 Task: Add an H1 tag to the BA page to make it SEO optimized.
Action: Mouse moved to (389, 303)
Screenshot: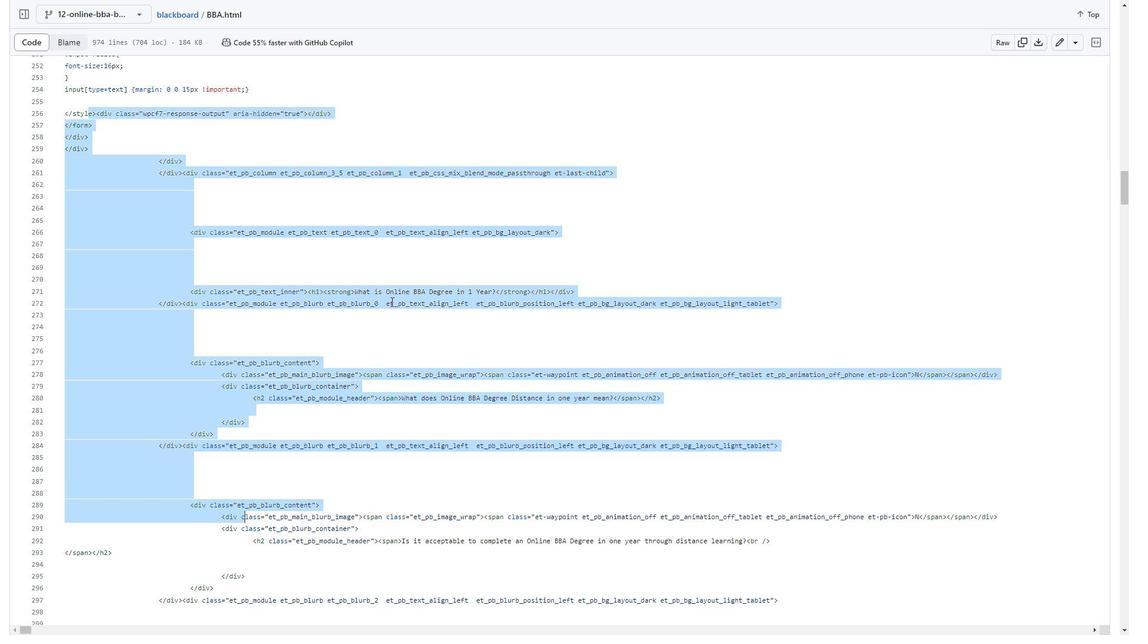 
Action: Mouse scrolled (389, 302) with delta (0, 0)
Screenshot: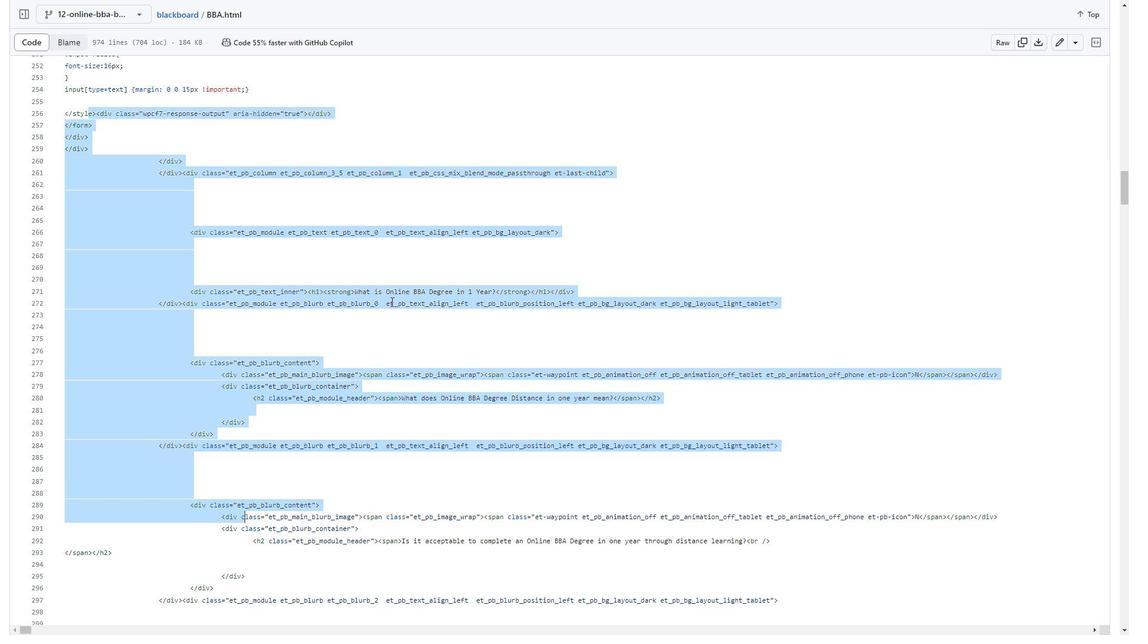 
Action: Mouse moved to (378, 303)
Screenshot: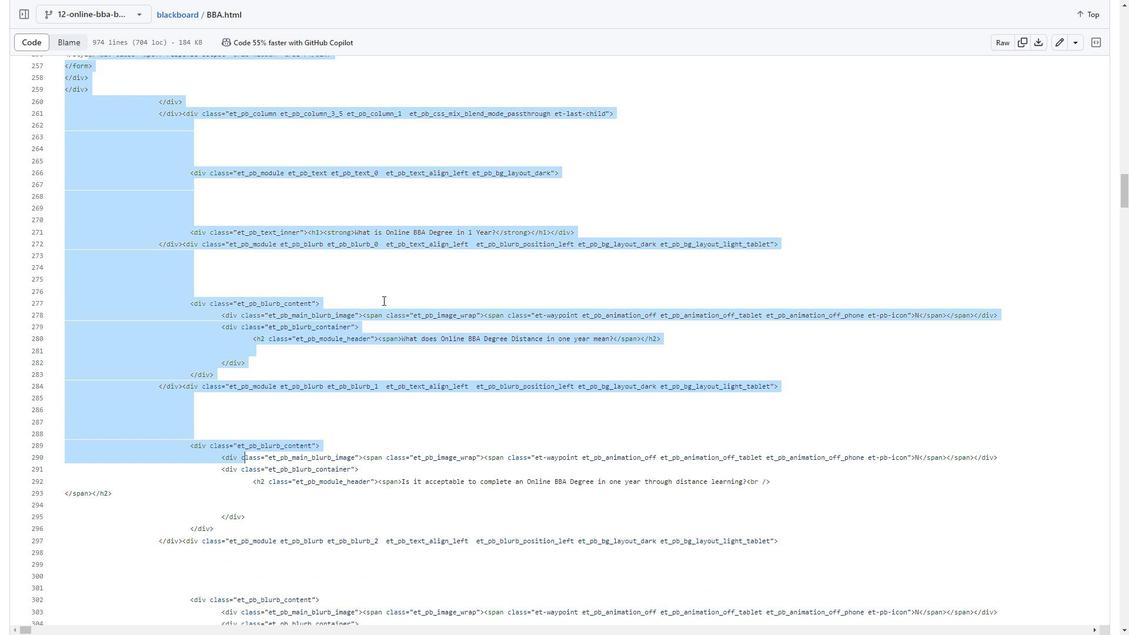 
Action: Mouse scrolled (378, 303) with delta (0, 0)
Screenshot: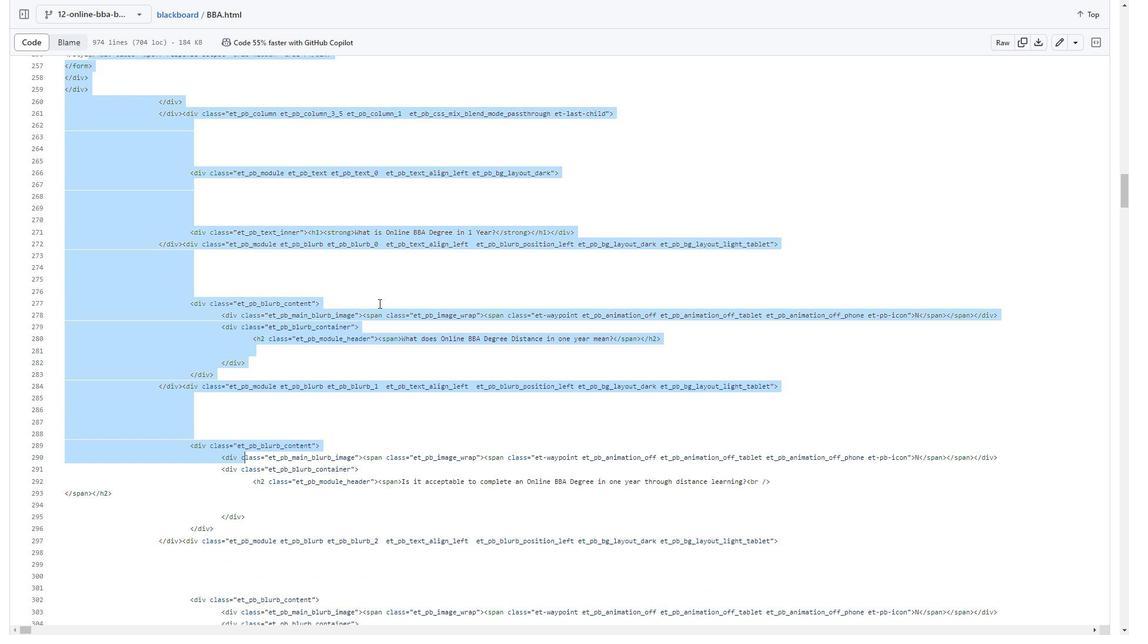 
Action: Mouse scrolled (378, 304) with delta (0, 0)
Screenshot: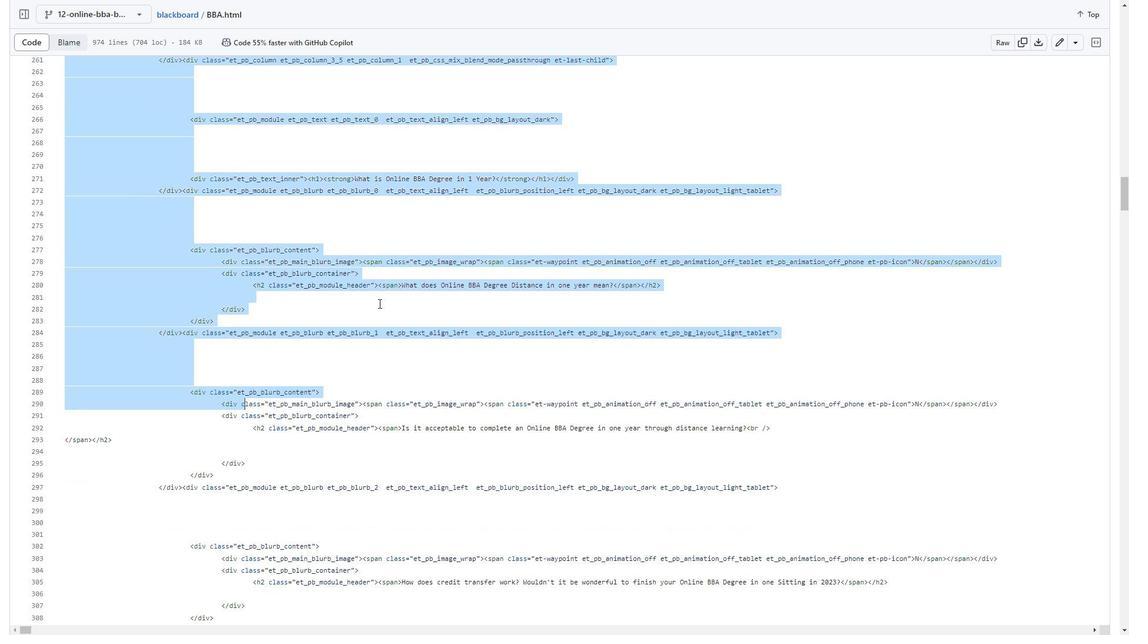 
Action: Mouse moved to (235, 197)
Screenshot: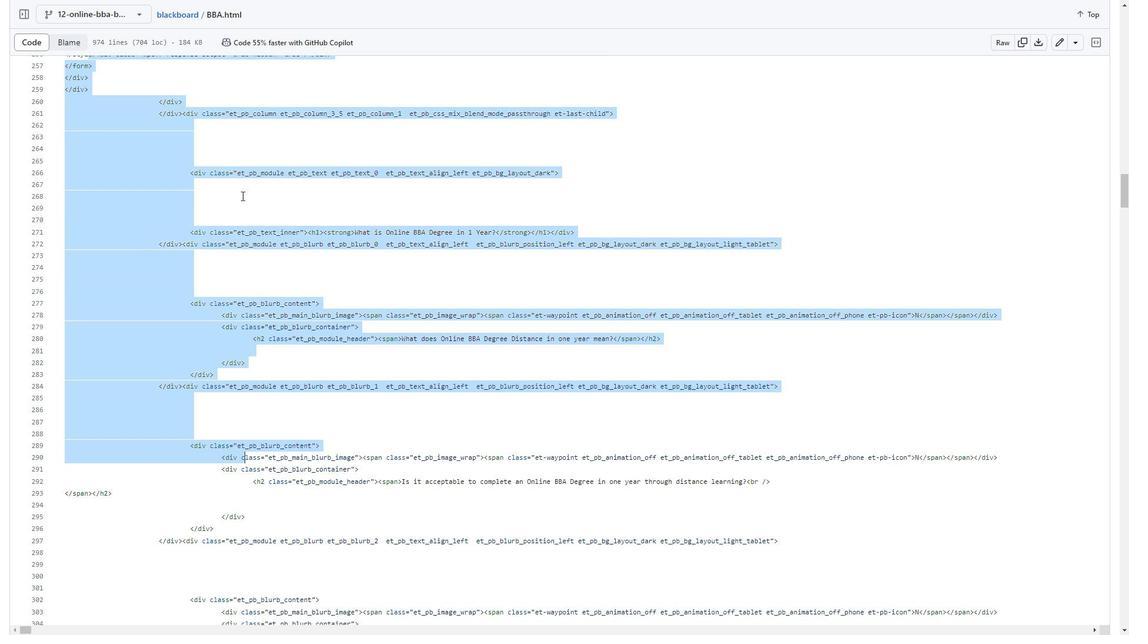 
Action: Mouse scrolled (235, 197) with delta (0, 0)
Screenshot: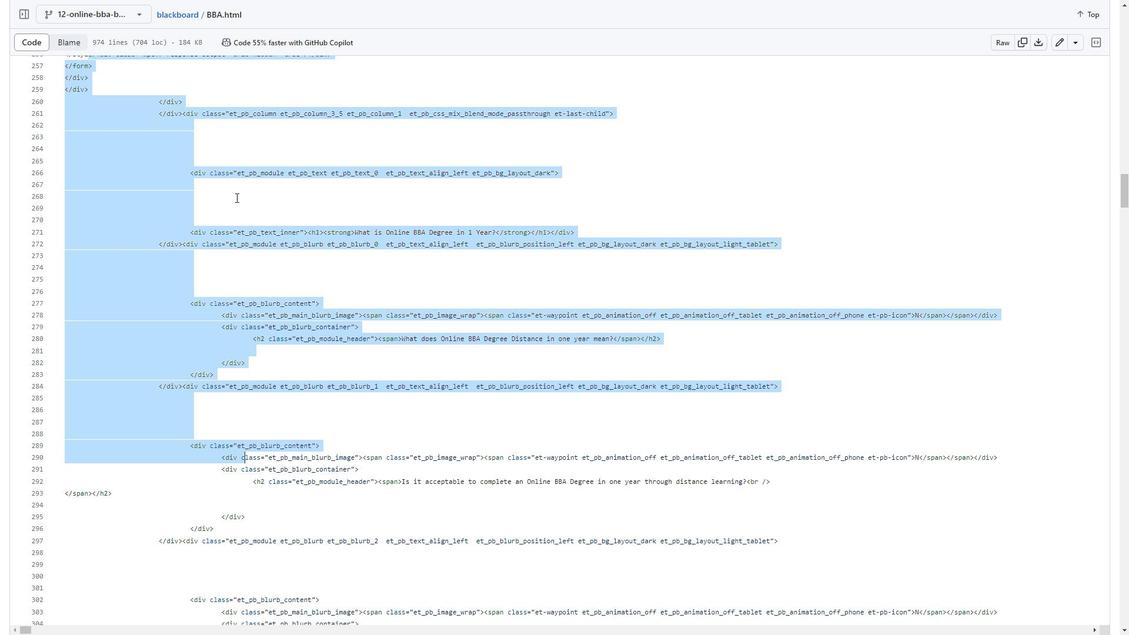 
Action: Mouse scrolled (235, 197) with delta (0, 0)
Screenshot: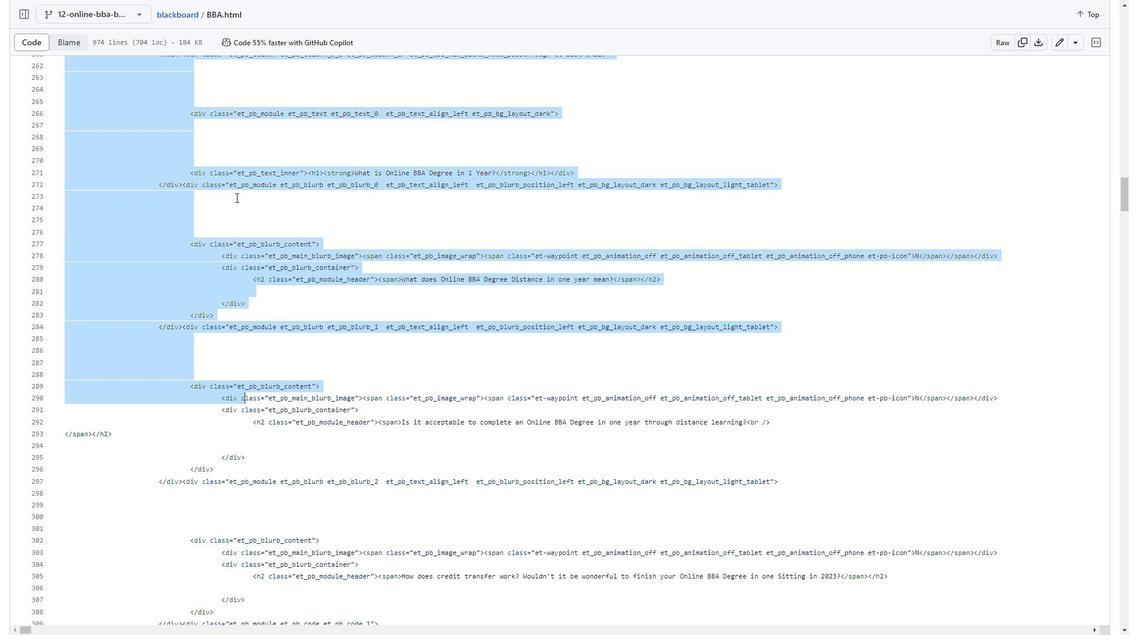 
Action: Mouse scrolled (235, 197) with delta (0, 0)
Screenshot: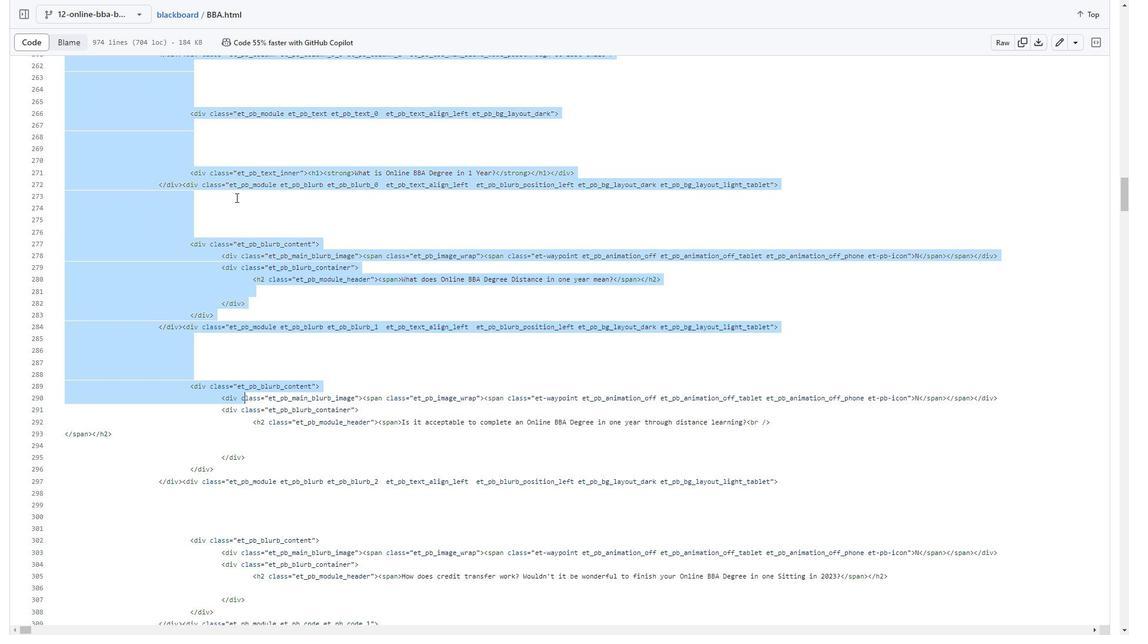 
Action: Mouse moved to (249, 289)
Screenshot: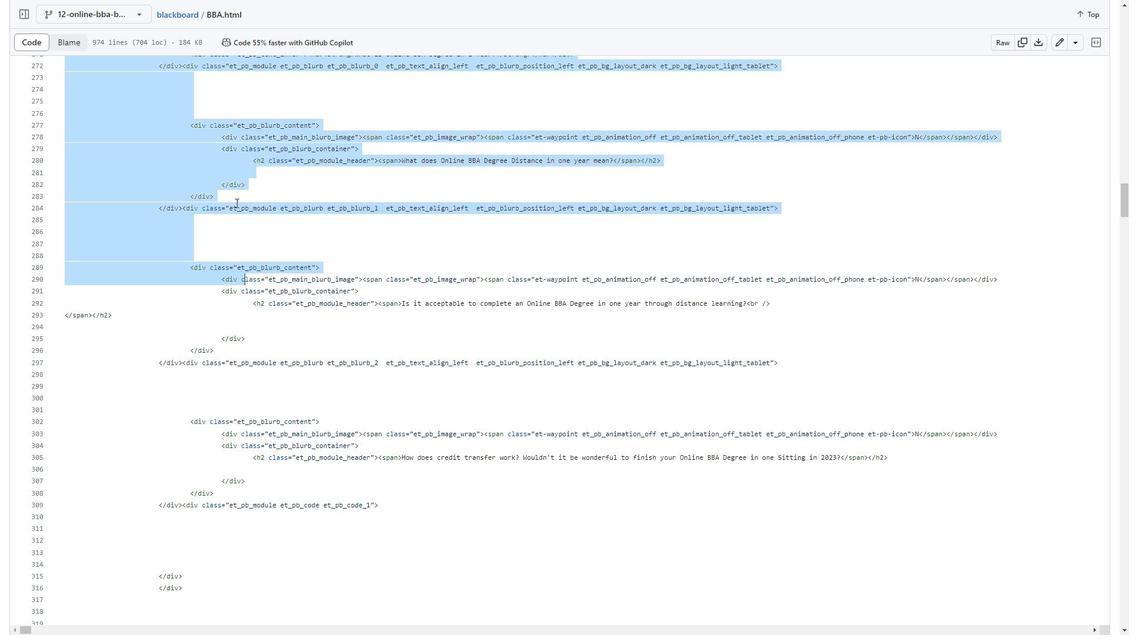 
Action: Mouse scrolled (249, 288) with delta (0, 0)
Screenshot: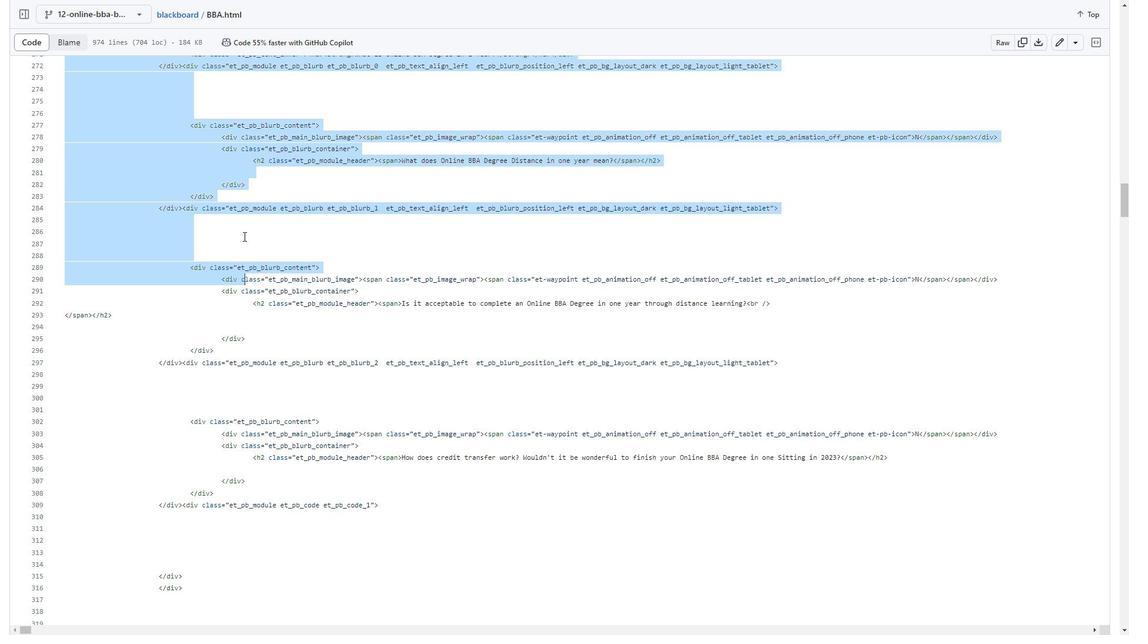 
Action: Mouse scrolled (249, 288) with delta (0, 0)
Screenshot: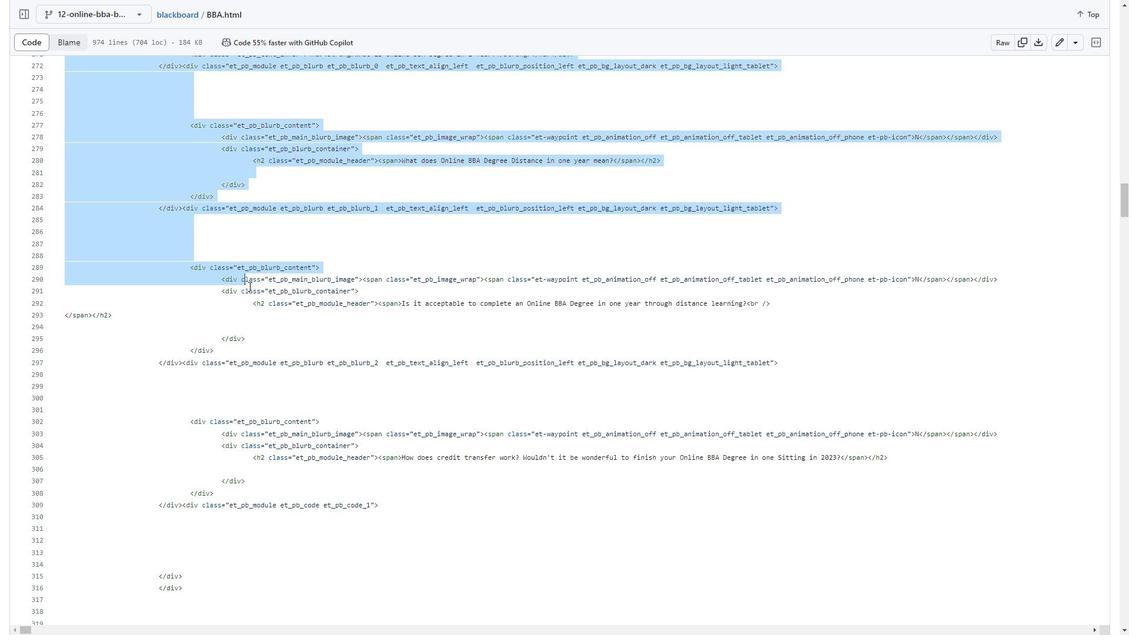 
Action: Mouse moved to (218, 320)
Screenshot: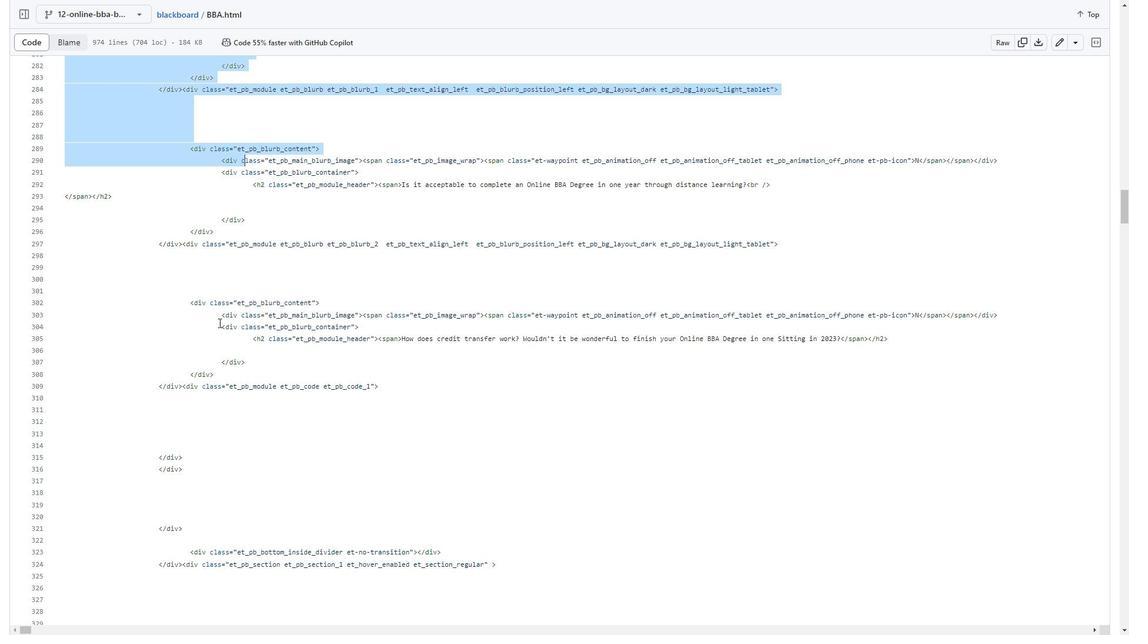 
Action: Mouse scrolled (218, 320) with delta (0, 0)
Screenshot: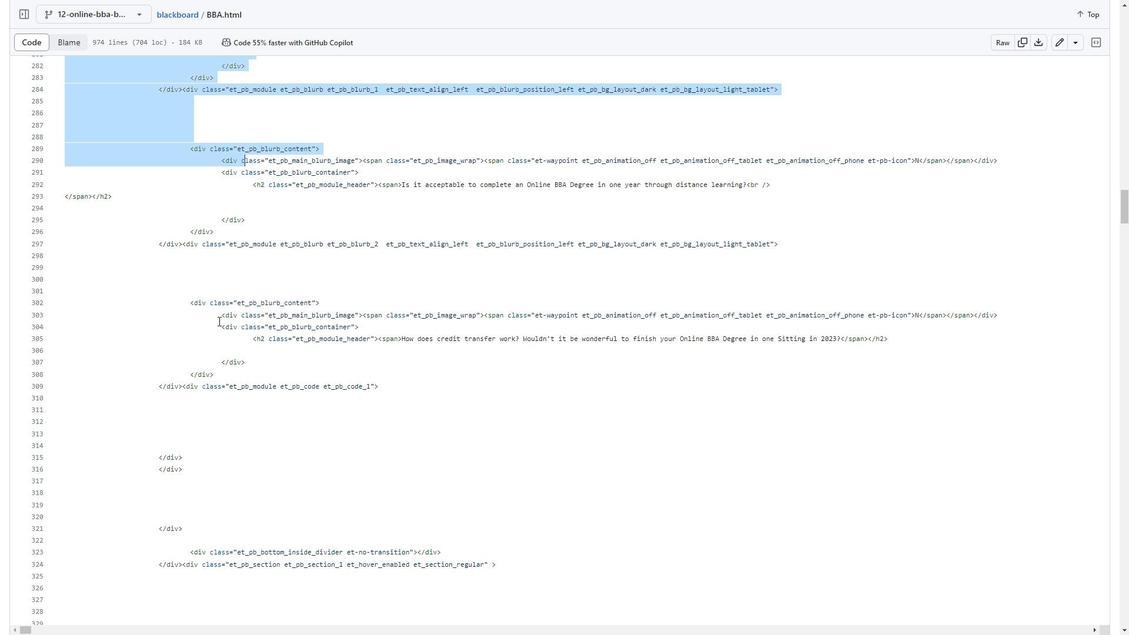 
Action: Mouse scrolled (218, 320) with delta (0, 0)
Screenshot: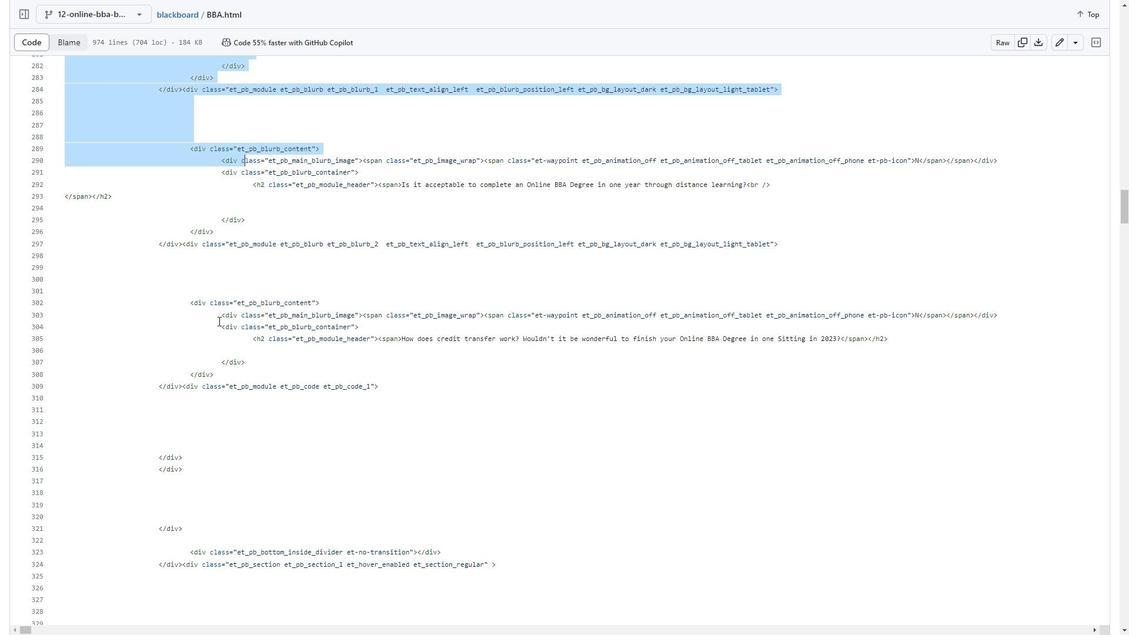 
Action: Mouse moved to (219, 363)
Screenshot: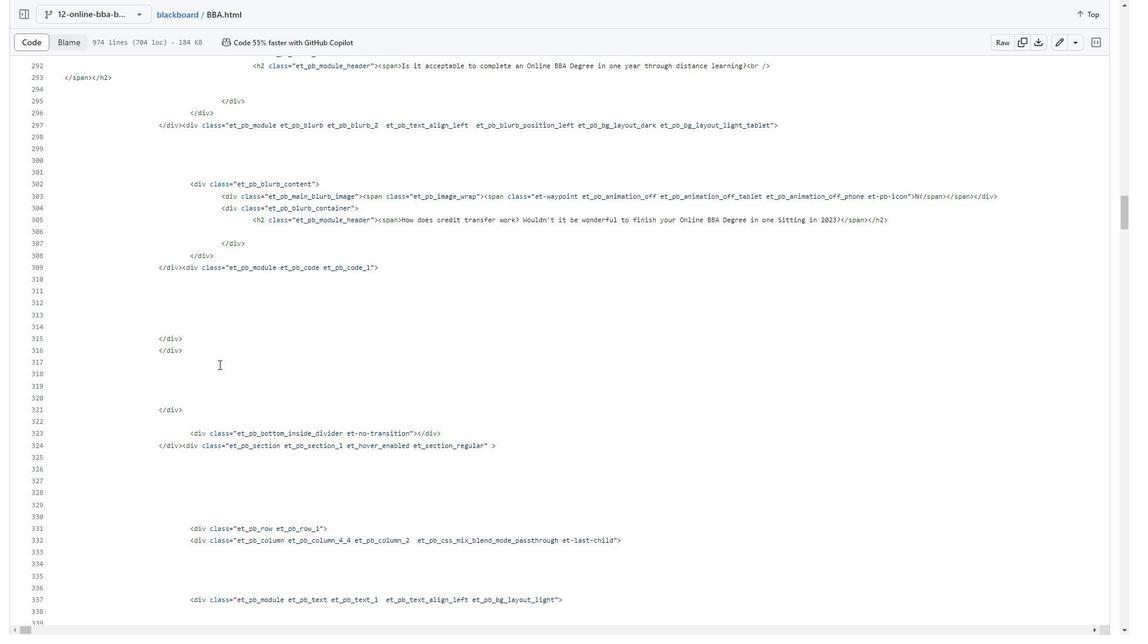 
Action: Mouse scrolled (219, 362) with delta (0, 0)
Screenshot: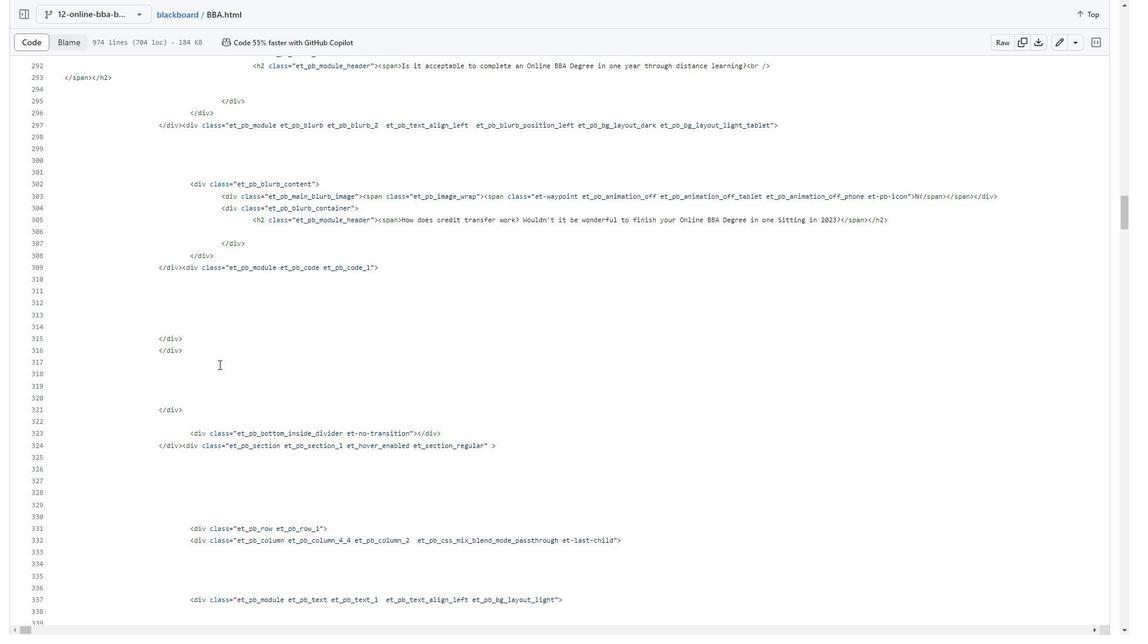 
Action: Mouse scrolled (219, 362) with delta (0, 0)
Screenshot: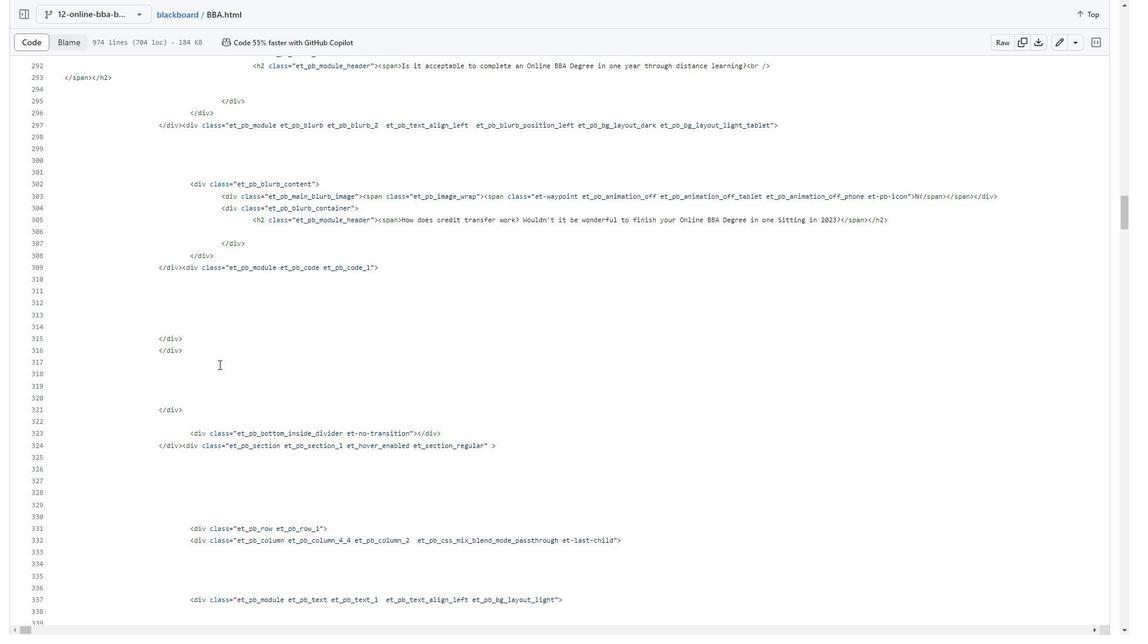 
Action: Mouse scrolled (219, 362) with delta (0, 0)
Screenshot: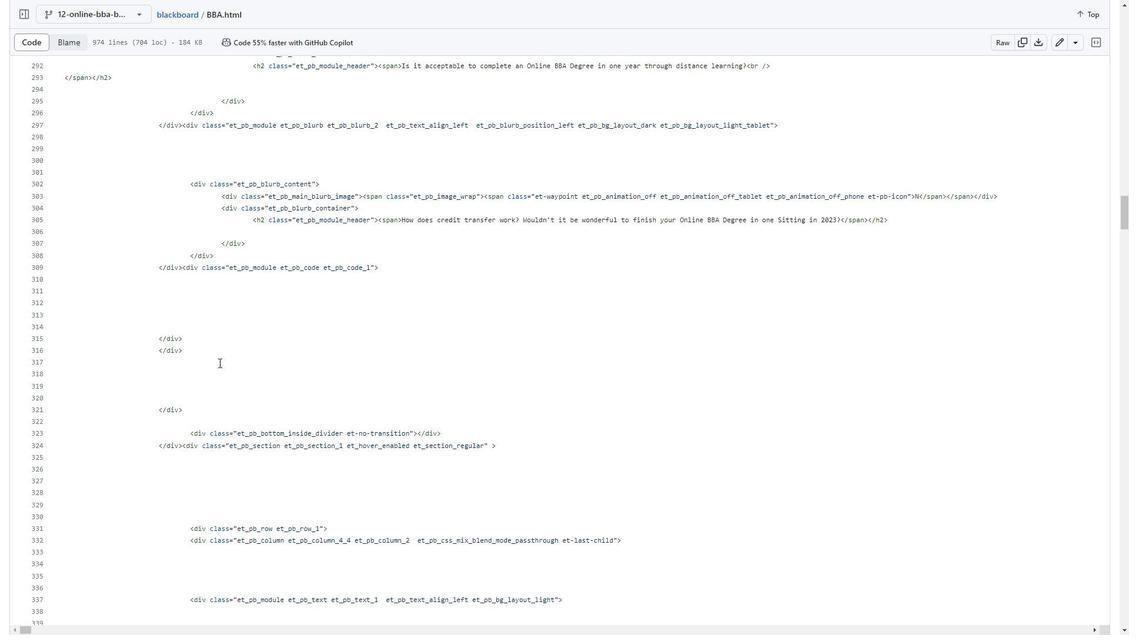 
Action: Mouse scrolled (219, 362) with delta (0, 0)
Screenshot: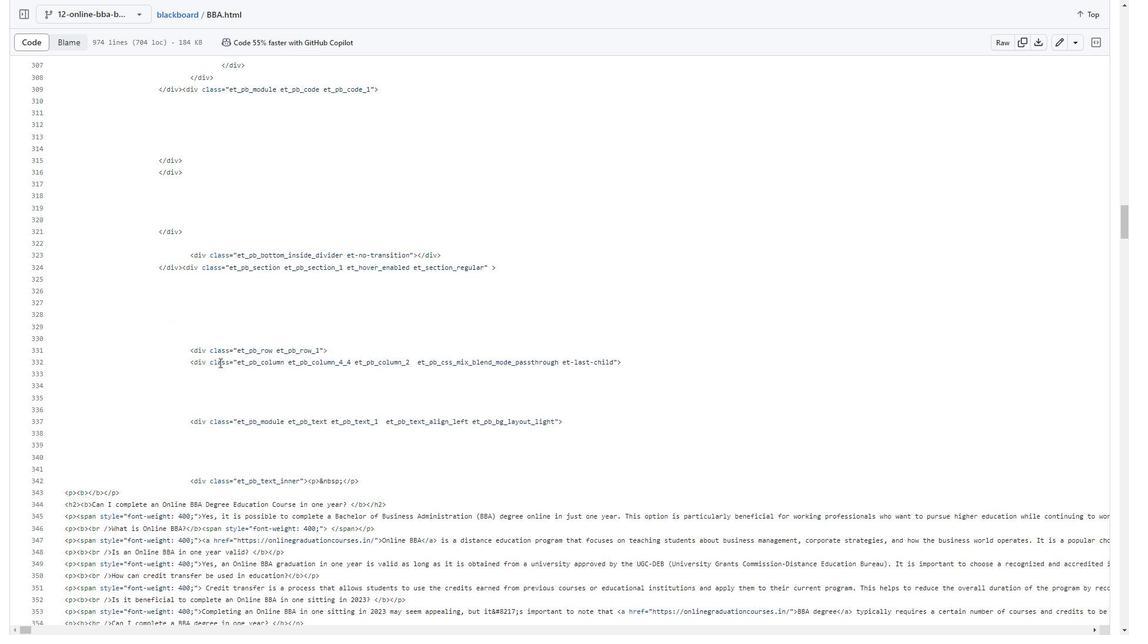 
Action: Mouse scrolled (219, 362) with delta (0, 0)
Screenshot: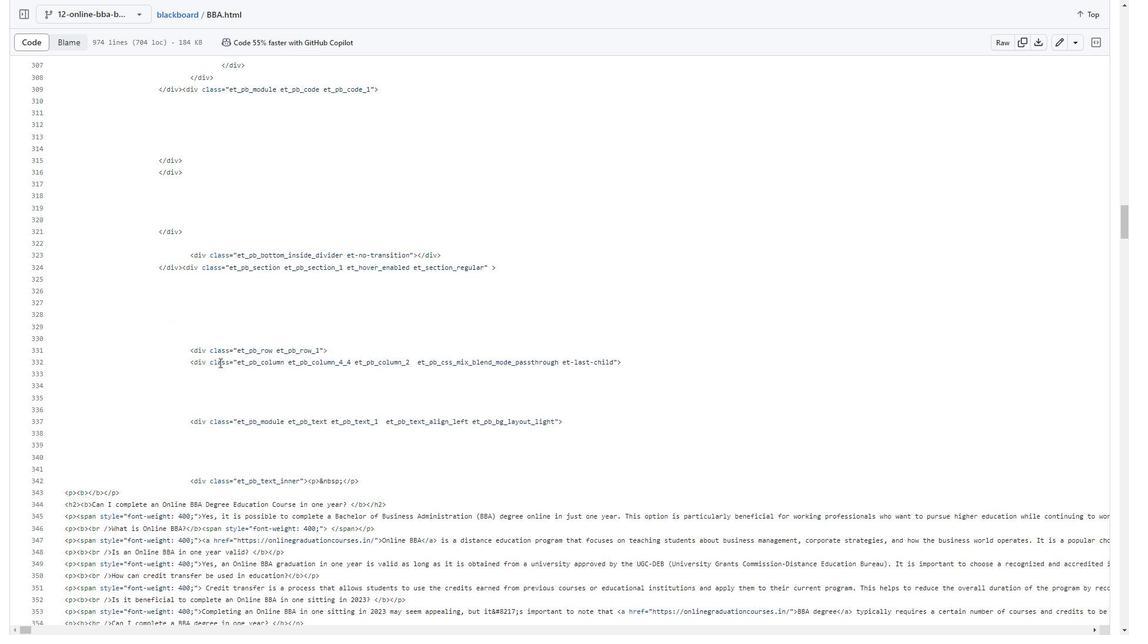 
Action: Mouse scrolled (219, 362) with delta (0, 0)
Screenshot: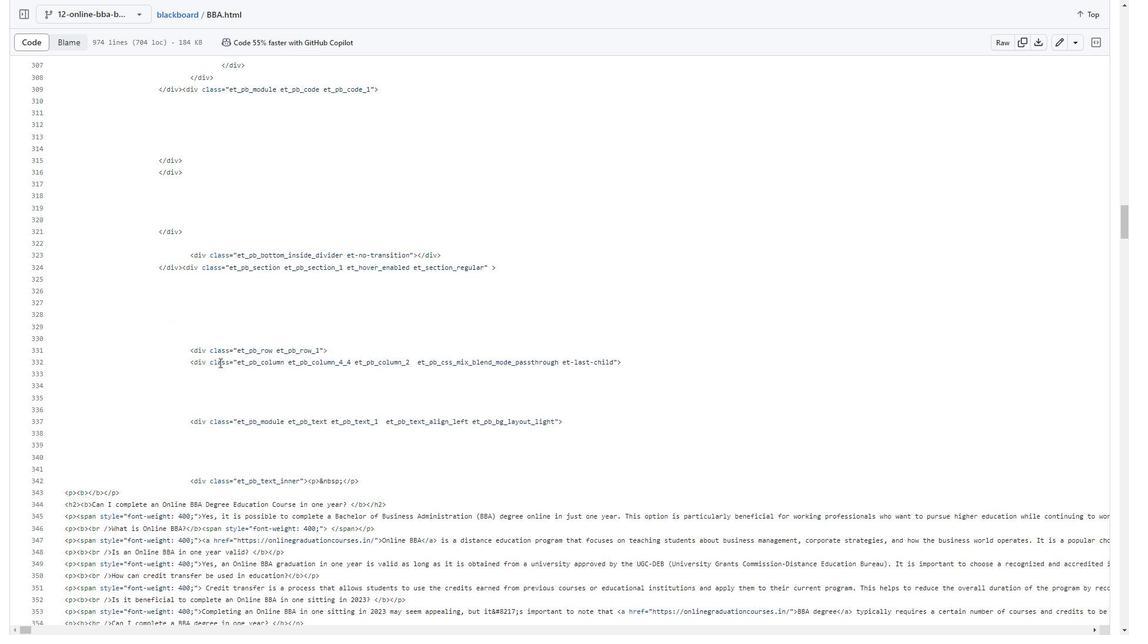 
Action: Mouse scrolled (219, 362) with delta (0, 0)
Screenshot: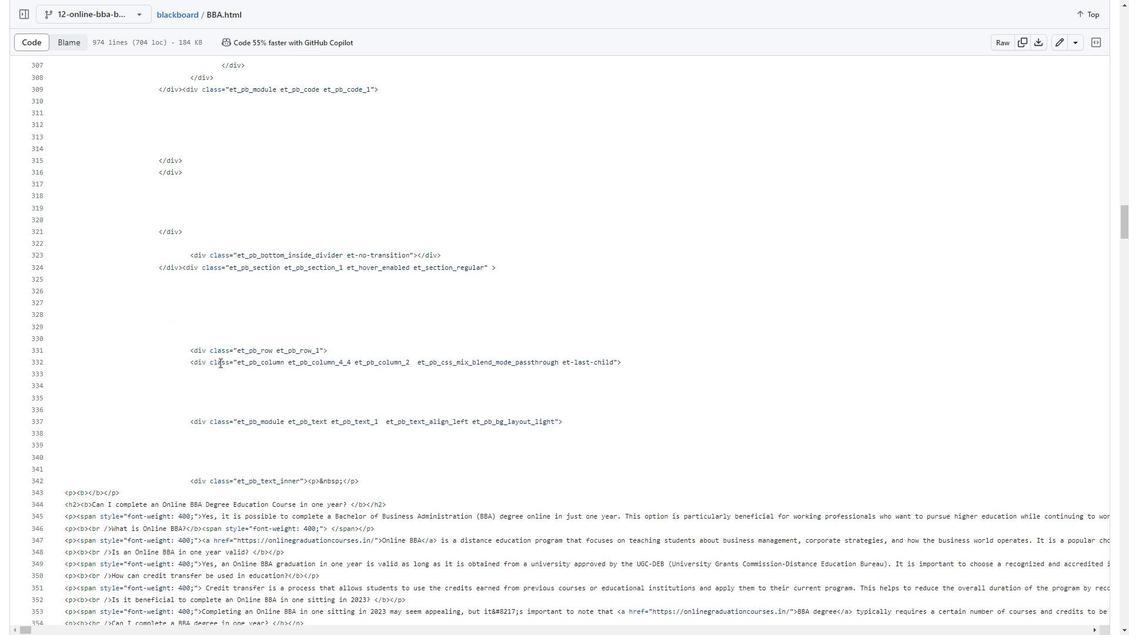 
Action: Mouse scrolled (219, 362) with delta (0, 0)
Screenshot: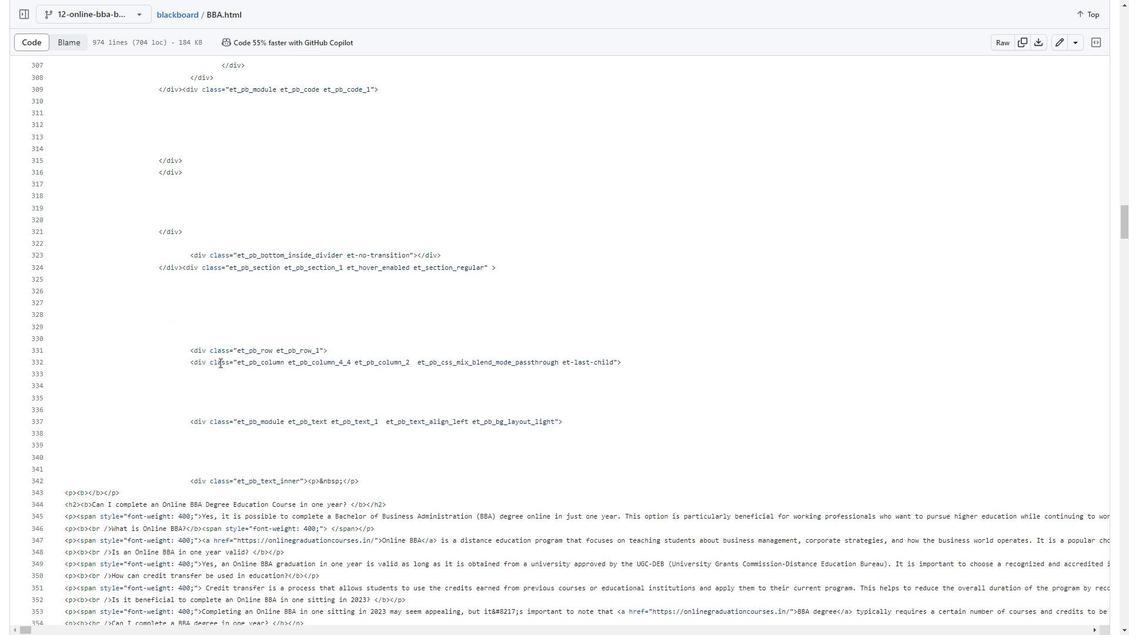 
Action: Mouse scrolled (219, 362) with delta (0, 0)
Screenshot: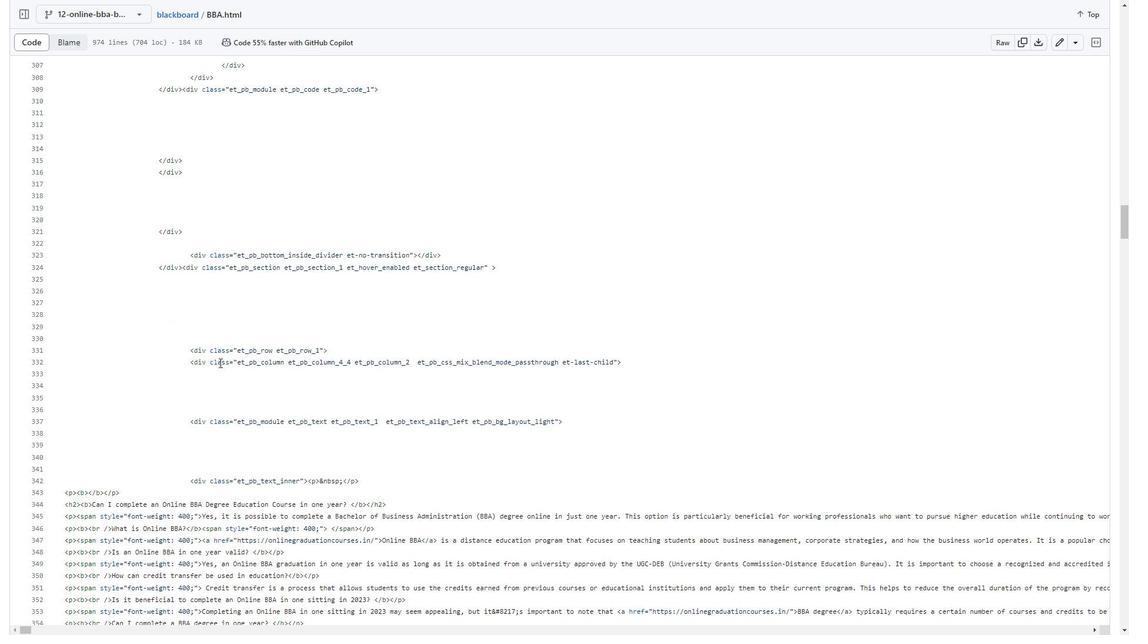 
Action: Mouse scrolled (219, 363) with delta (0, 0)
Screenshot: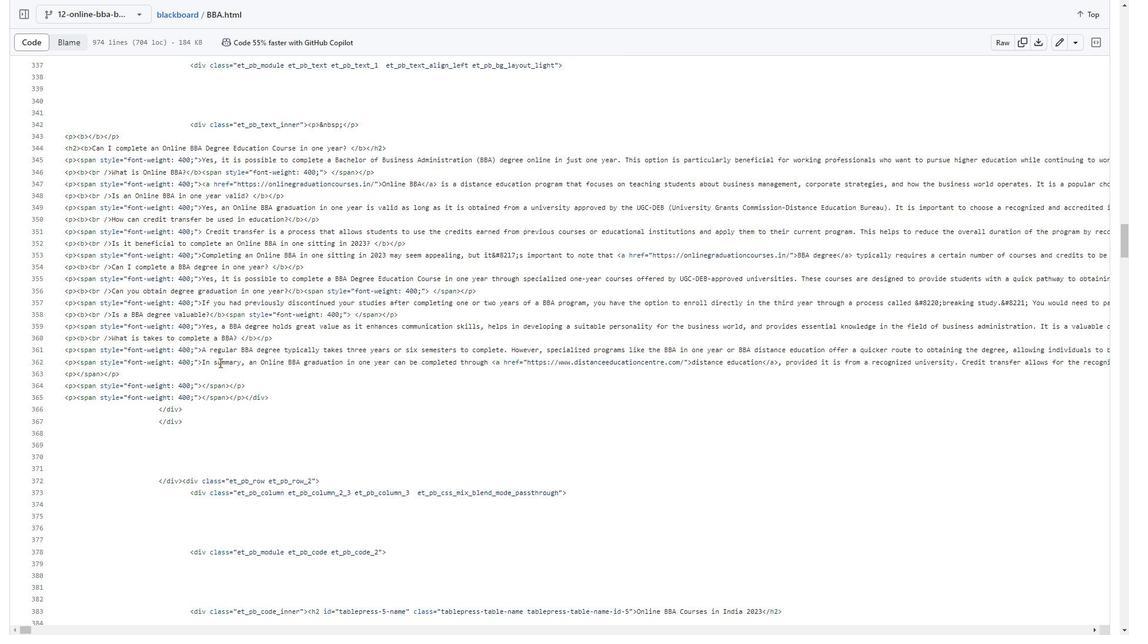 
Action: Mouse scrolled (219, 363) with delta (0, 0)
Screenshot: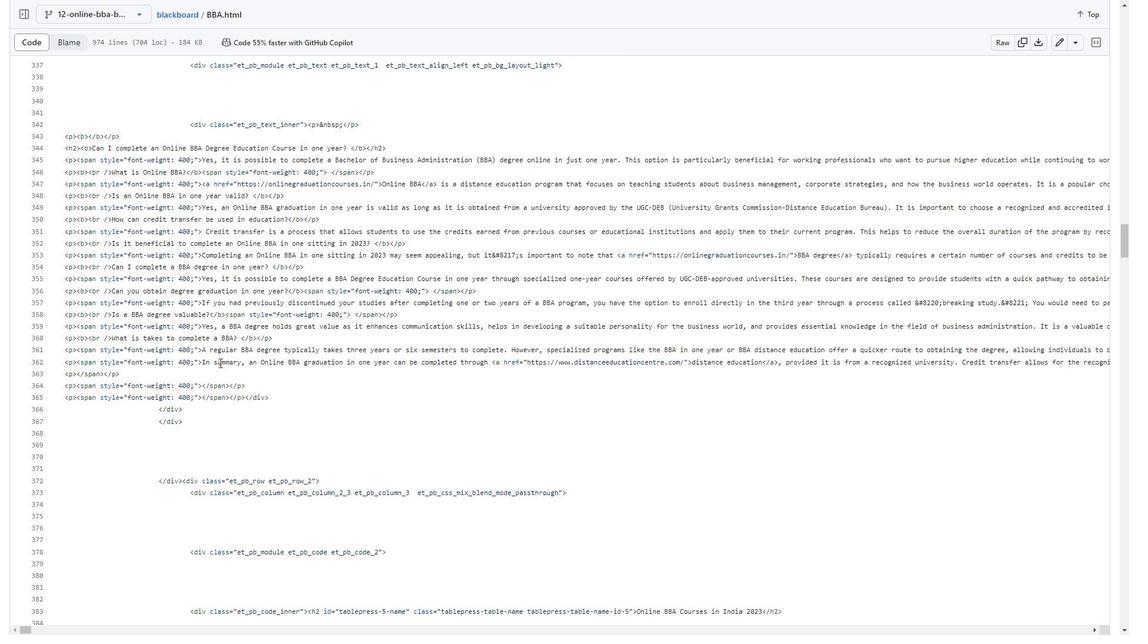 
Action: Mouse moved to (104, 254)
Screenshot: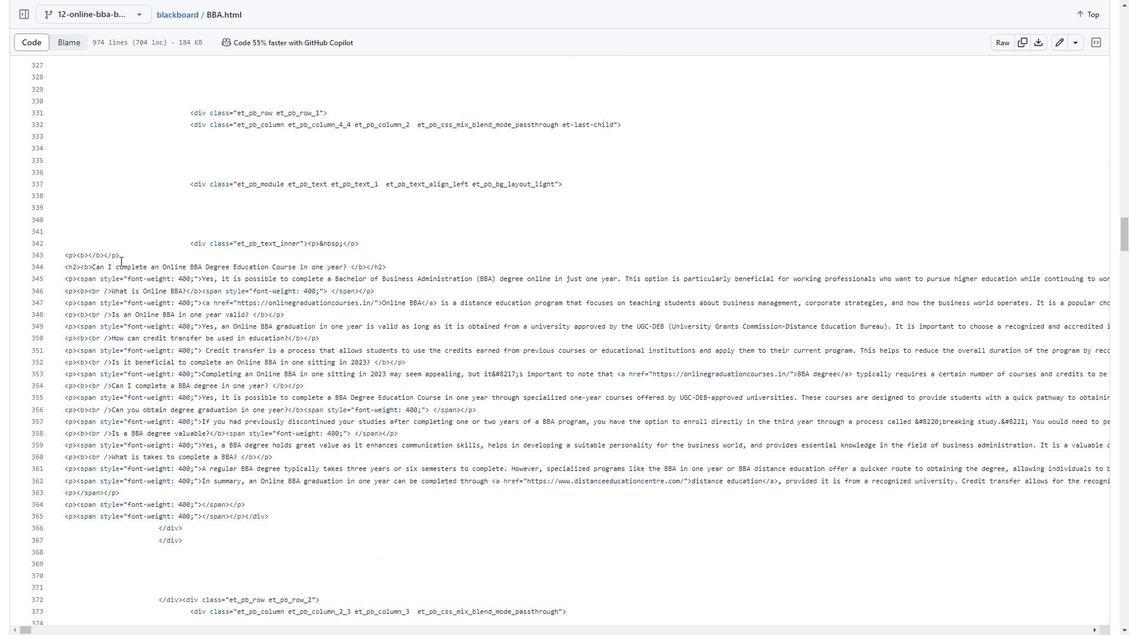 
Action: Mouse pressed left at (104, 254)
Screenshot: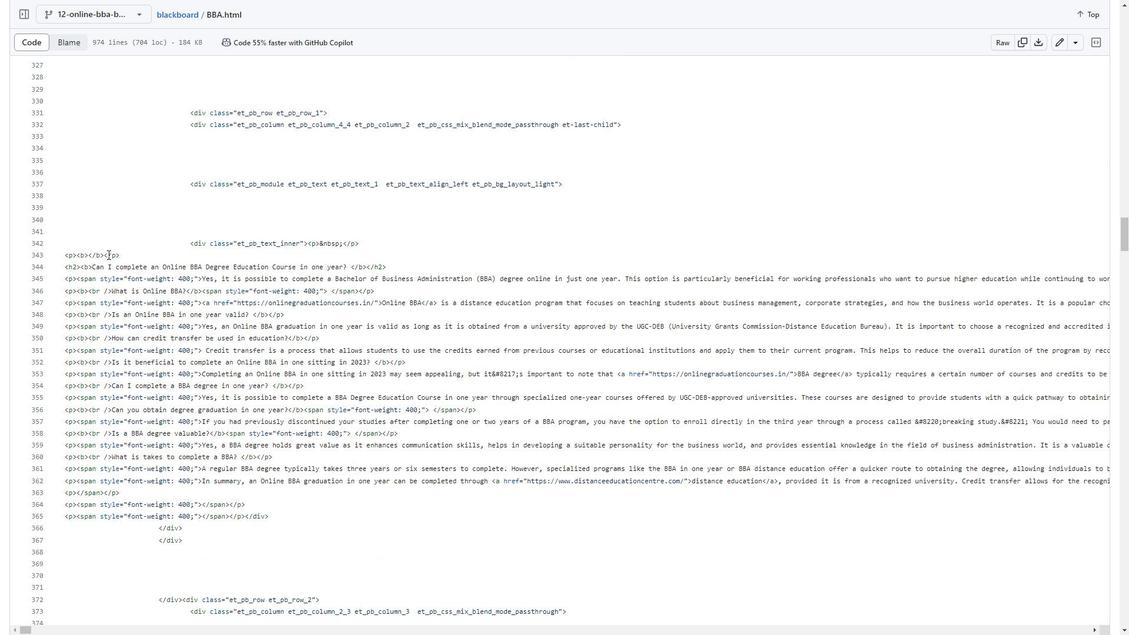 
Action: Mouse moved to (689, 378)
Screenshot: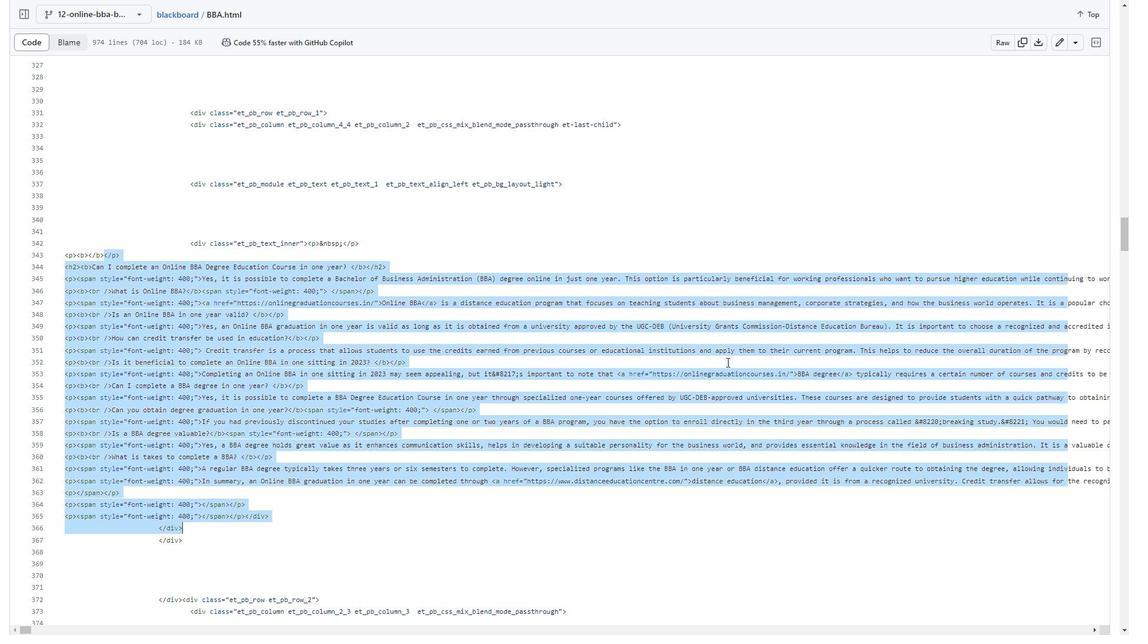 
Action: Mouse scrolled (689, 377) with delta (0, 0)
Screenshot: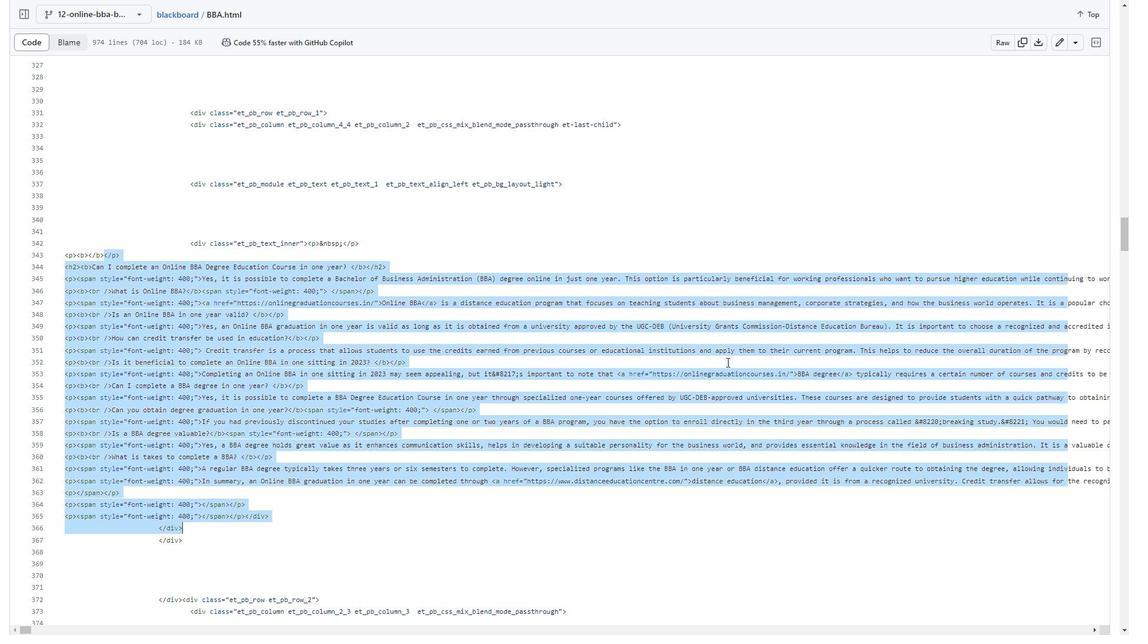 
Action: Mouse moved to (168, 304)
Screenshot: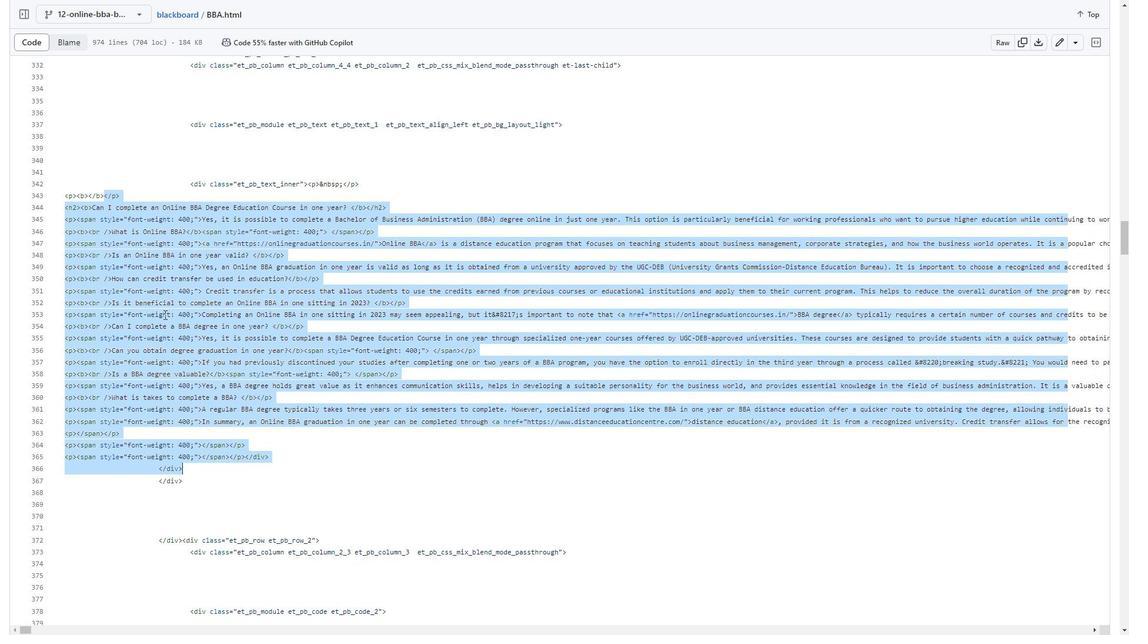 
Action: Mouse scrolled (168, 304) with delta (0, 0)
Screenshot: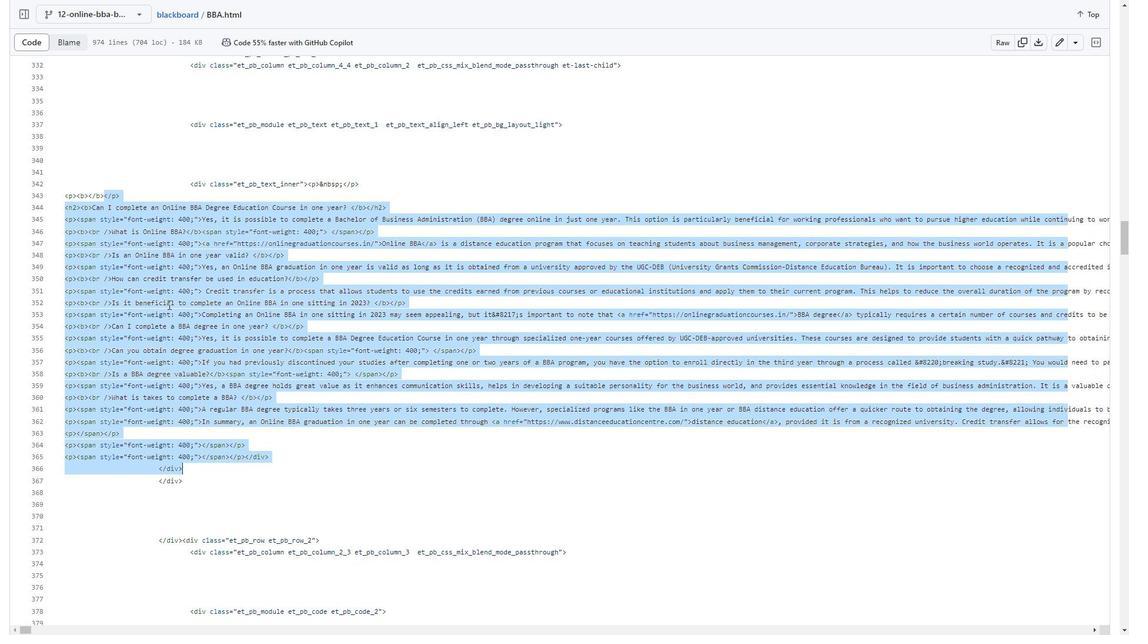 
Action: Mouse scrolled (168, 304) with delta (0, 0)
Screenshot: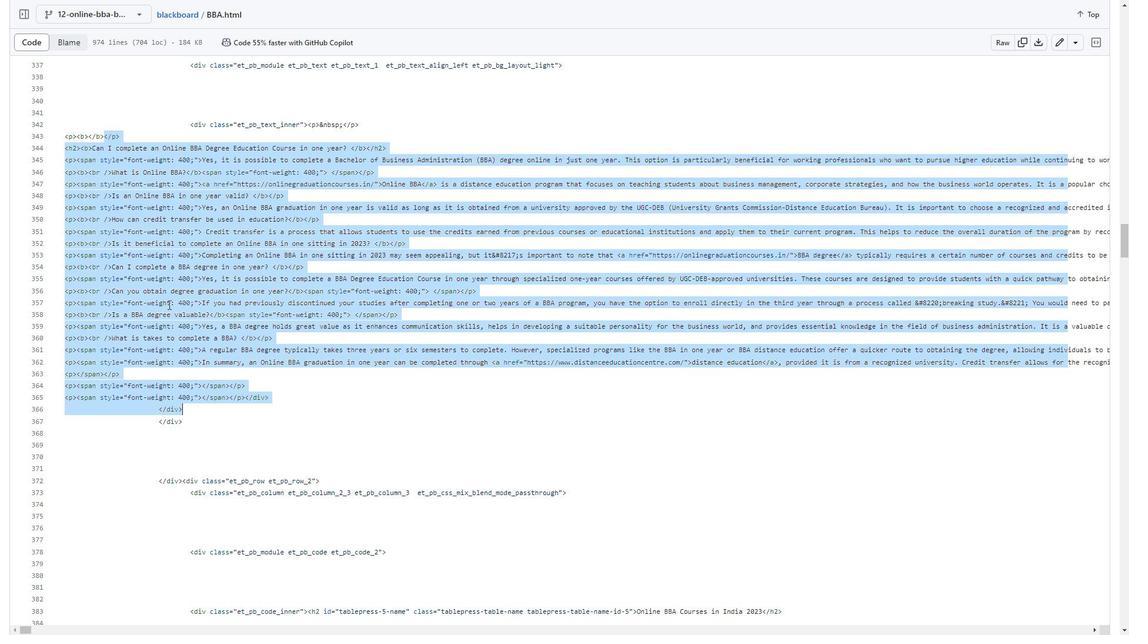
Action: Mouse moved to (170, 307)
Screenshot: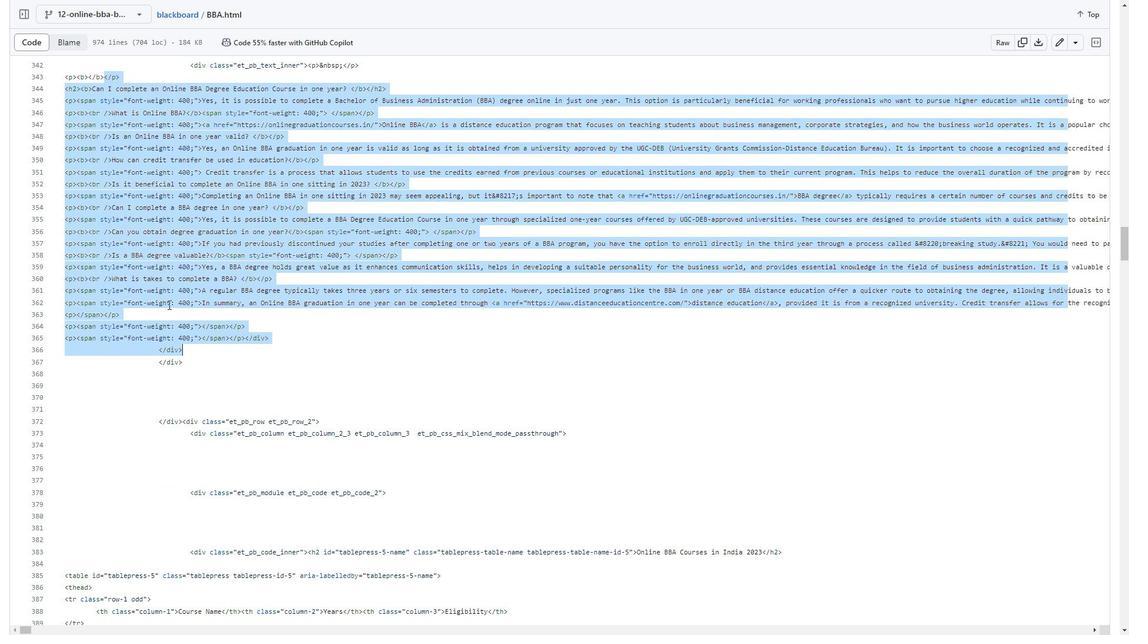 
Action: Mouse scrolled (170, 307) with delta (0, 0)
Screenshot: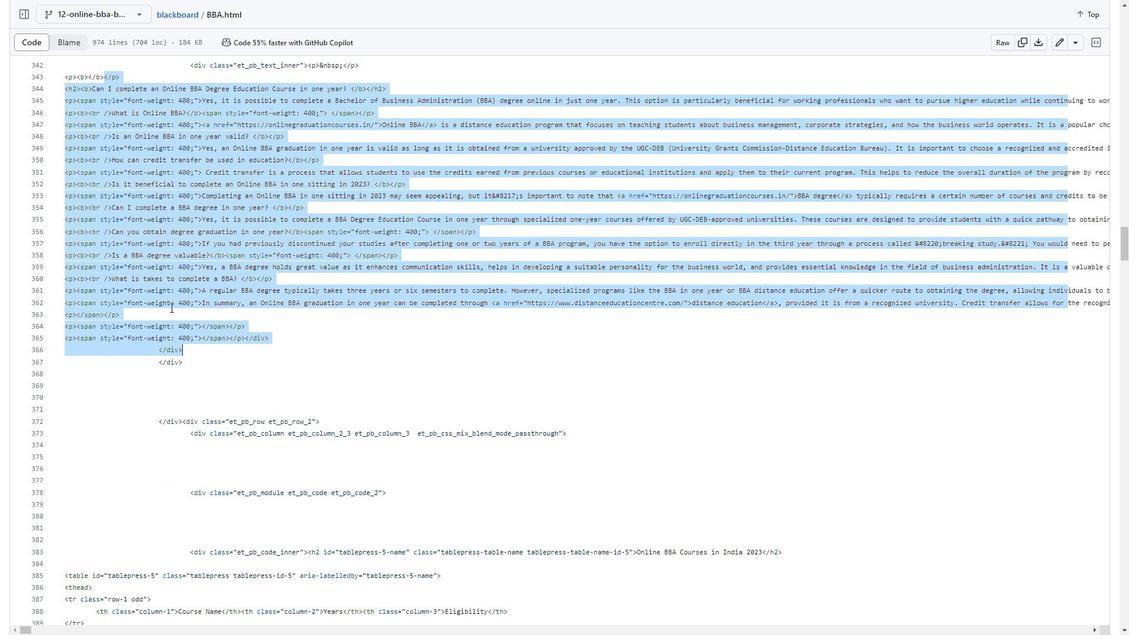 
Action: Mouse scrolled (170, 307) with delta (0, 0)
Screenshot: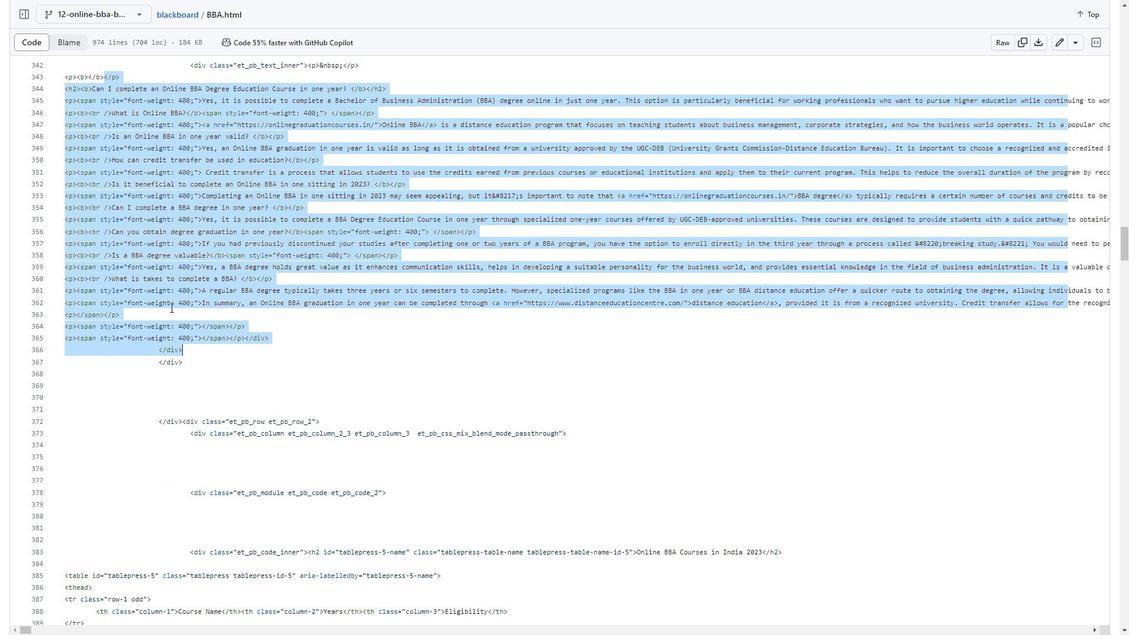 
Action: Mouse scrolled (170, 307) with delta (0, 0)
Screenshot: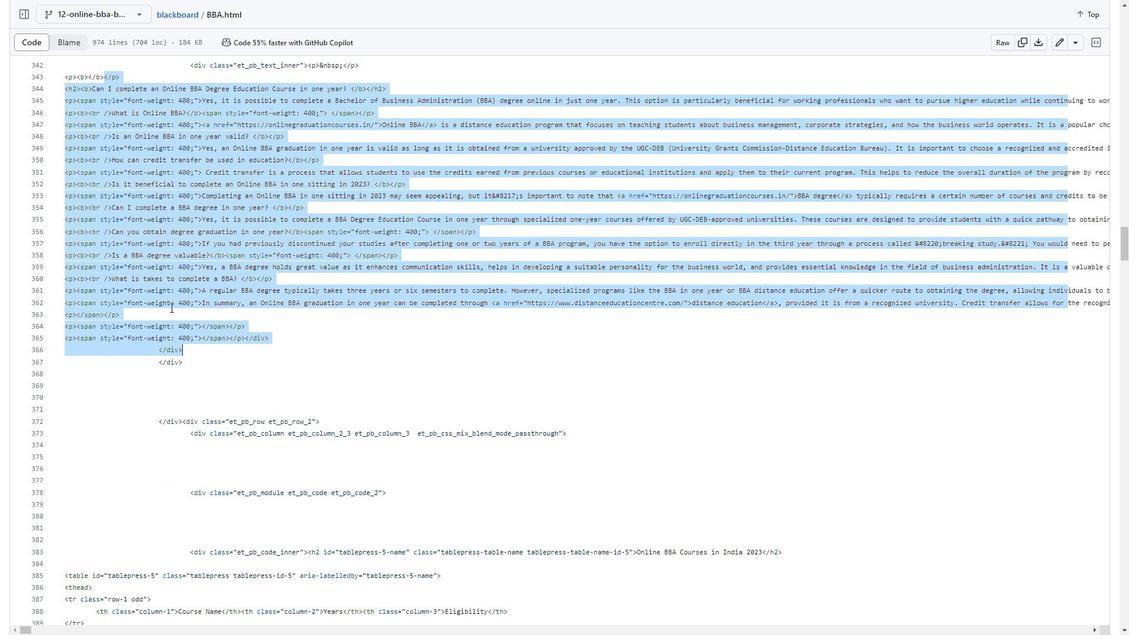 
Action: Mouse scrolled (170, 307) with delta (0, 0)
Screenshot: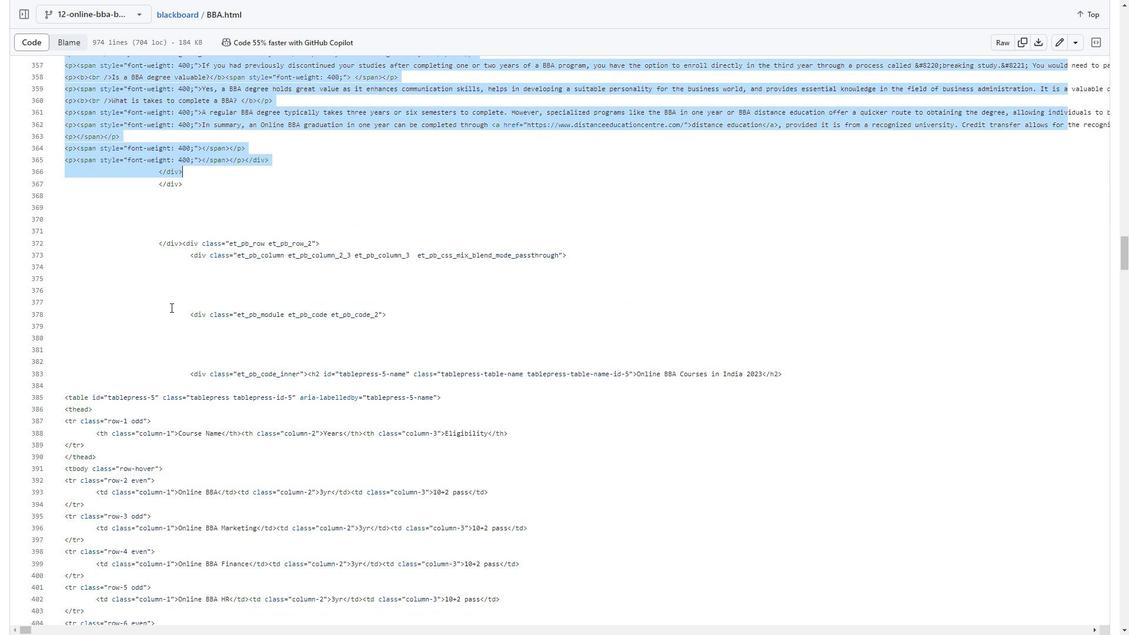 
Action: Mouse moved to (170, 308)
Screenshot: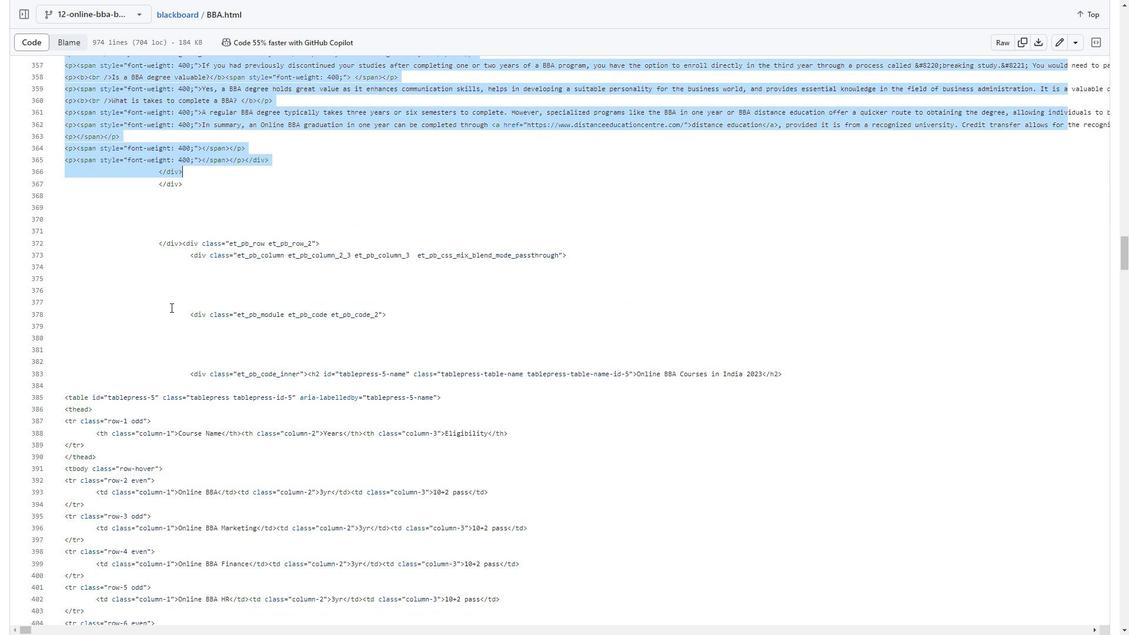 
Action: Mouse scrolled (170, 308) with delta (0, 0)
Screenshot: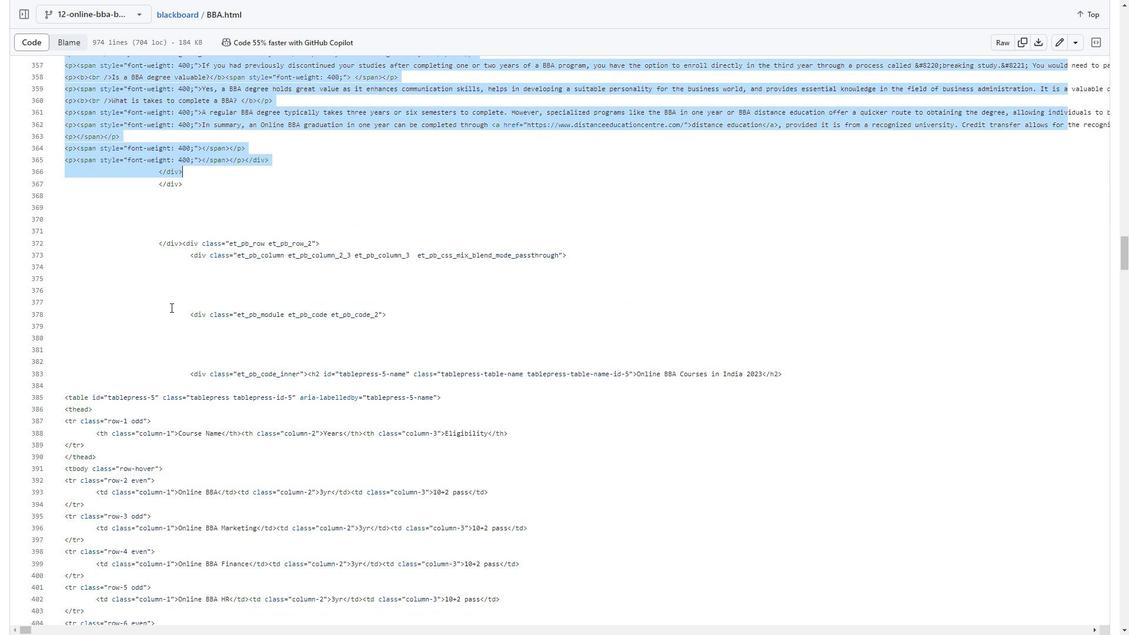 
Action: Mouse scrolled (170, 308) with delta (0, 0)
Screenshot: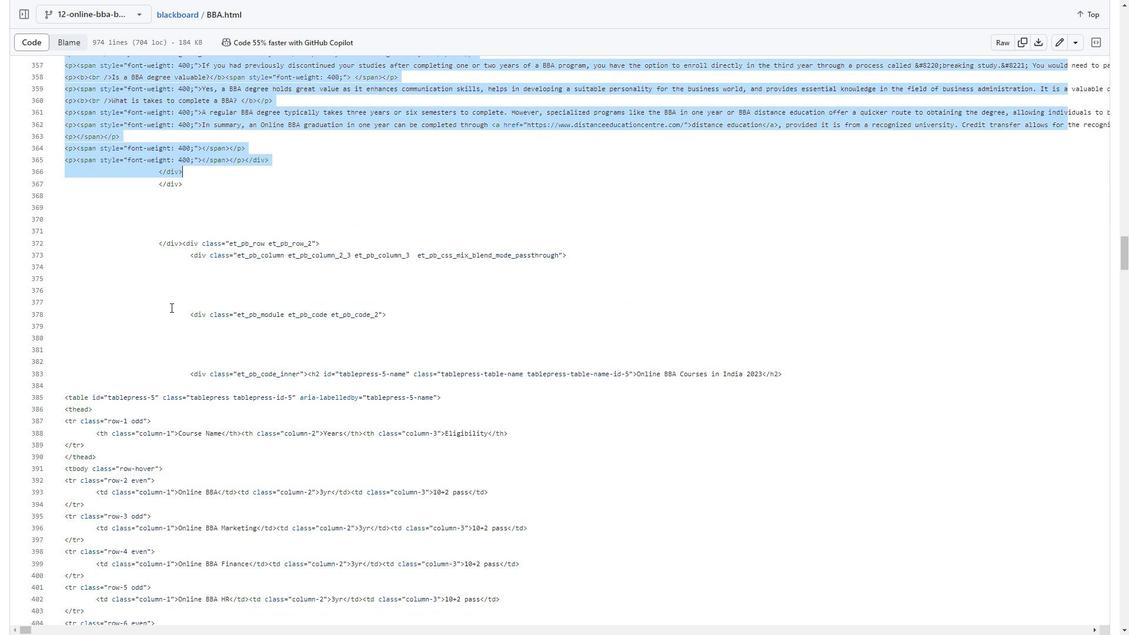 
Action: Mouse scrolled (170, 307) with delta (0, -1)
Screenshot: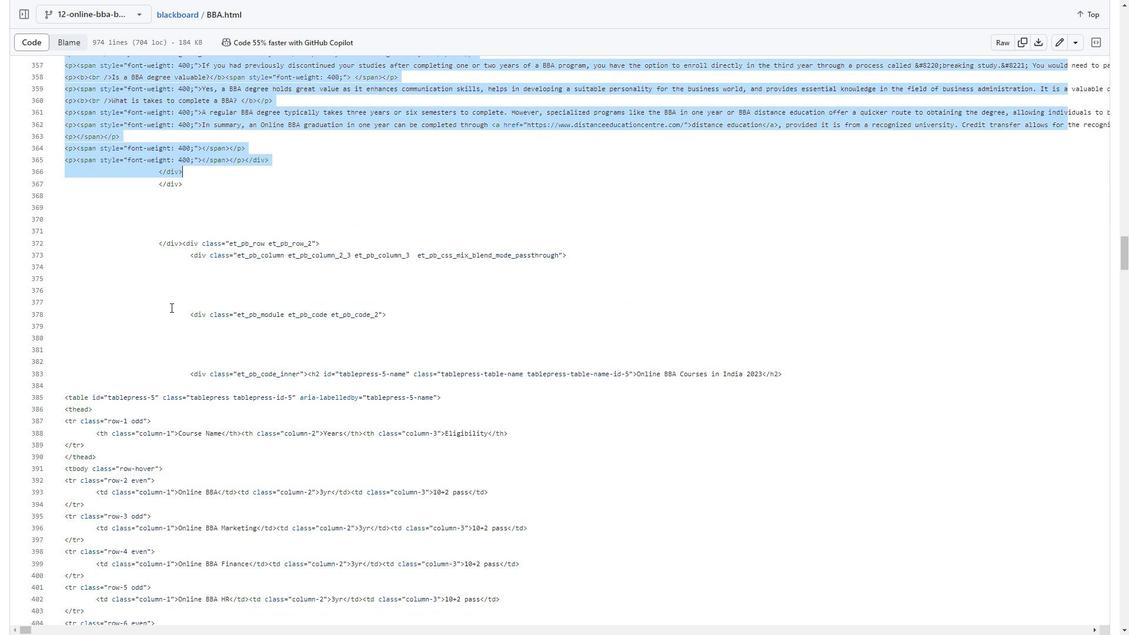 
Action: Mouse scrolled (170, 308) with delta (0, 0)
Screenshot: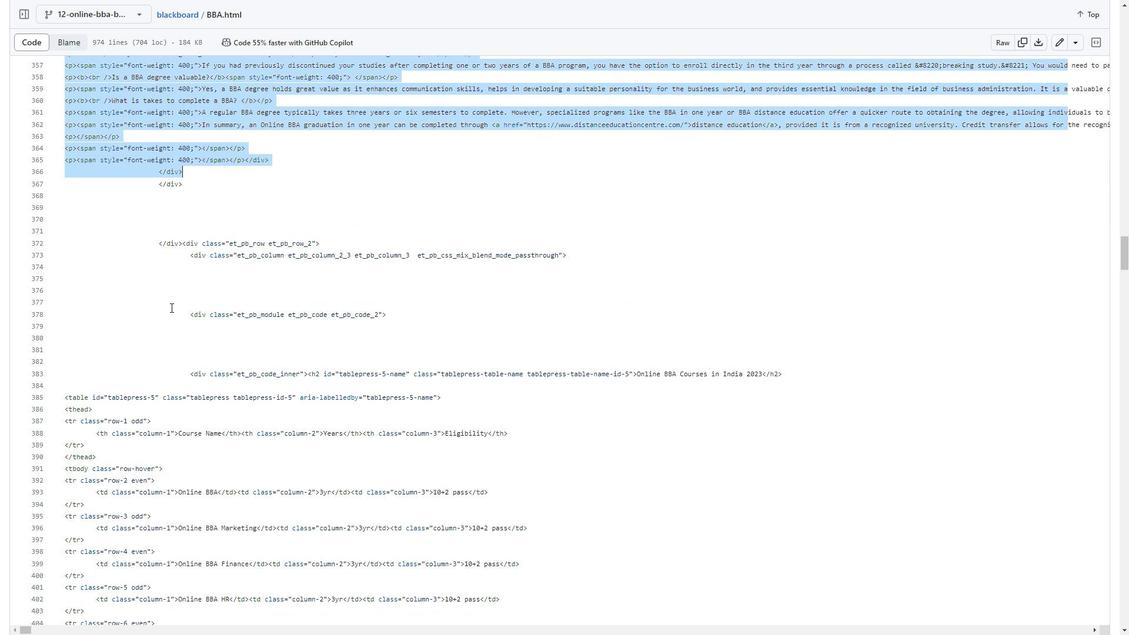 
Action: Mouse scrolled (170, 308) with delta (0, 0)
Screenshot: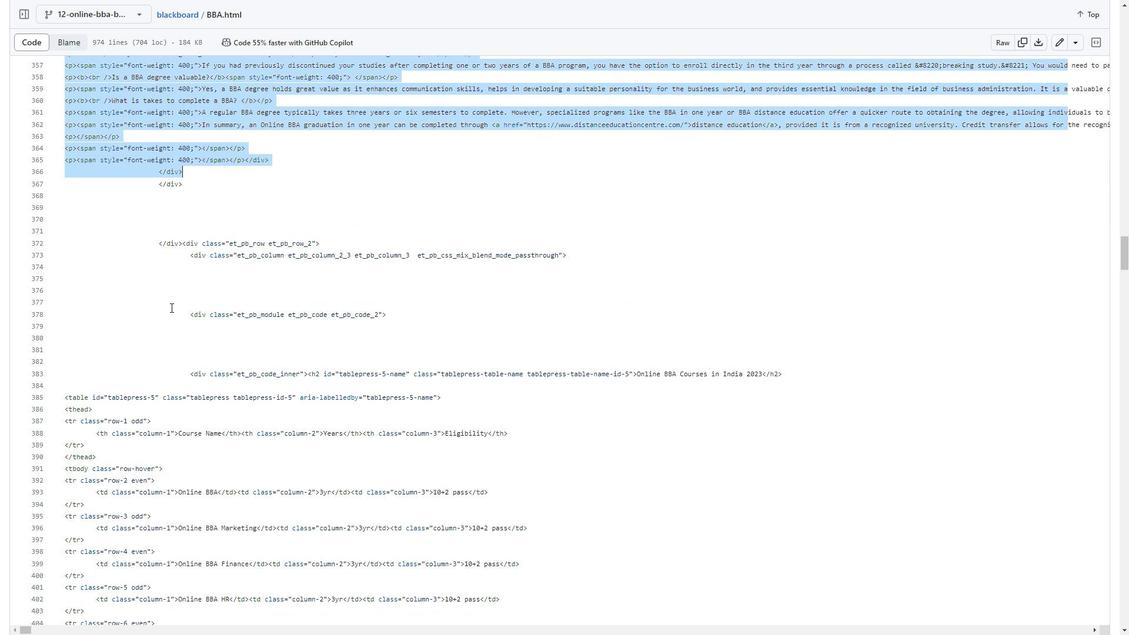 
Action: Mouse moved to (170, 308)
Screenshot: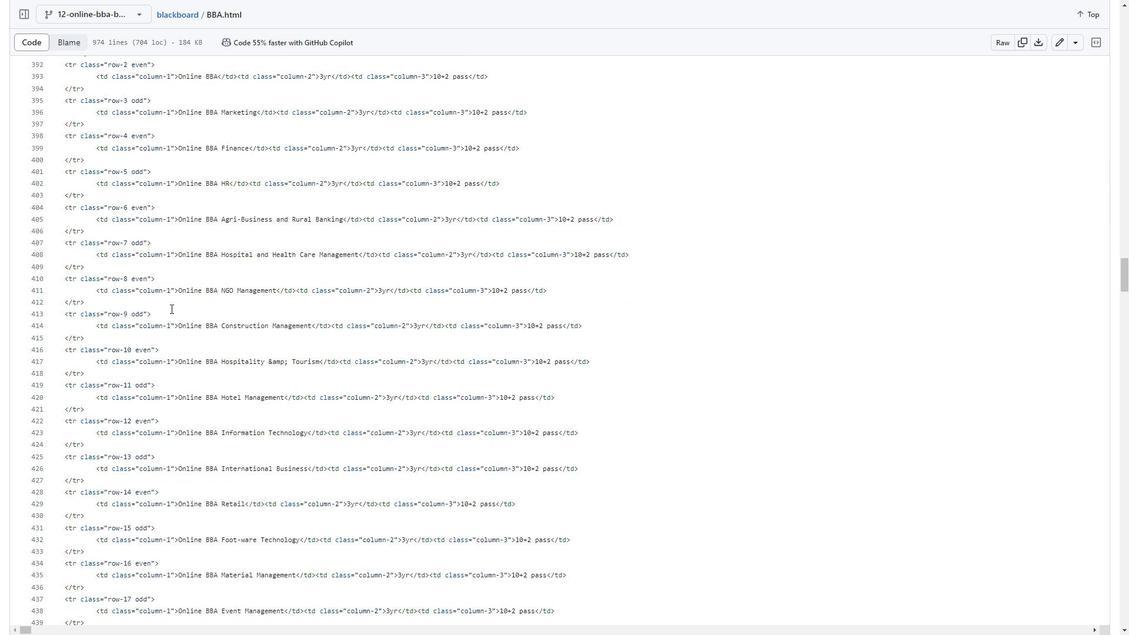 
Action: Mouse scrolled (170, 308) with delta (0, 0)
Screenshot: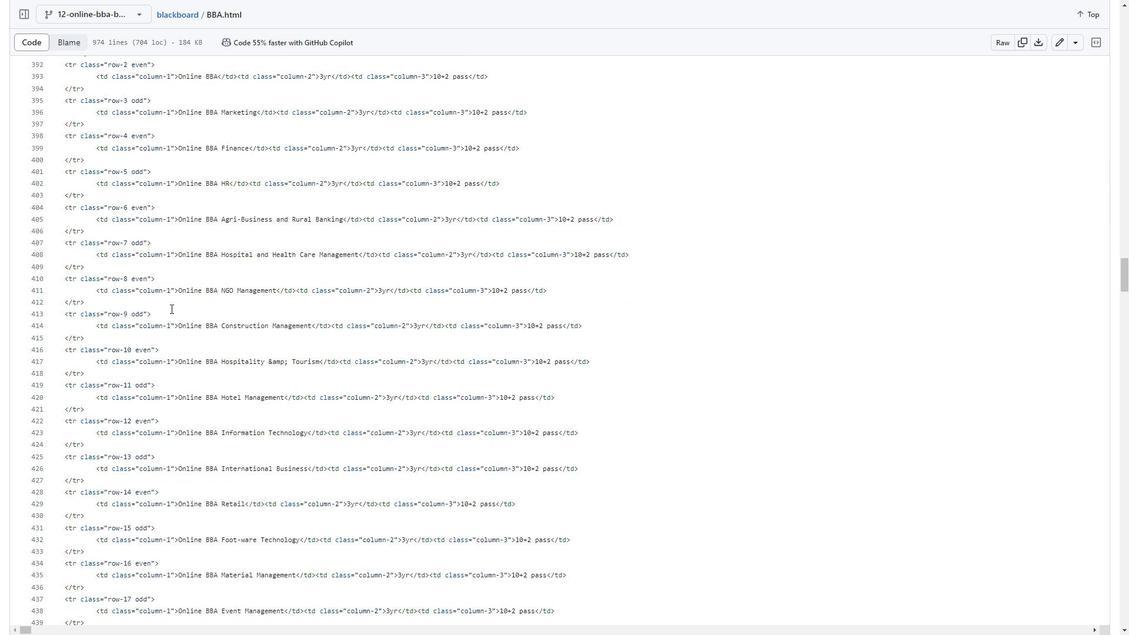 
Action: Mouse moved to (170, 305)
Screenshot: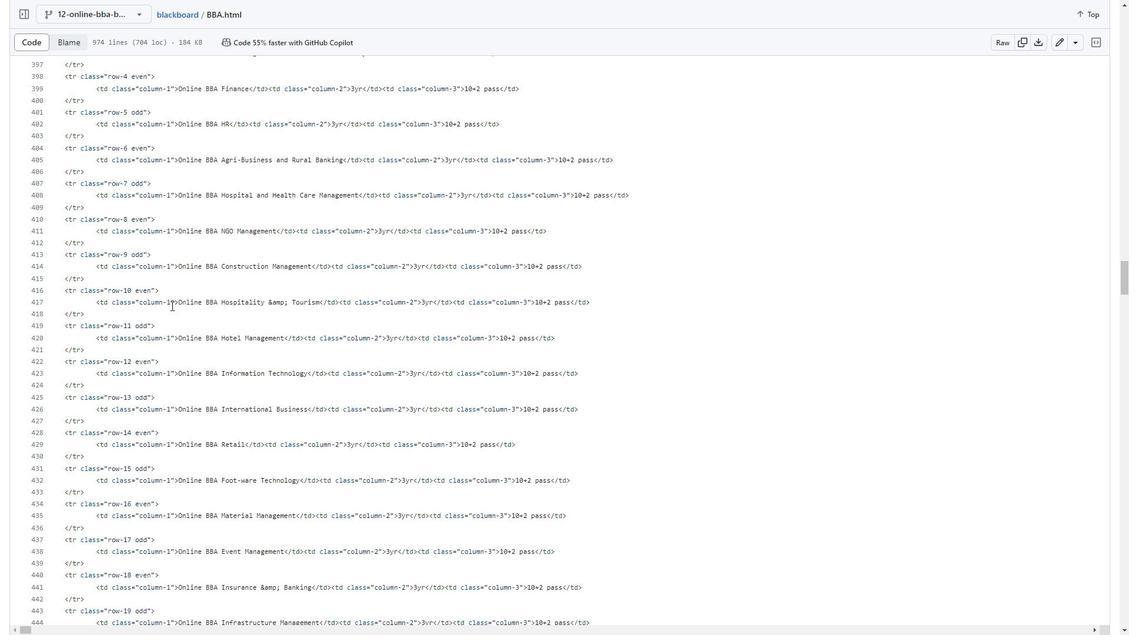 
Action: Mouse scrolled (170, 304) with delta (0, 0)
Screenshot: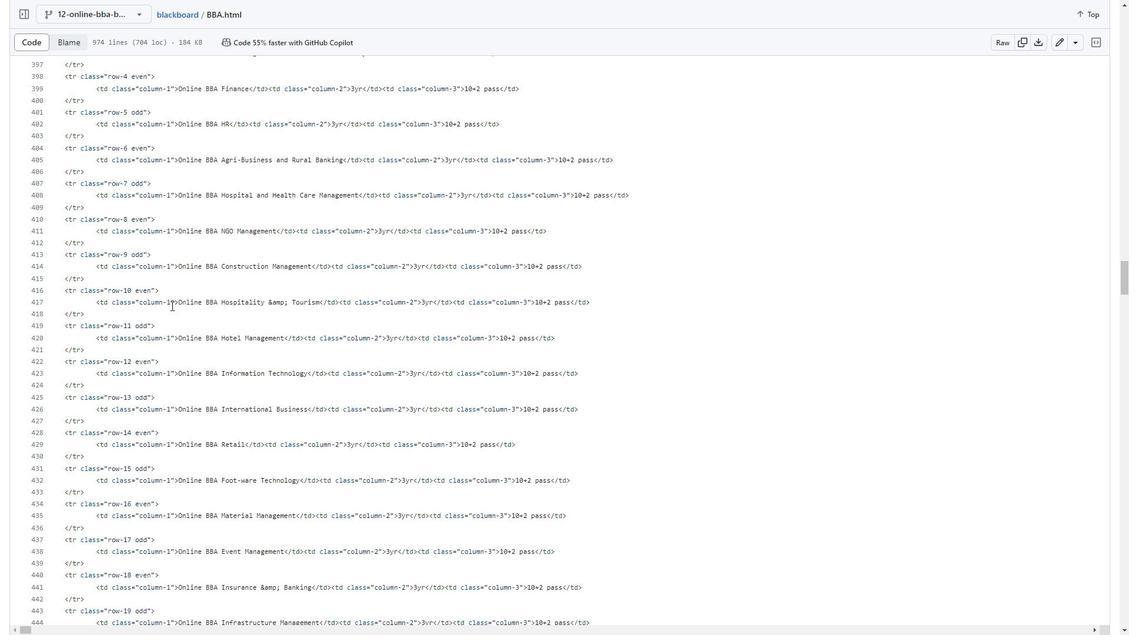 
Action: Mouse scrolled (170, 304) with delta (0, 0)
Screenshot: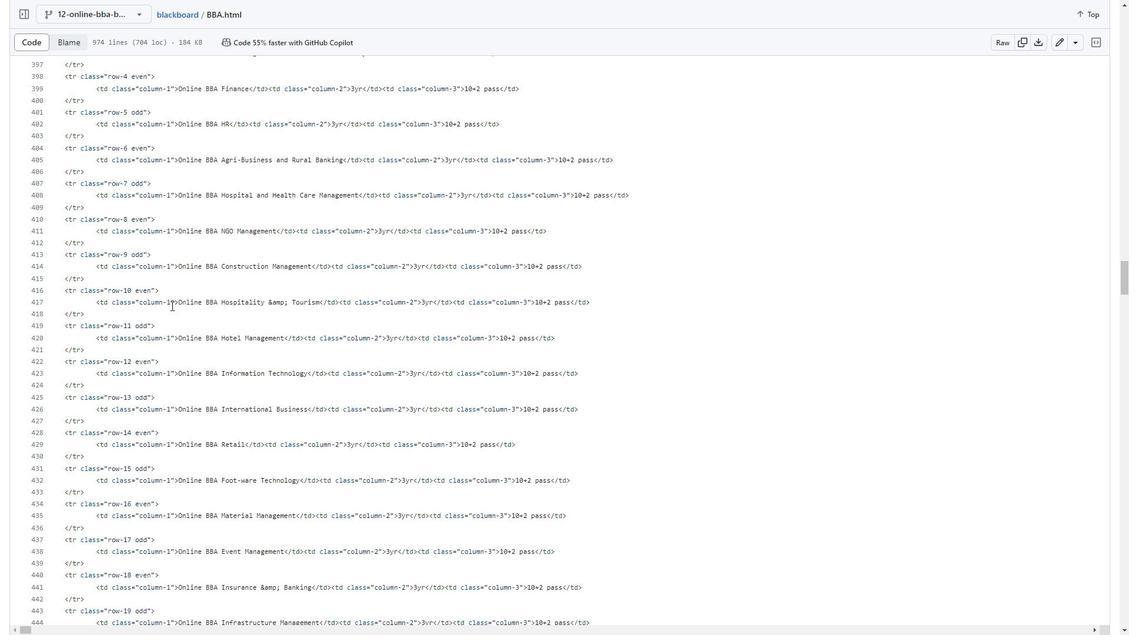 
Action: Mouse scrolled (170, 304) with delta (0, 0)
Screenshot: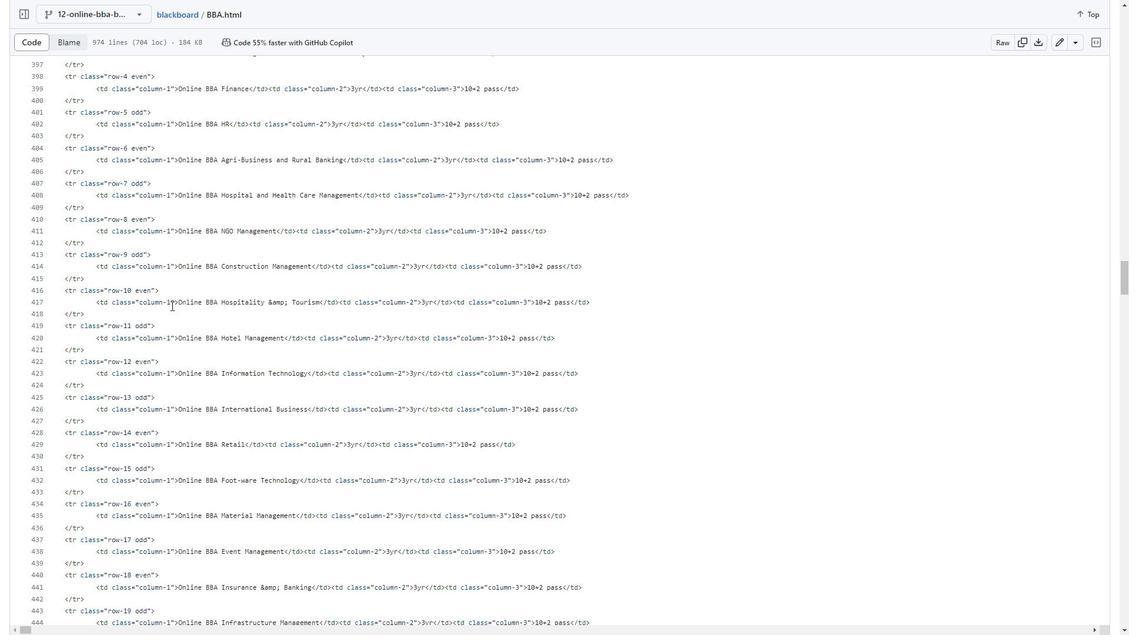 
Action: Mouse scrolled (170, 304) with delta (0, 0)
Screenshot: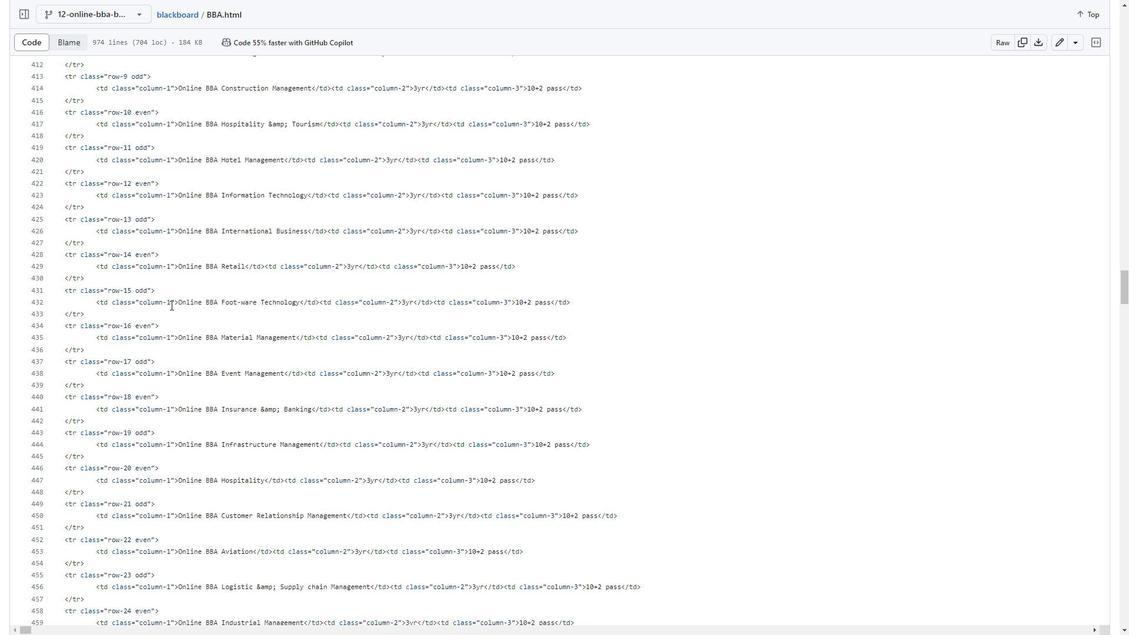 
Action: Mouse scrolled (170, 304) with delta (0, 0)
Screenshot: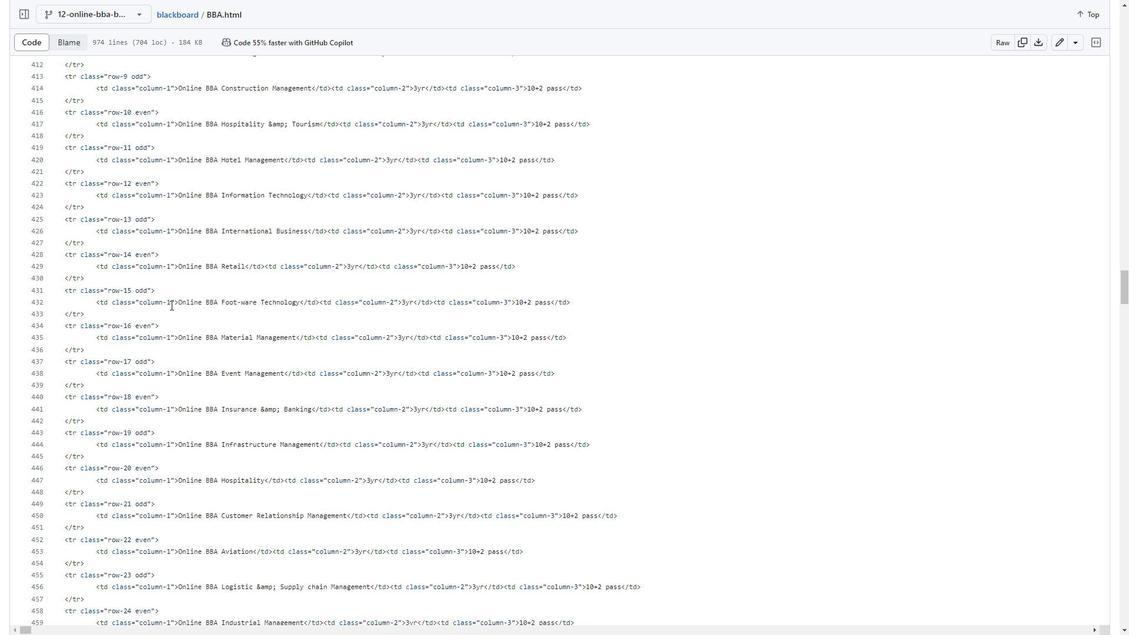 
Action: Mouse scrolled (170, 304) with delta (0, 0)
Screenshot: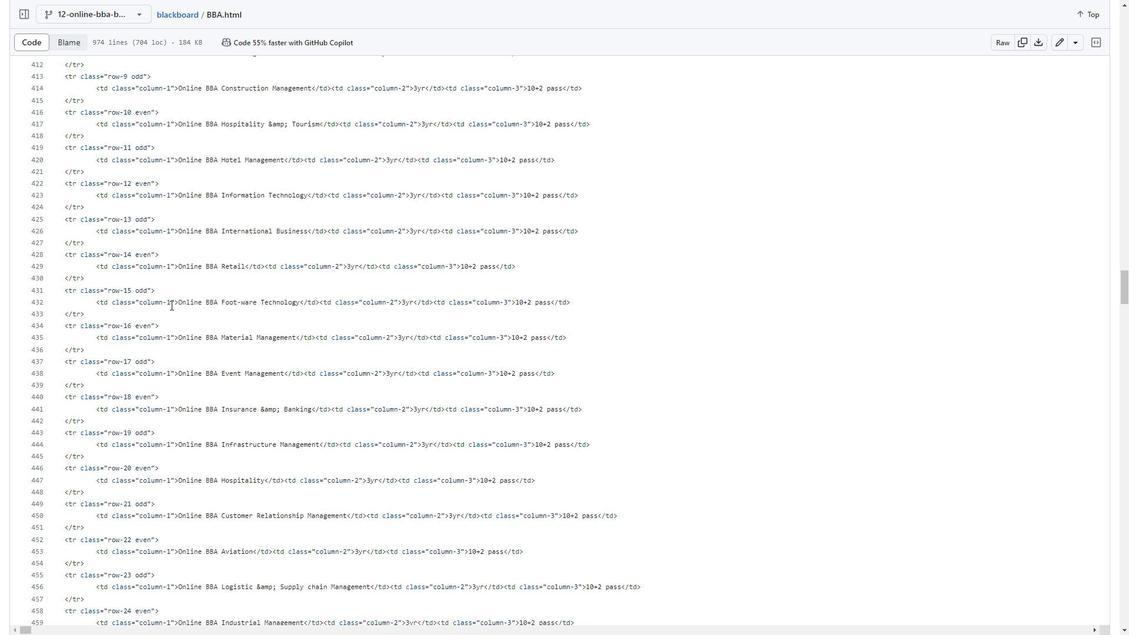 
Action: Mouse scrolled (170, 305) with delta (0, 0)
Screenshot: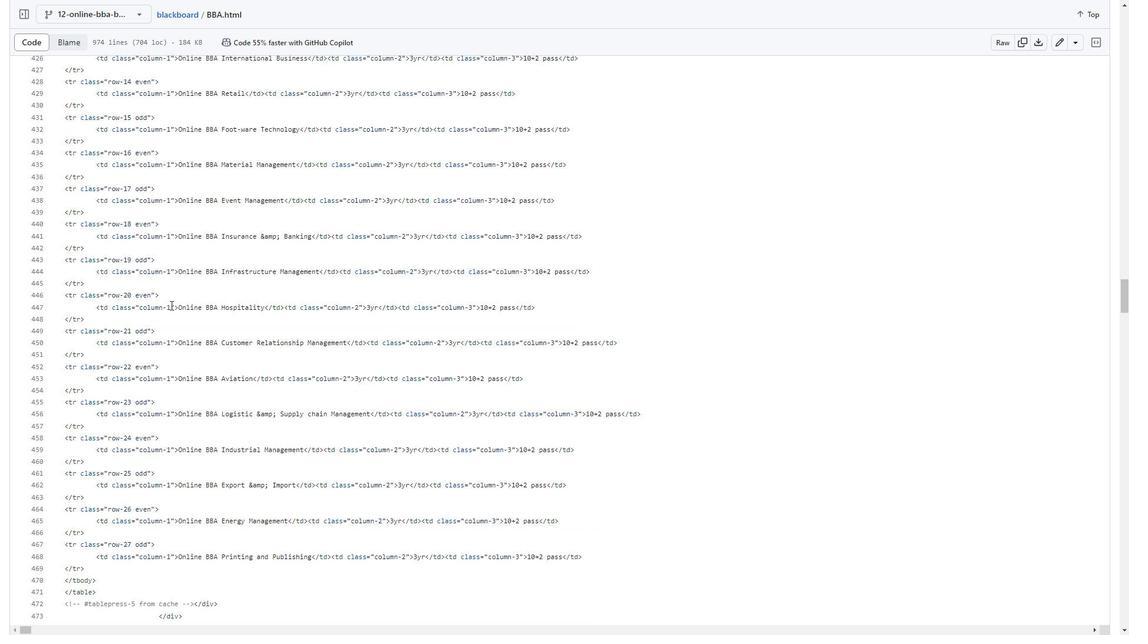 
Action: Mouse scrolled (170, 305) with delta (0, 0)
Screenshot: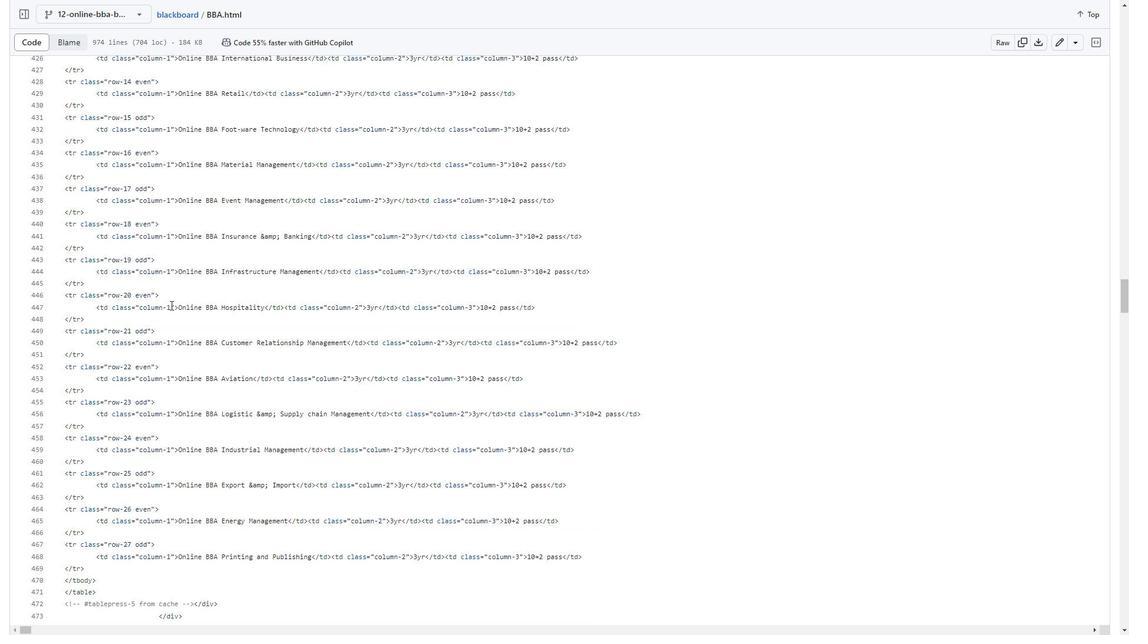 
Action: Mouse scrolled (170, 305) with delta (0, 0)
Screenshot: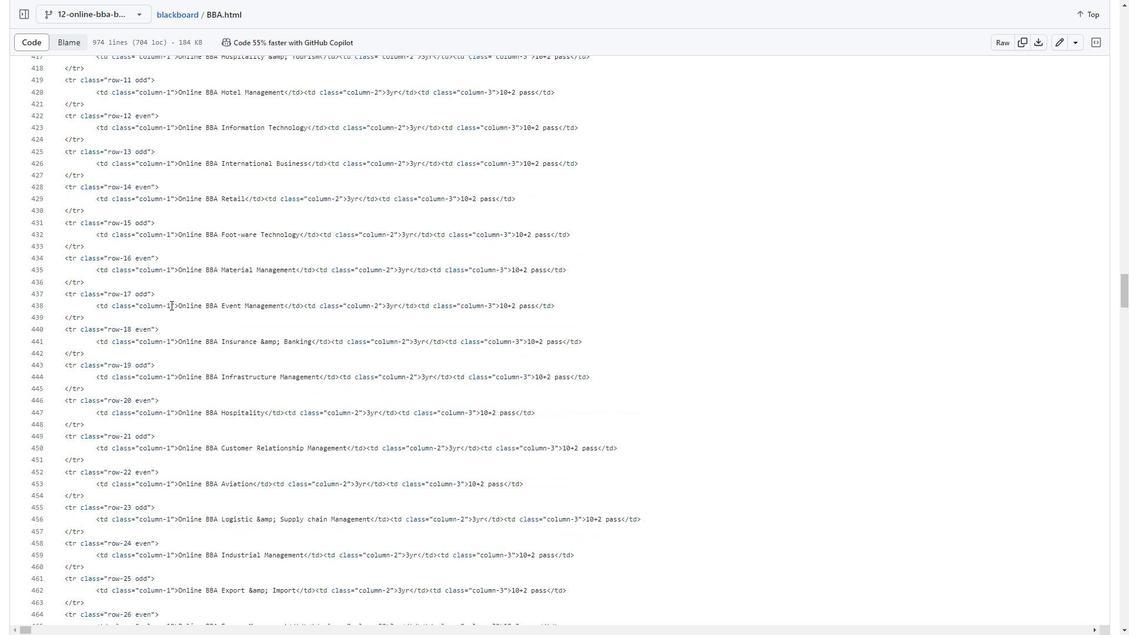 
Action: Mouse scrolled (170, 305) with delta (0, 0)
Screenshot: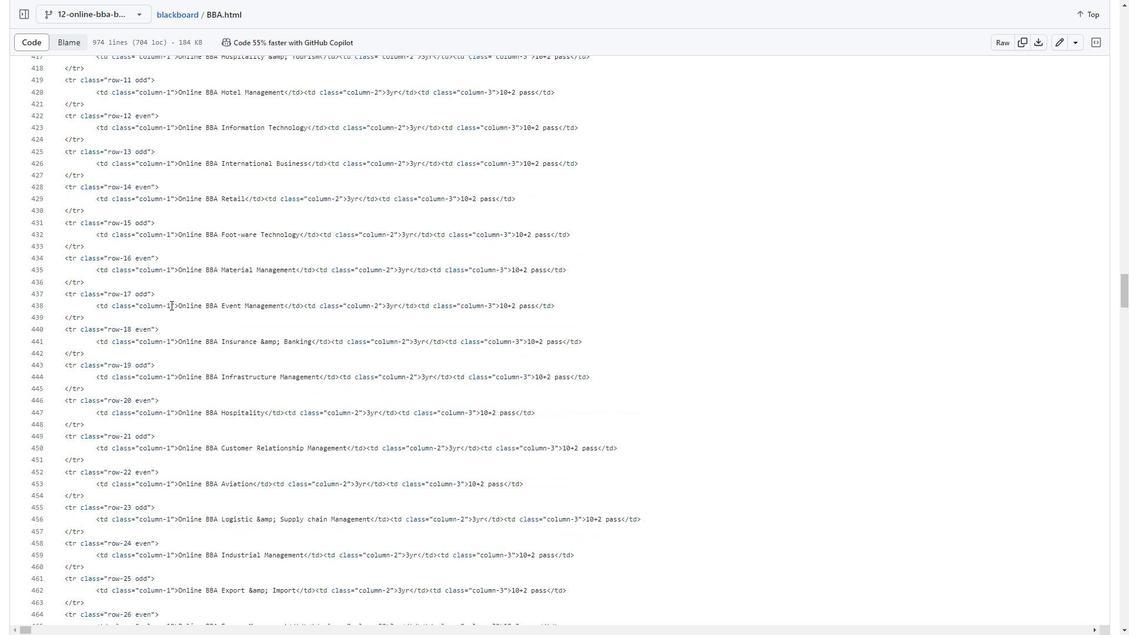 
Action: Mouse scrolled (170, 305) with delta (0, 0)
Screenshot: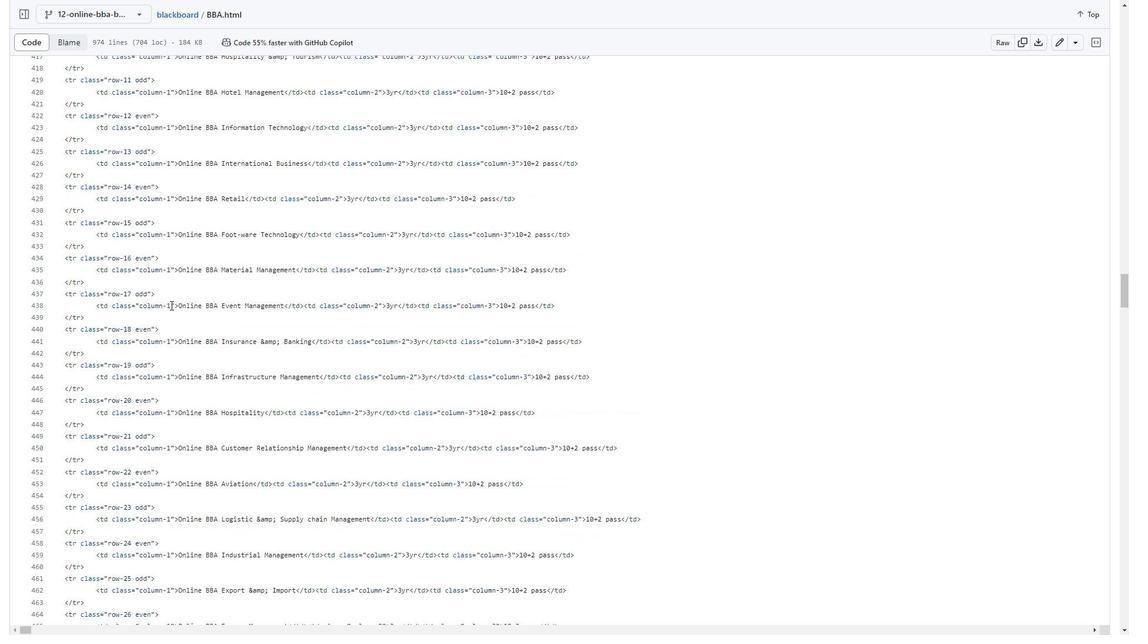 
Action: Mouse scrolled (170, 305) with delta (0, 0)
Screenshot: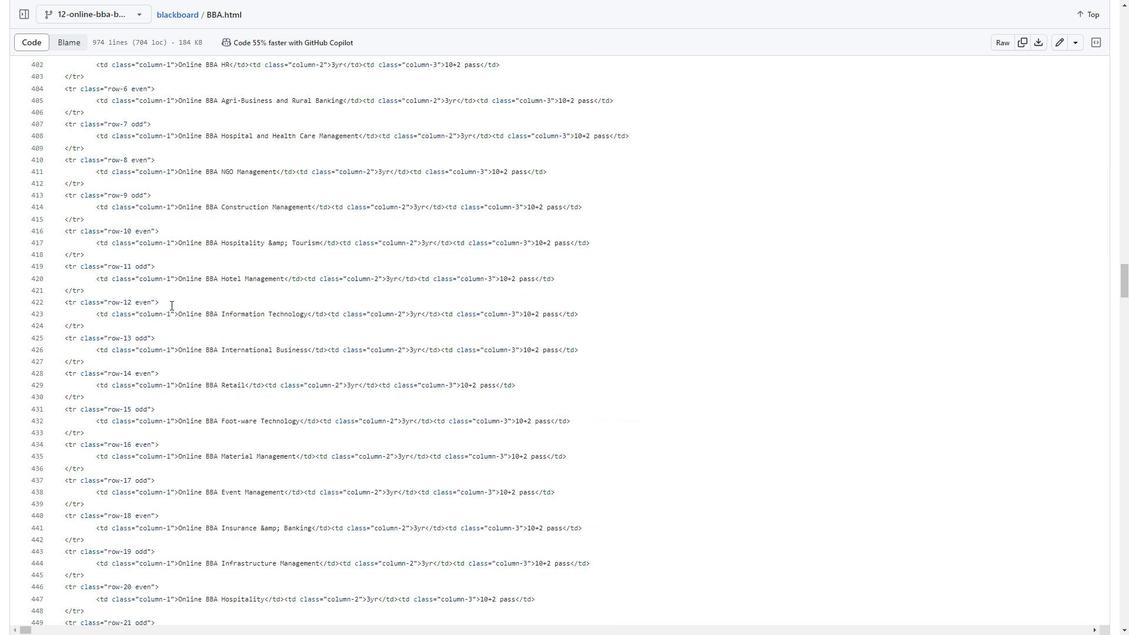 
Action: Mouse scrolled (170, 305) with delta (0, 0)
Screenshot: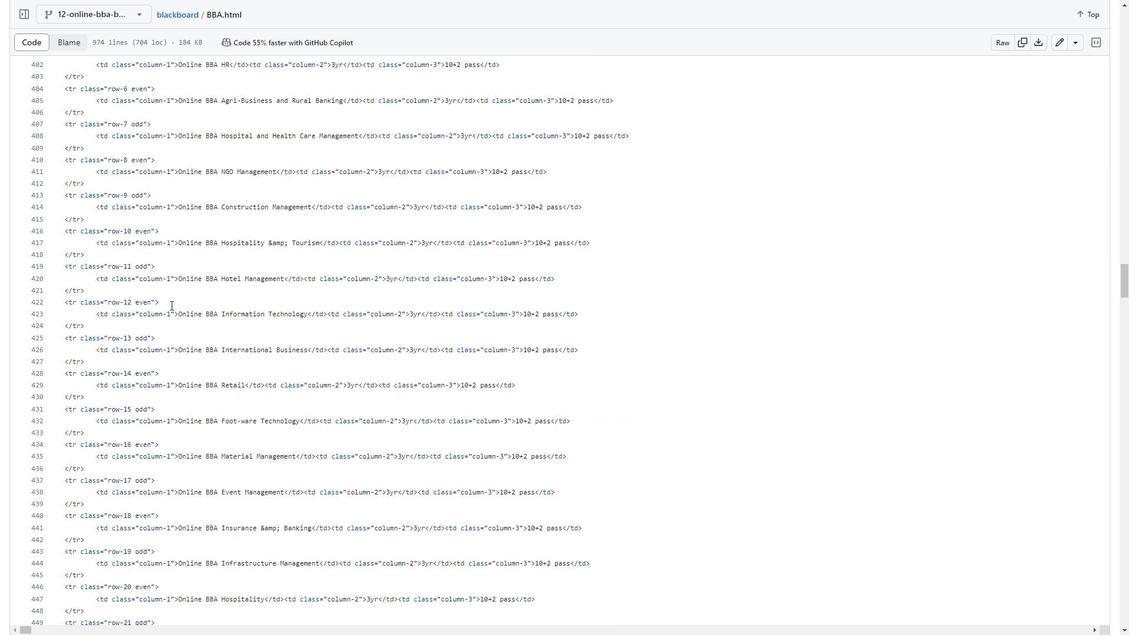 
Action: Mouse scrolled (170, 305) with delta (0, 0)
Screenshot: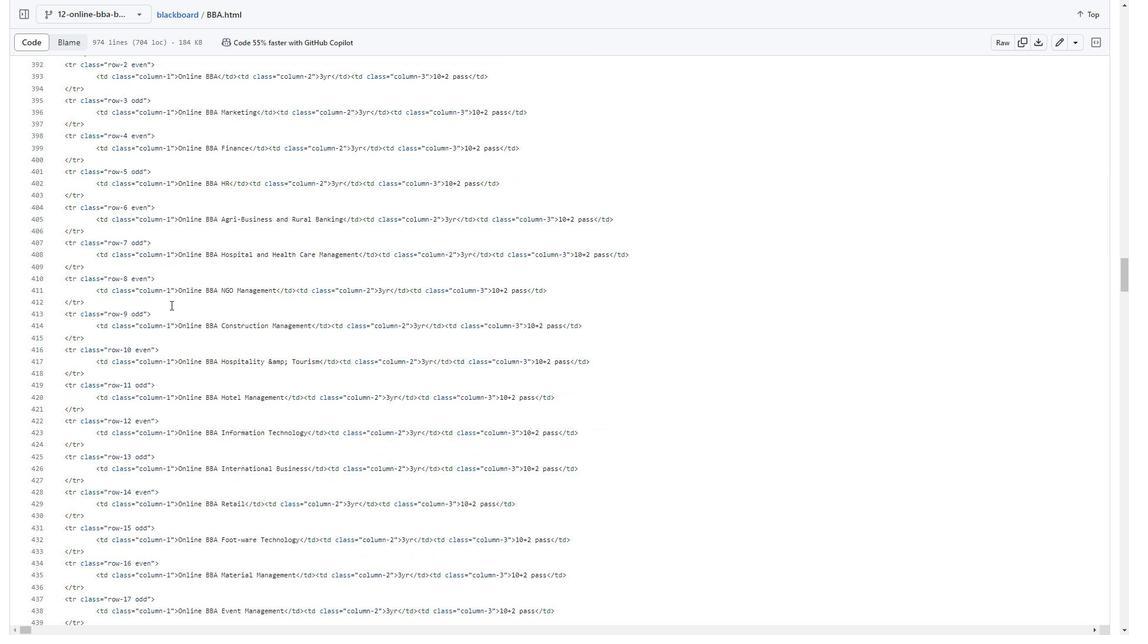 
Action: Mouse moved to (93, 134)
Screenshot: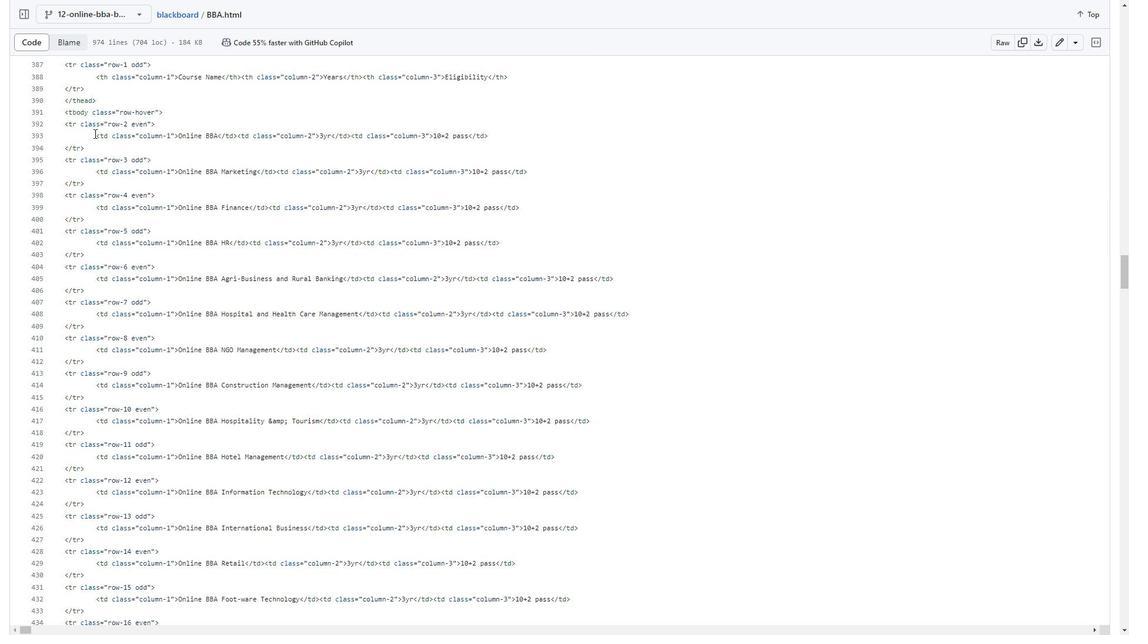 
Action: Mouse pressed left at (93, 134)
Screenshot: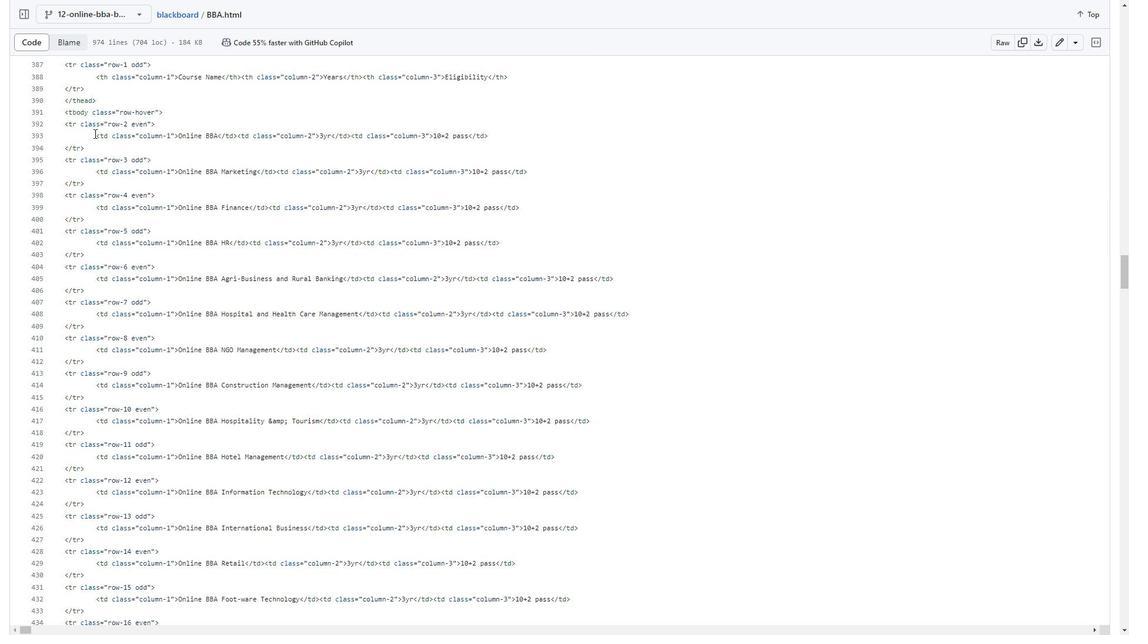 
Action: Mouse moved to (215, 349)
Screenshot: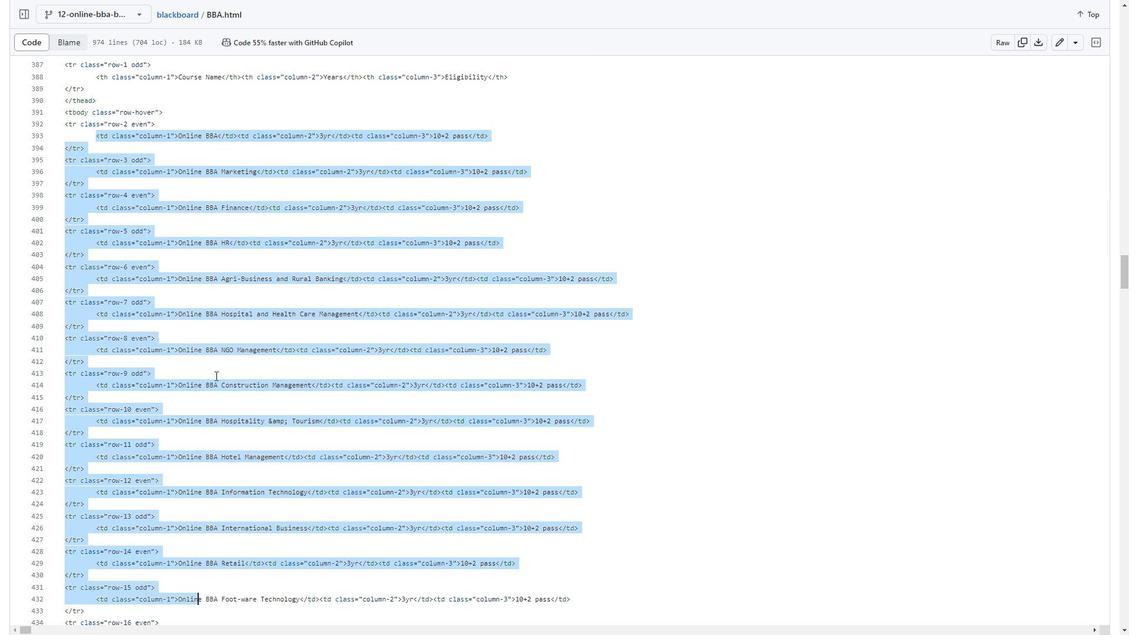 
Action: Mouse scrolled (215, 348) with delta (0, 0)
Screenshot: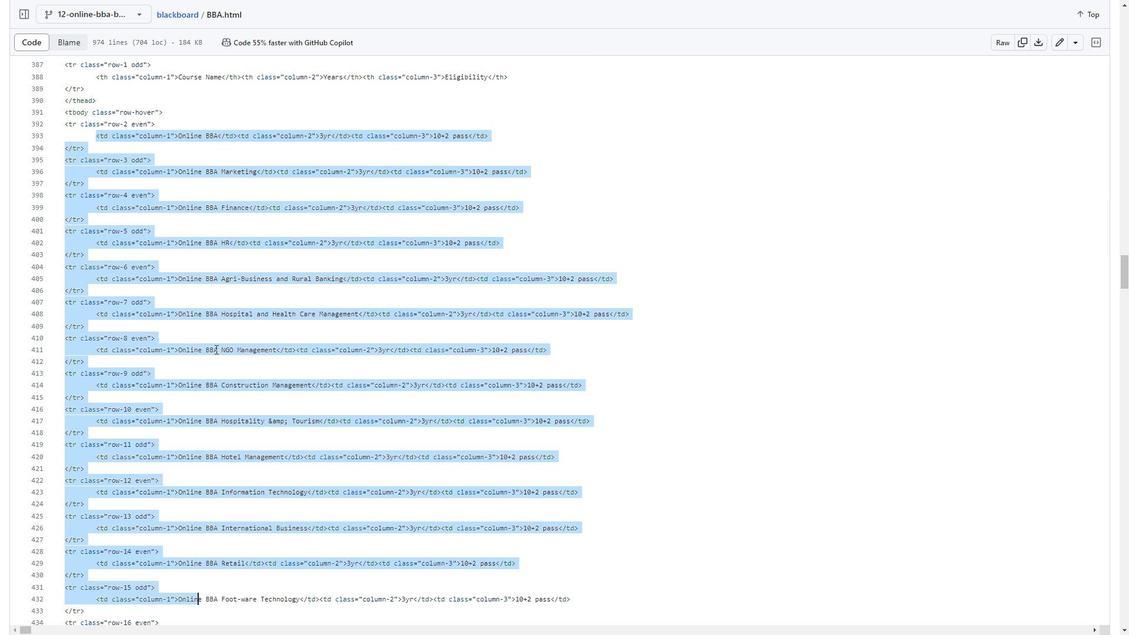 
Action: Mouse scrolled (215, 348) with delta (0, 0)
Screenshot: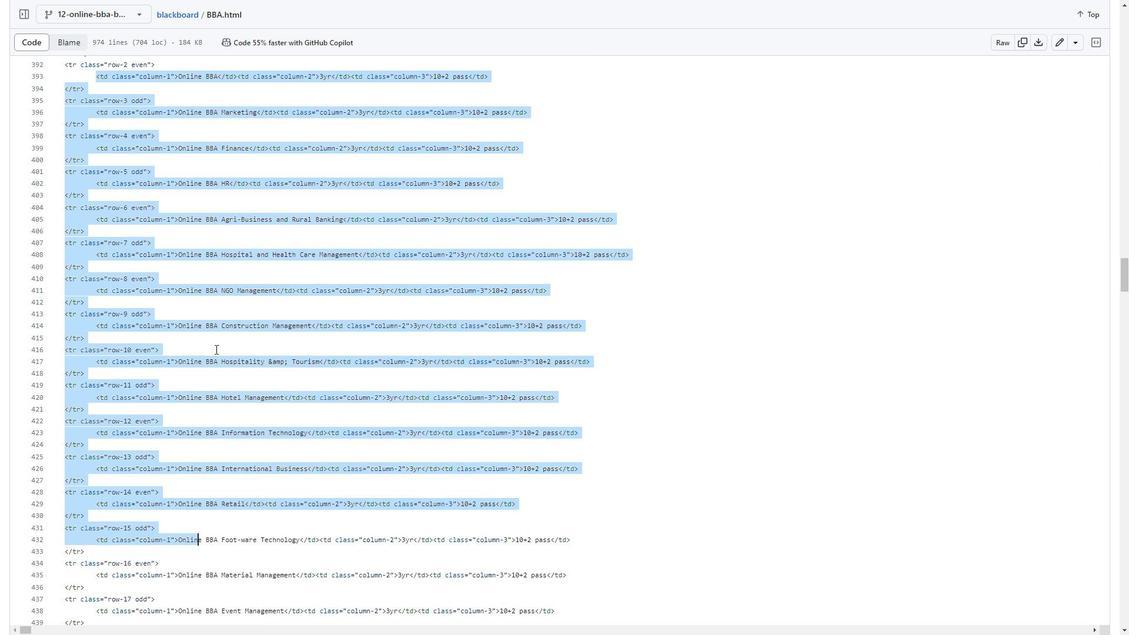 
Action: Mouse scrolled (215, 348) with delta (0, 0)
Screenshot: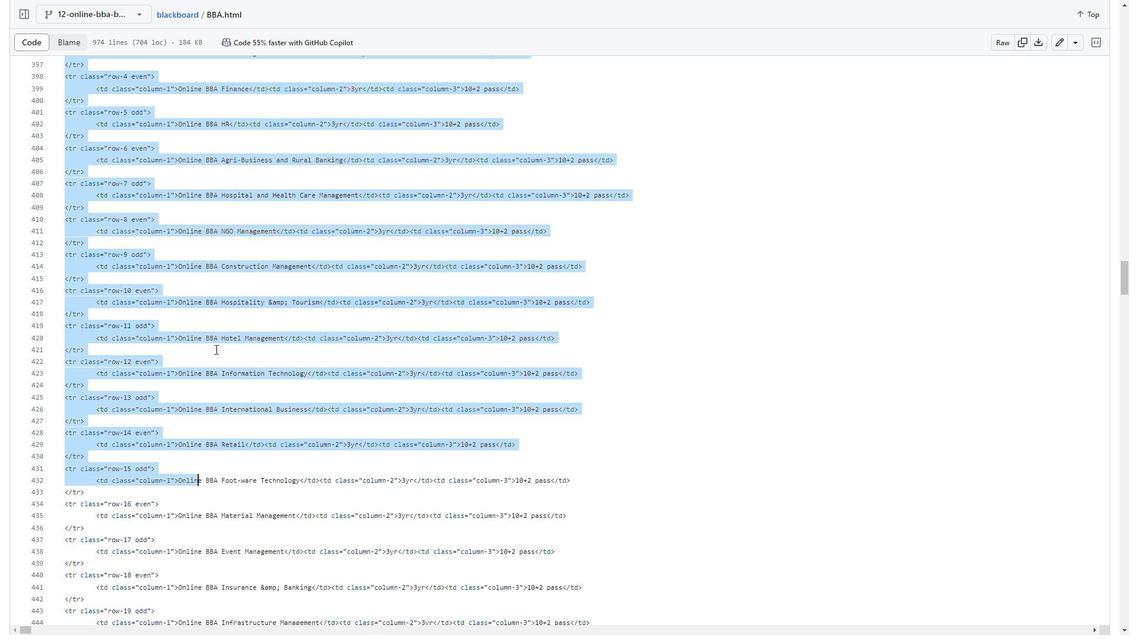 
Action: Mouse scrolled (215, 348) with delta (0, 0)
Screenshot: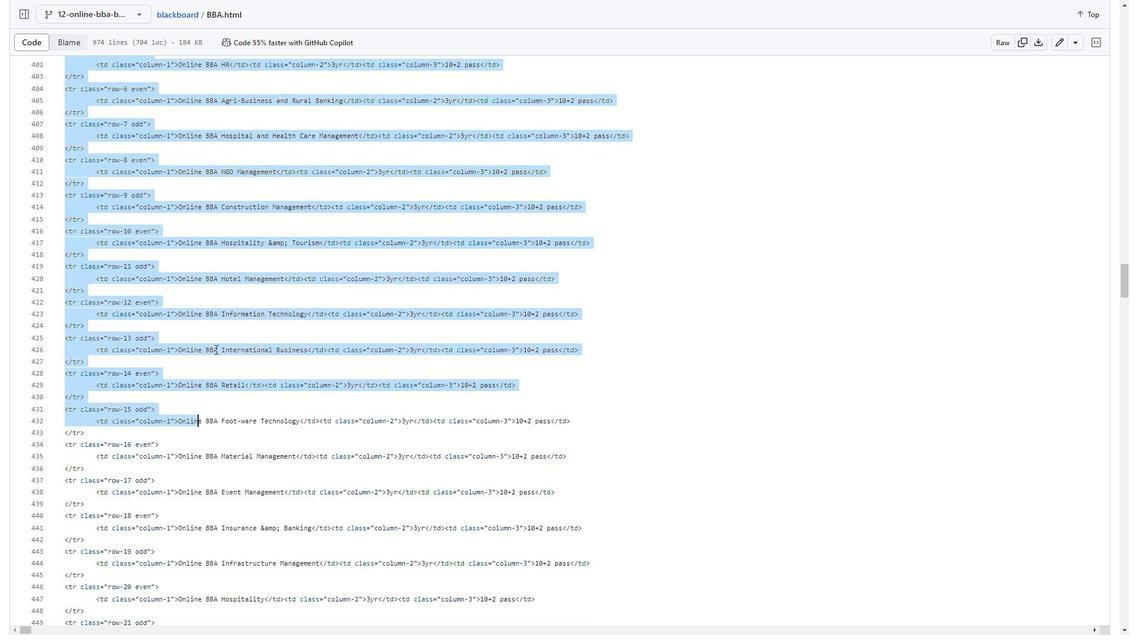 
Action: Mouse scrolled (215, 348) with delta (0, 0)
Screenshot: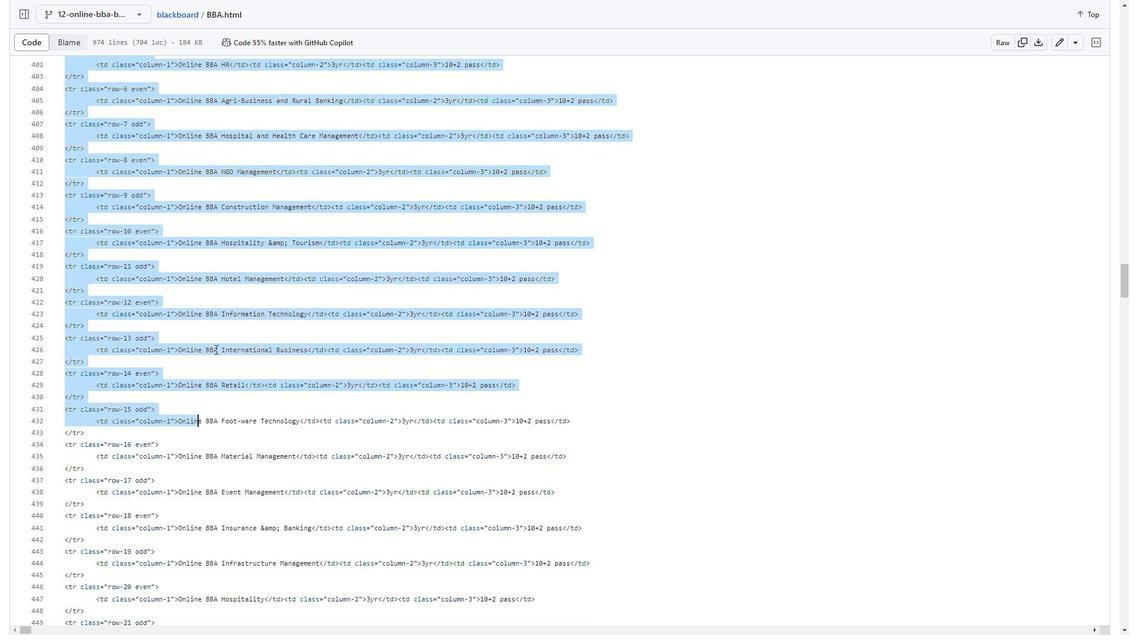
Action: Mouse scrolled (215, 348) with delta (0, 0)
Screenshot: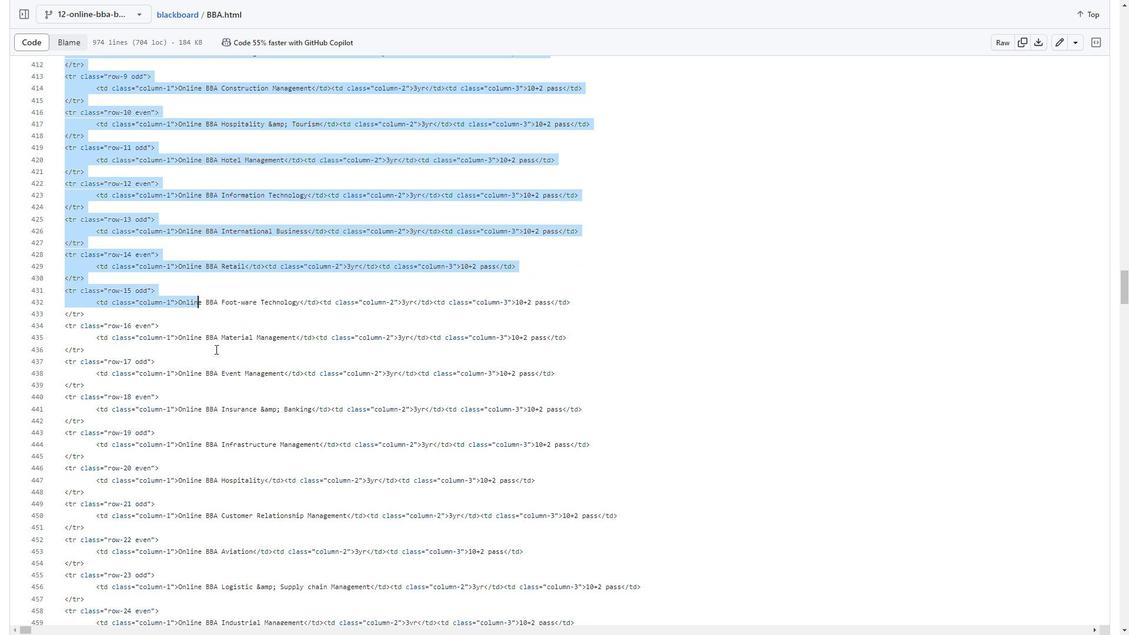 
Action: Mouse scrolled (215, 348) with delta (0, 0)
Screenshot: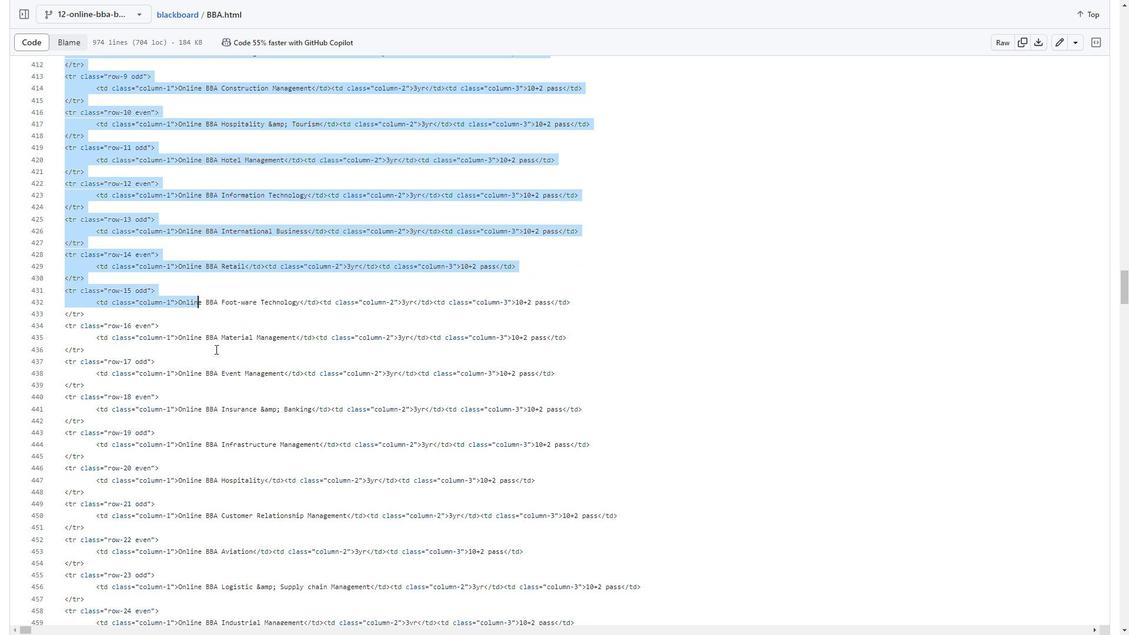 
Action: Mouse moved to (88, 207)
Screenshot: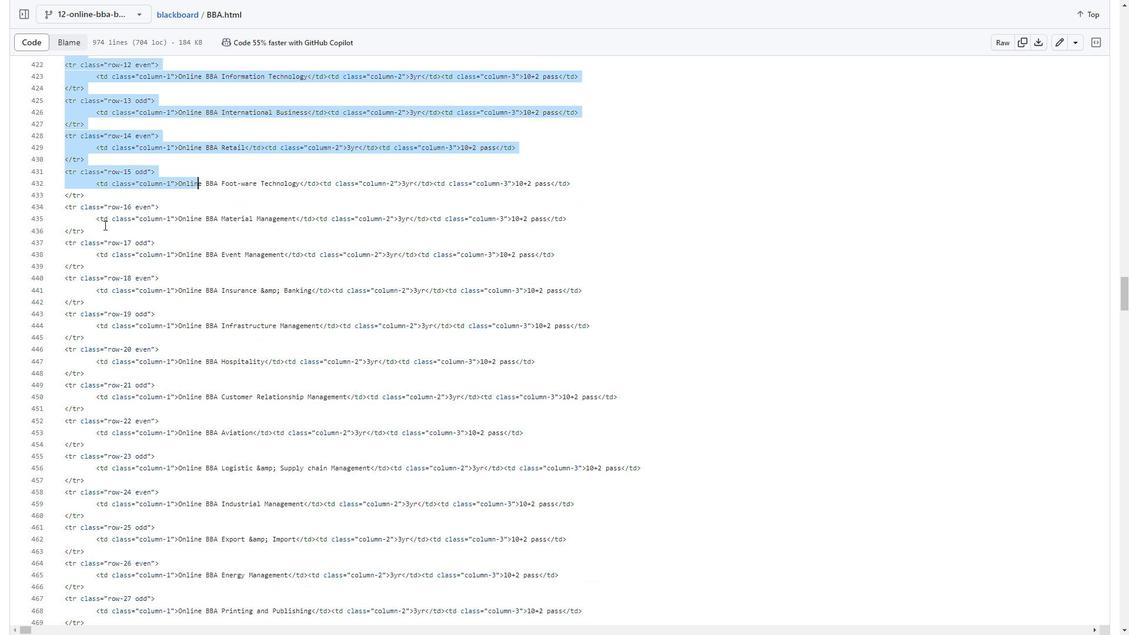 
Action: Mouse pressed left at (88, 207)
Screenshot: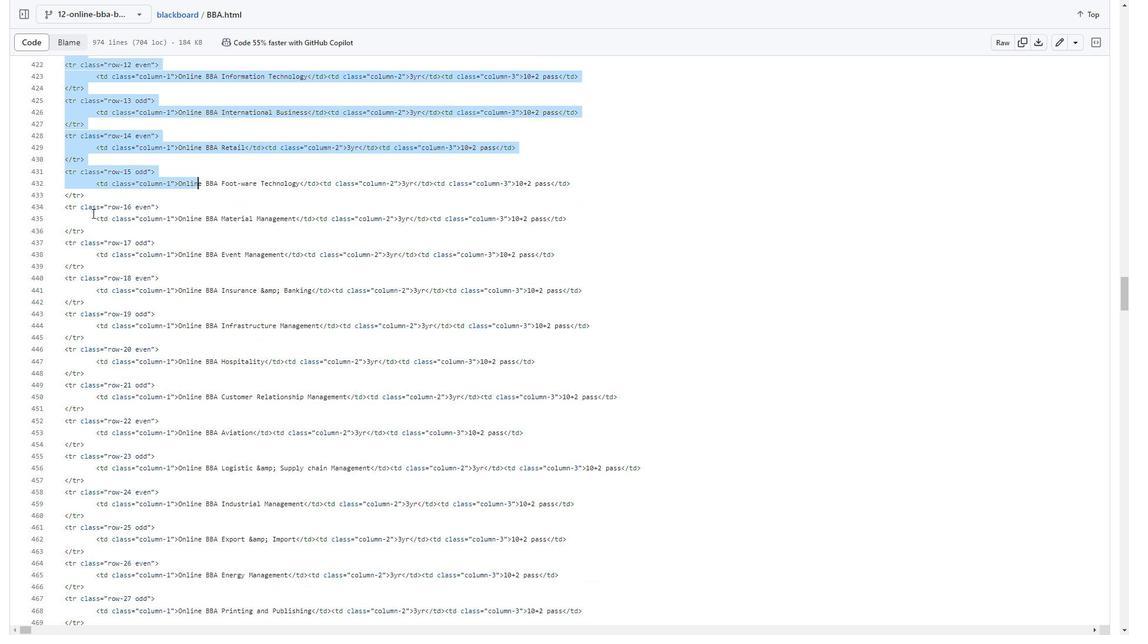 
Action: Mouse moved to (255, 420)
Screenshot: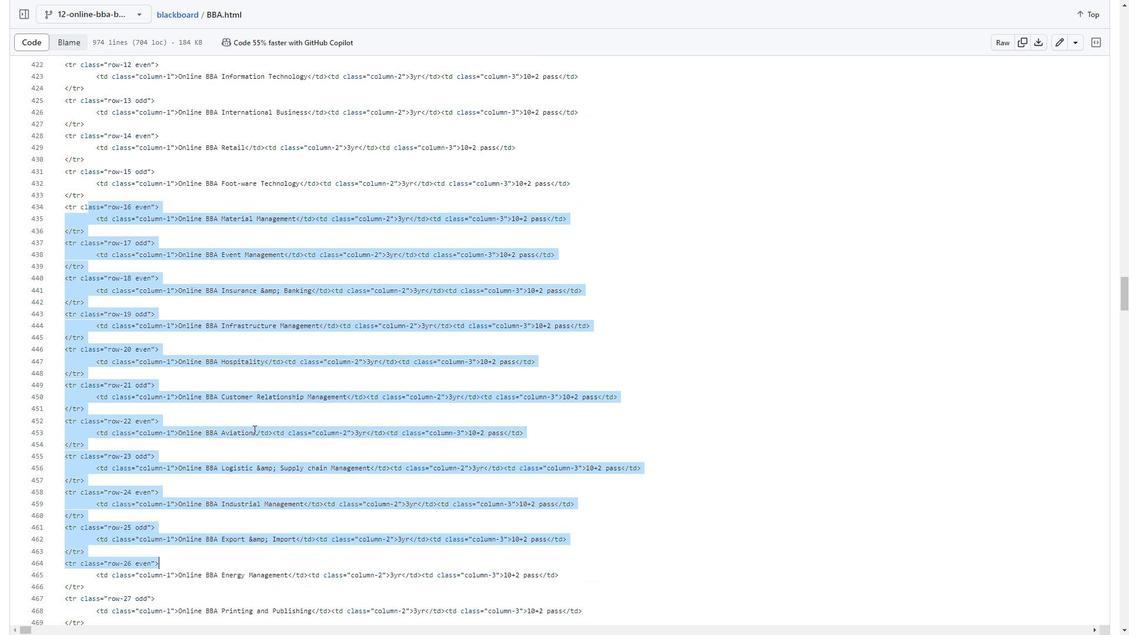 
Action: Mouse scrolled (255, 420) with delta (0, 0)
Screenshot: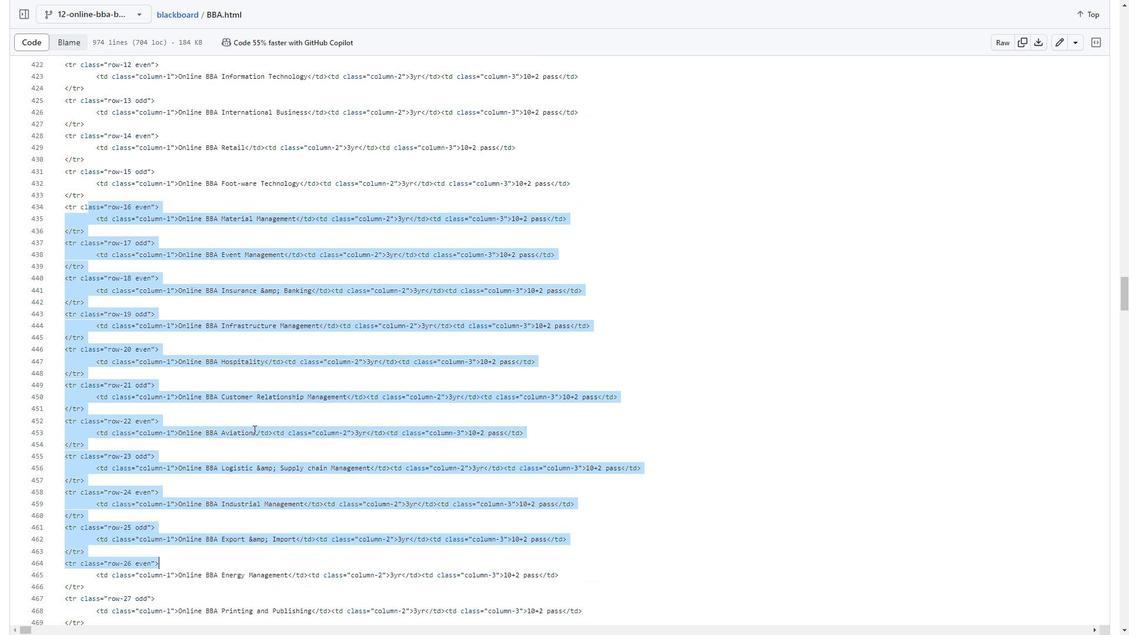 
Action: Mouse scrolled (255, 420) with delta (0, 0)
Screenshot: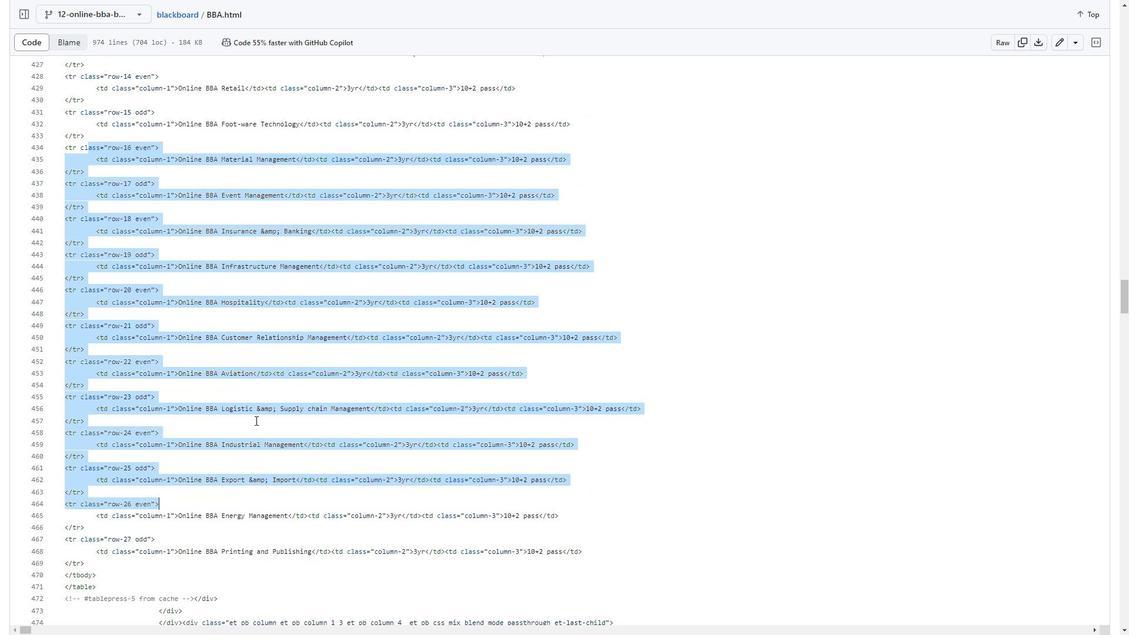 
Action: Mouse moved to (237, 364)
Screenshot: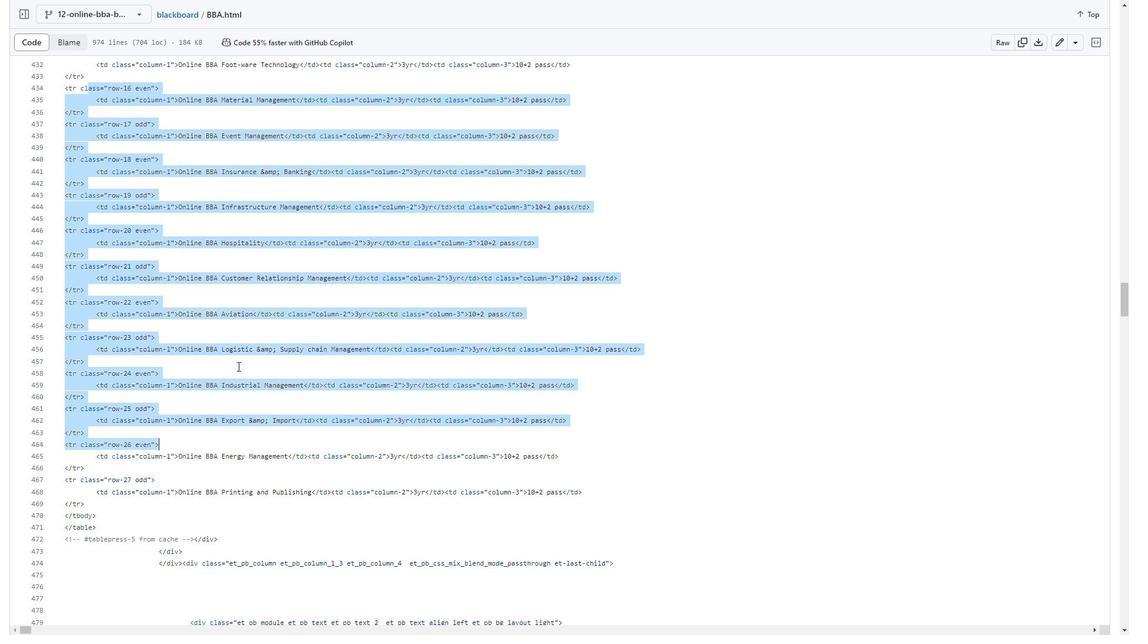 
Action: Mouse scrolled (237, 364) with delta (0, 0)
Screenshot: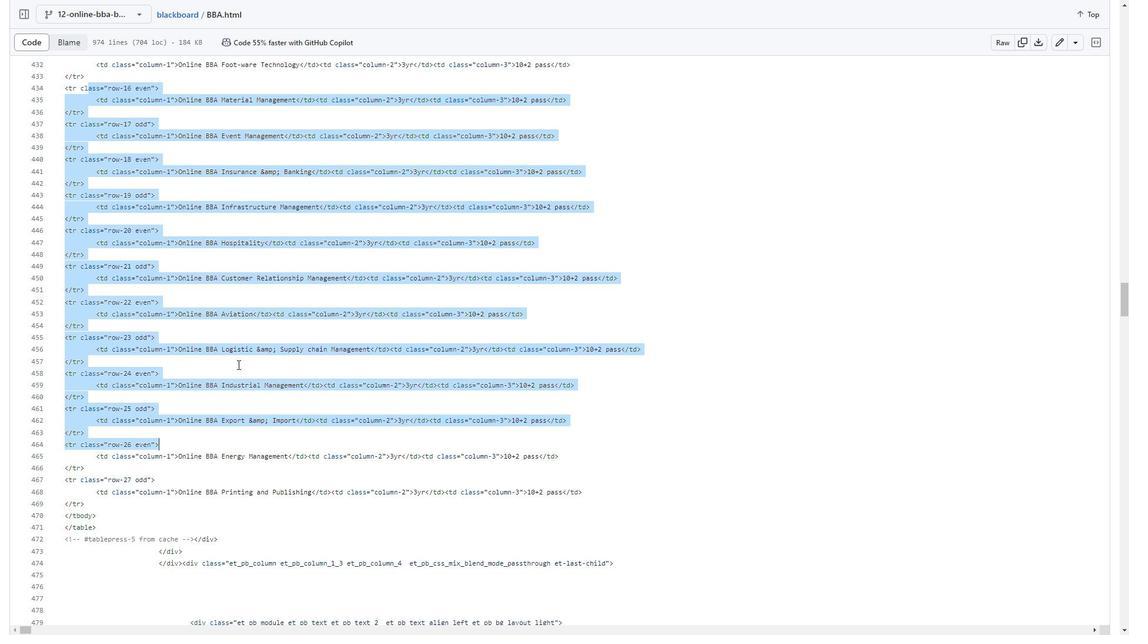 
Action: Mouse moved to (255, 426)
Screenshot: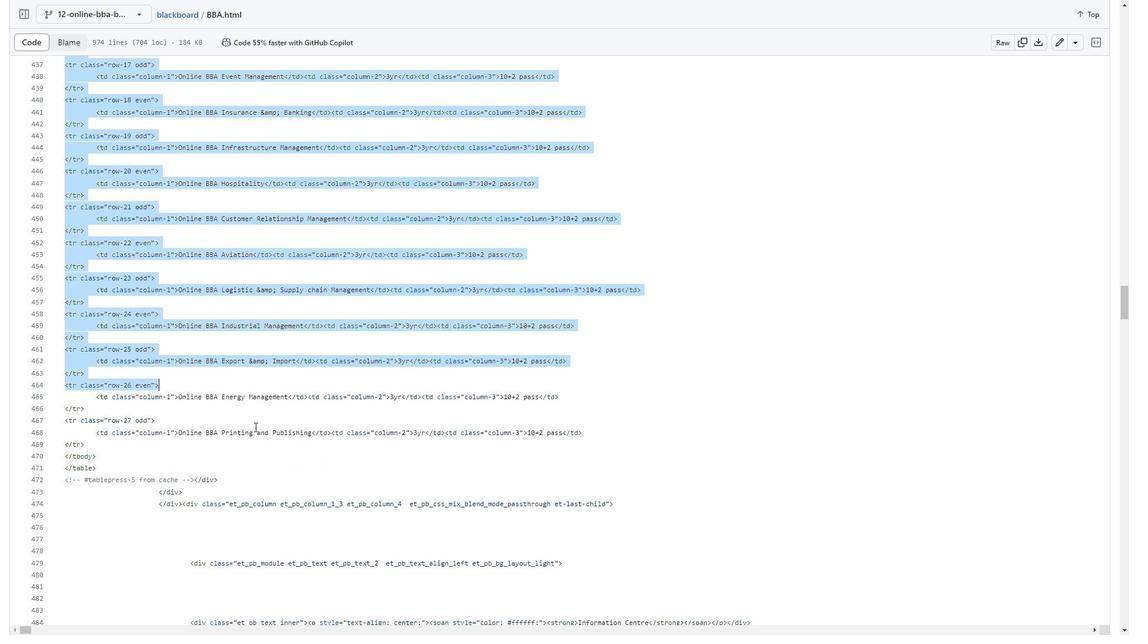 
Action: Mouse scrolled (255, 425) with delta (0, 0)
Screenshot: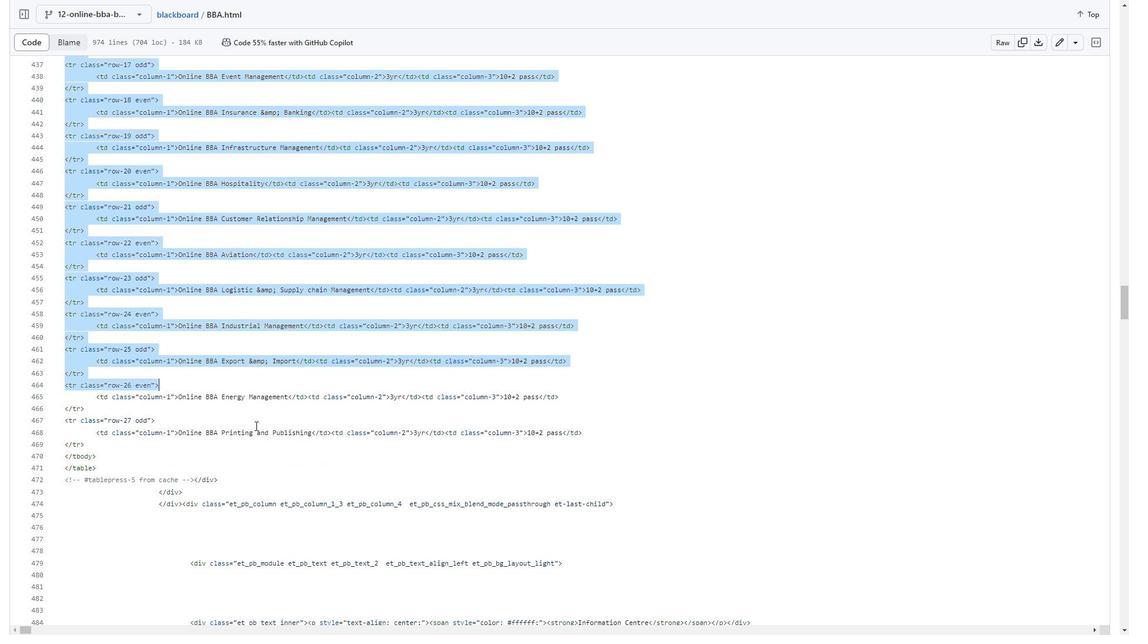 
Action: Mouse scrolled (255, 425) with delta (0, 0)
Screenshot: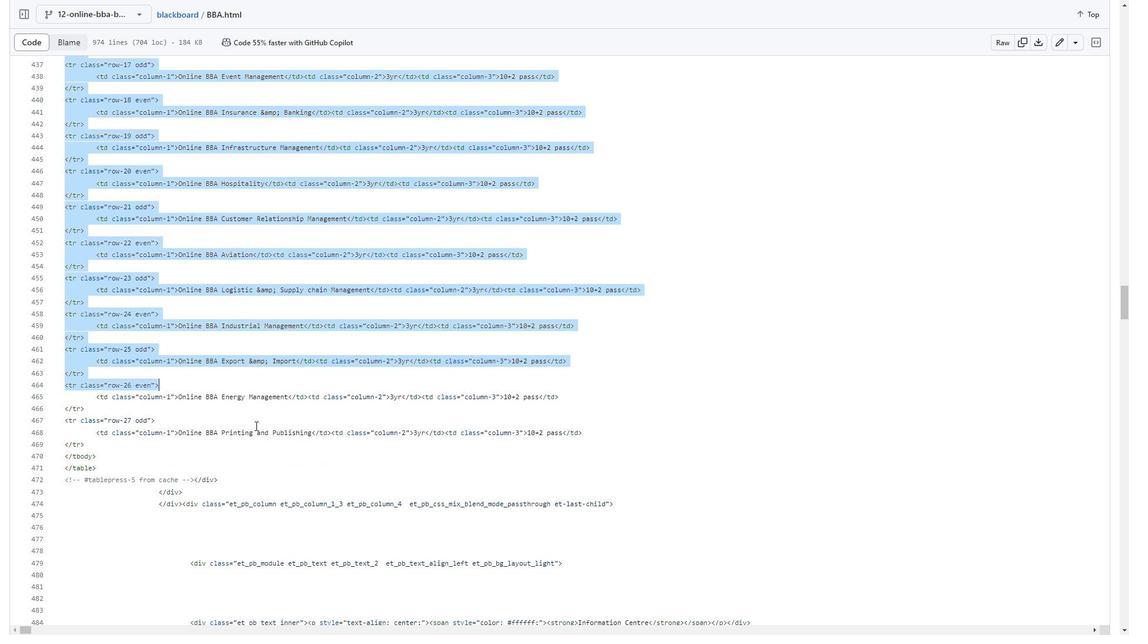 
Action: Mouse scrolled (255, 425) with delta (0, 0)
Screenshot: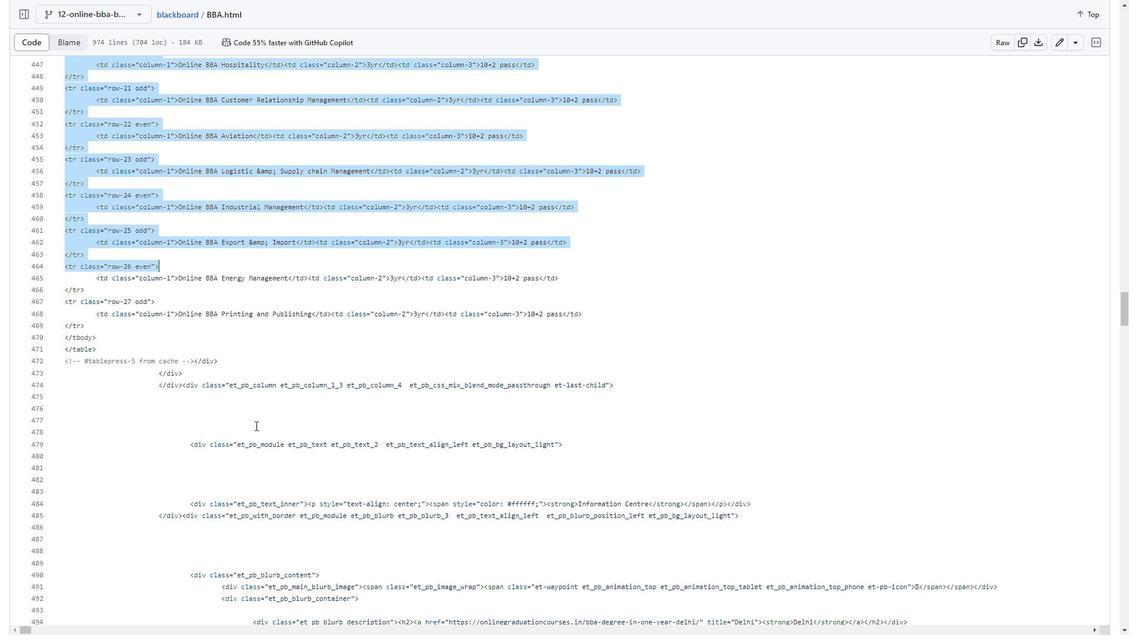 
Action: Mouse scrolled (255, 425) with delta (0, 0)
Screenshot: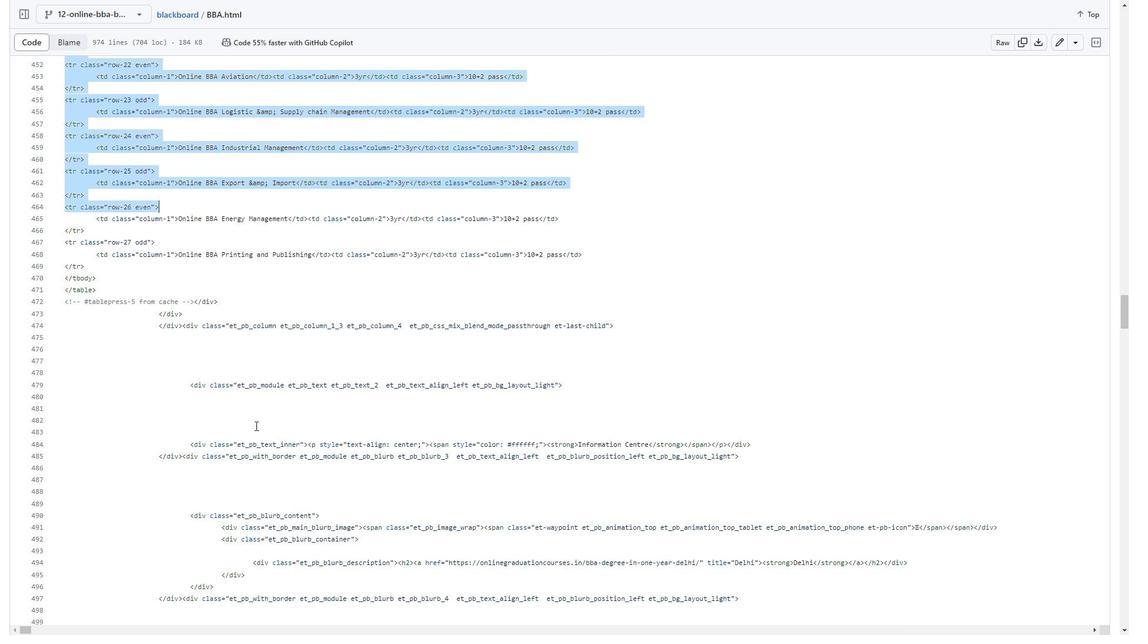 
Action: Mouse scrolled (255, 425) with delta (0, 0)
Screenshot: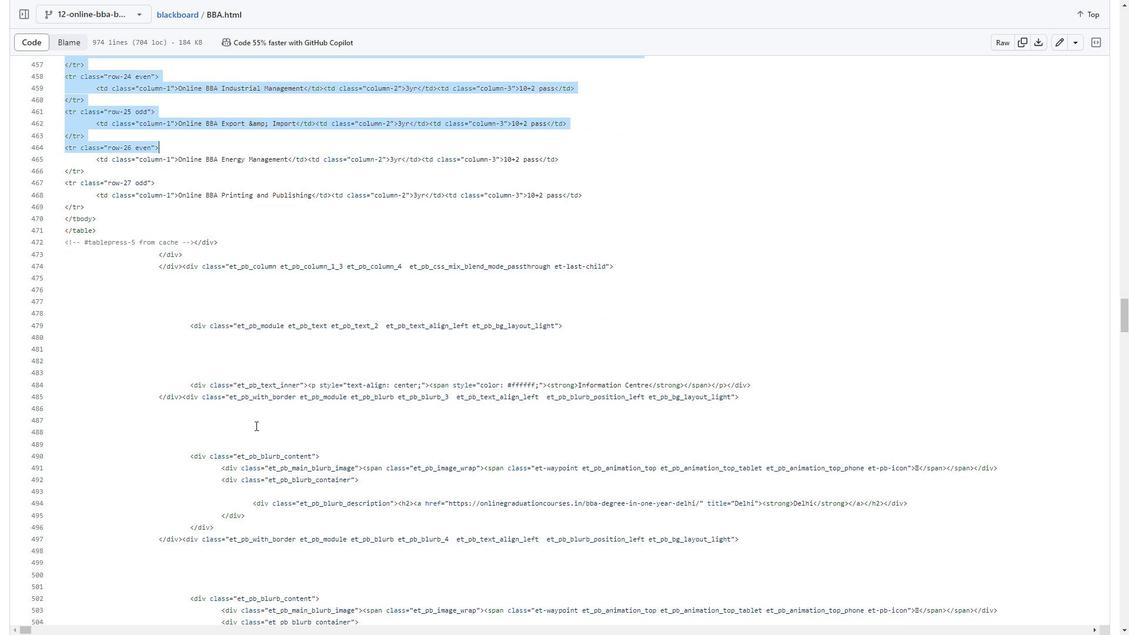 
Action: Mouse scrolled (255, 425) with delta (0, 0)
Screenshot: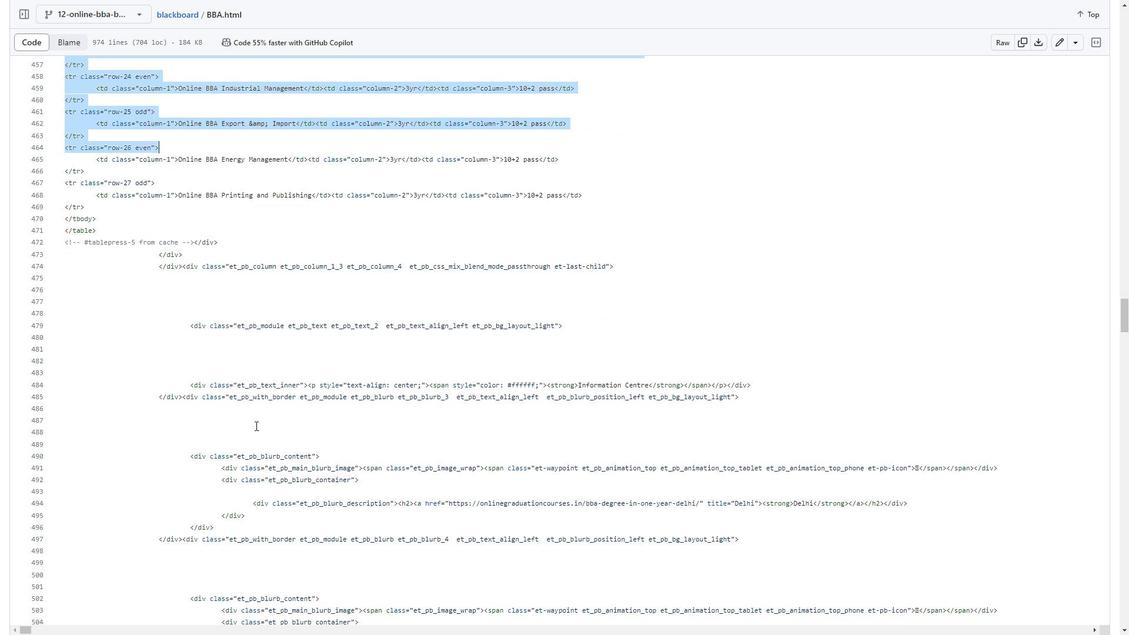 
Action: Mouse scrolled (255, 425) with delta (0, 0)
Screenshot: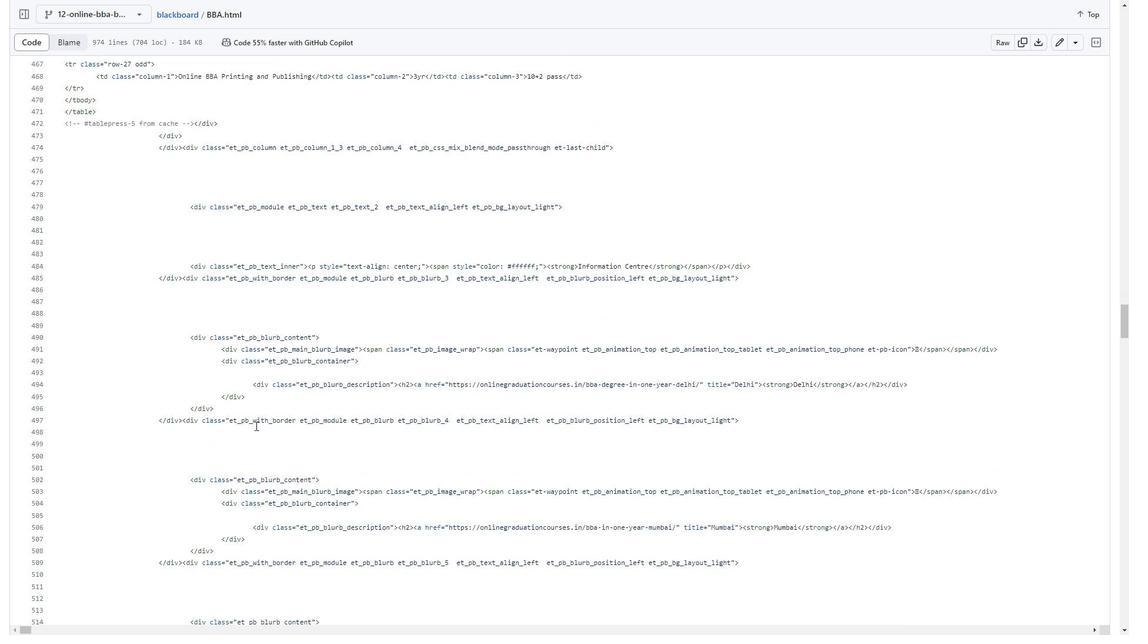 
Action: Mouse scrolled (255, 425) with delta (0, 0)
Screenshot: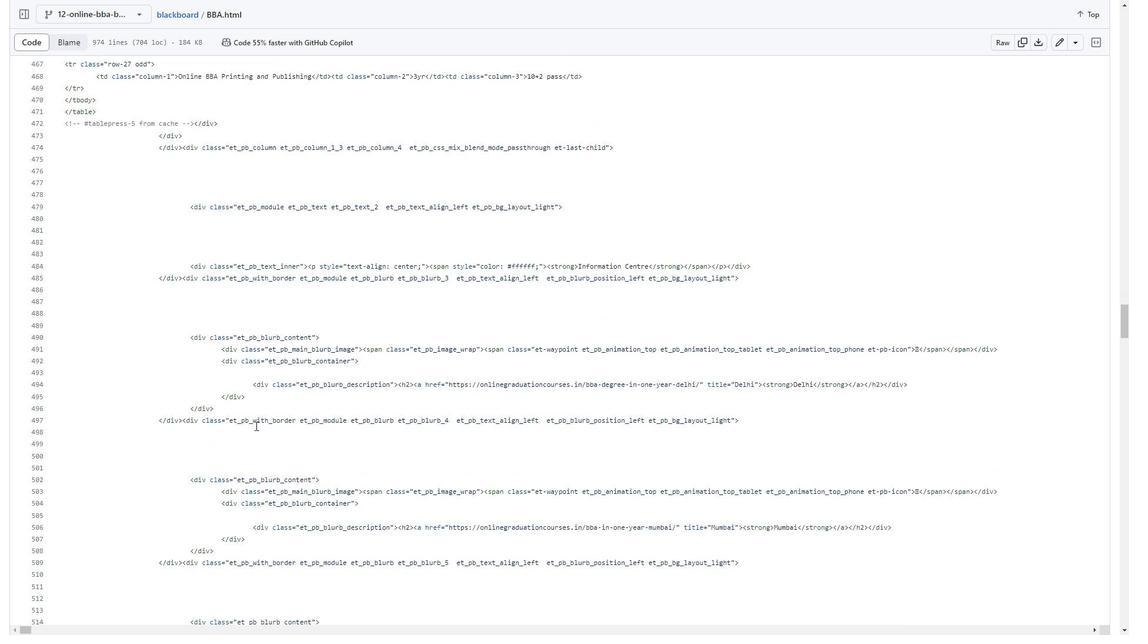 
Action: Mouse scrolled (255, 425) with delta (0, 0)
Screenshot: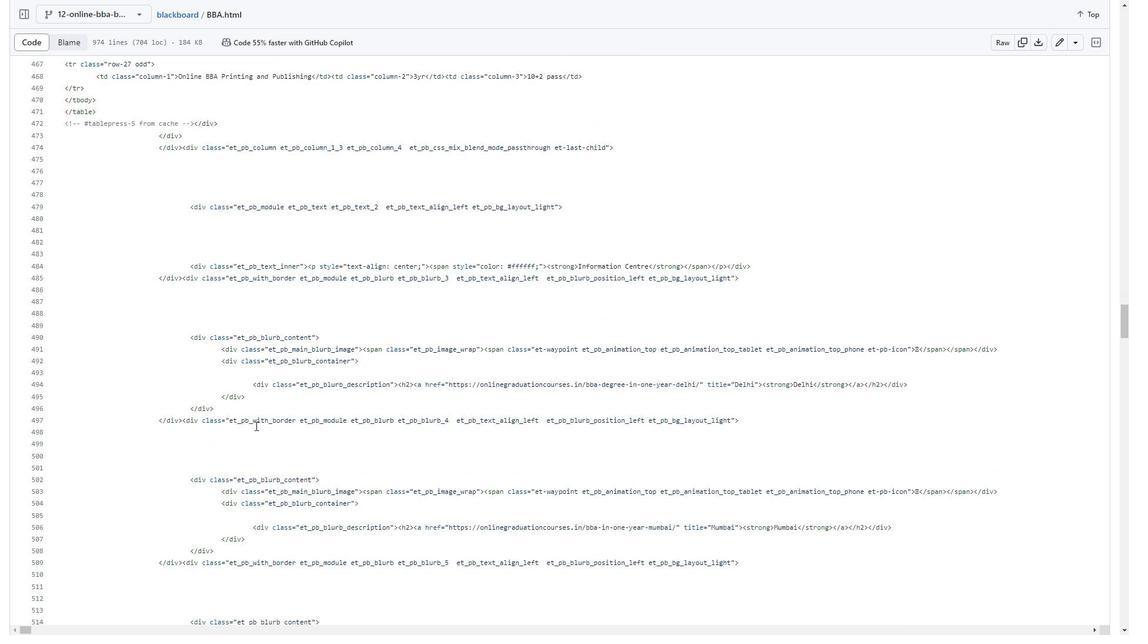 
Action: Mouse scrolled (255, 425) with delta (0, 0)
Screenshot: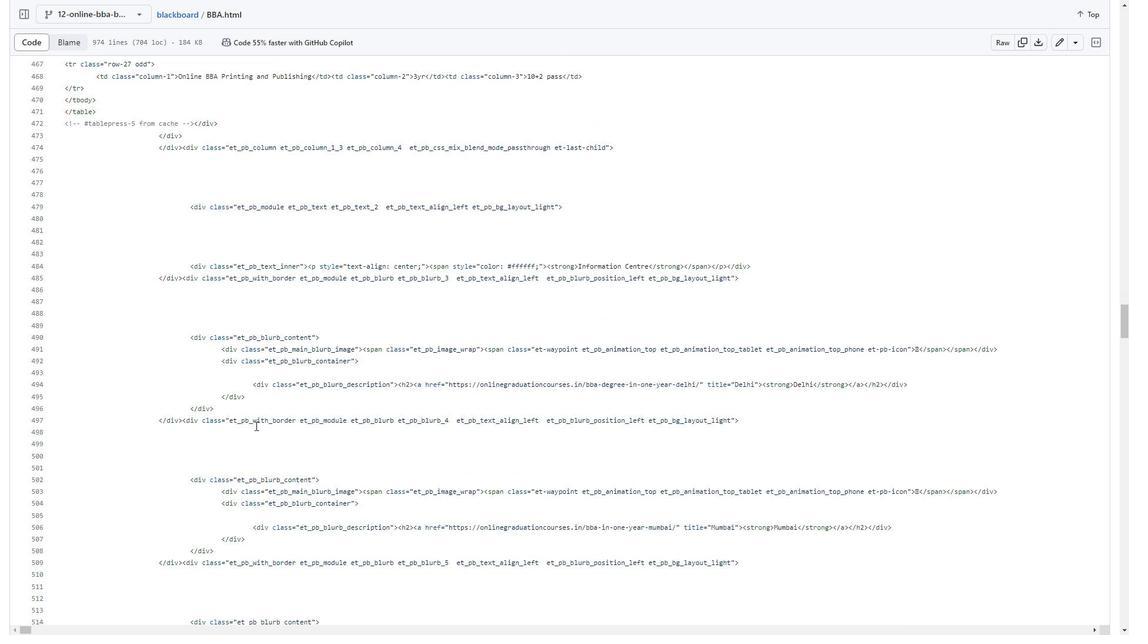 
Action: Mouse scrolled (255, 425) with delta (0, 0)
Screenshot: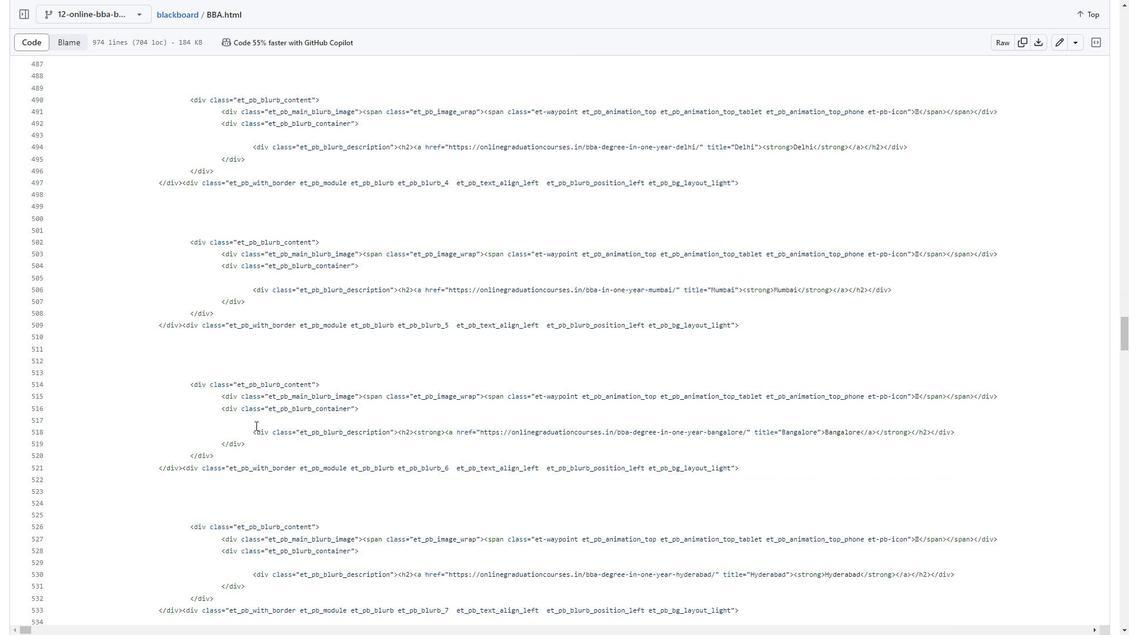 
Action: Mouse scrolled (255, 425) with delta (0, 0)
Screenshot: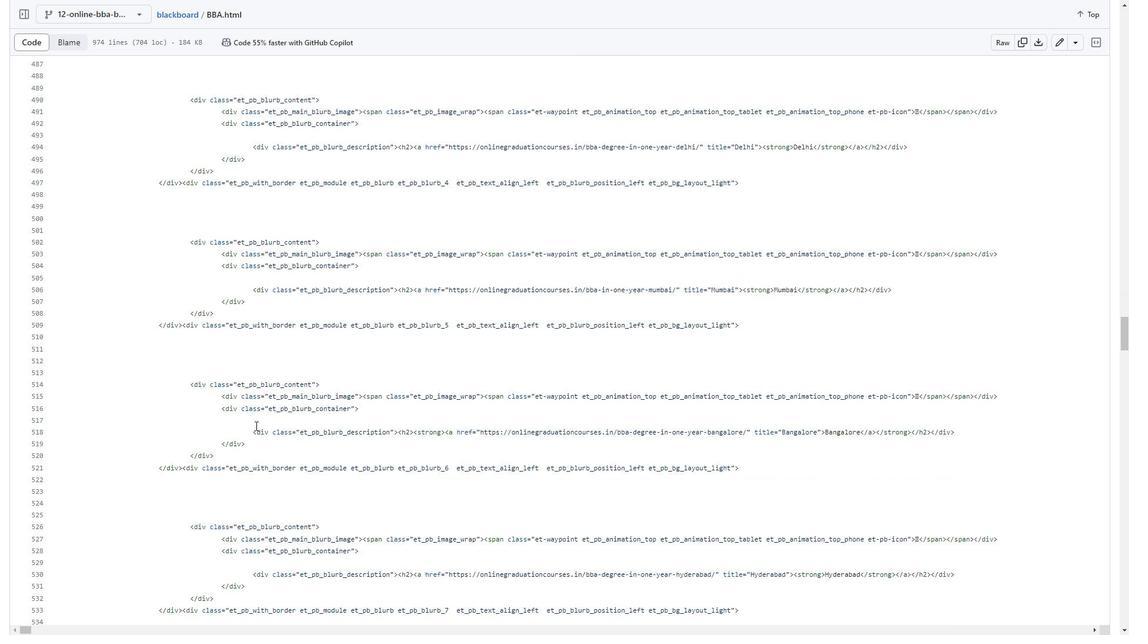
Action: Mouse scrolled (255, 425) with delta (0, 0)
Screenshot: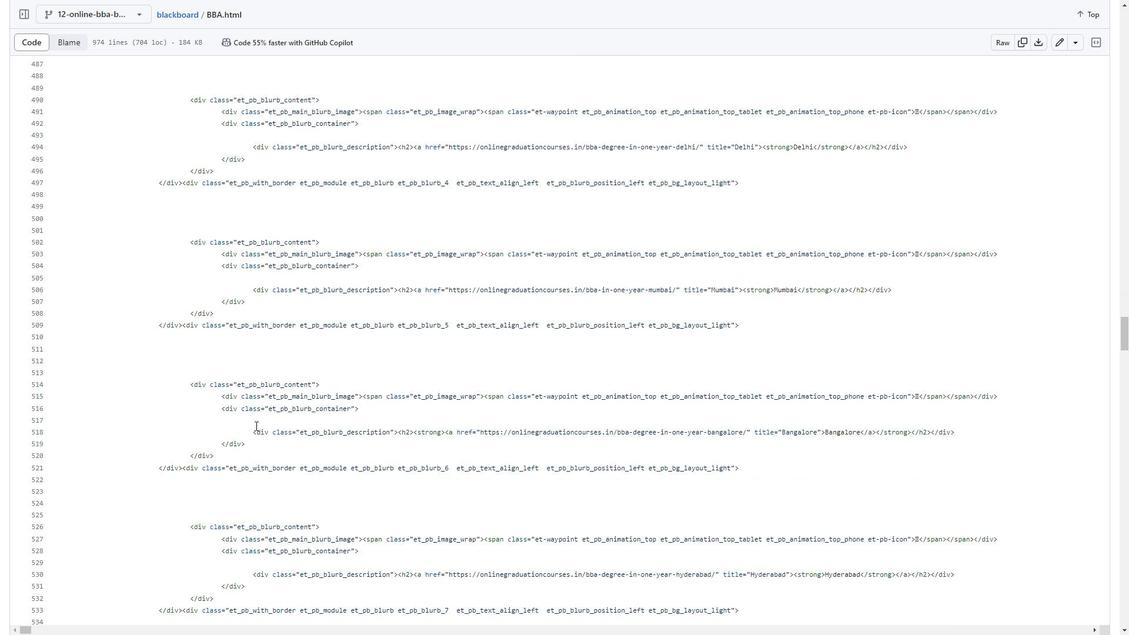 
Action: Mouse scrolled (255, 425) with delta (0, 0)
Screenshot: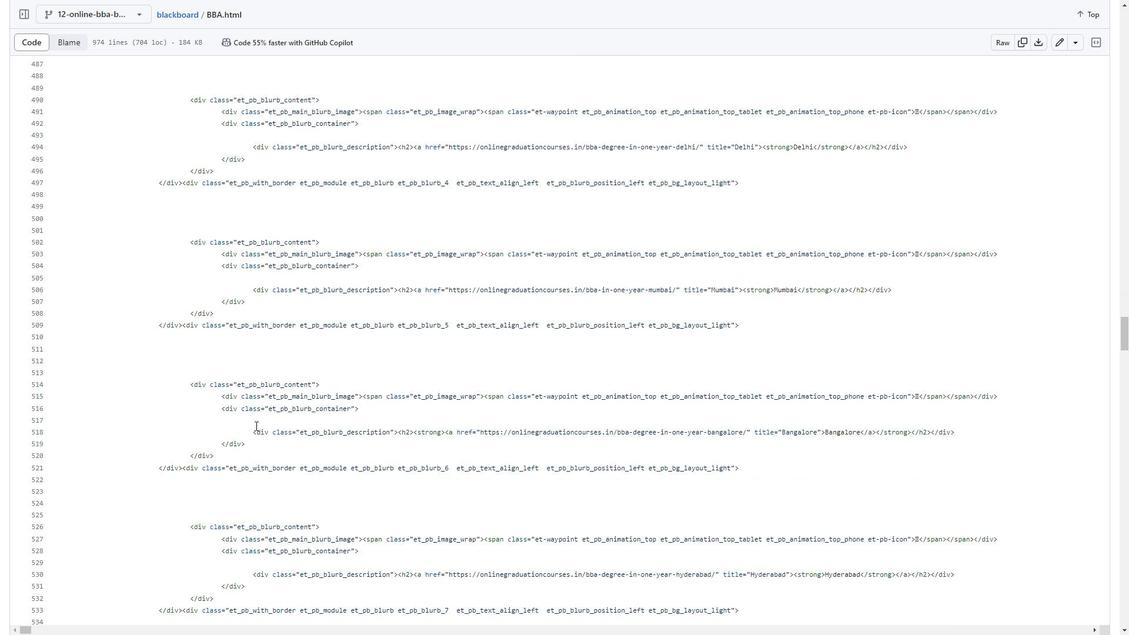 
Action: Mouse scrolled (255, 425) with delta (0, 0)
Screenshot: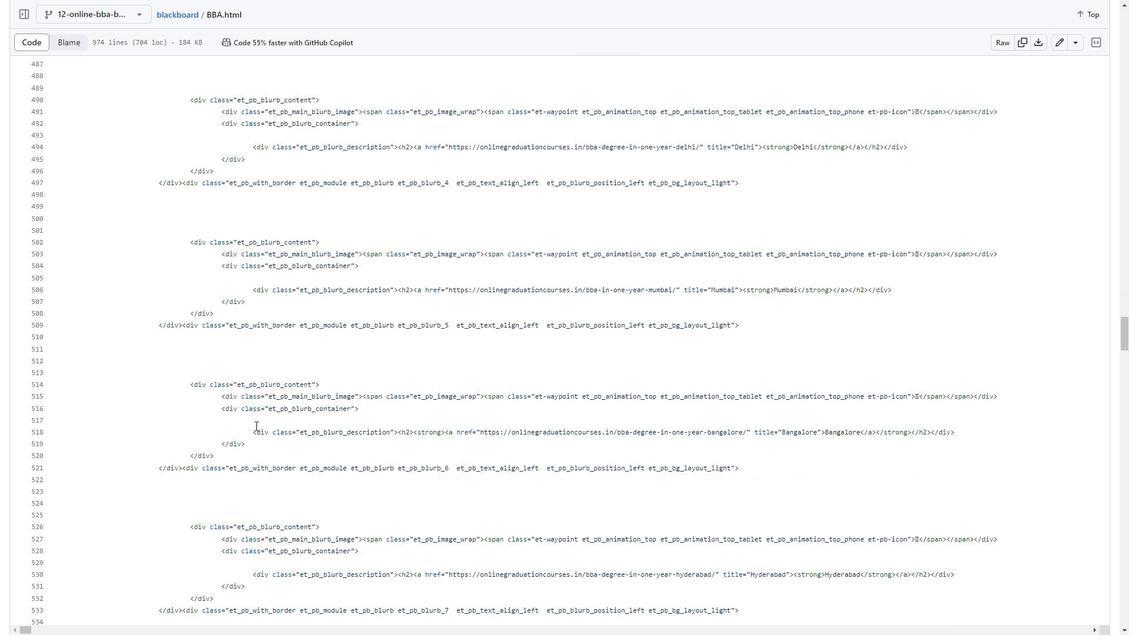 
Action: Mouse moved to (255, 426)
Screenshot: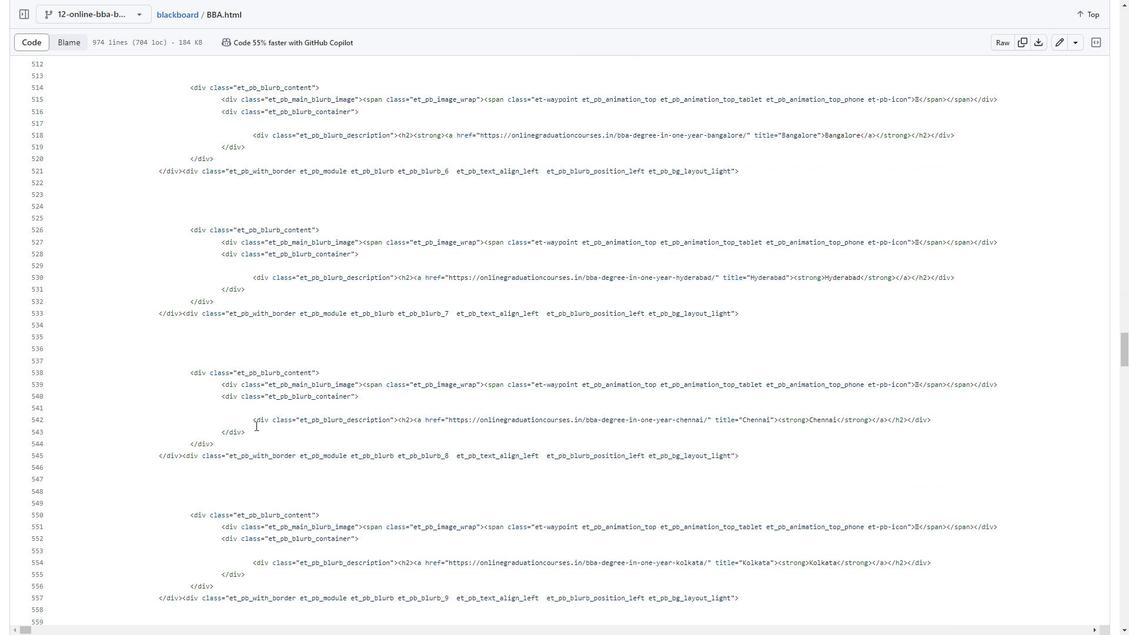 
Action: Mouse scrolled (255, 425) with delta (0, 0)
Screenshot: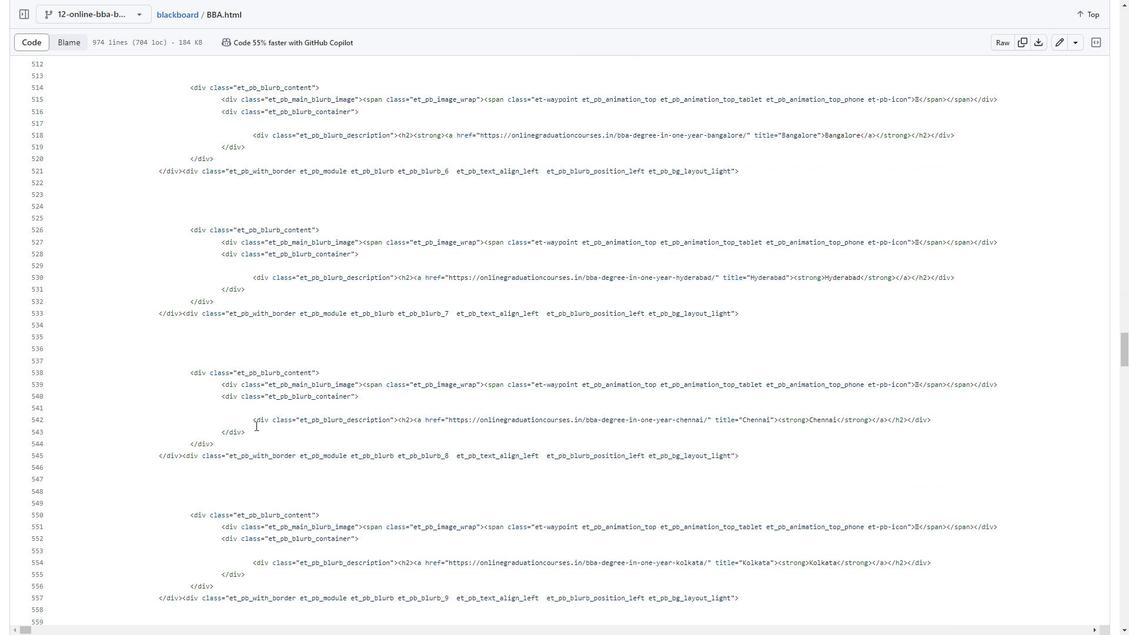 
Action: Mouse scrolled (255, 425) with delta (0, 0)
Screenshot: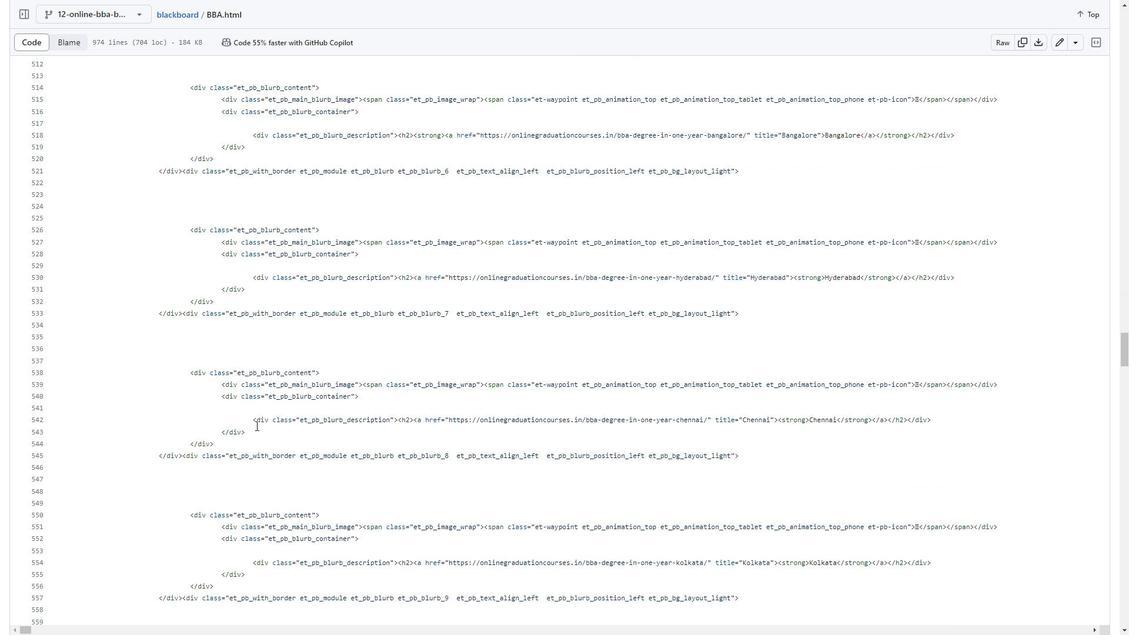 
Action: Mouse moved to (263, 359)
Screenshot: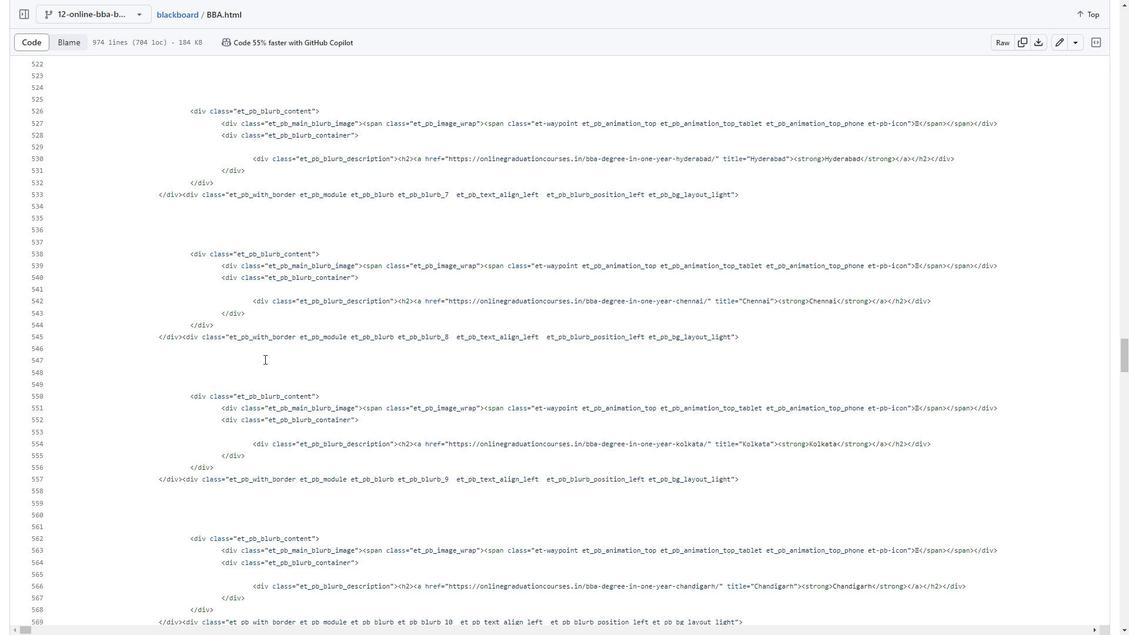 
Action: Mouse scrolled (263, 358) with delta (0, 0)
Screenshot: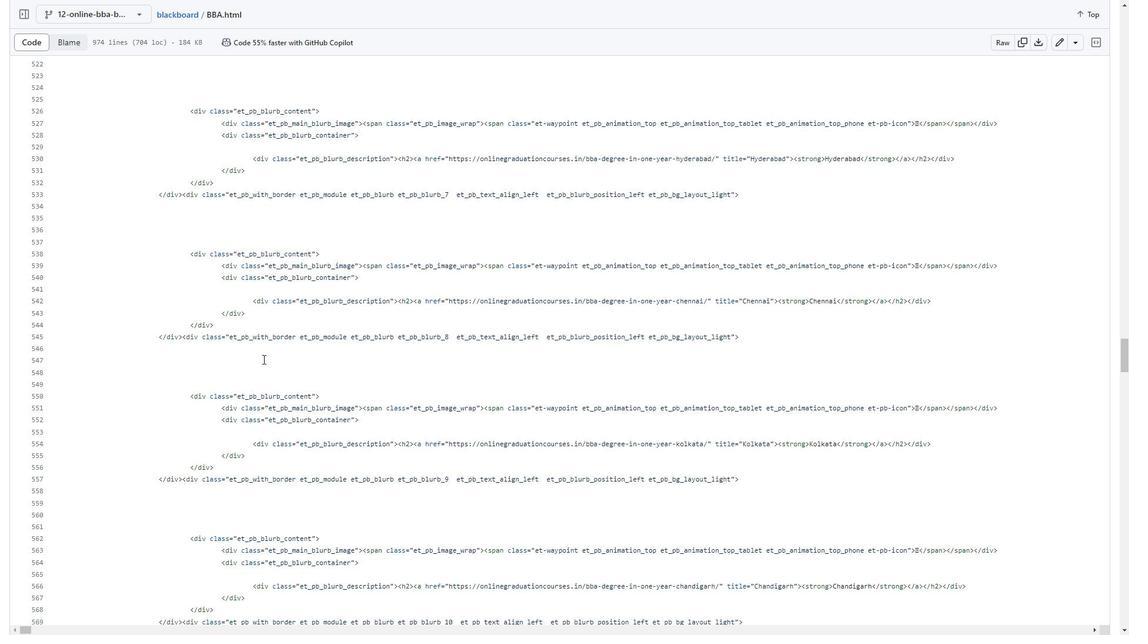 
Action: Mouse scrolled (263, 358) with delta (0, 0)
Screenshot: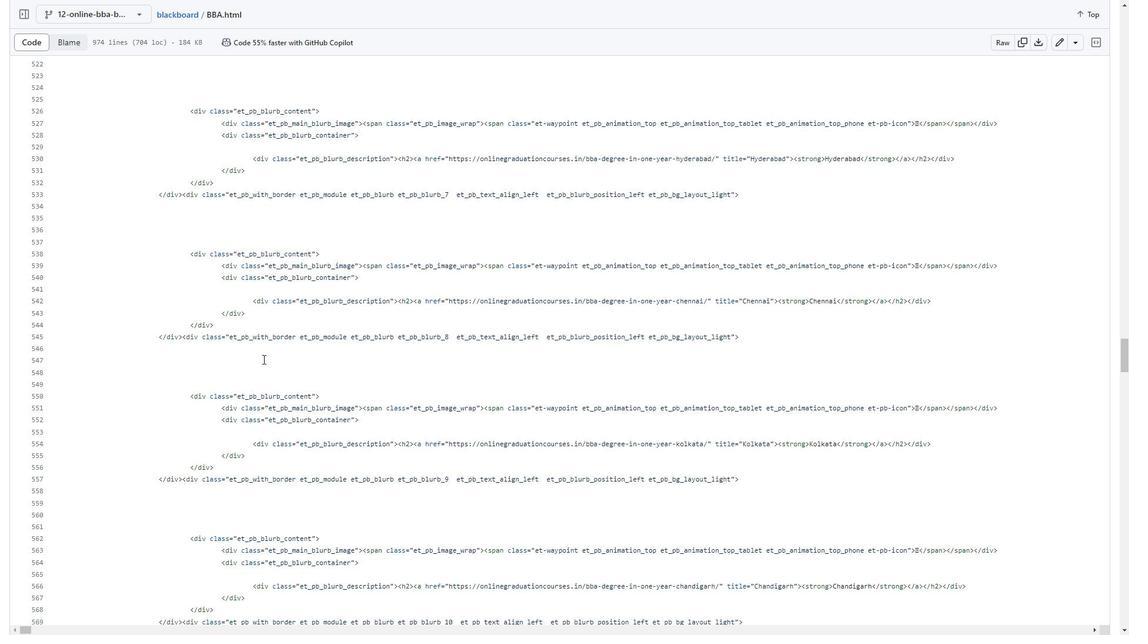 
Action: Mouse scrolled (263, 358) with delta (0, 0)
Screenshot: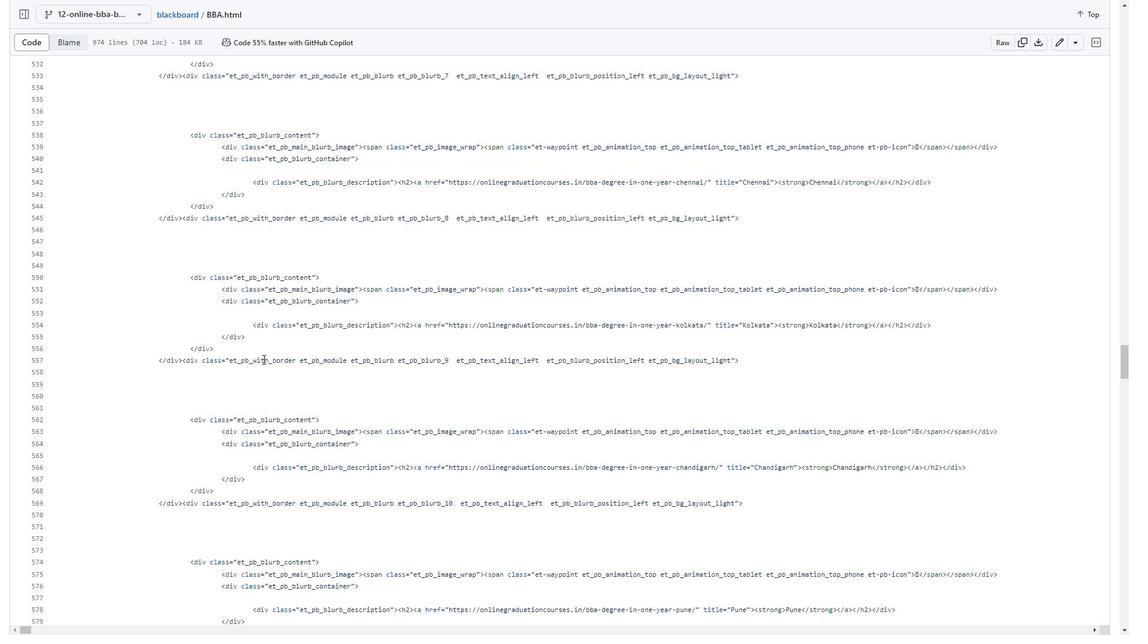 
Action: Mouse scrolled (263, 358) with delta (0, 0)
Screenshot: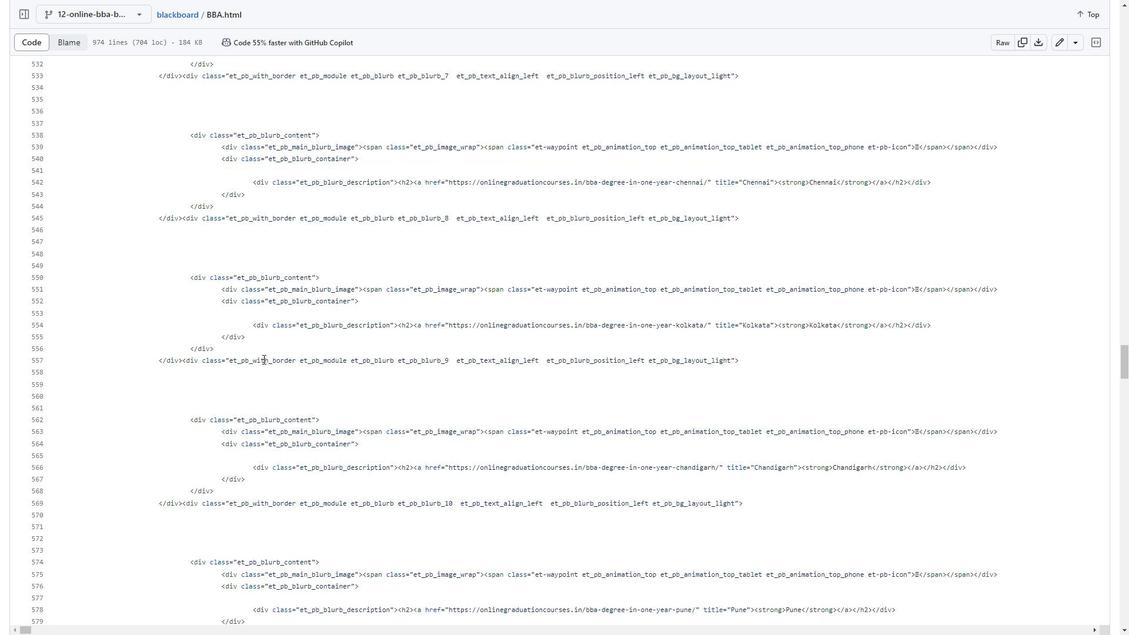 
Action: Mouse scrolled (263, 358) with delta (0, 0)
Screenshot: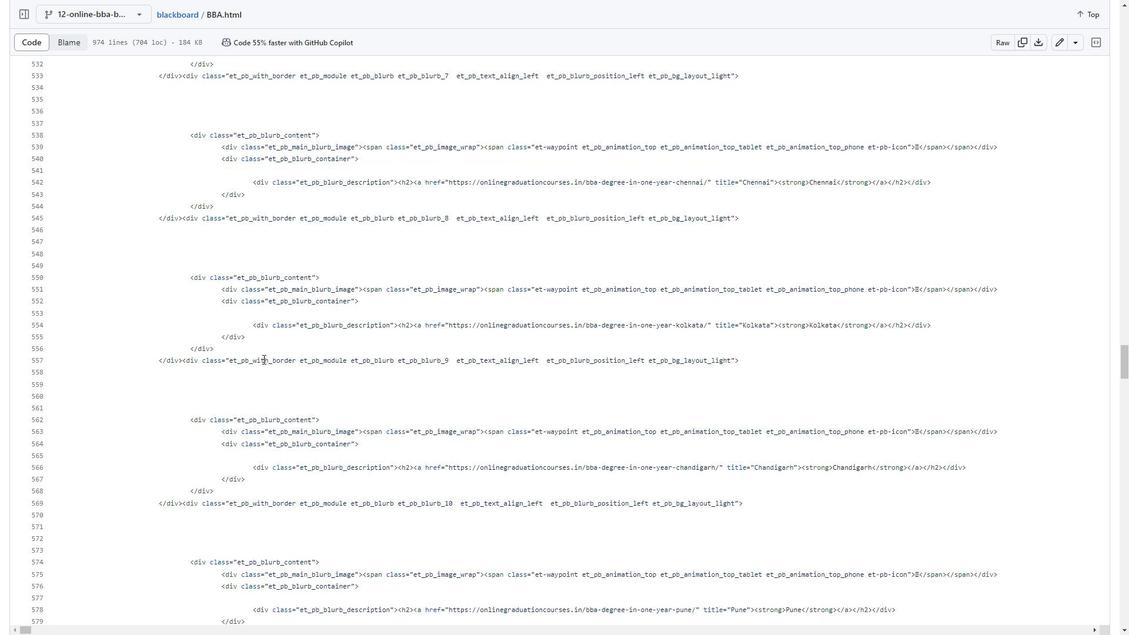 
Action: Mouse scrolled (263, 358) with delta (0, 0)
Screenshot: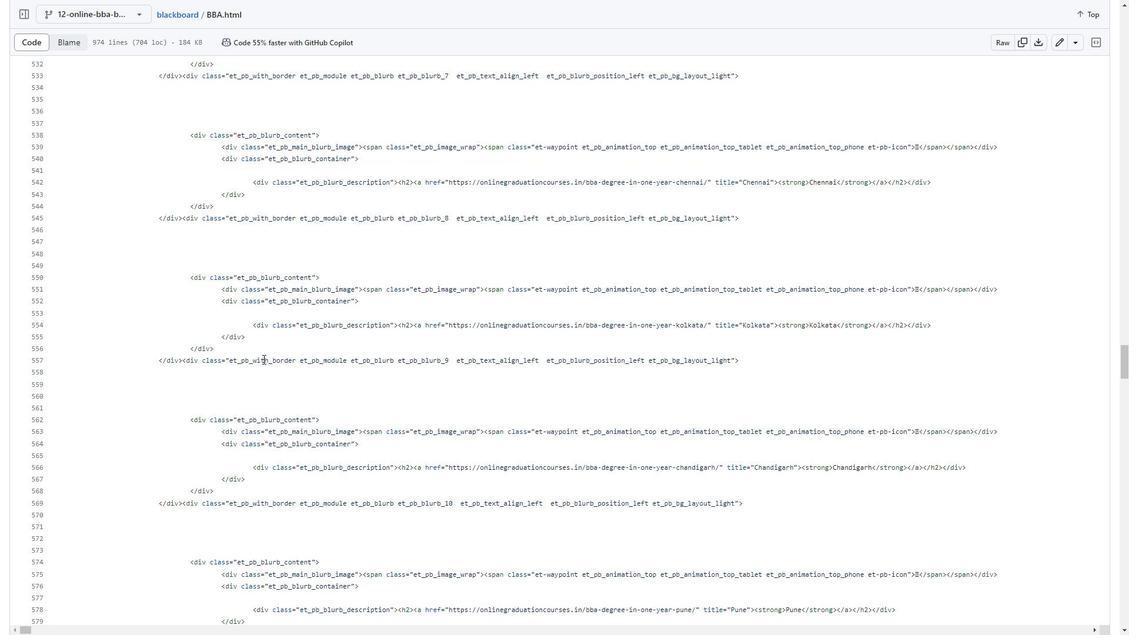 
Action: Mouse scrolled (263, 358) with delta (0, 0)
Screenshot: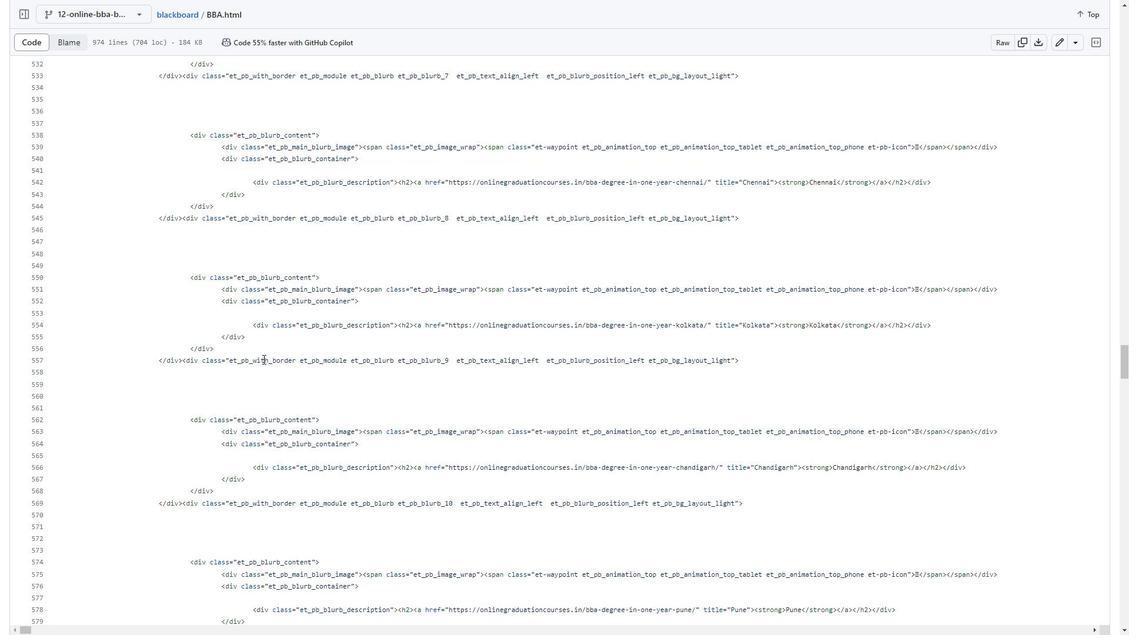 
Action: Mouse scrolled (263, 358) with delta (0, 0)
Screenshot: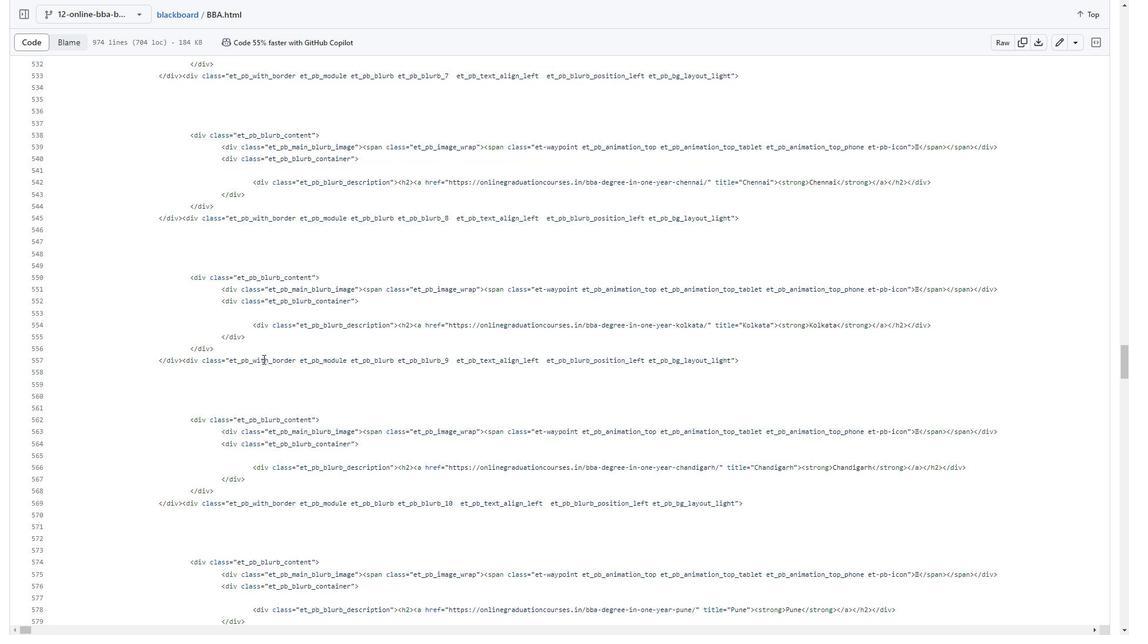 
Action: Mouse scrolled (263, 358) with delta (0, 0)
Screenshot: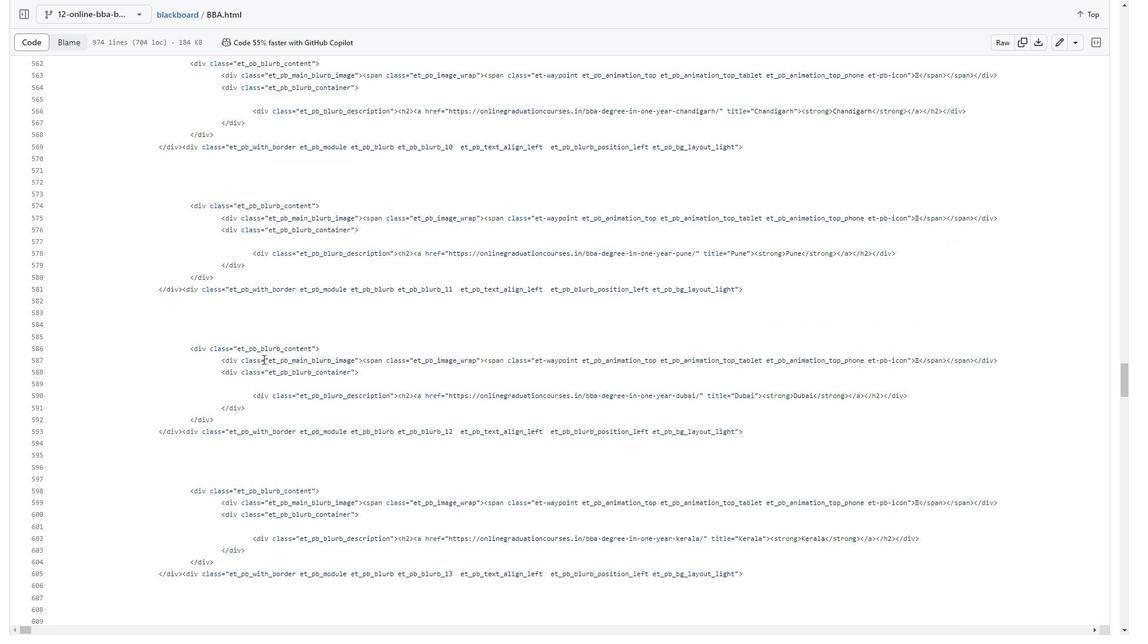 
Action: Mouse scrolled (263, 358) with delta (0, 0)
Screenshot: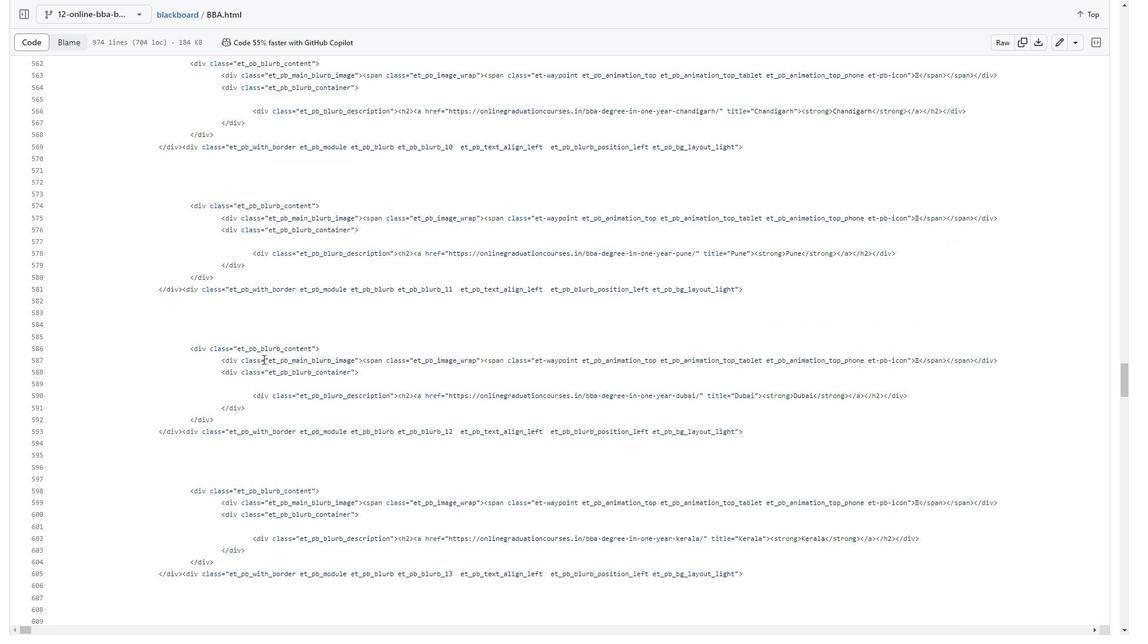 
Action: Mouse scrolled (263, 358) with delta (0, 0)
Screenshot: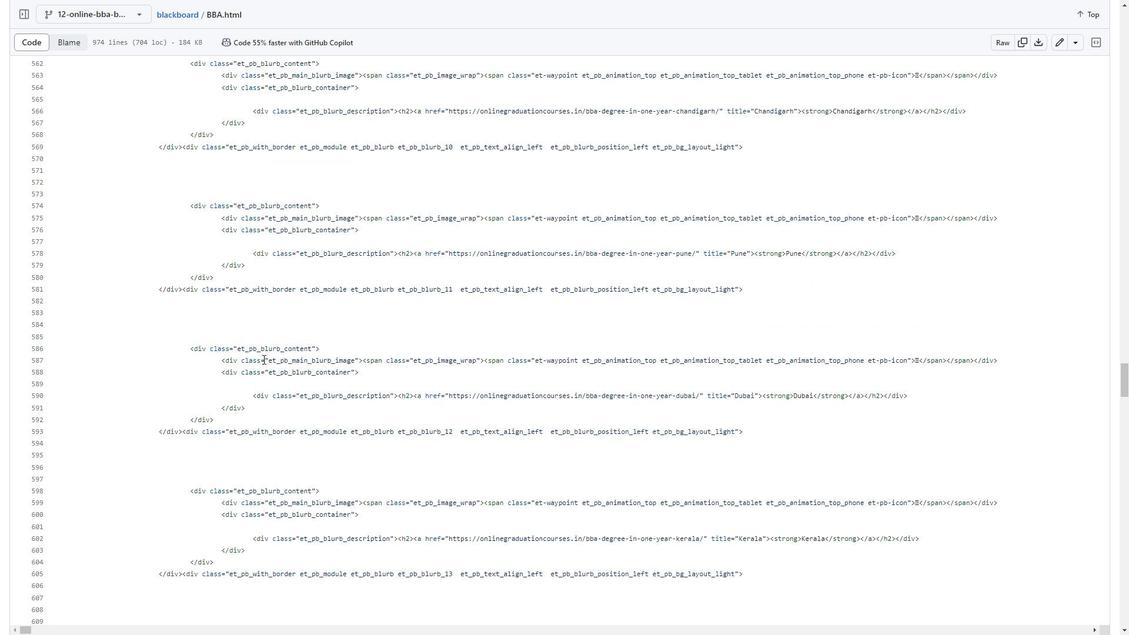 
Action: Mouse scrolled (263, 358) with delta (0, 0)
Screenshot: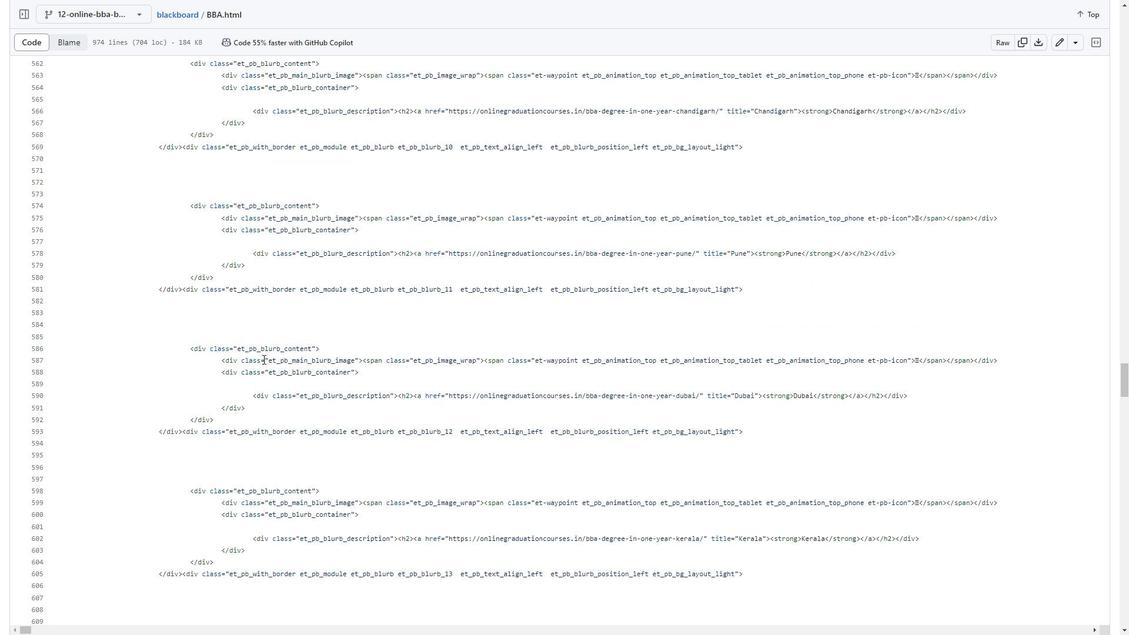 
Action: Mouse scrolled (263, 358) with delta (0, 0)
Screenshot: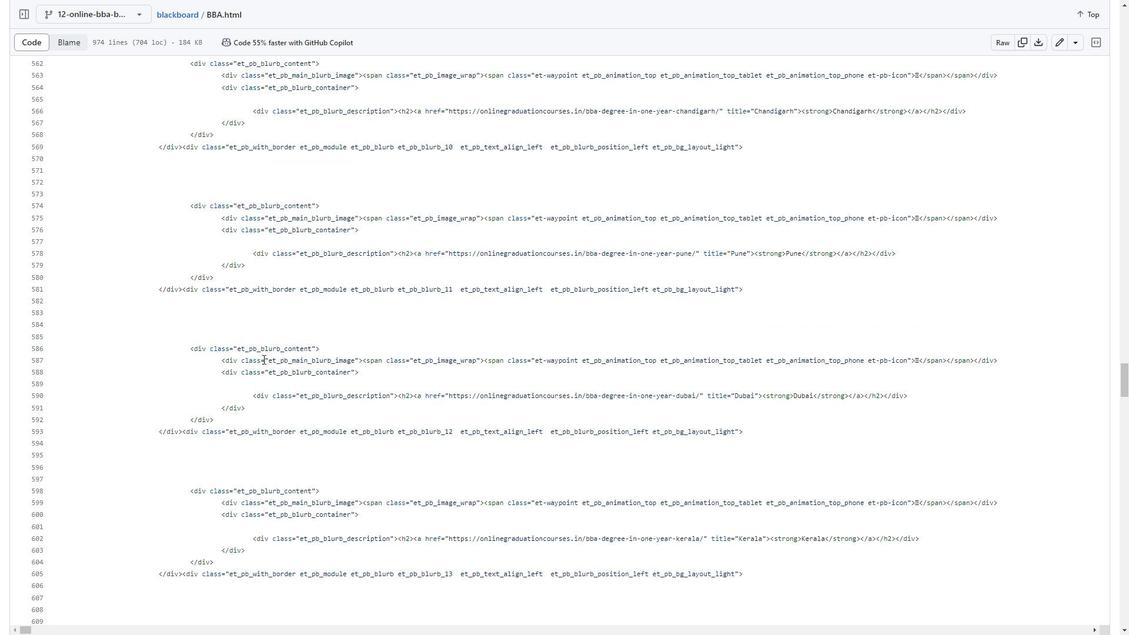 
Action: Mouse moved to (263, 360)
Screenshot: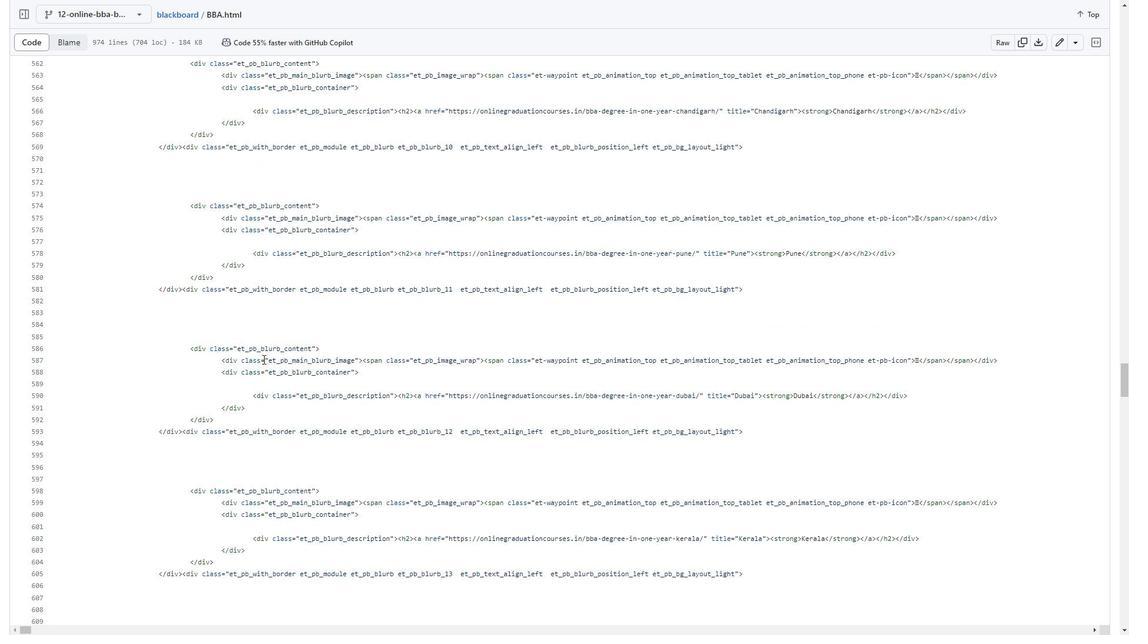 
Action: Mouse scrolled (263, 359) with delta (0, 0)
Screenshot: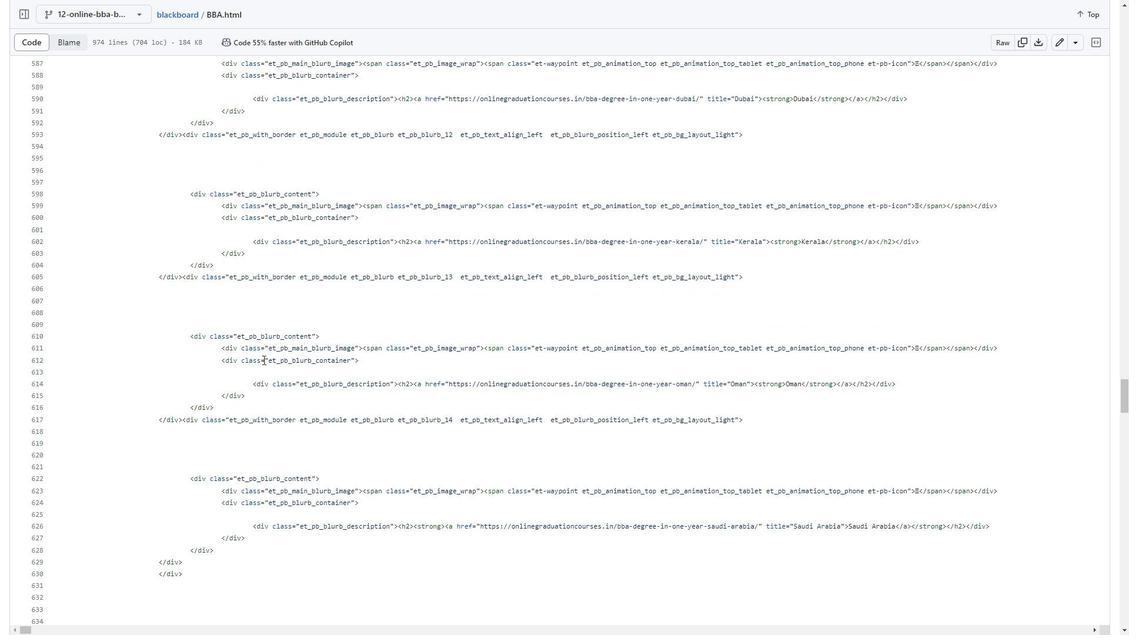 
Action: Mouse scrolled (263, 359) with delta (0, 0)
Screenshot: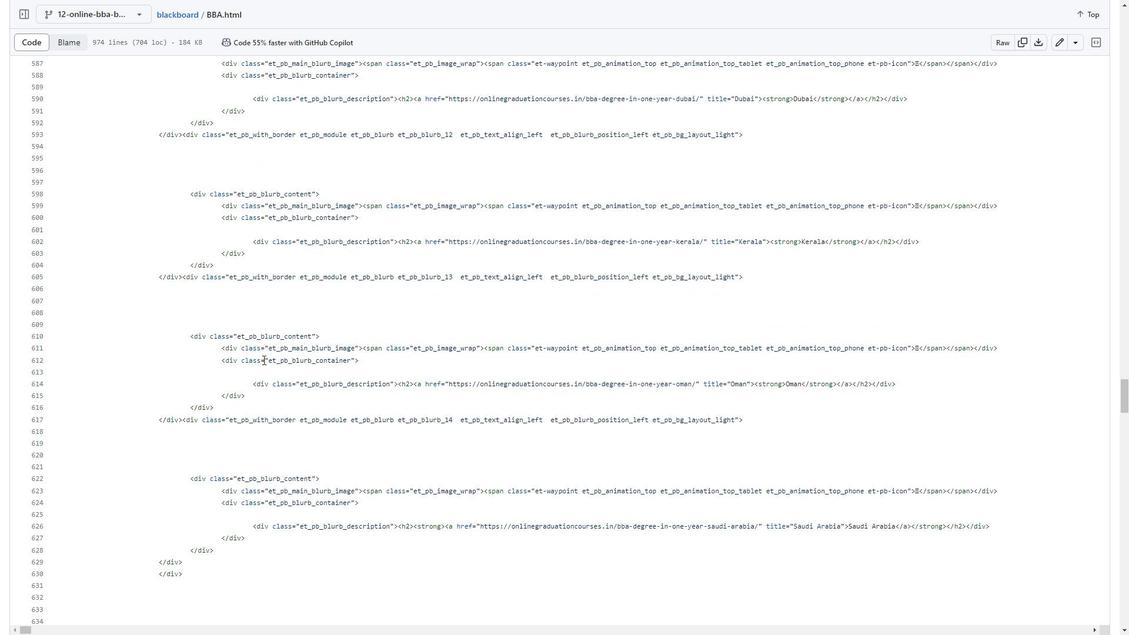 
Action: Mouse scrolled (263, 359) with delta (0, 0)
Screenshot: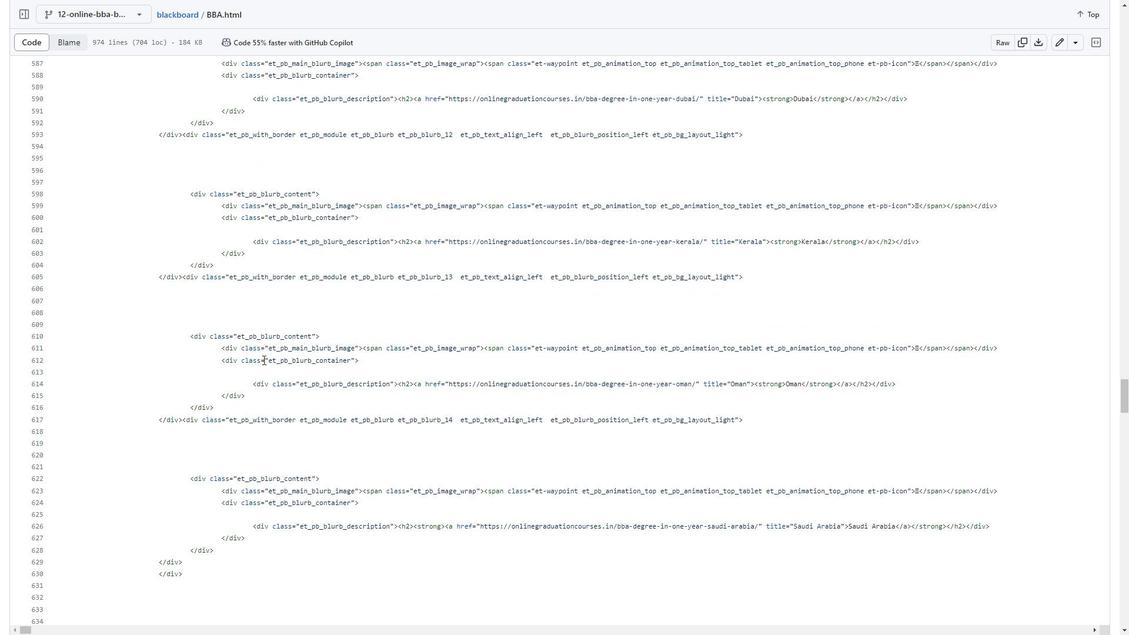 
Action: Mouse scrolled (263, 359) with delta (0, 0)
Screenshot: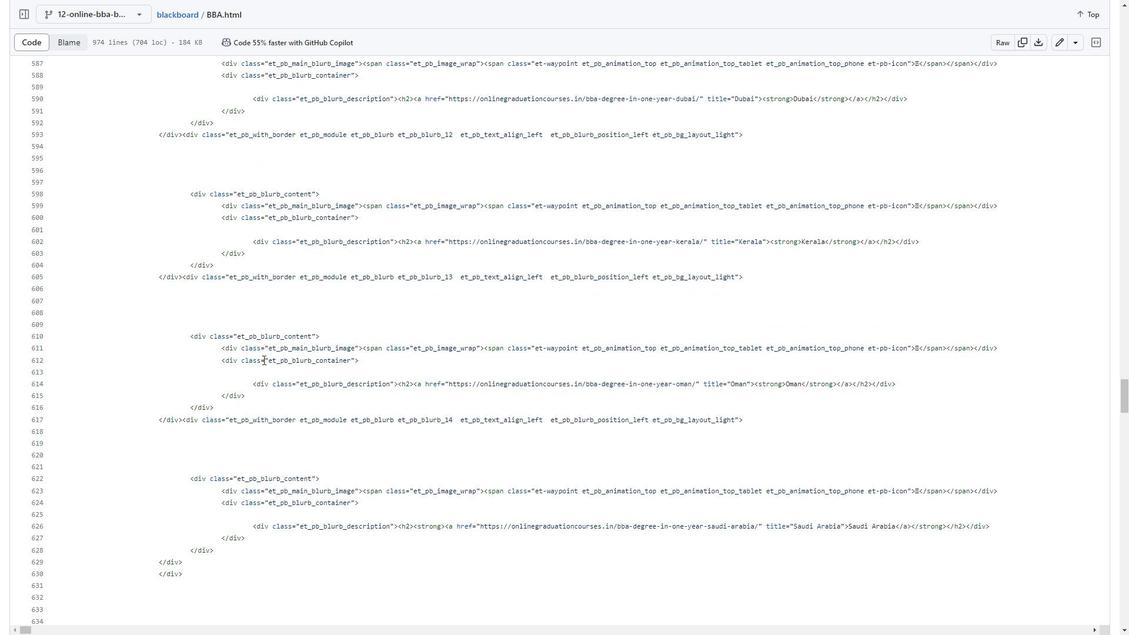 
Action: Mouse scrolled (263, 359) with delta (0, 0)
Screenshot: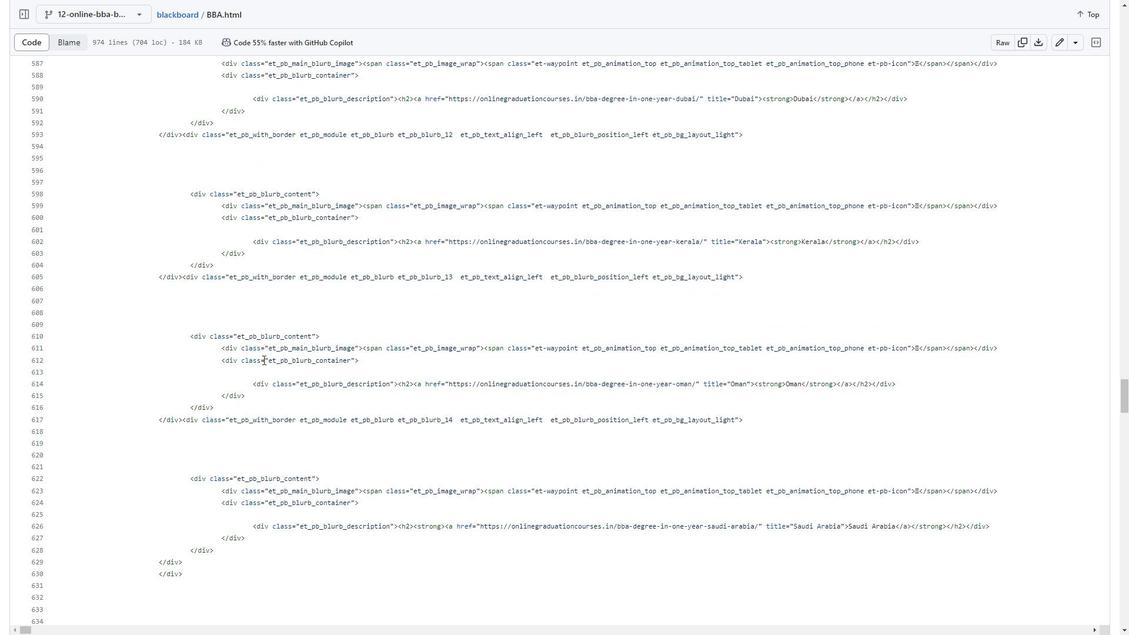 
Action: Mouse moved to (263, 361)
Screenshot: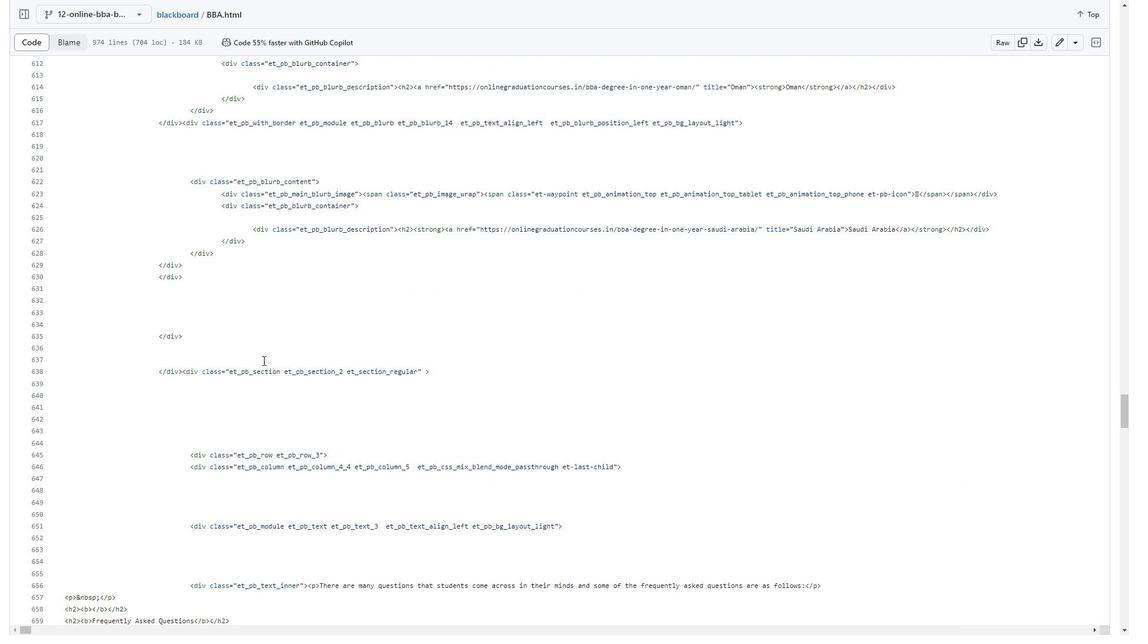 
Action: Mouse scrolled (263, 360) with delta (0, 0)
Screenshot: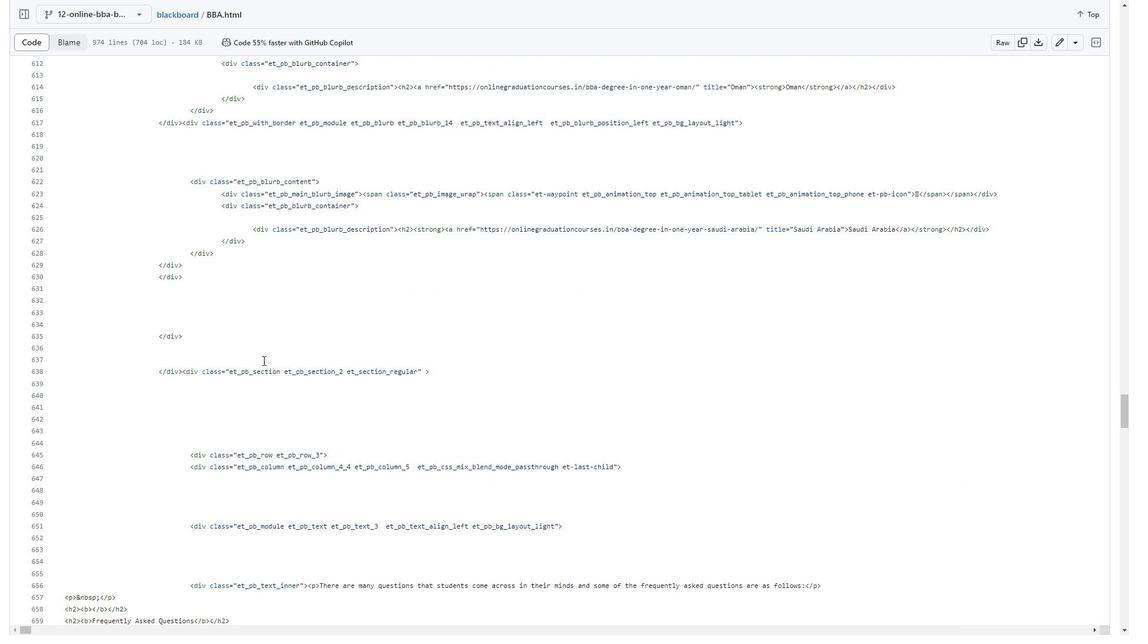 
Action: Mouse scrolled (263, 360) with delta (0, 0)
Screenshot: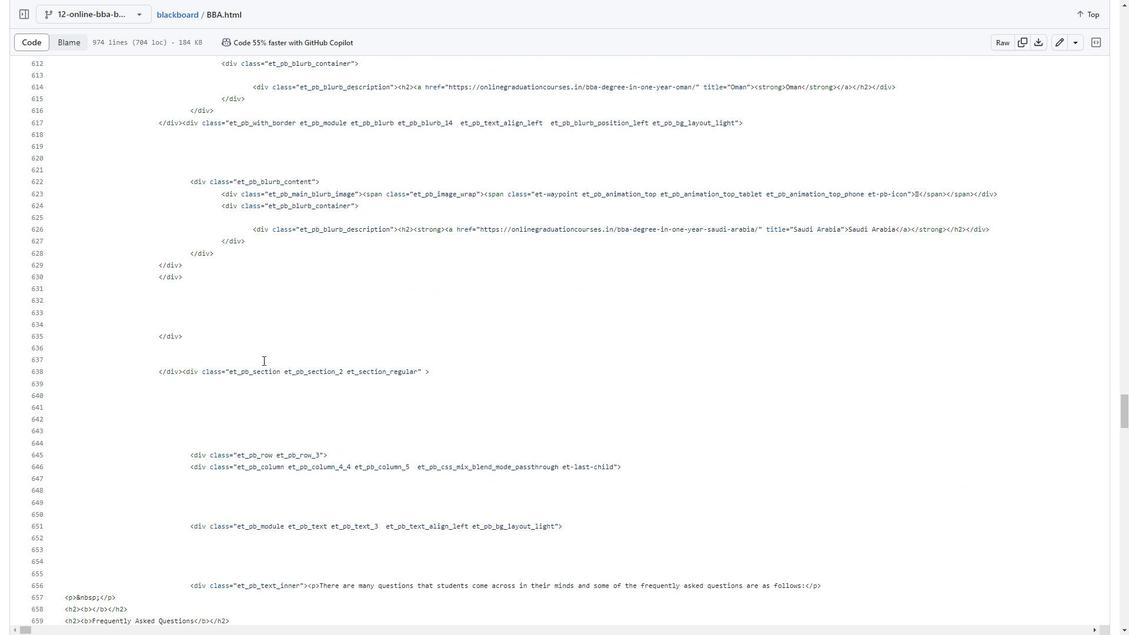 
Action: Mouse moved to (263, 361)
Screenshot: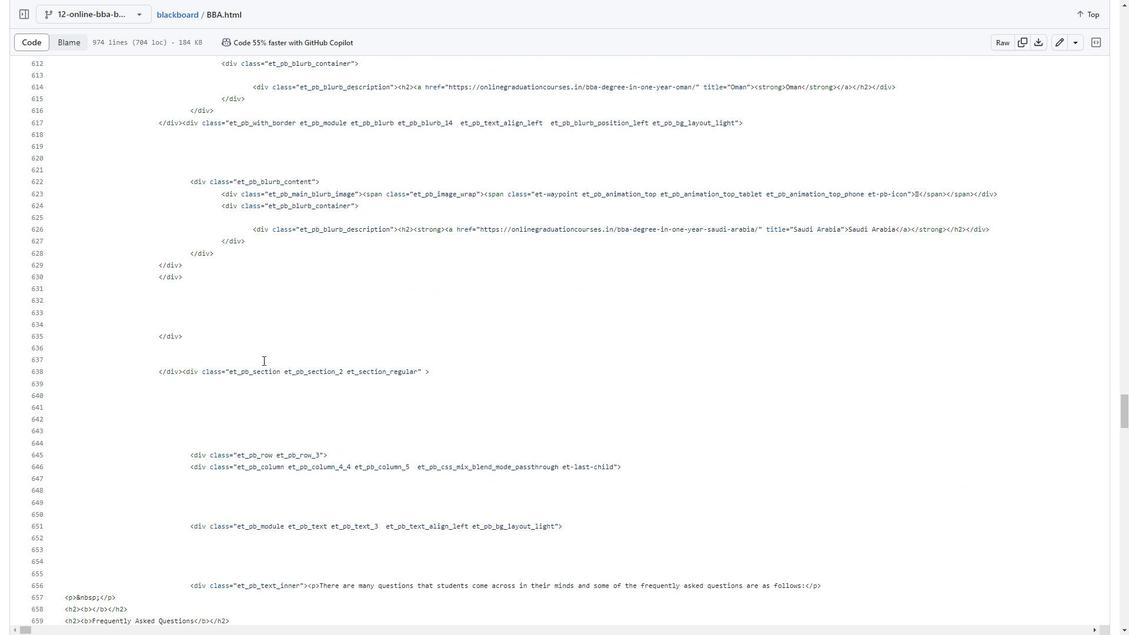 
Action: Mouse scrolled (263, 360) with delta (0, 0)
Screenshot: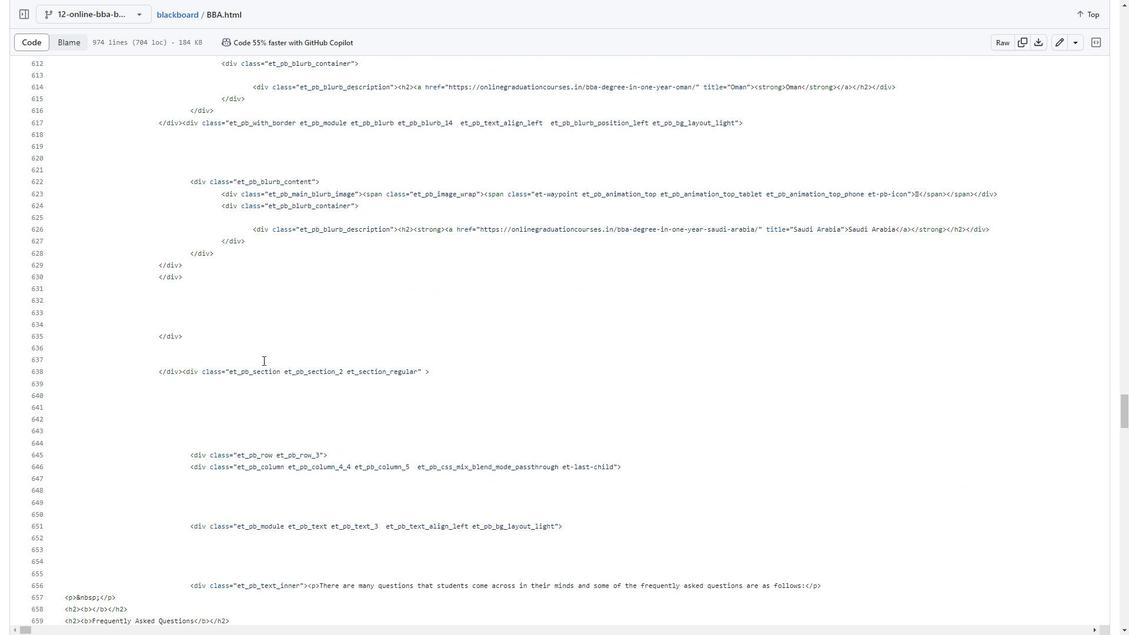 
Action: Mouse moved to (263, 362)
Screenshot: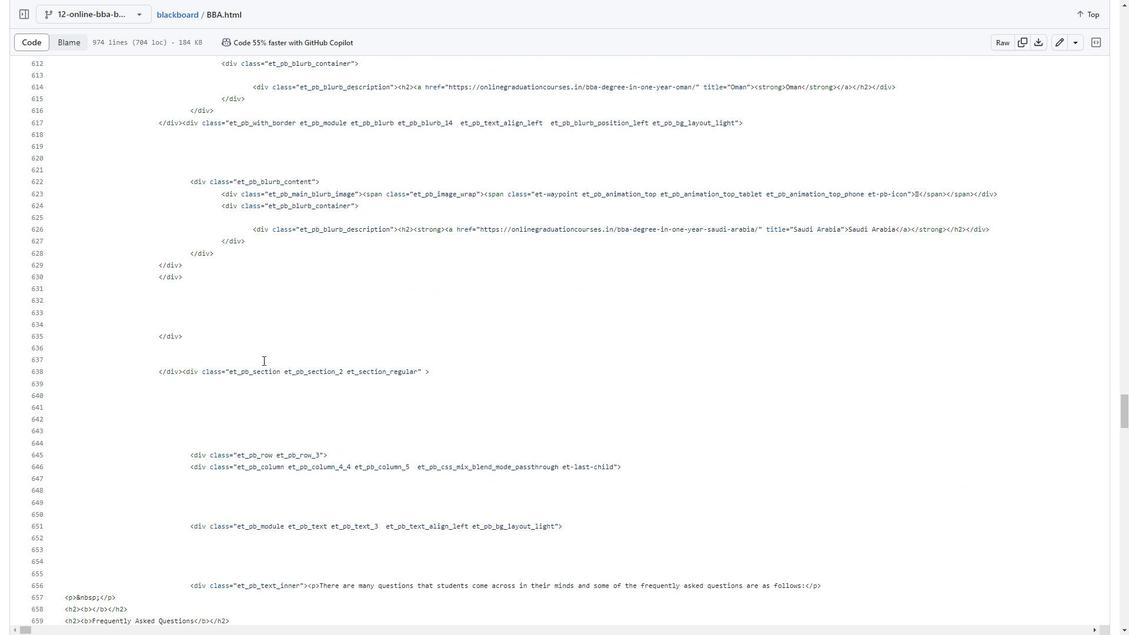 
Action: Mouse scrolled (263, 361) with delta (0, 0)
Screenshot: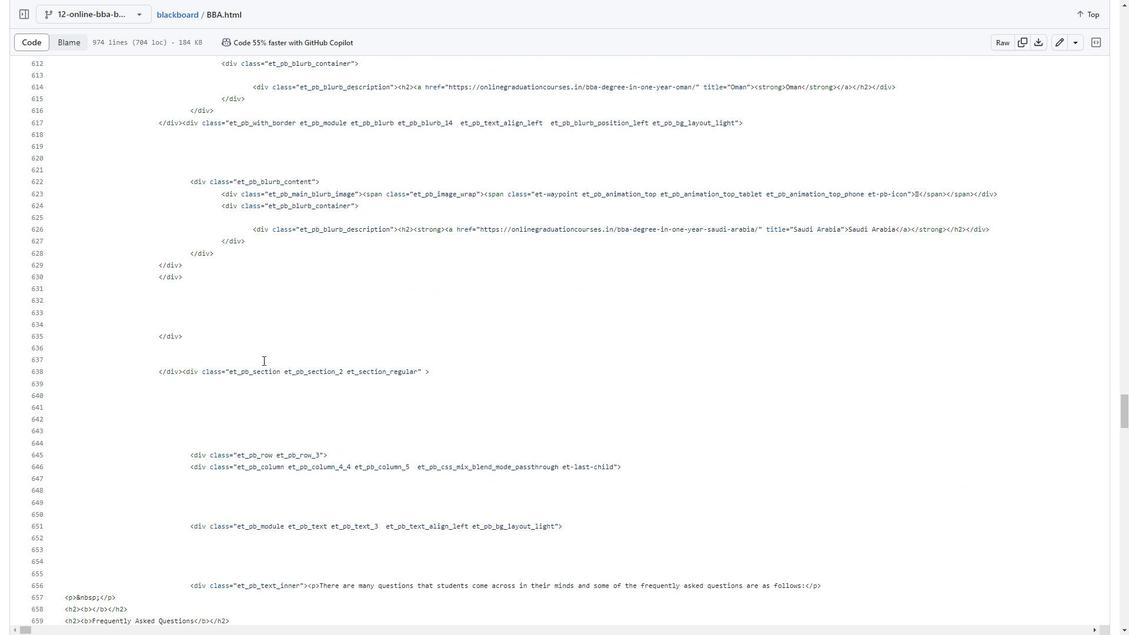 
Action: Mouse moved to (262, 362)
Screenshot: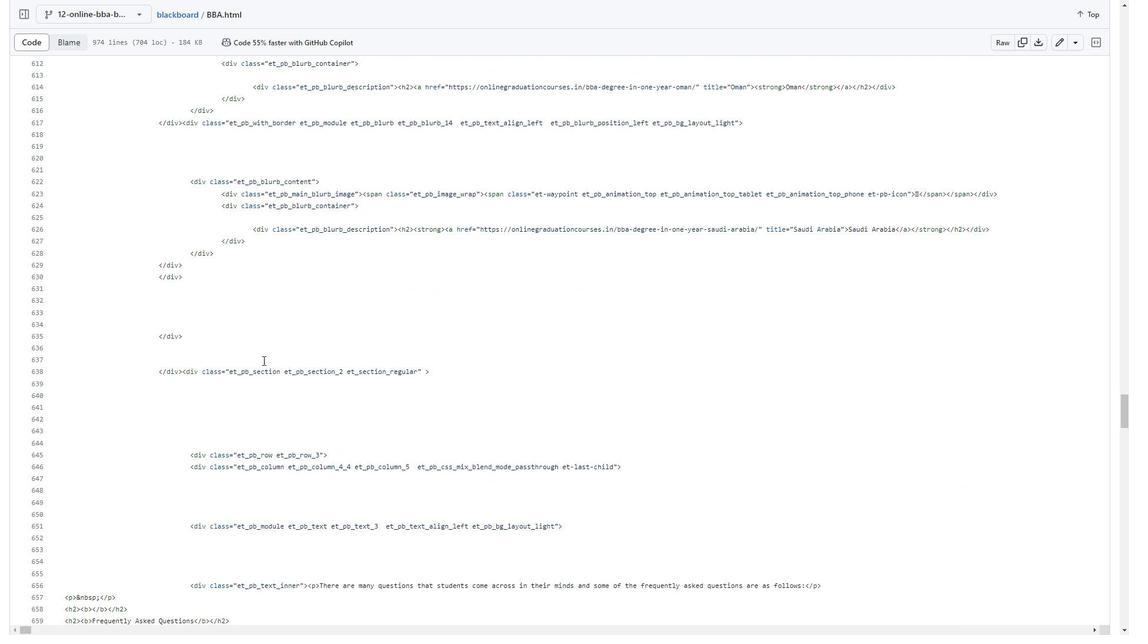 
Action: Mouse scrolled (262, 361) with delta (0, 0)
Screenshot: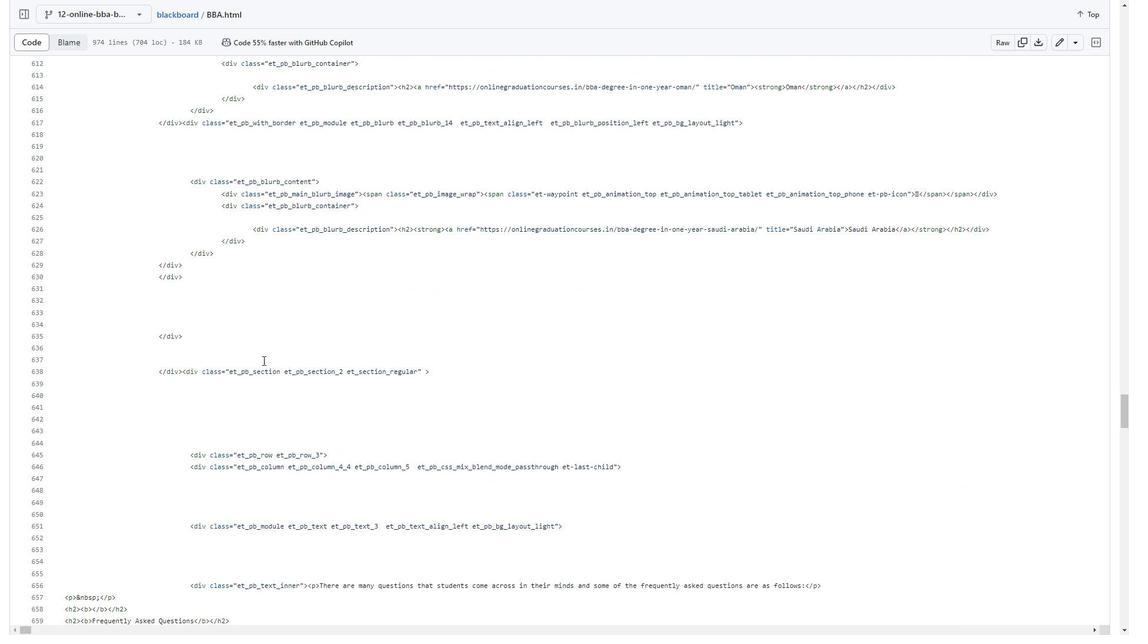 
Action: Mouse scrolled (262, 361) with delta (0, 0)
Screenshot: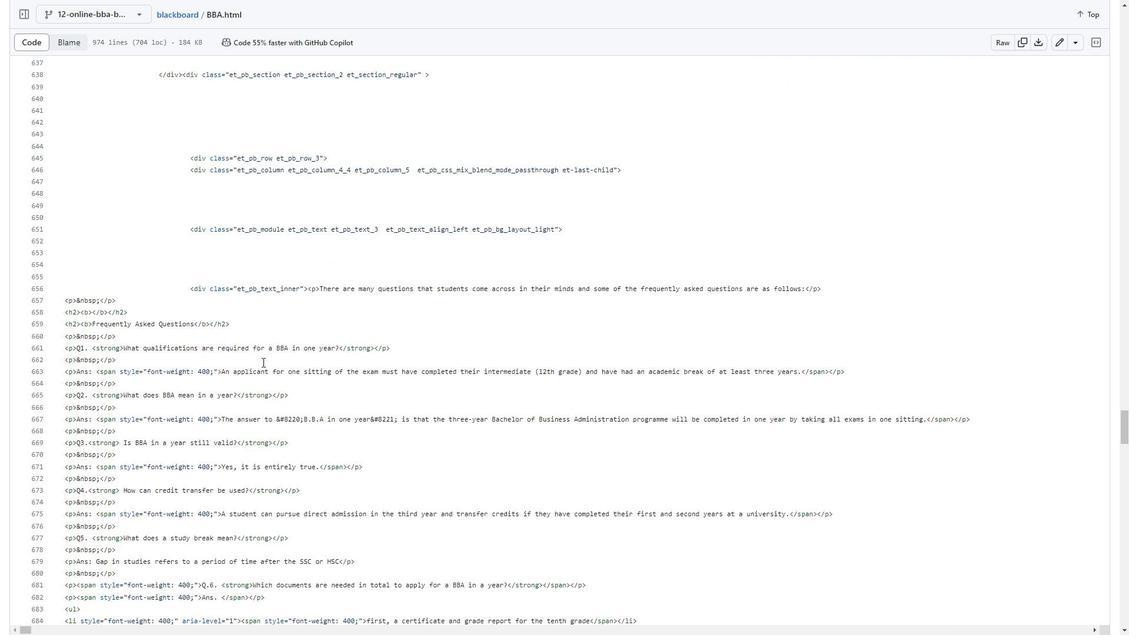 
Action: Mouse scrolled (262, 361) with delta (0, 0)
Screenshot: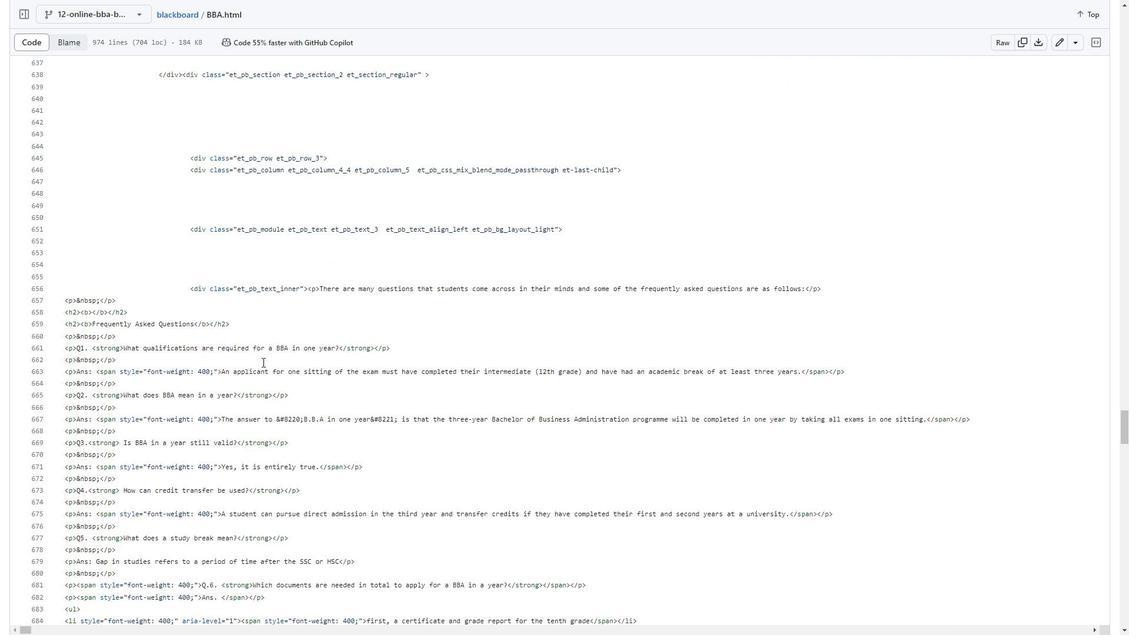 
Action: Mouse moved to (79, 172)
Screenshot: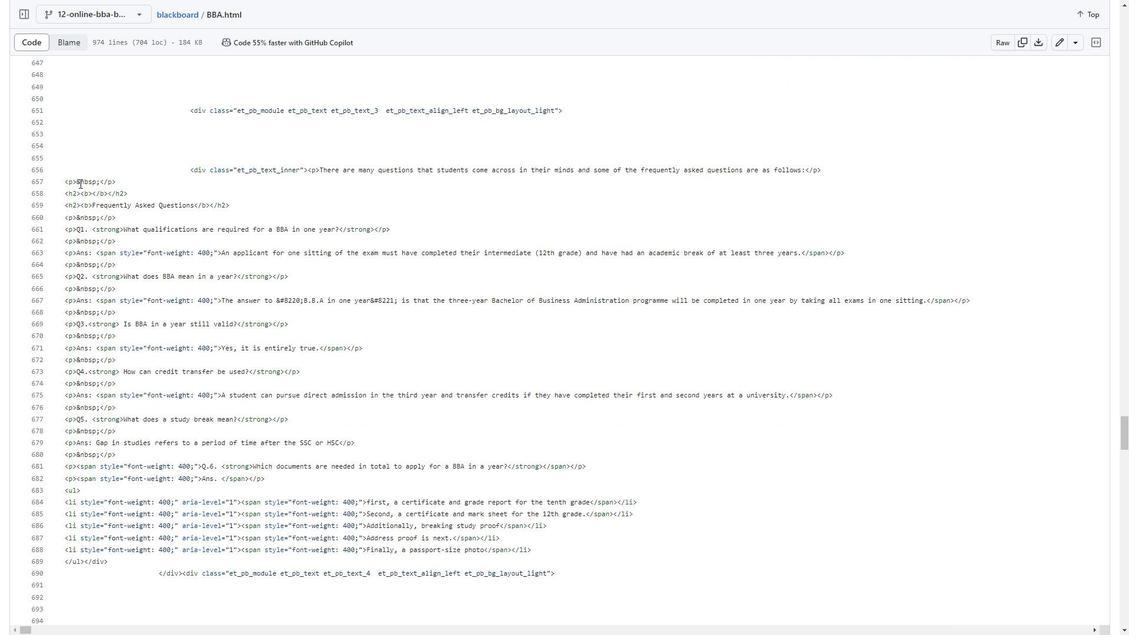 
Action: Mouse pressed left at (79, 172)
Screenshot: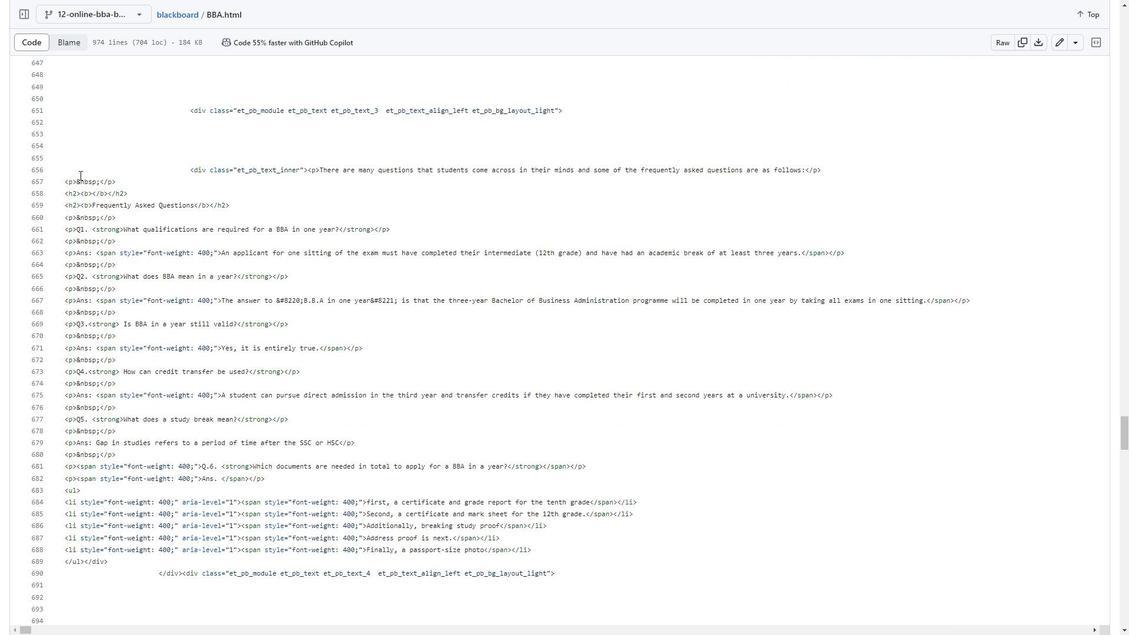 
Action: Mouse moved to (158, 262)
Screenshot: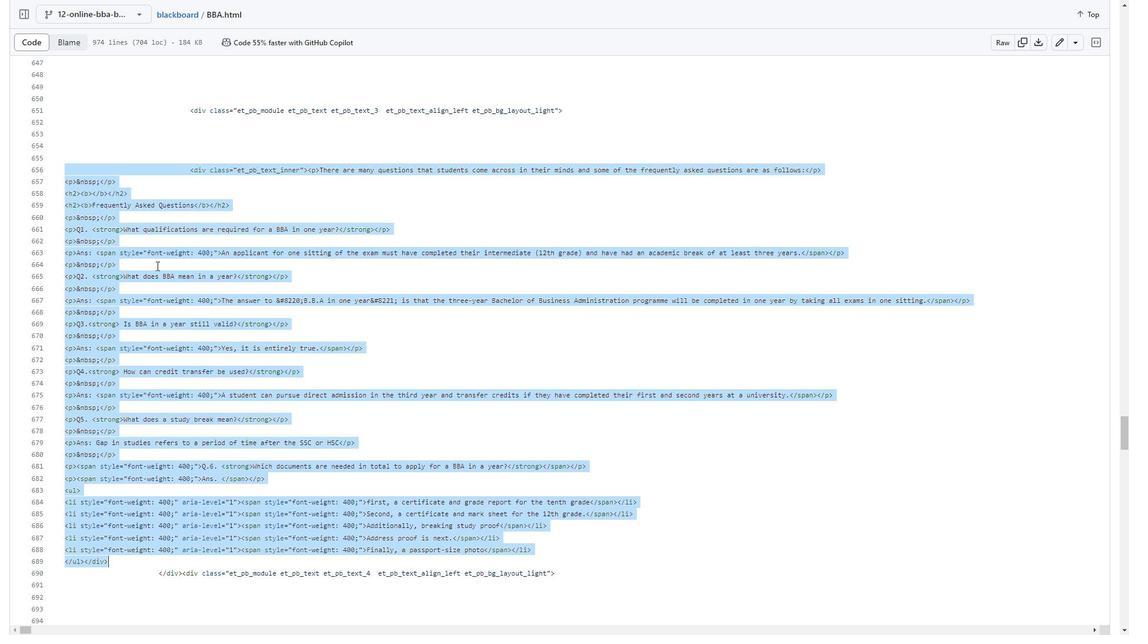 
Action: Mouse scrolled (158, 261) with delta (0, 0)
Screenshot: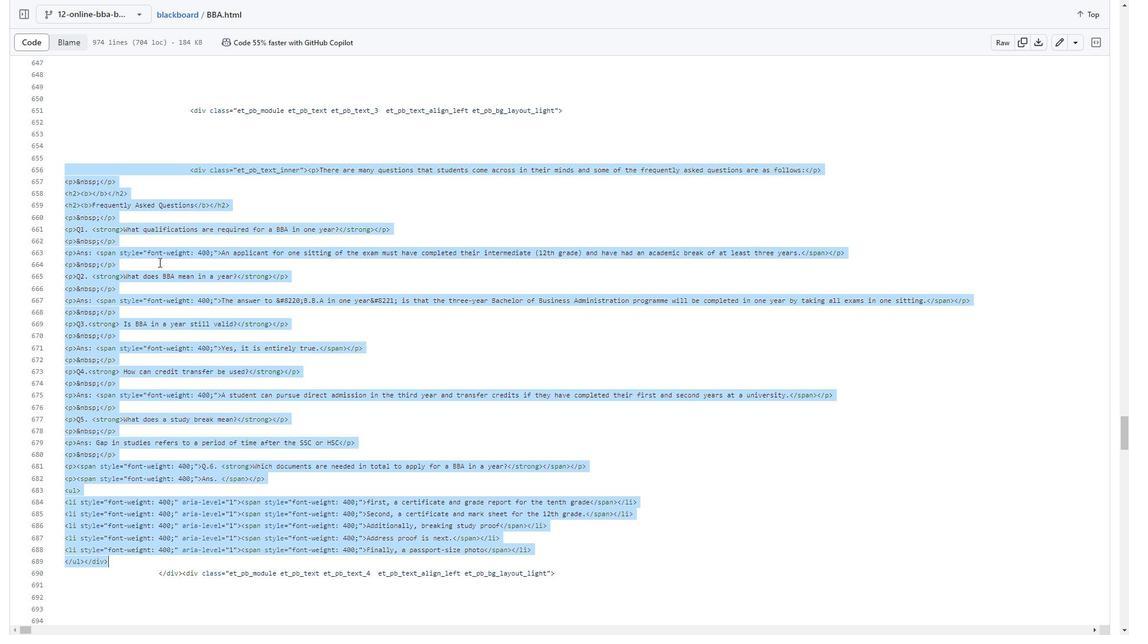 
Action: Mouse moved to (222, 303)
Screenshot: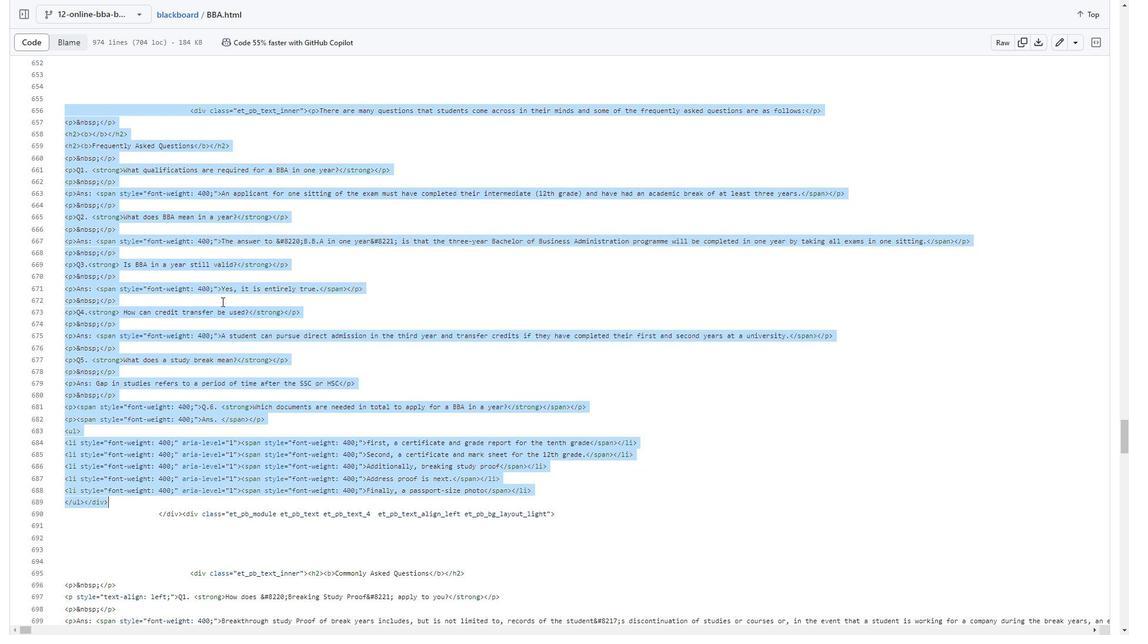 
Action: Mouse scrolled (222, 303) with delta (0, 0)
Screenshot: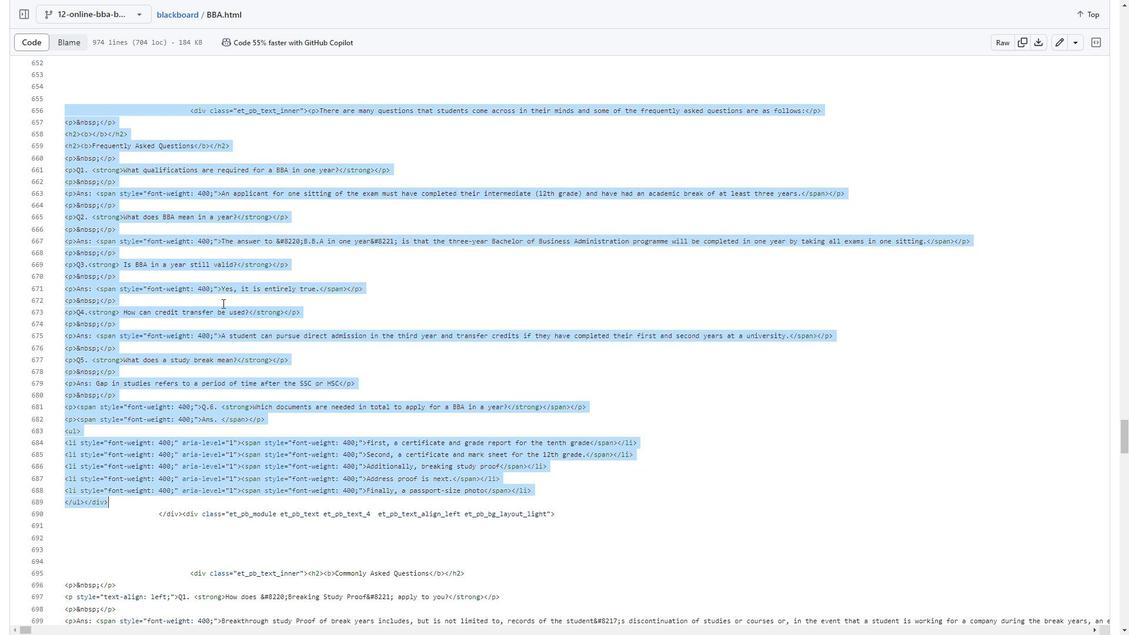 
Action: Mouse scrolled (222, 303) with delta (0, 0)
Screenshot: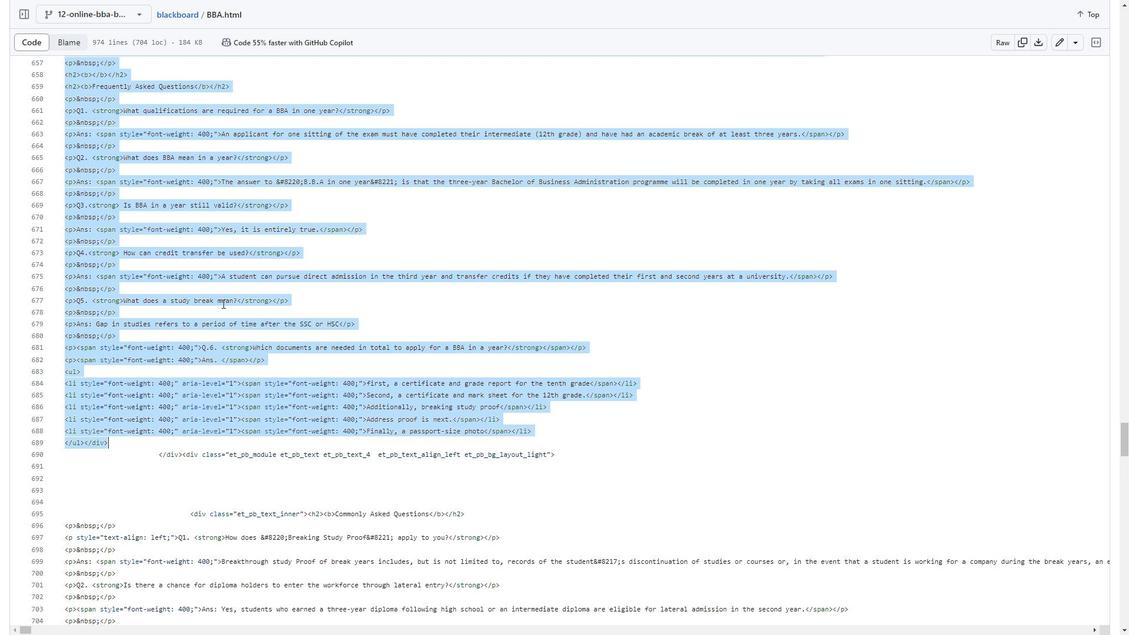 
Action: Mouse scrolled (222, 303) with delta (0, 0)
Screenshot: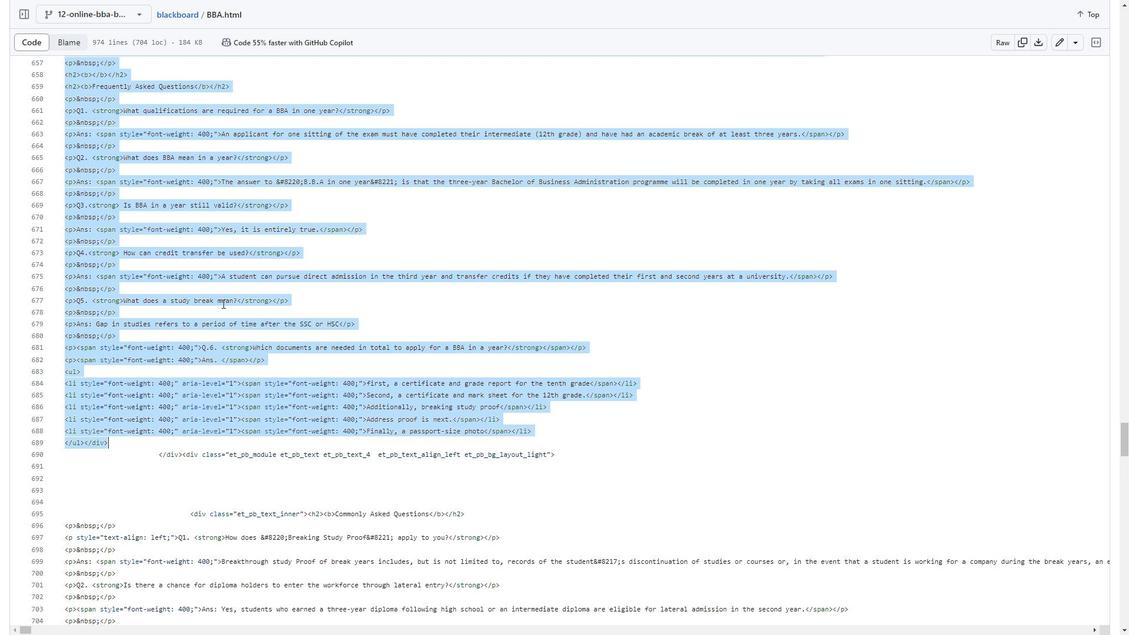 
Action: Mouse scrolled (222, 303) with delta (0, 0)
Screenshot: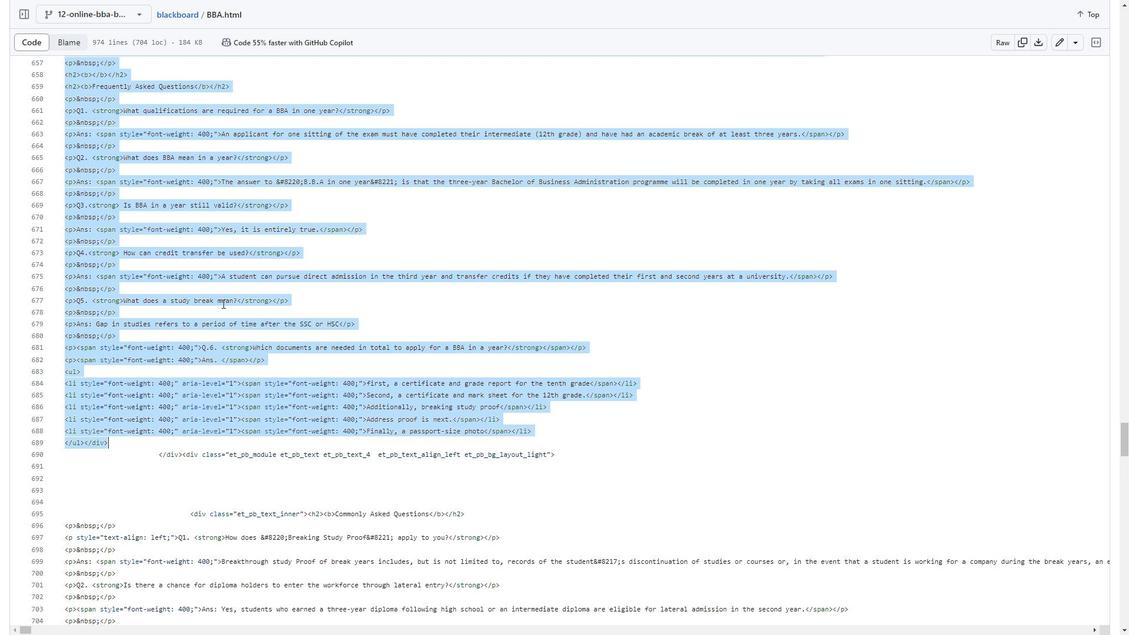 
Action: Mouse scrolled (222, 303) with delta (0, 0)
Screenshot: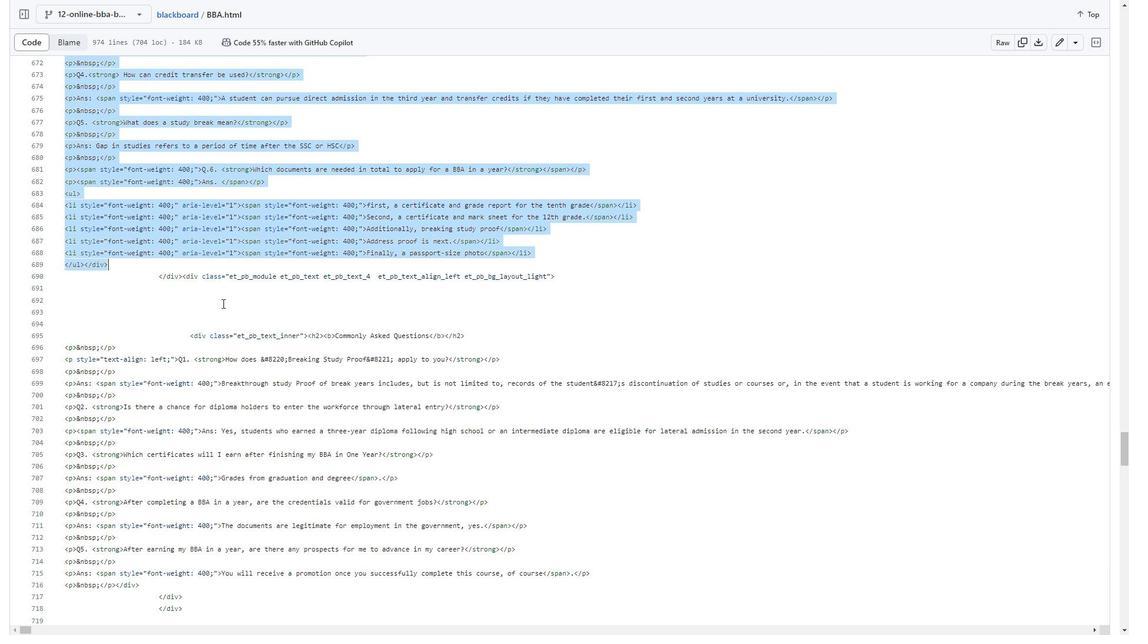 
Action: Mouse scrolled (222, 303) with delta (0, 0)
Screenshot: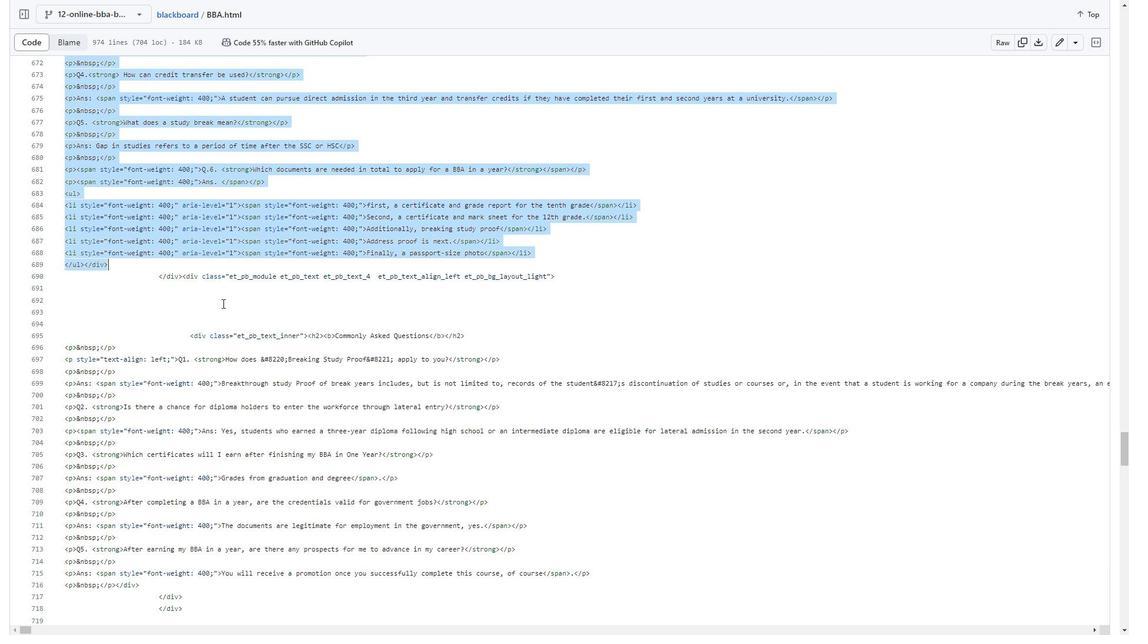 
Action: Mouse scrolled (222, 303) with delta (0, 0)
Screenshot: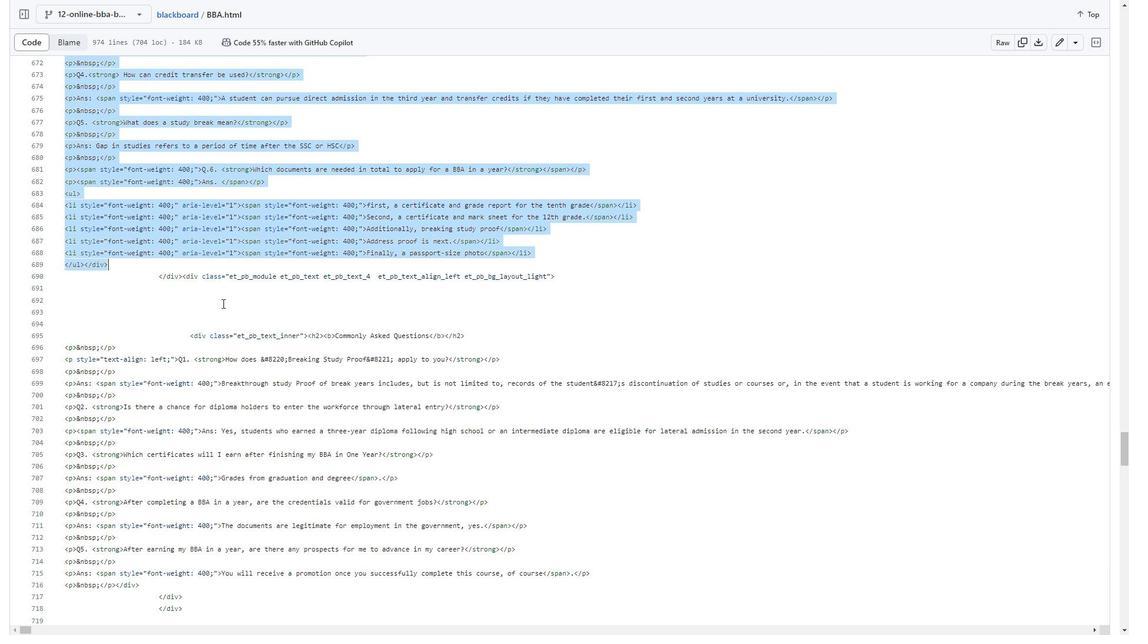 
Action: Mouse scrolled (222, 304) with delta (0, 0)
Screenshot: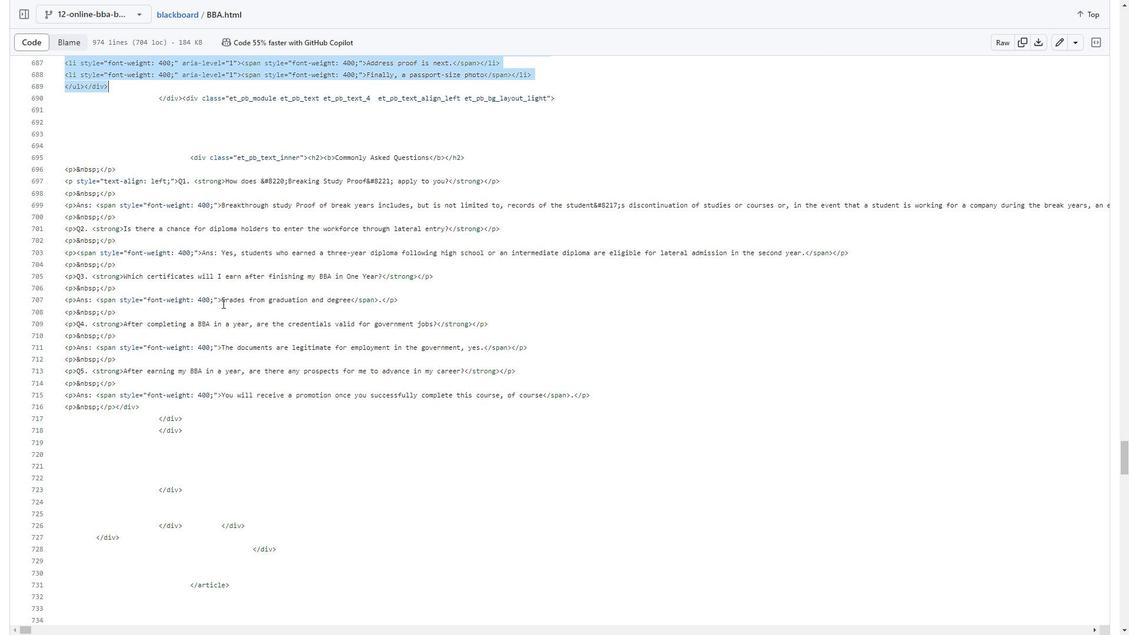 
Action: Mouse scrolled (222, 304) with delta (0, 0)
Screenshot: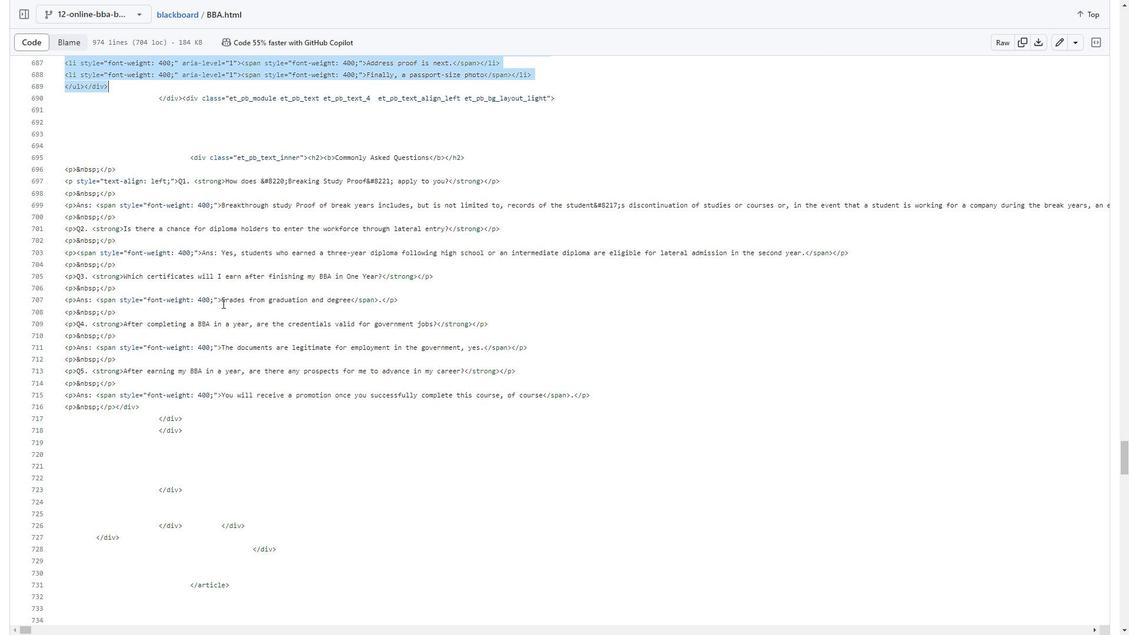 
Action: Mouse scrolled (222, 304) with delta (0, 0)
Screenshot: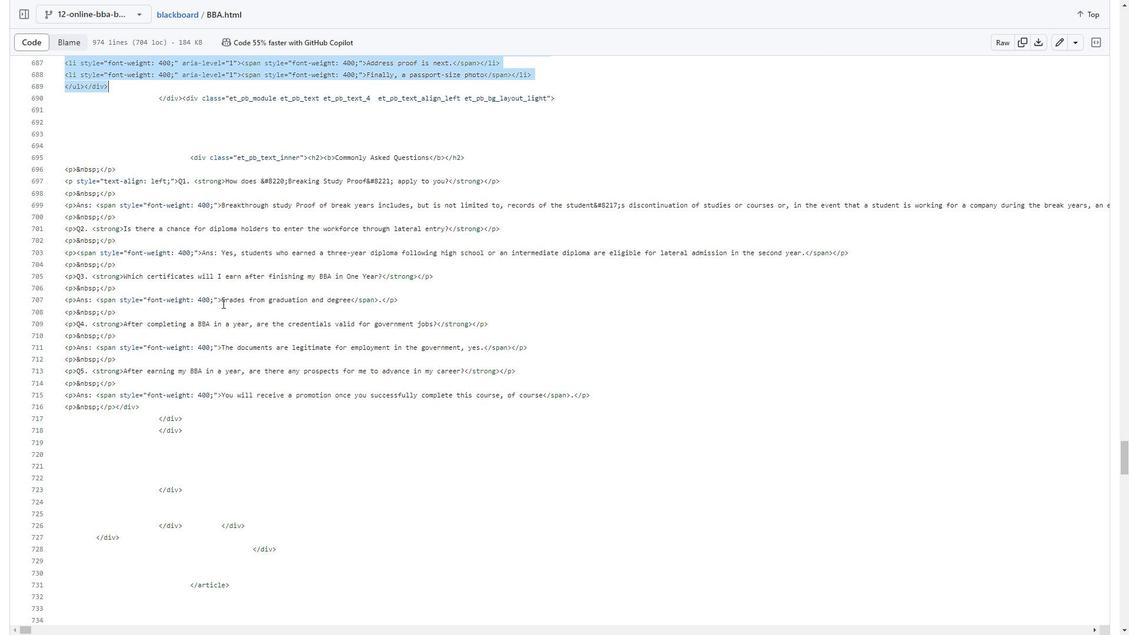 
Action: Mouse scrolled (222, 304) with delta (0, 0)
Screenshot: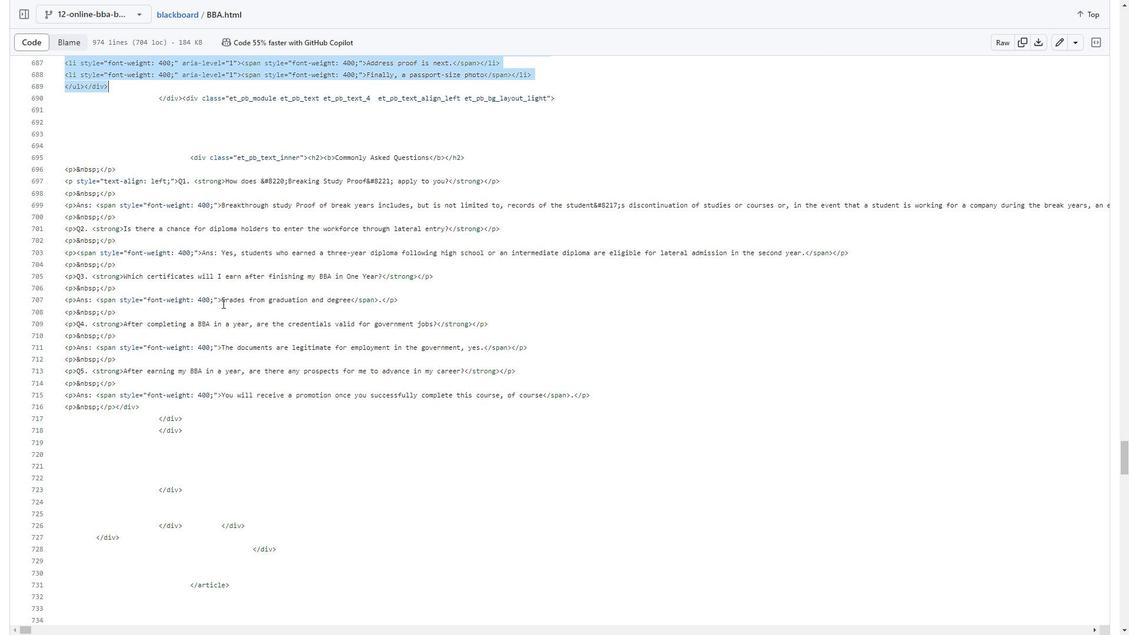 
Action: Mouse scrolled (222, 304) with delta (0, 0)
Screenshot: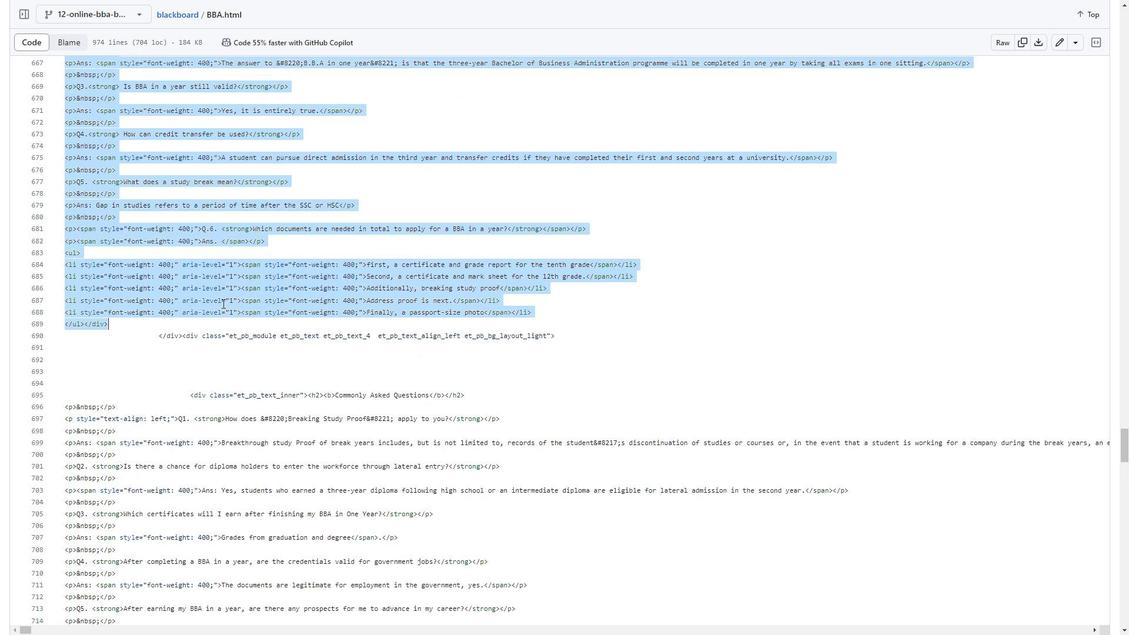 
Action: Mouse scrolled (222, 304) with delta (0, 0)
Screenshot: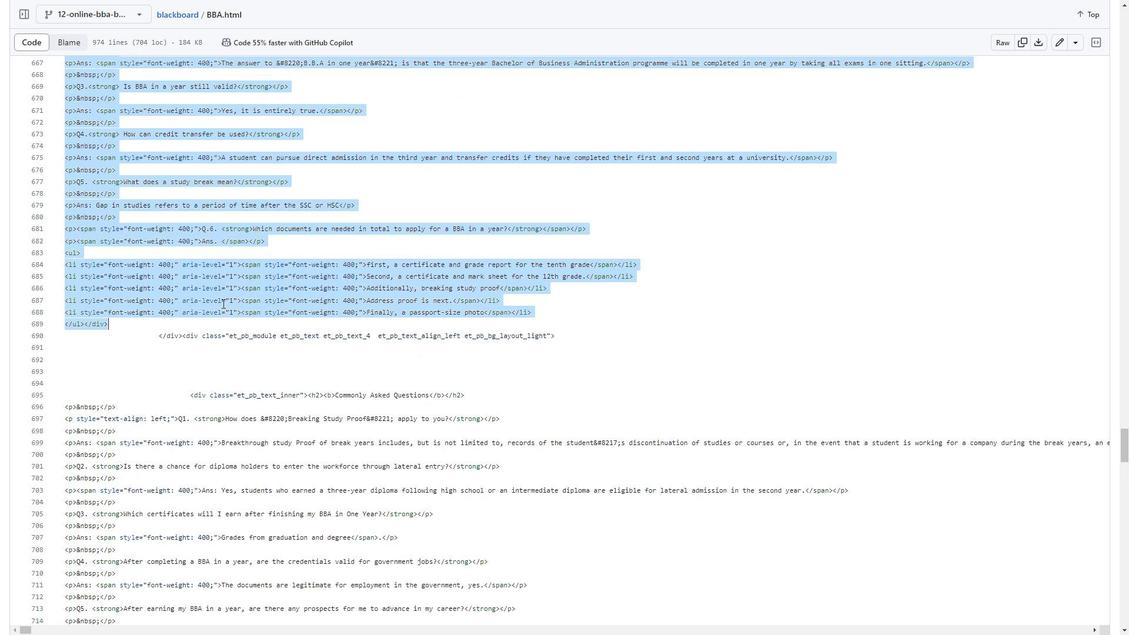 
Action: Mouse moved to (167, 158)
Screenshot: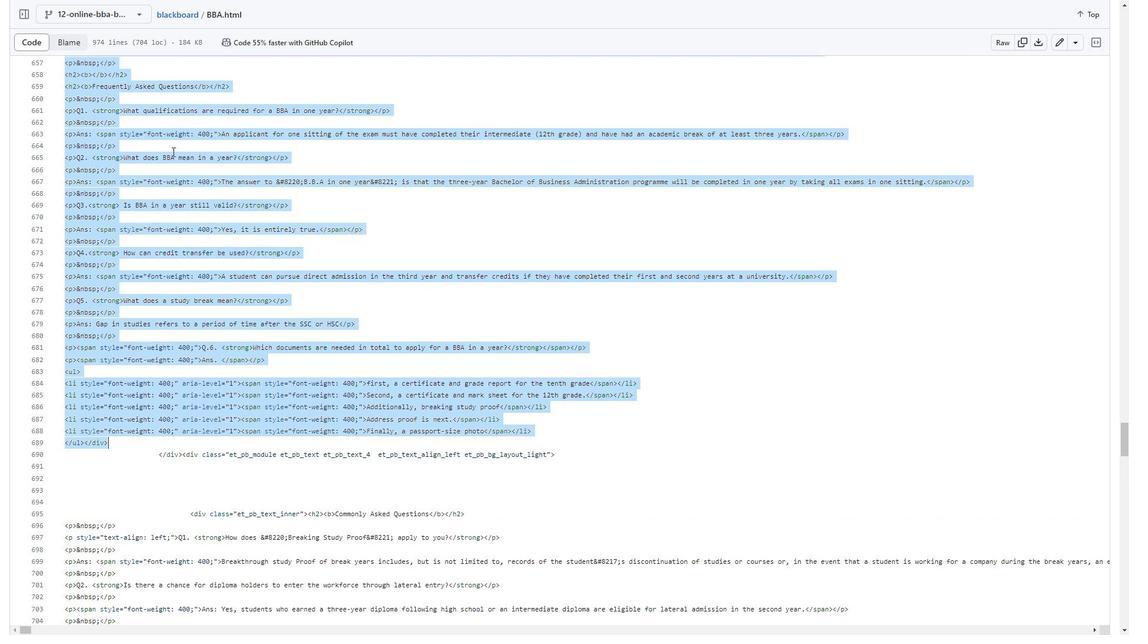 
Action: Mouse scrolled (167, 159) with delta (0, 0)
Screenshot: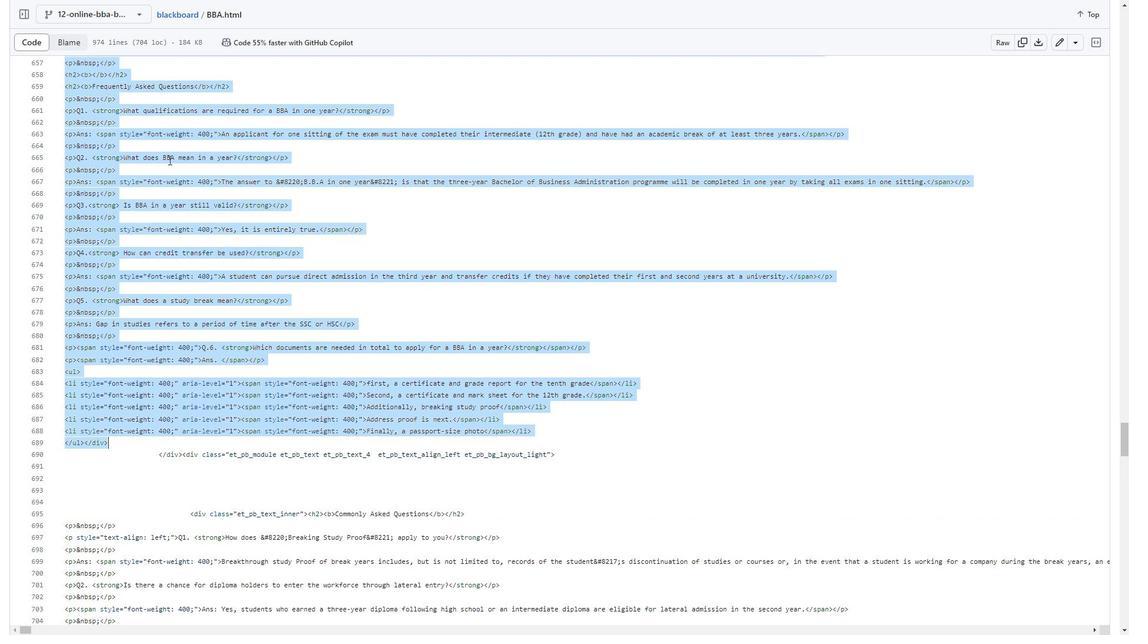 
Action: Mouse moved to (241, 339)
Screenshot: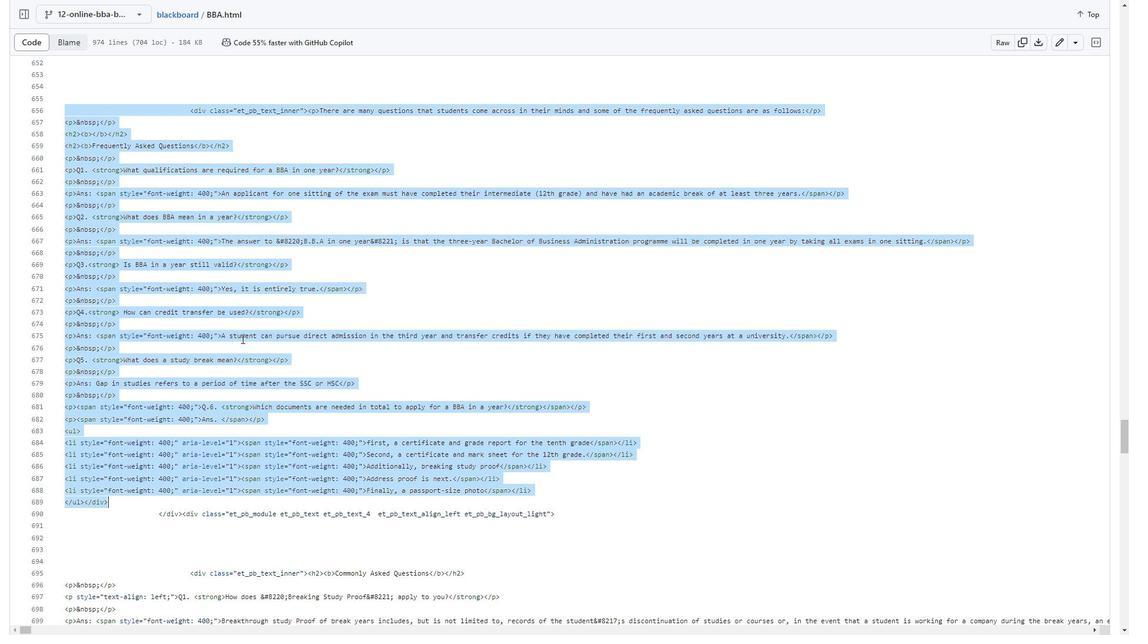 
Action: Mouse scrolled (241, 338) with delta (0, 0)
Screenshot: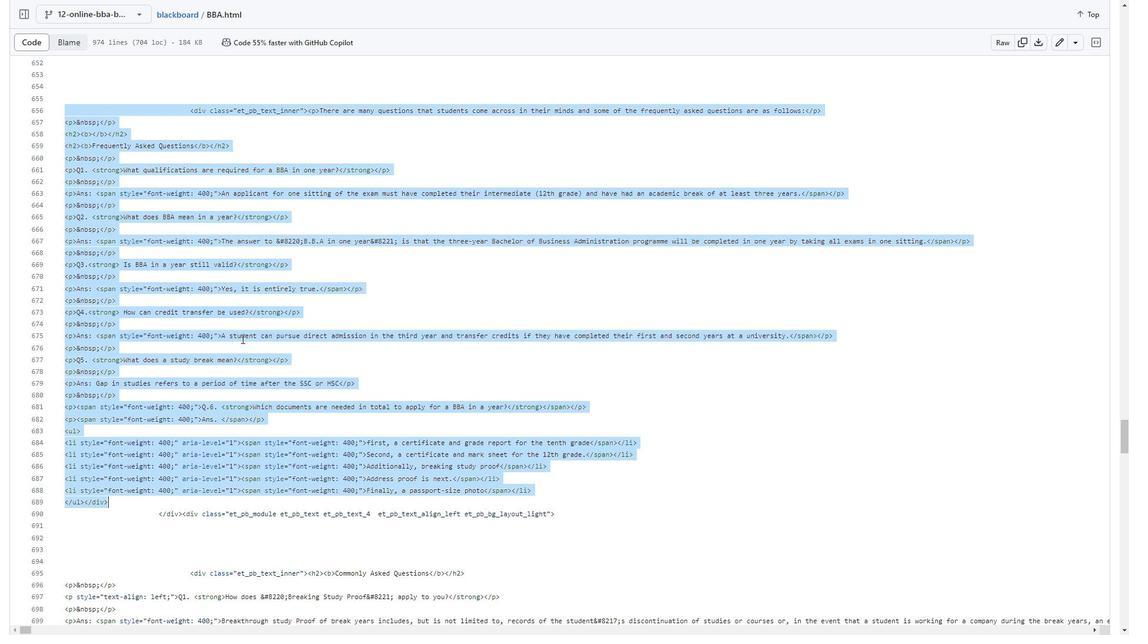 
Action: Mouse moved to (239, 340)
Screenshot: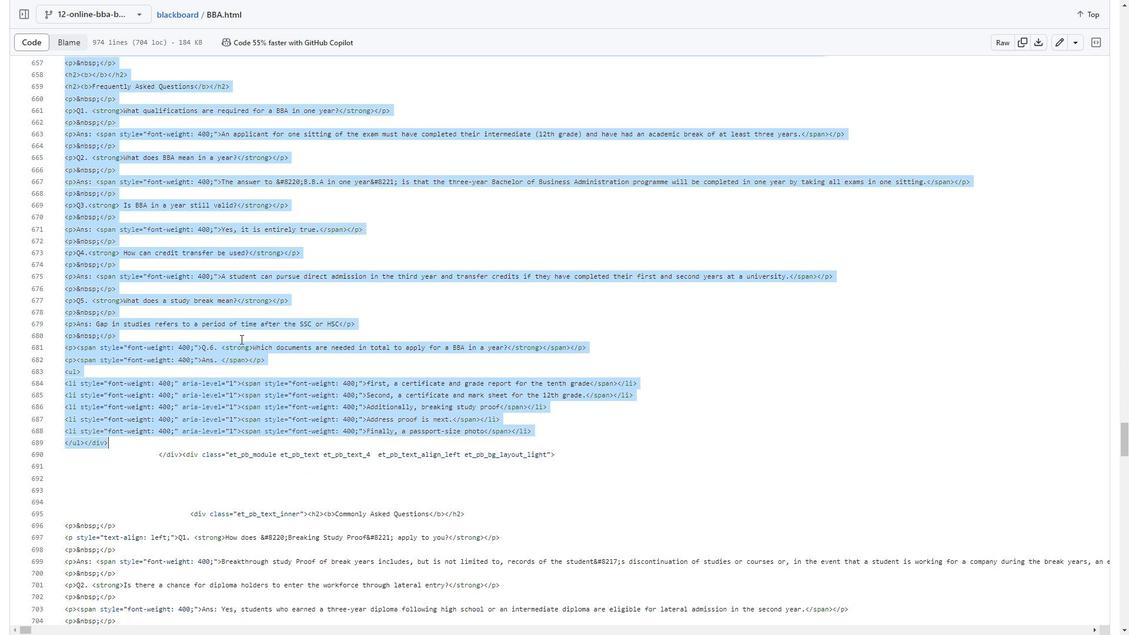 
Action: Mouse scrolled (239, 339) with delta (0, 0)
Screenshot: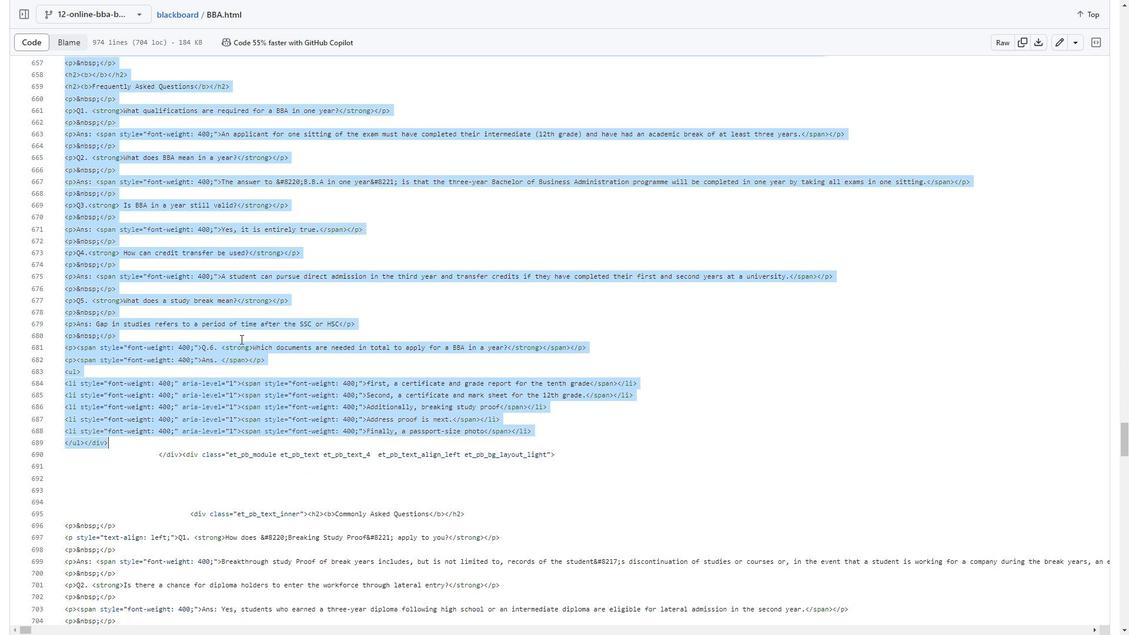 
Action: Mouse scrolled (239, 339) with delta (0, 0)
Screenshot: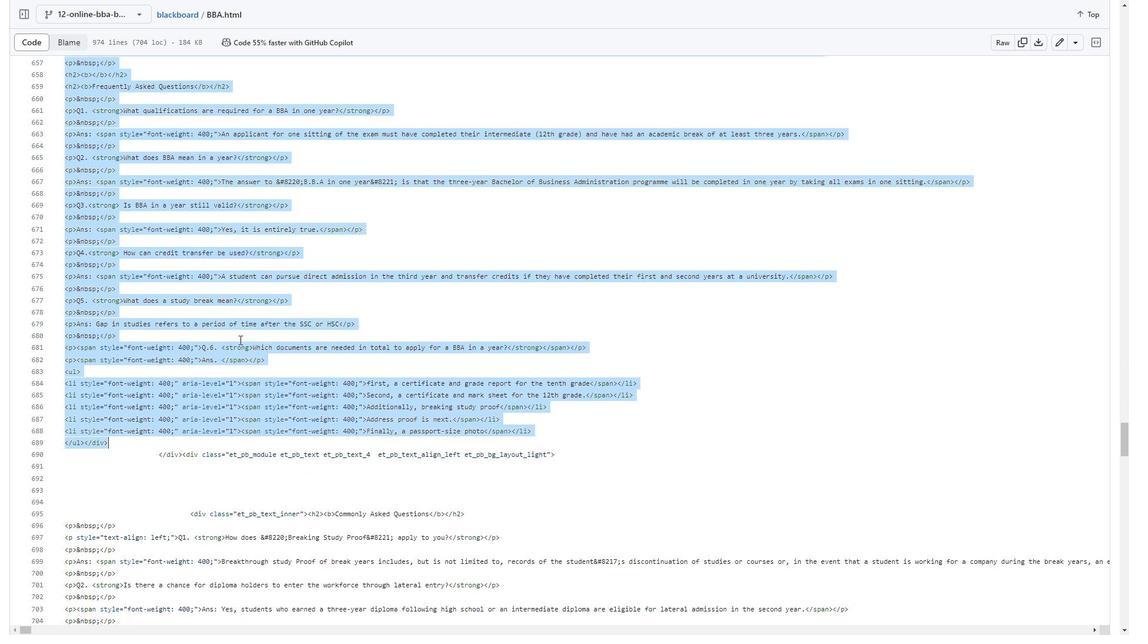 
Action: Mouse moved to (186, 370)
Screenshot: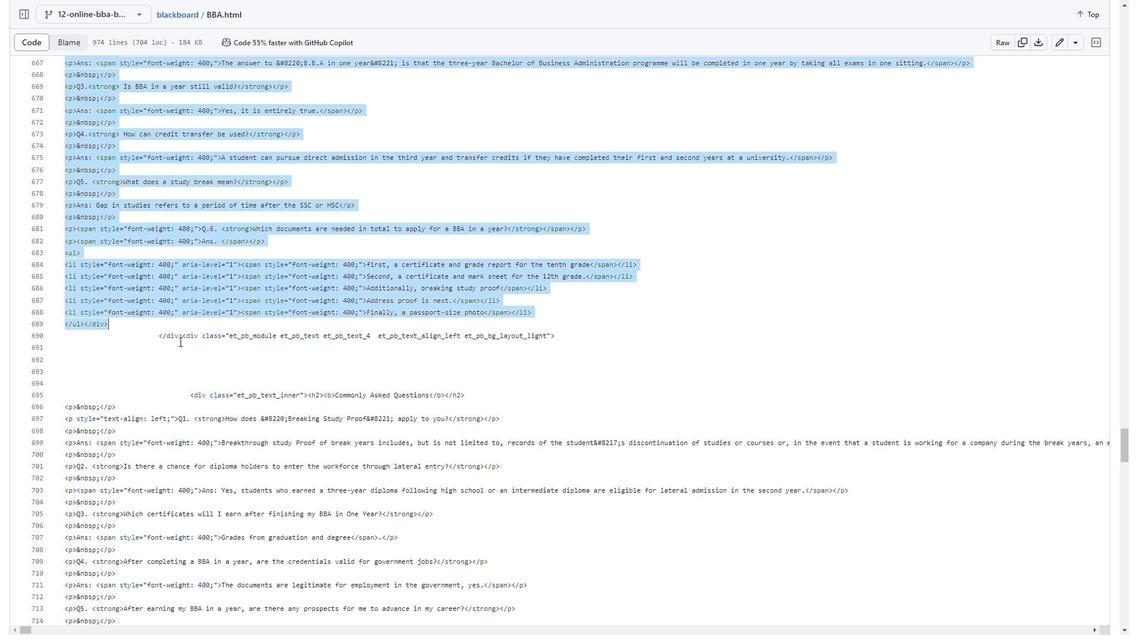 
Action: Mouse scrolled (186, 369) with delta (0, 0)
Screenshot: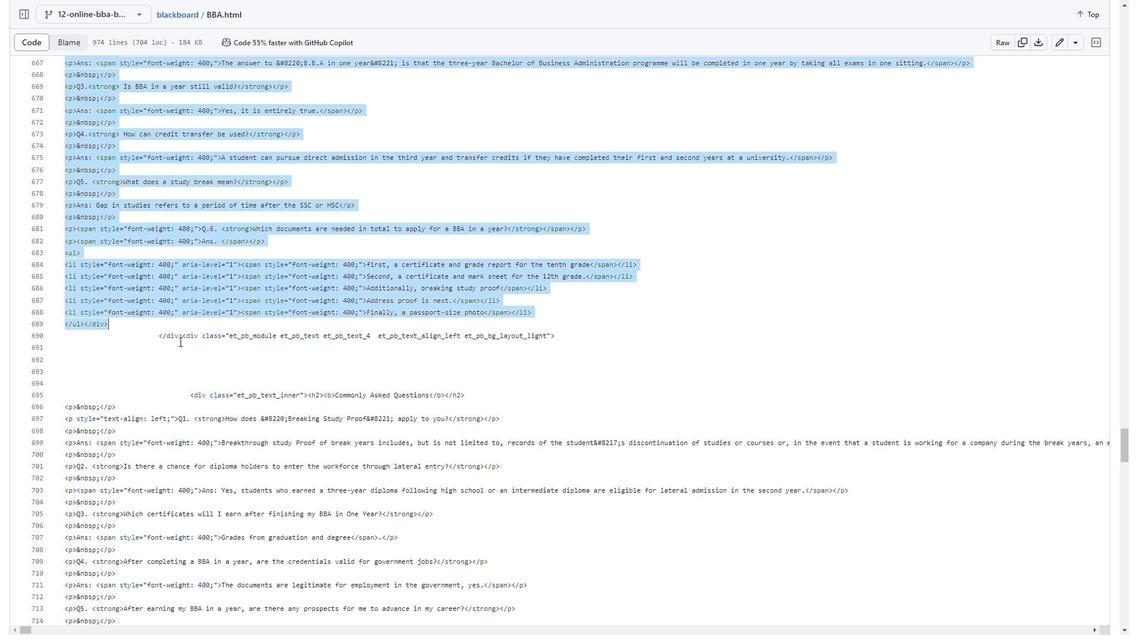 
Action: Mouse moved to (186, 370)
Screenshot: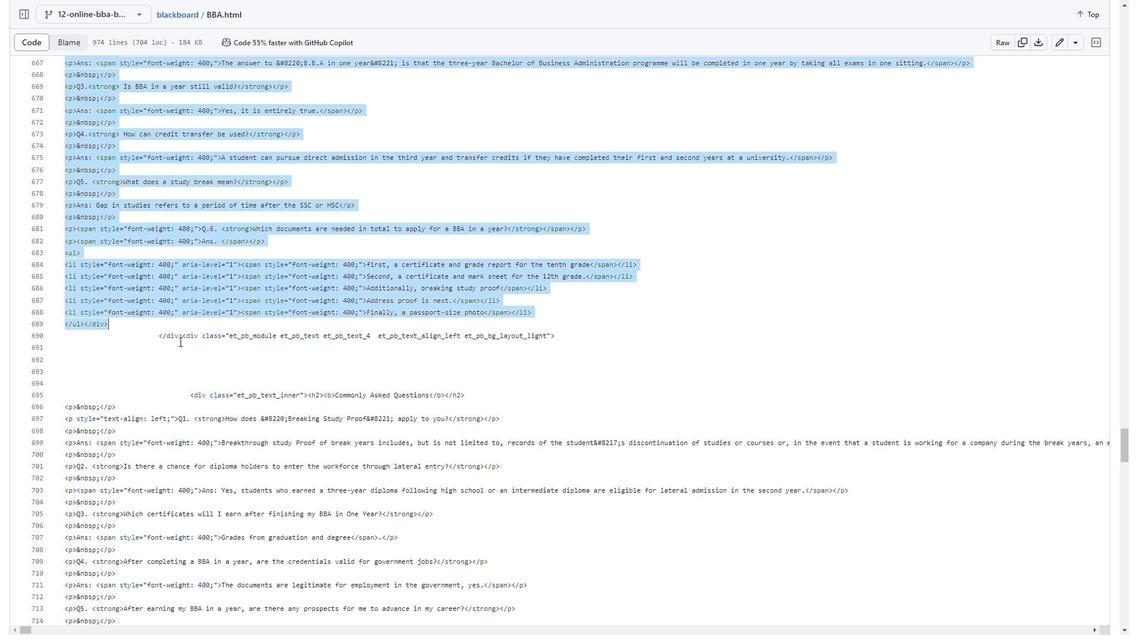 
Action: Mouse scrolled (186, 370) with delta (0, 0)
Screenshot: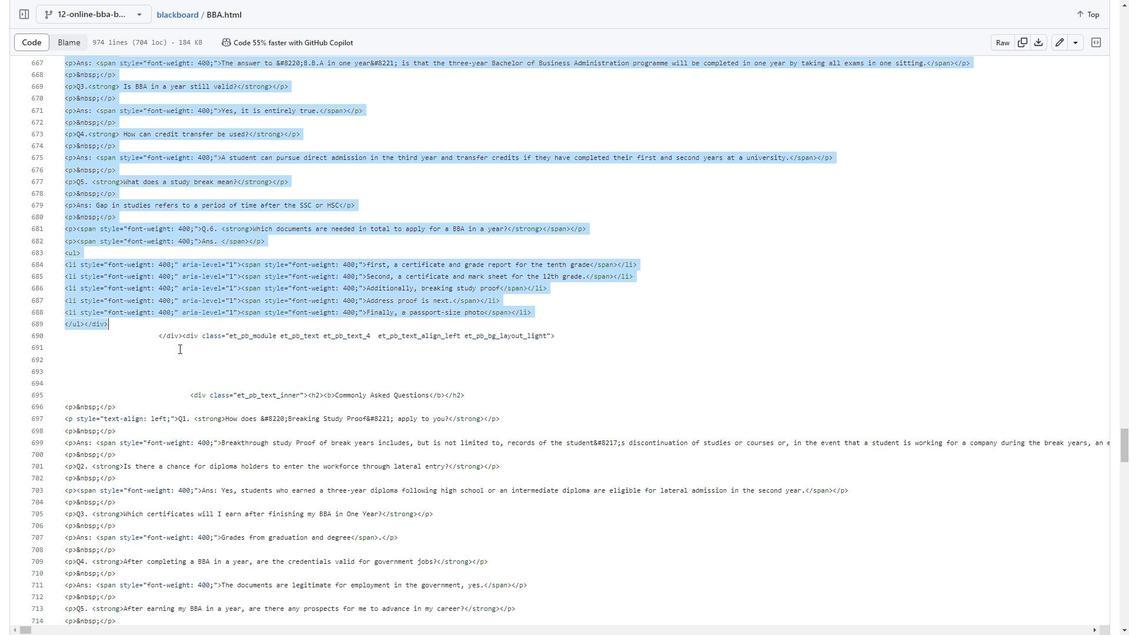 
Action: Mouse moved to (189, 367)
Screenshot: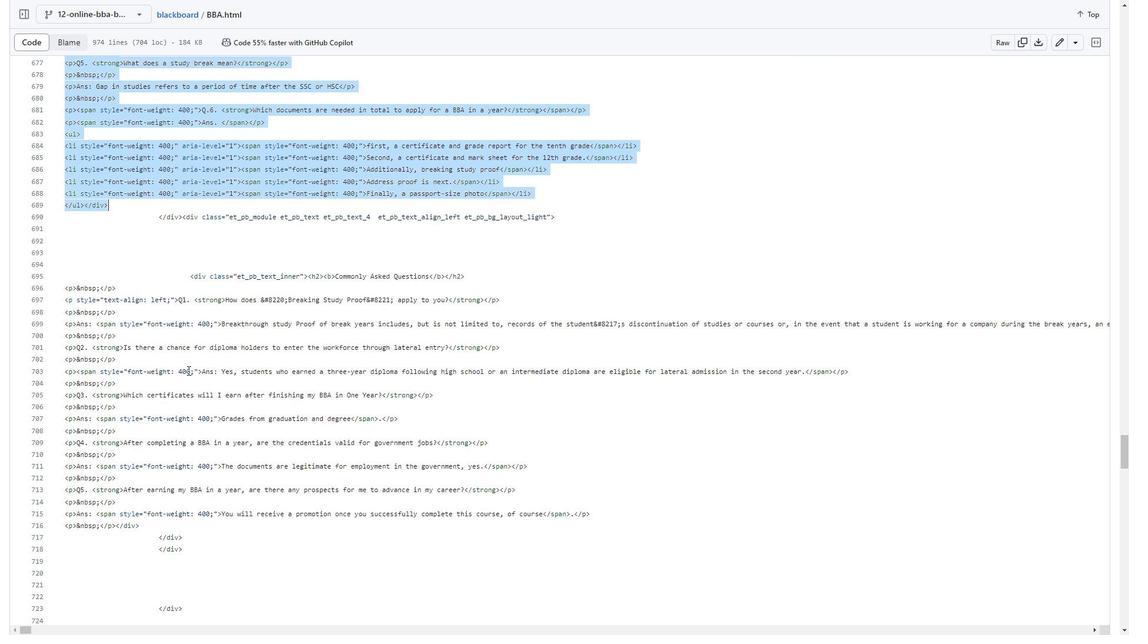 
Action: Mouse scrolled (189, 366) with delta (0, 0)
Screenshot: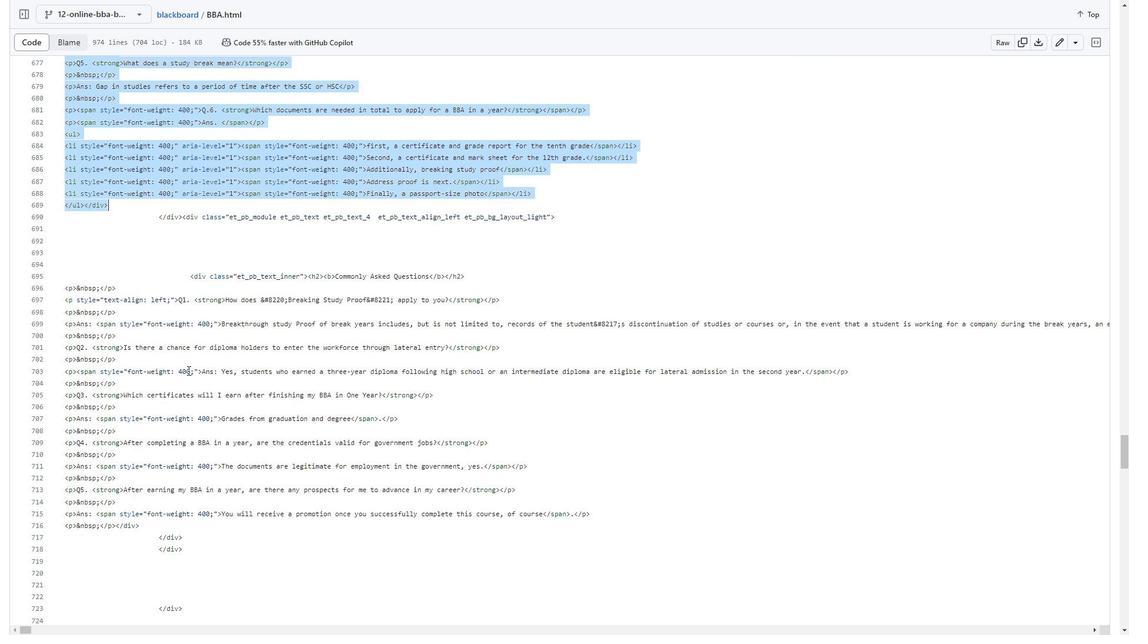 
Action: Mouse scrolled (189, 366) with delta (0, 0)
Screenshot: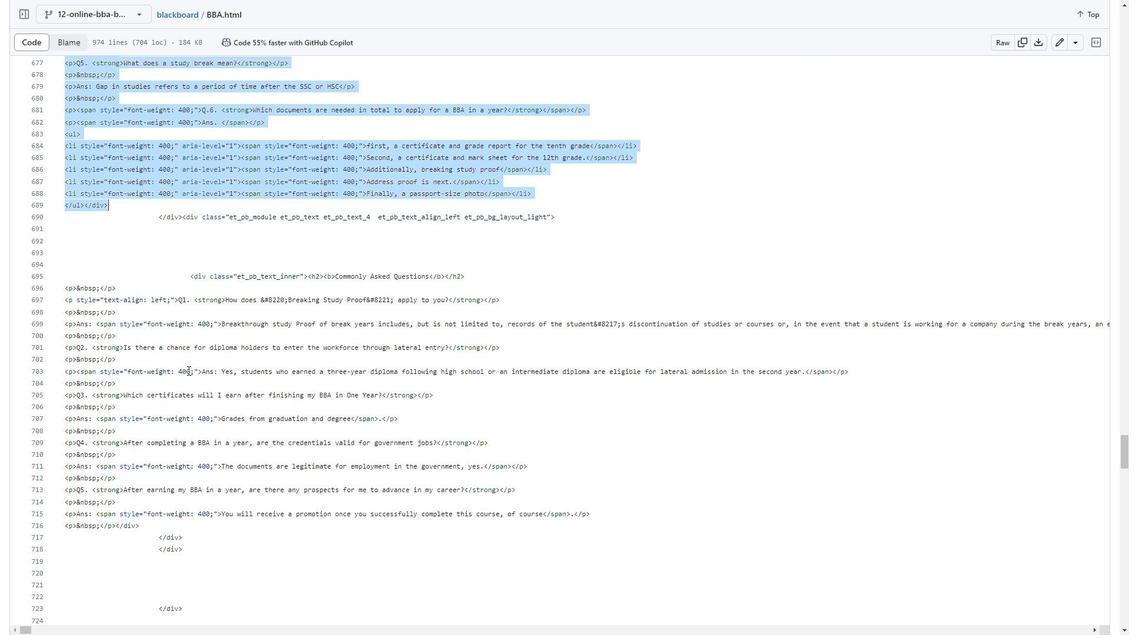 
Action: Mouse scrolled (189, 366) with delta (0, 0)
Screenshot: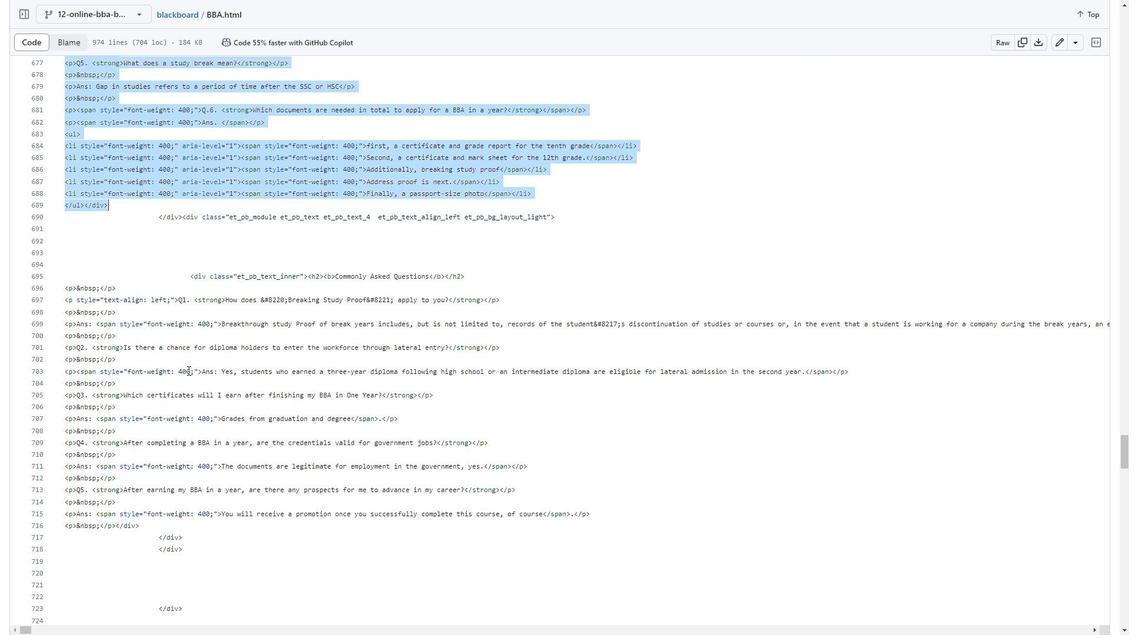 
Action: Mouse scrolled (189, 366) with delta (0, 0)
Screenshot: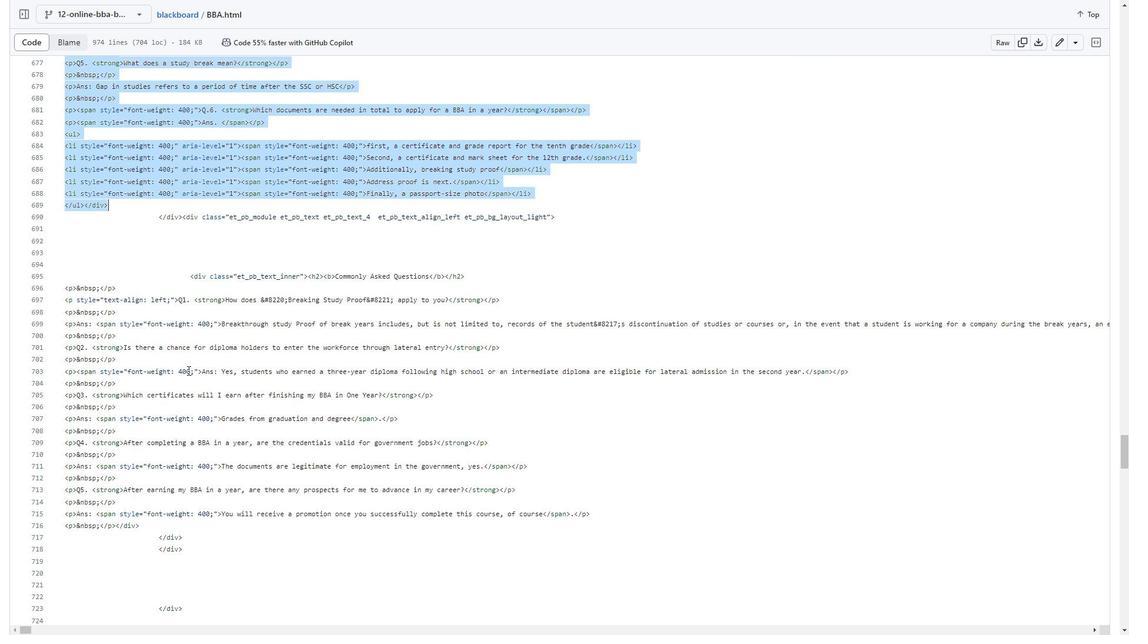 
Action: Mouse scrolled (189, 366) with delta (0, 0)
Screenshot: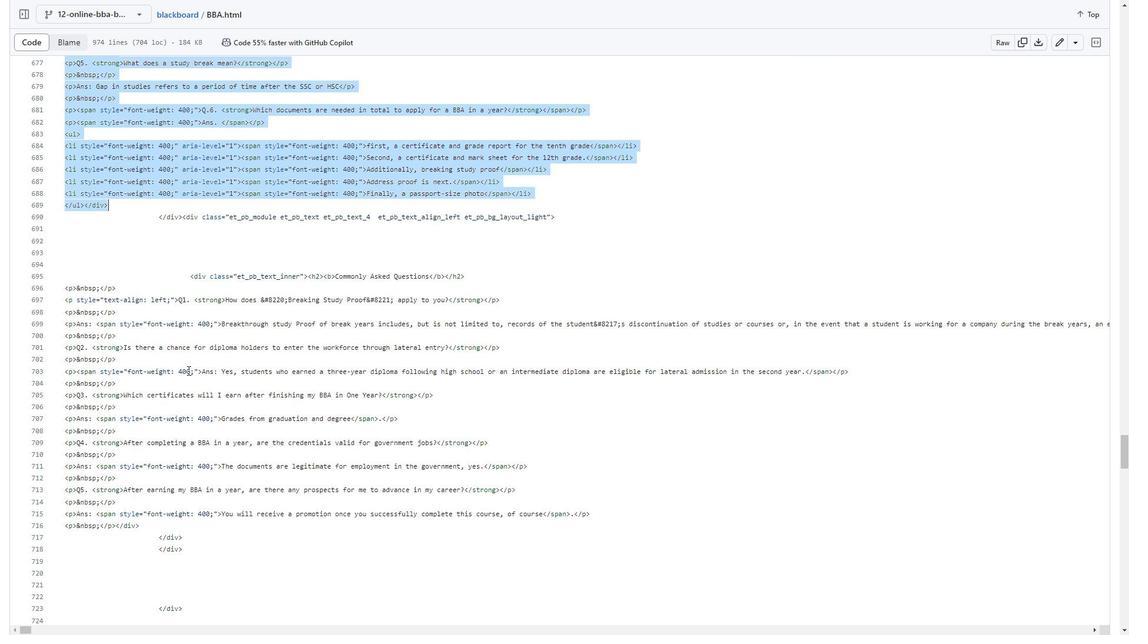 
Action: Mouse moved to (175, 14)
Screenshot: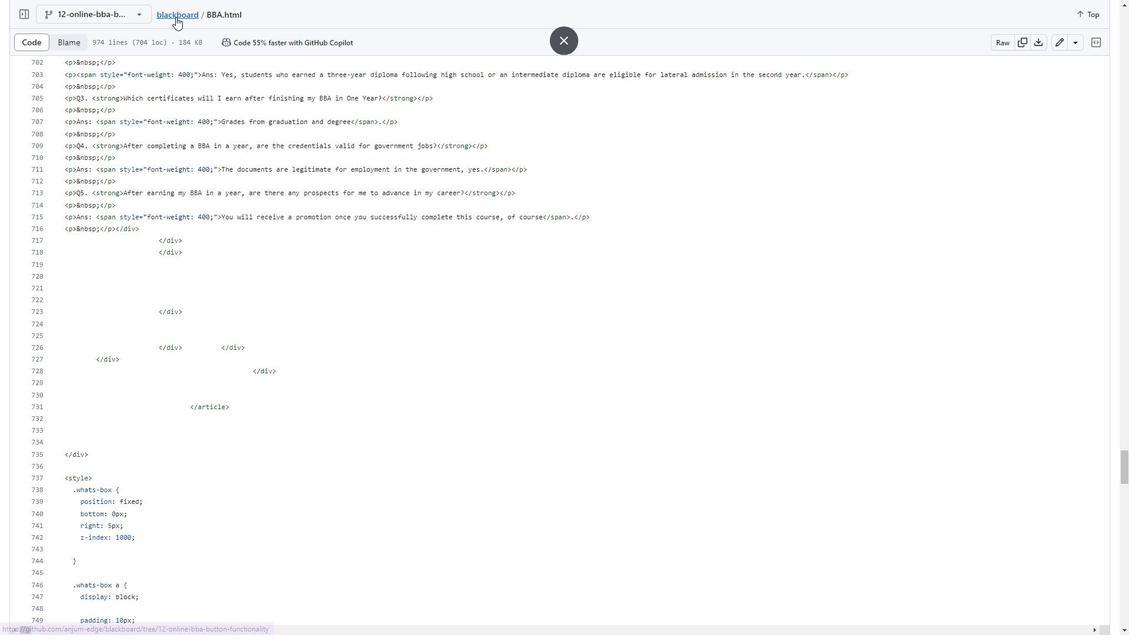 
Action: Mouse pressed left at (175, 14)
Screenshot: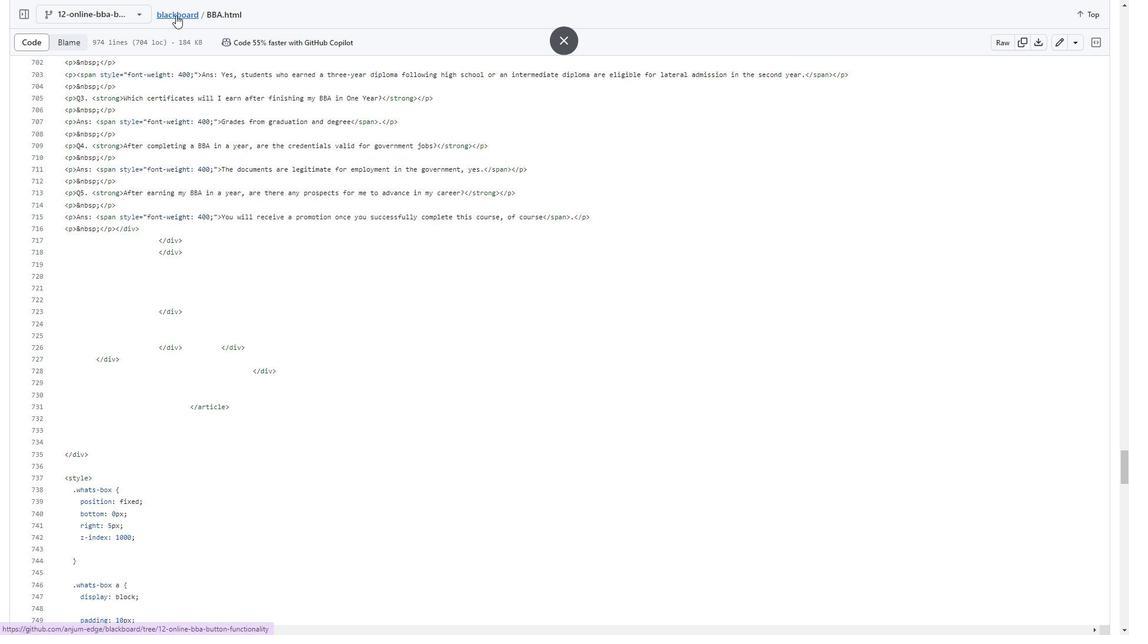 
Action: Mouse moved to (301, 348)
Screenshot: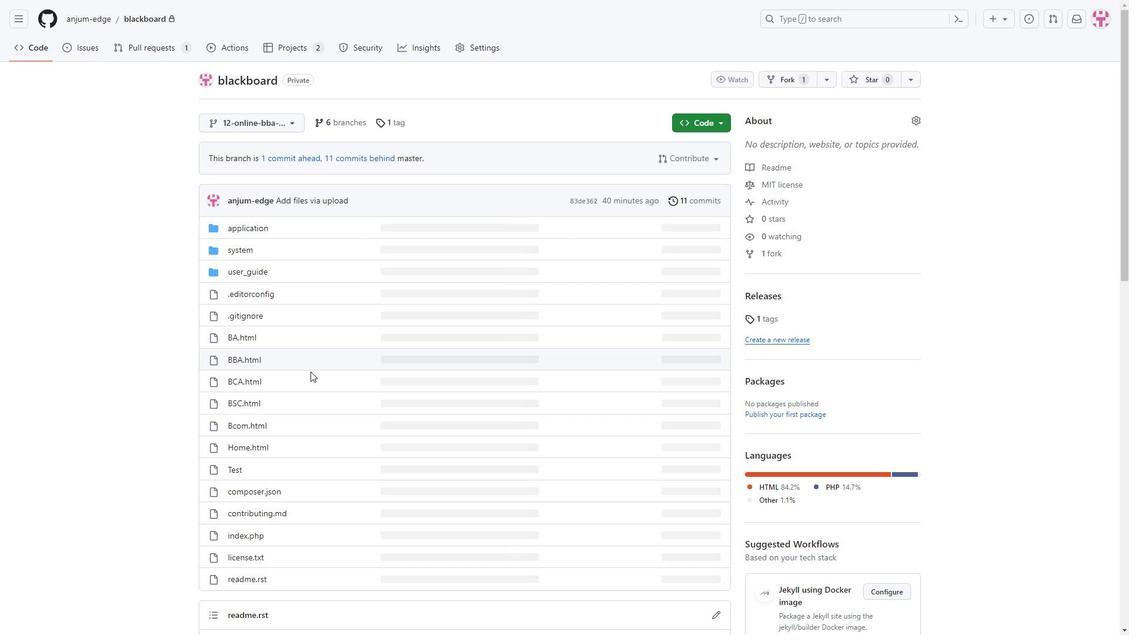 
Action: Mouse scrolled (301, 348) with delta (0, 0)
Screenshot: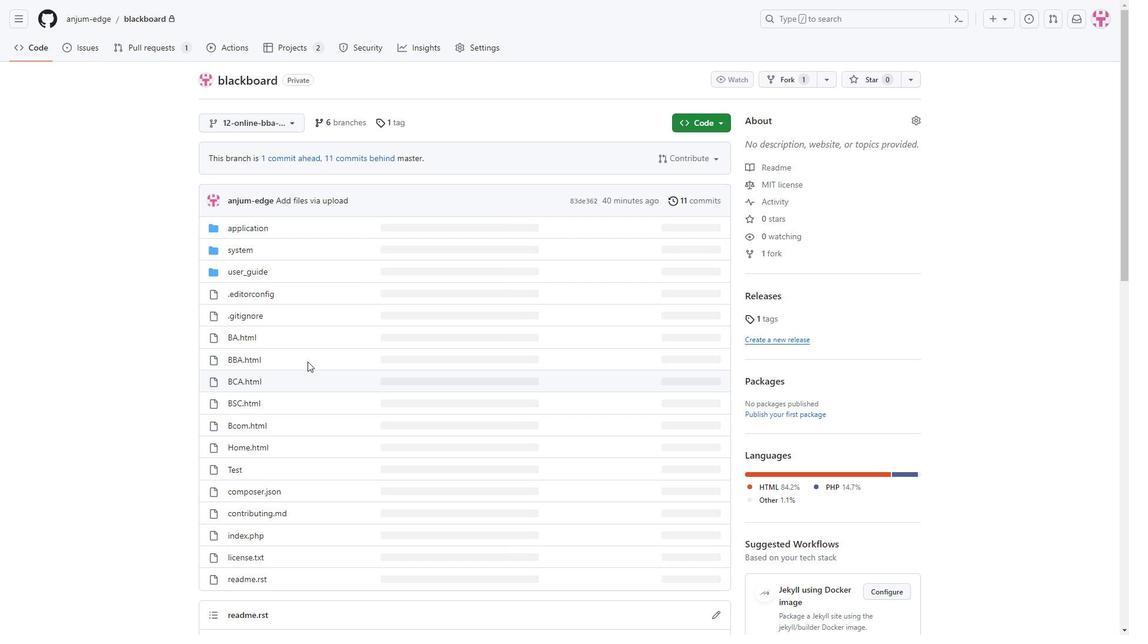 
Action: Mouse scrolled (301, 348) with delta (0, 0)
Screenshot: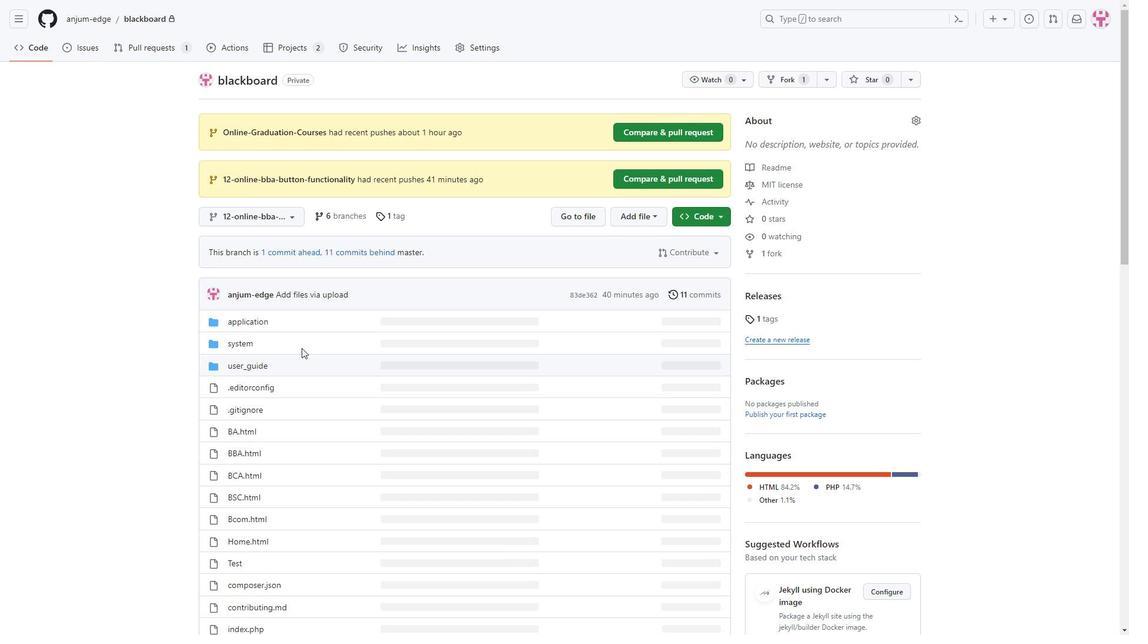 
Action: Mouse moved to (85, 49)
Screenshot: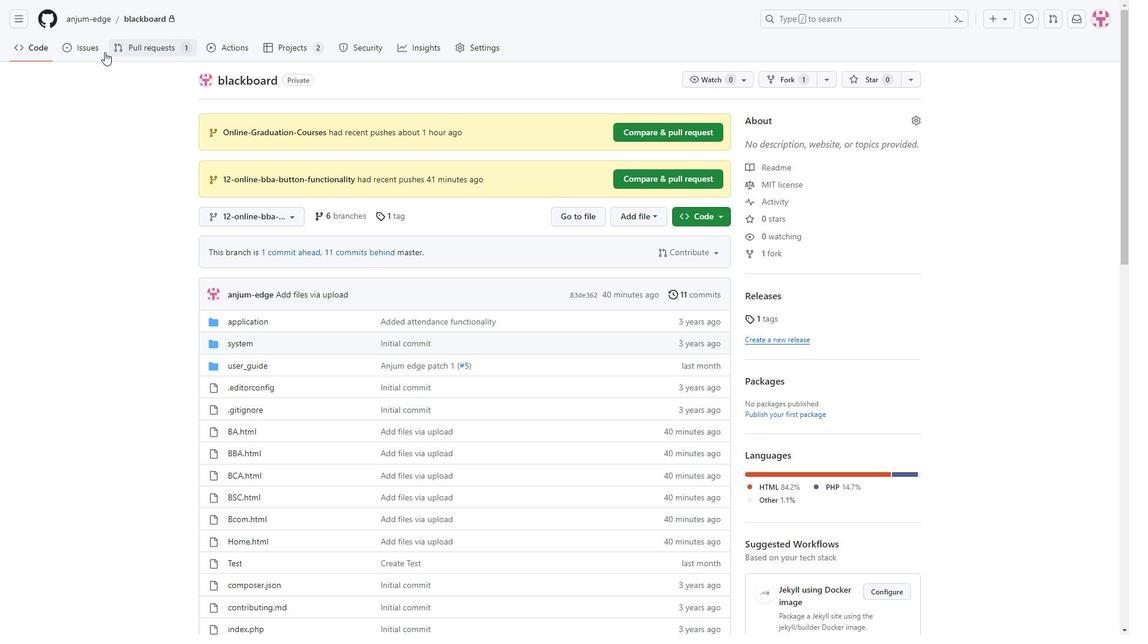 
Action: Mouse pressed left at (85, 49)
Screenshot: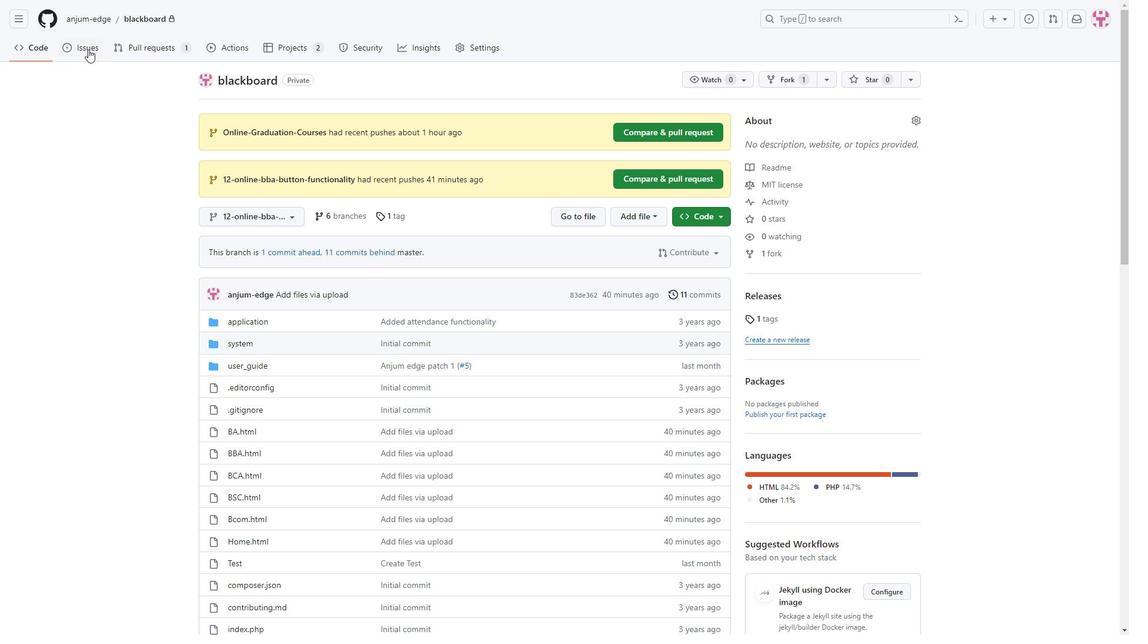 
Action: Mouse moved to (900, 80)
Screenshot: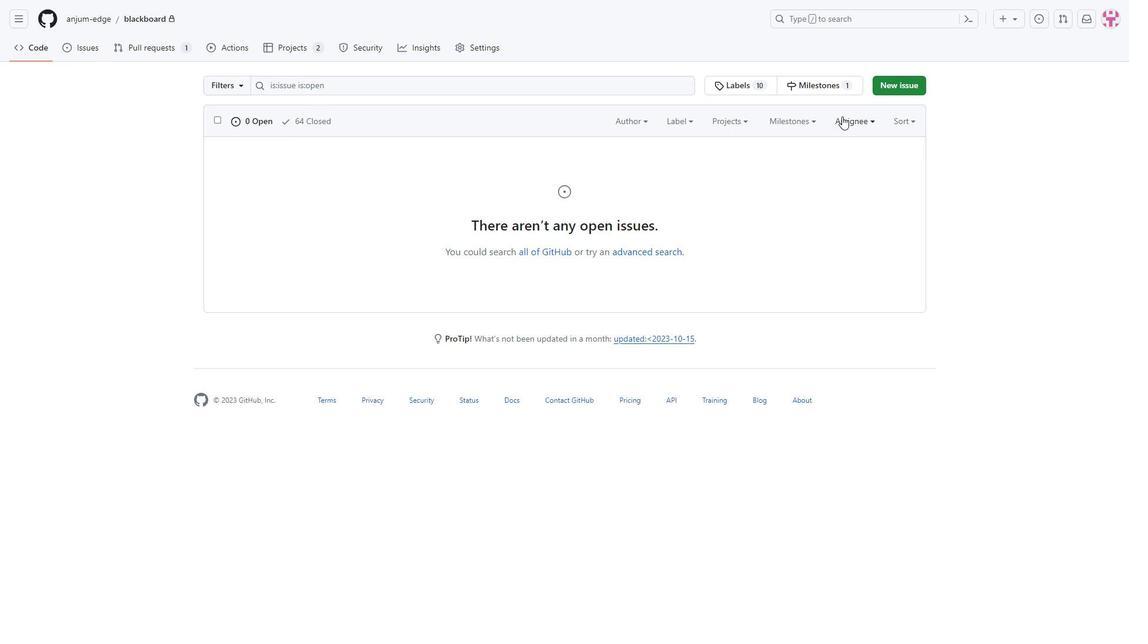 
Action: Mouse pressed left at (900, 80)
Screenshot: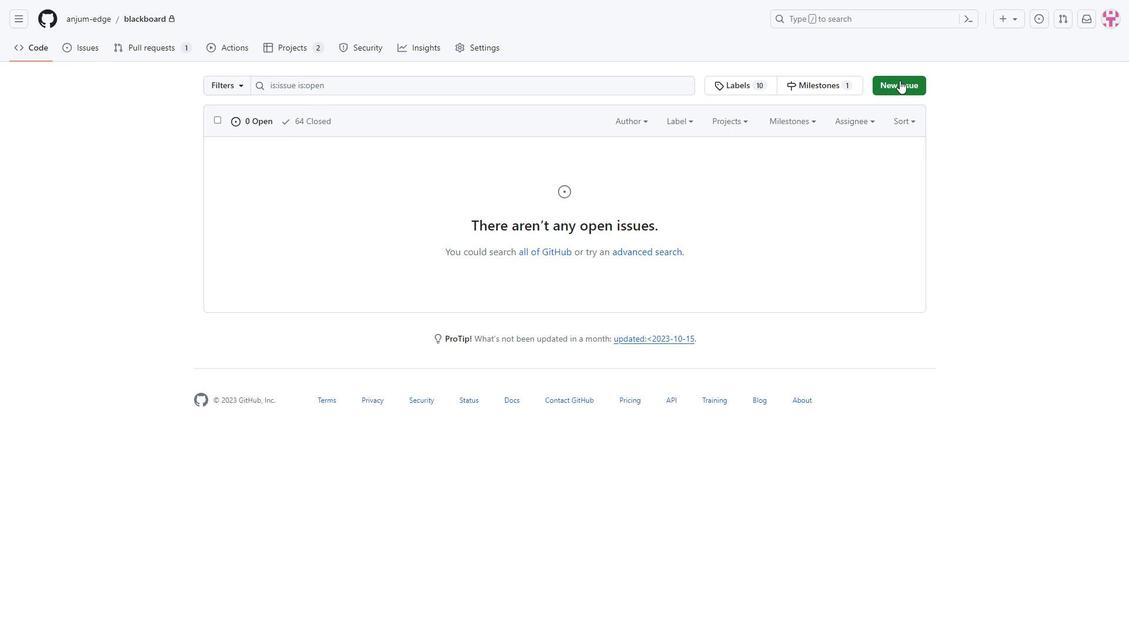 
Action: Mouse moved to (384, 164)
Screenshot: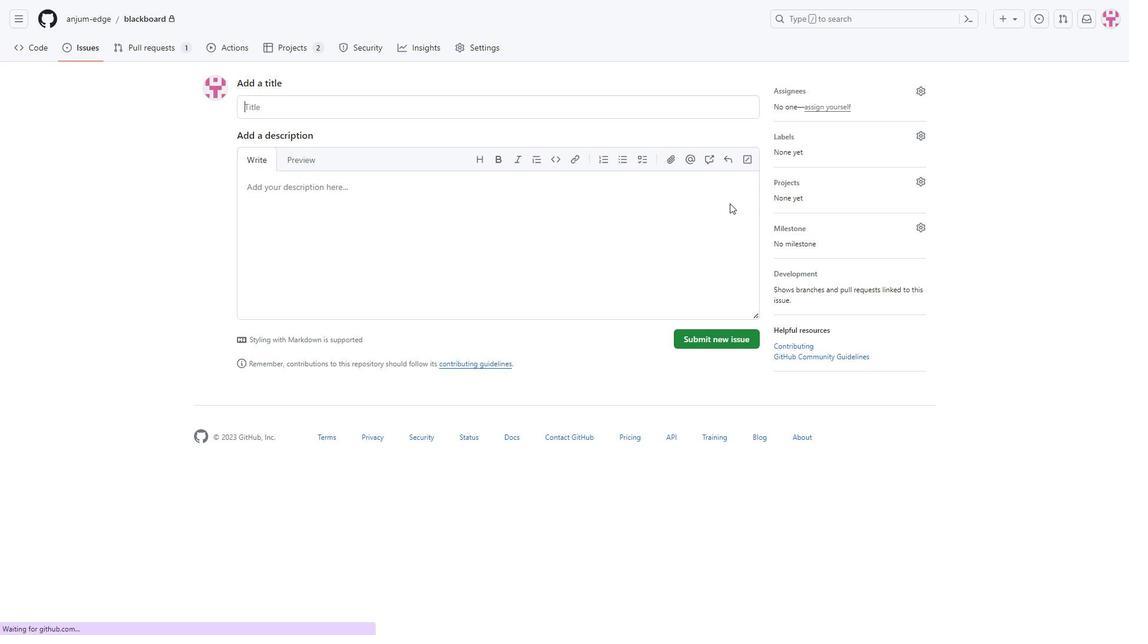 
Action: Key pressed <Key.shift><Key.shift><Key.shift>Add<Key.space><Key.shift>H1<Key.space>in<Key.space><Key.shift>BA<Key.space><Key.shift>Page
Screenshot: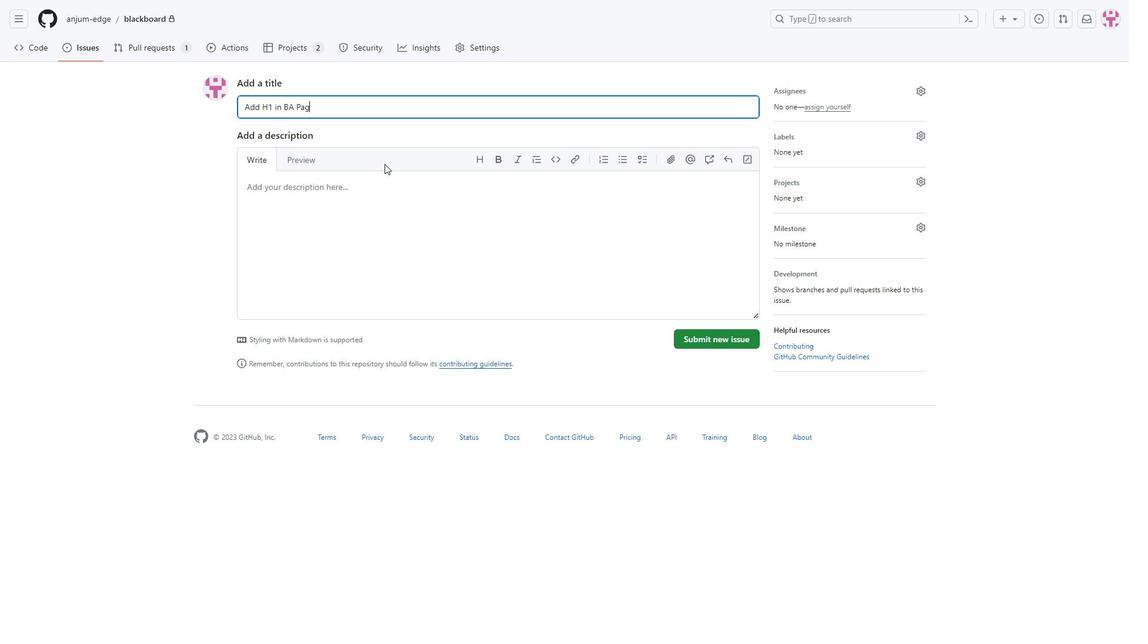
Action: Mouse moved to (830, 106)
Screenshot: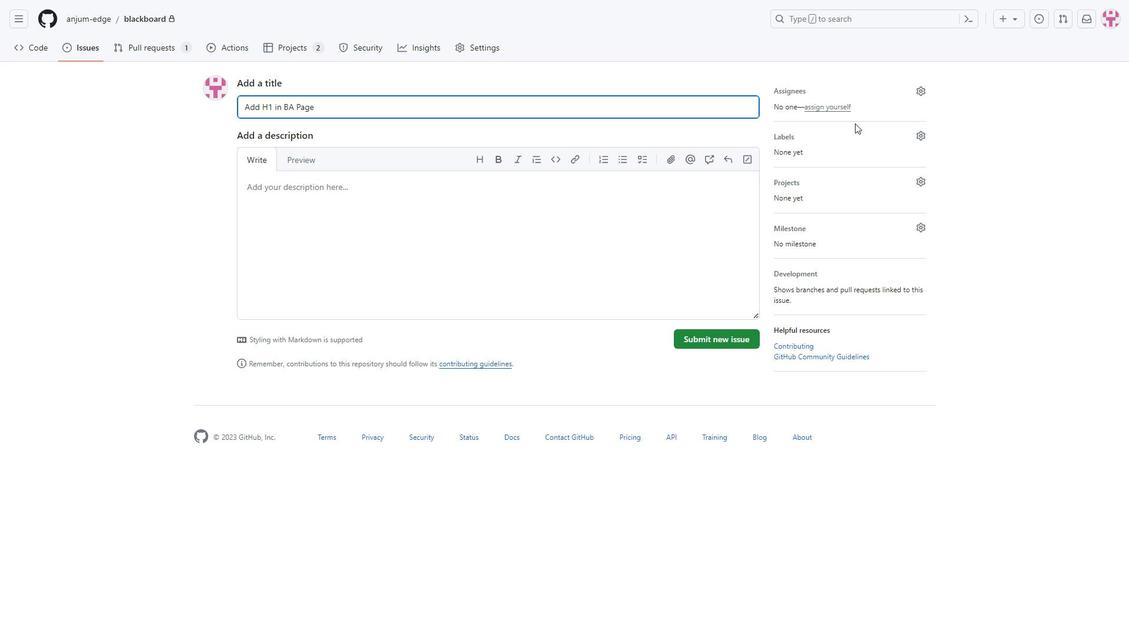 
Action: Mouse pressed left at (830, 106)
Screenshot: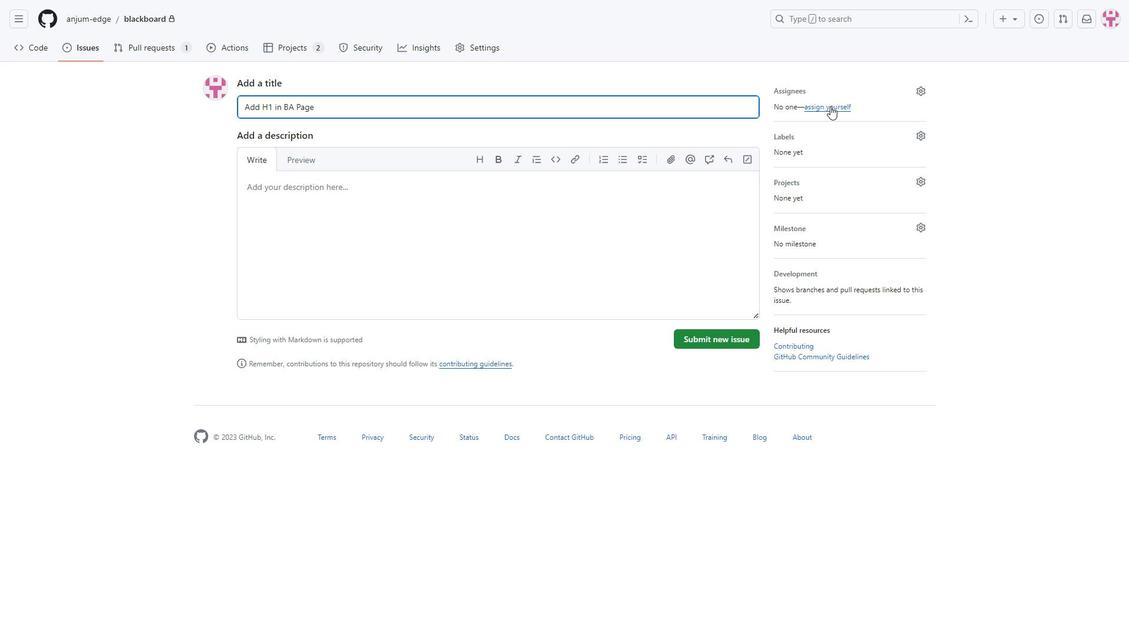 
Action: Mouse moved to (787, 137)
Screenshot: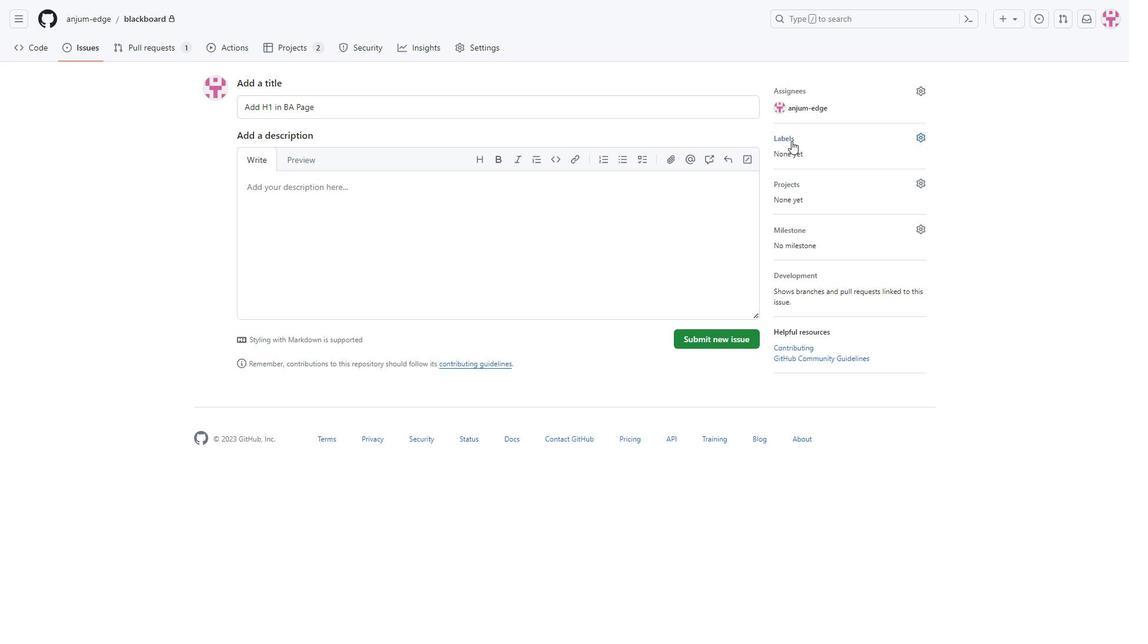 
Action: Mouse pressed left at (787, 137)
Screenshot: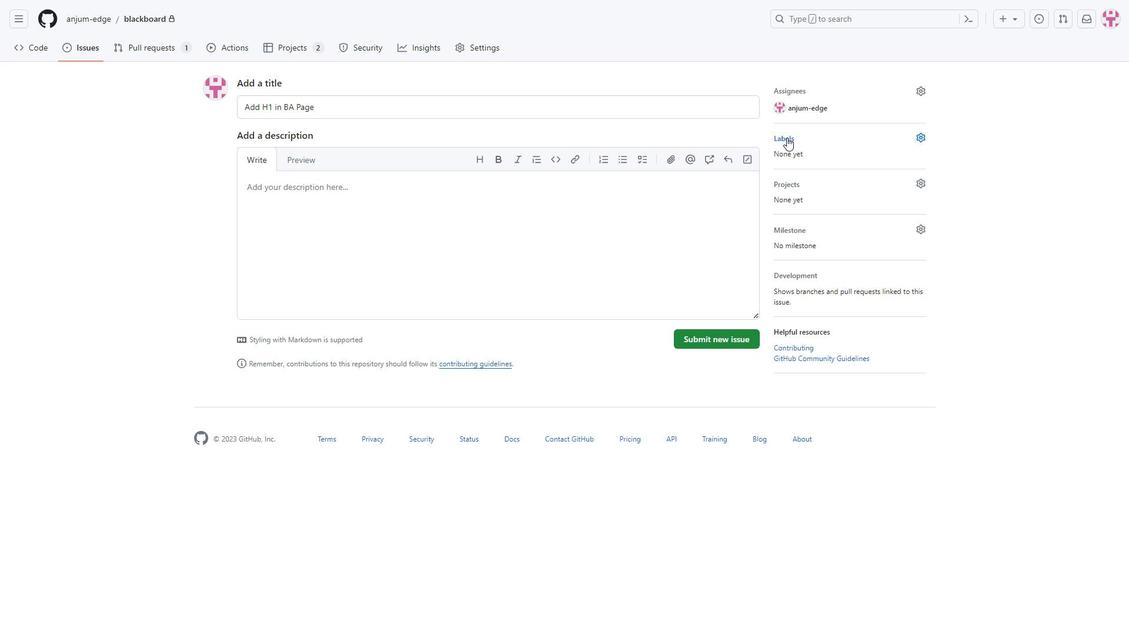 
Action: Mouse moved to (813, 220)
Screenshot: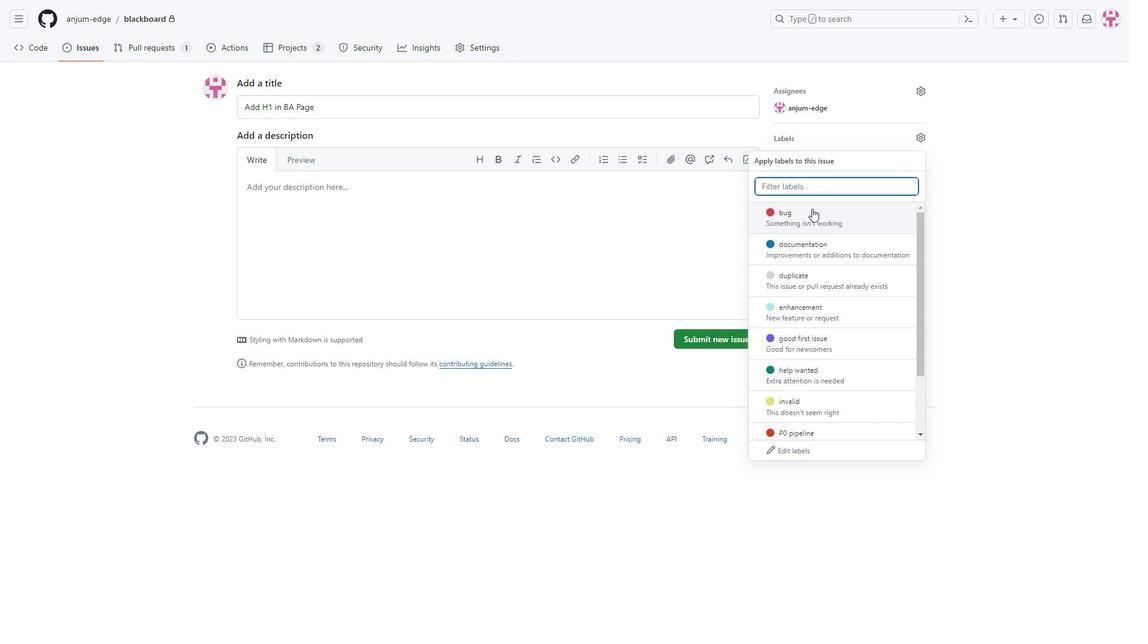 
Action: Mouse pressed left at (813, 220)
Screenshot: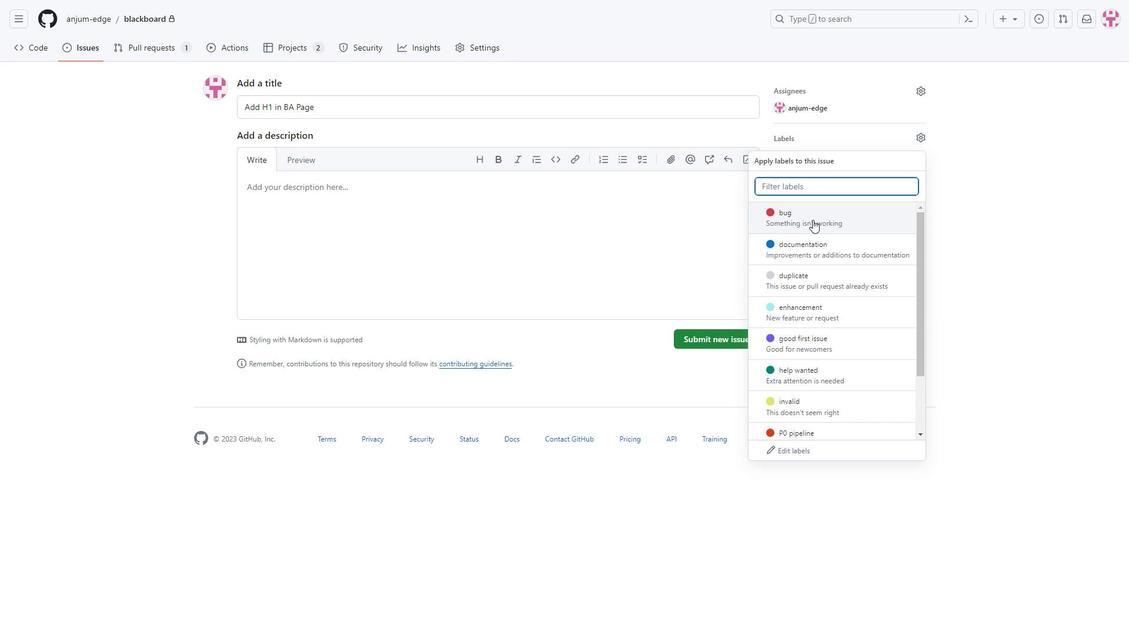 
Action: Mouse moved to (951, 243)
Screenshot: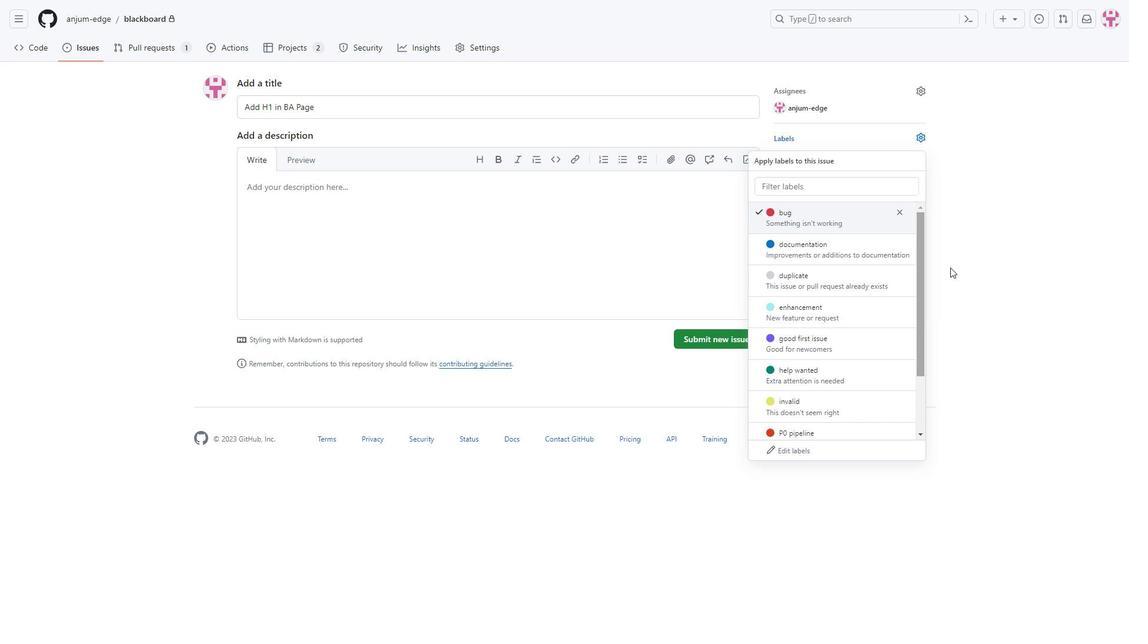 
Action: Mouse pressed left at (951, 243)
Screenshot: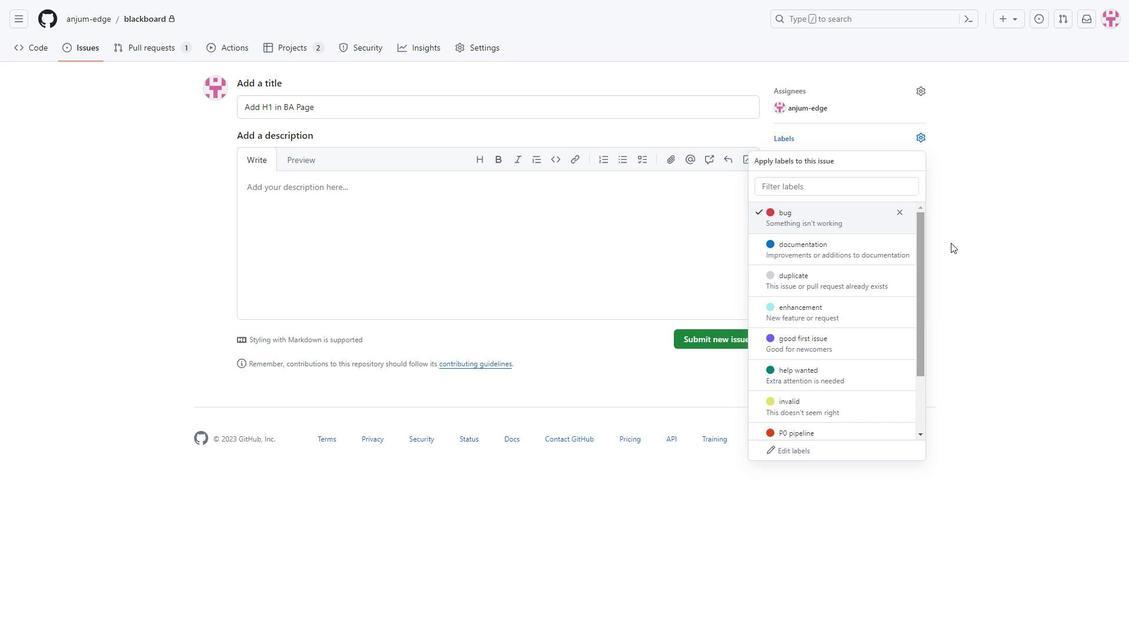 
Action: Mouse moved to (799, 189)
Screenshot: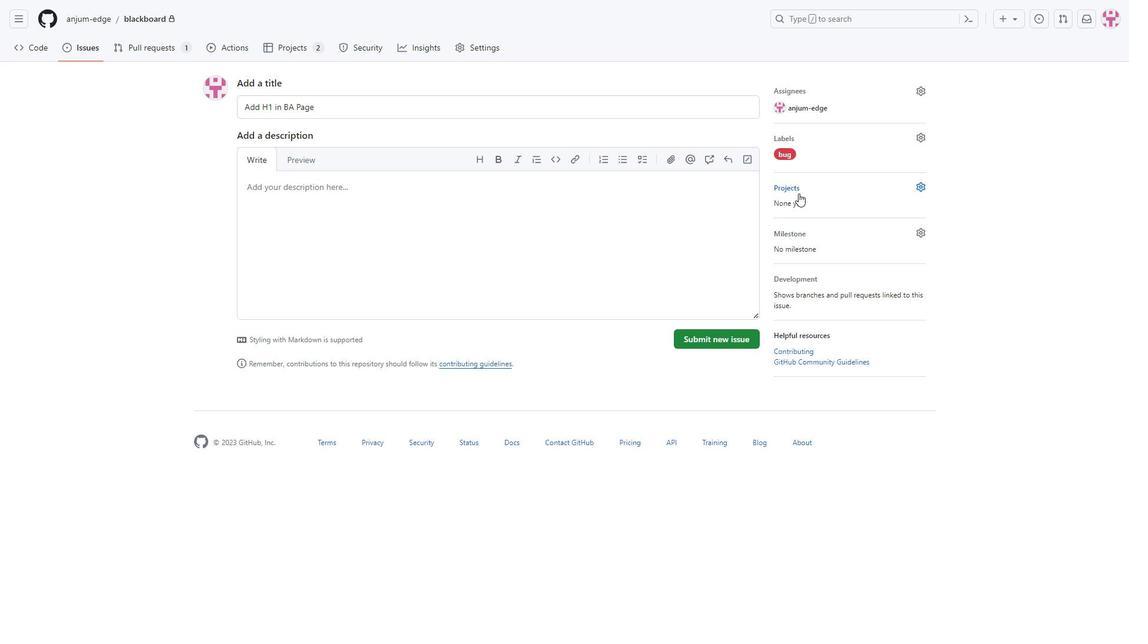 
Action: Mouse pressed left at (799, 189)
Screenshot: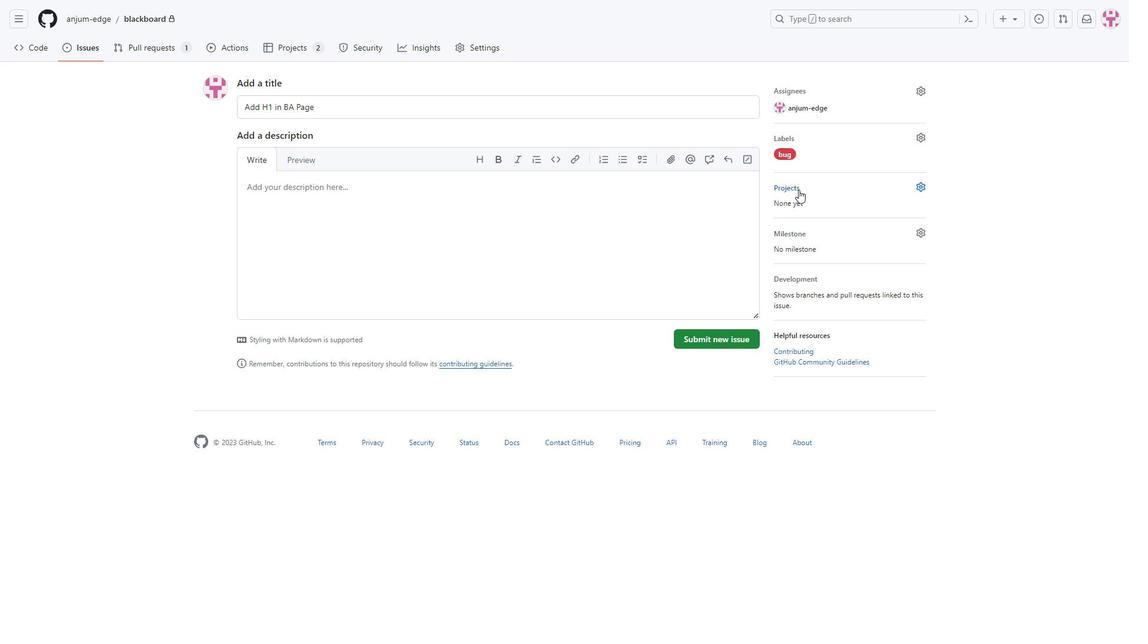
Action: Mouse moved to (820, 260)
Screenshot: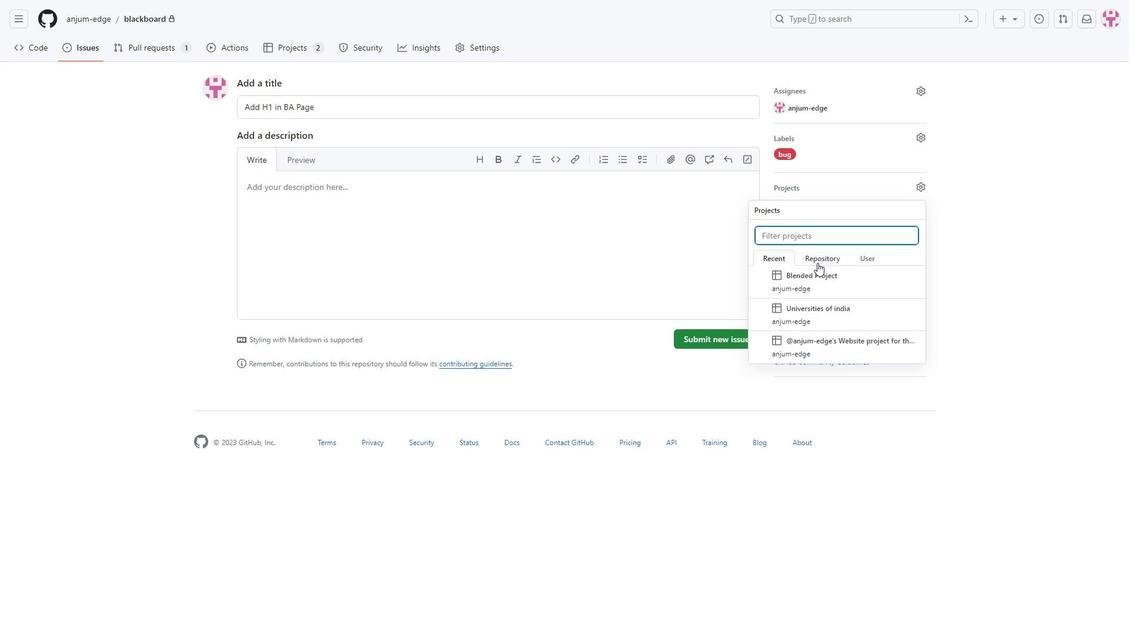 
Action: Mouse pressed left at (820, 260)
Screenshot: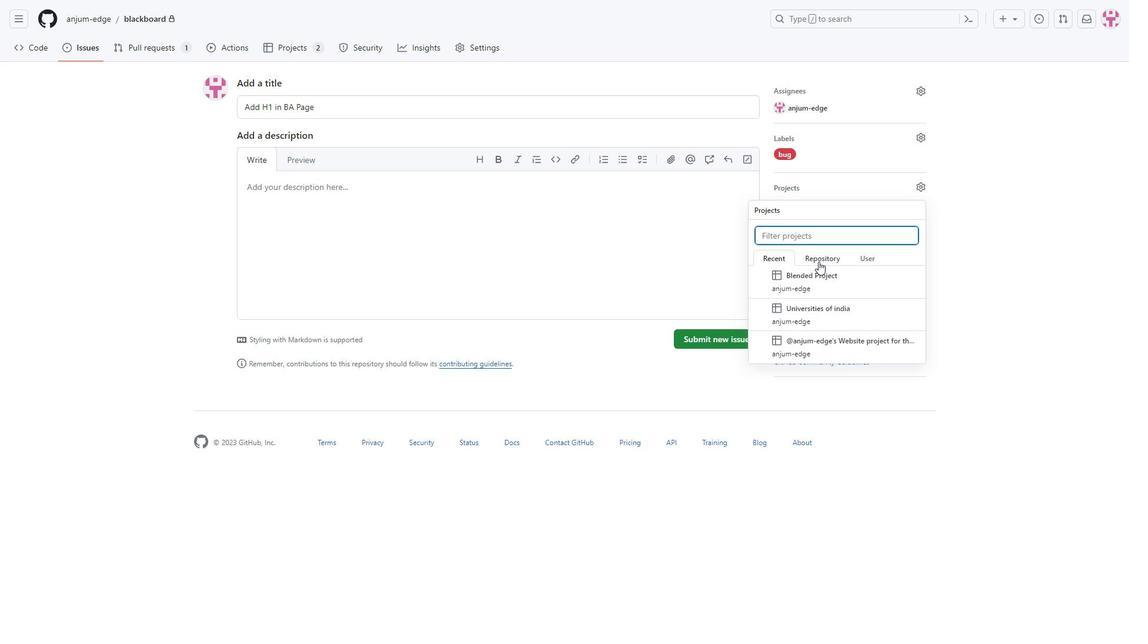 
Action: Mouse moved to (777, 261)
Screenshot: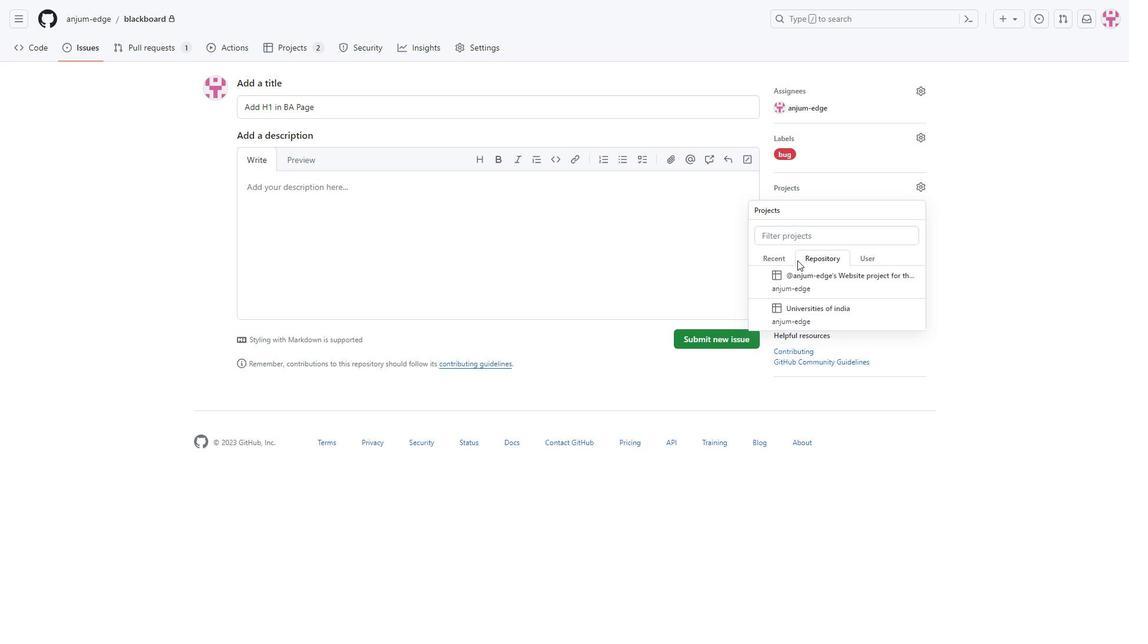 
Action: Mouse pressed left at (777, 261)
Screenshot: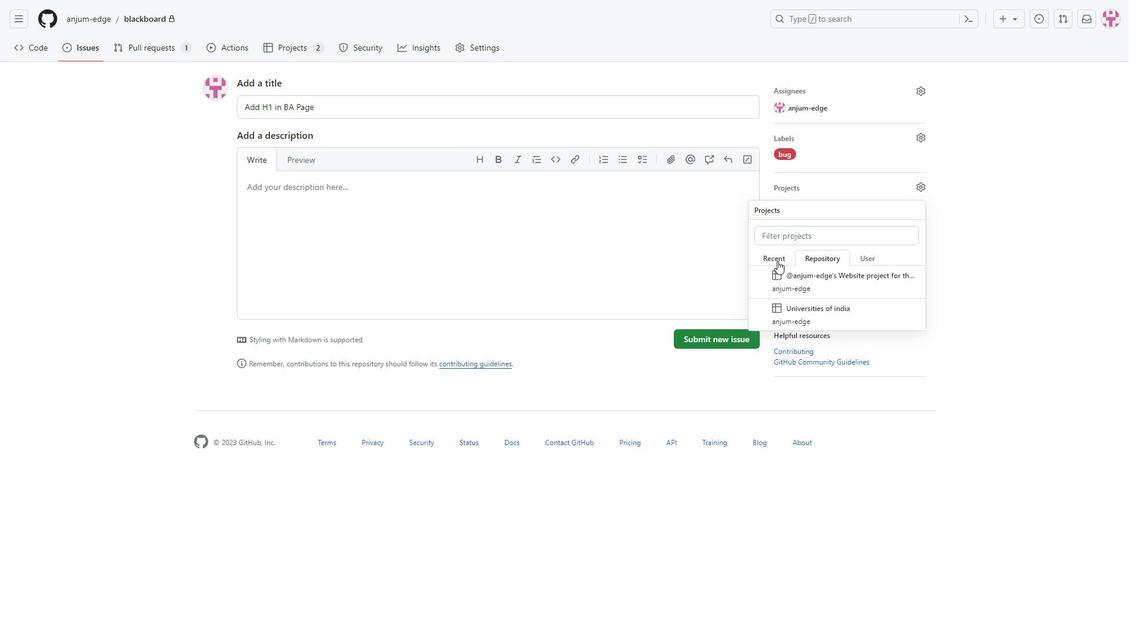 
Action: Mouse moved to (946, 288)
Screenshot: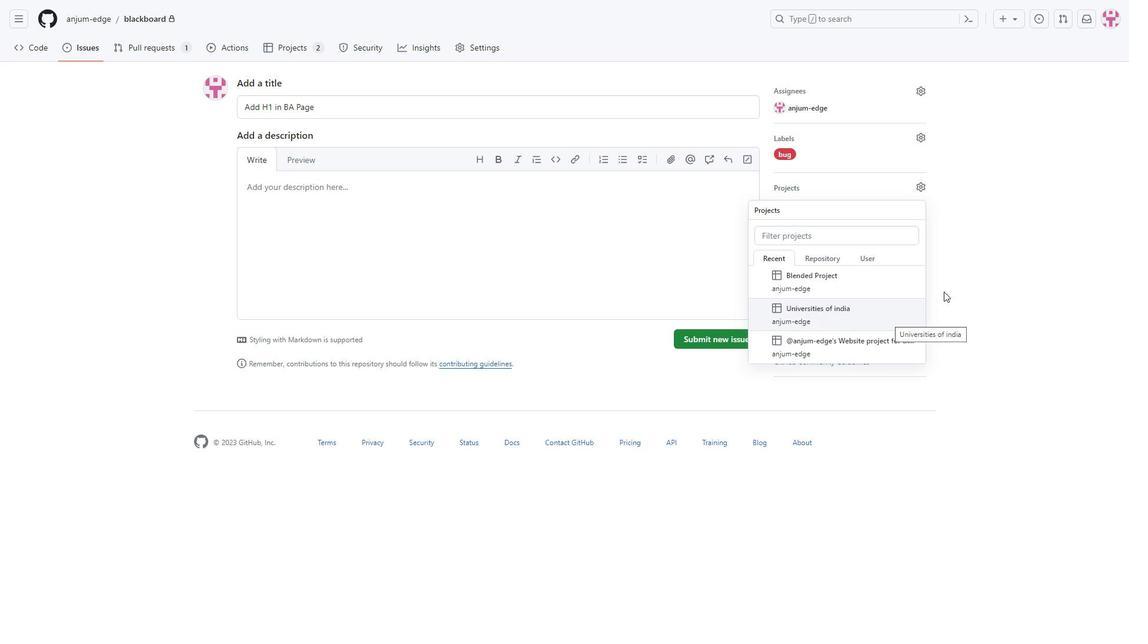 
Action: Mouse pressed left at (946, 288)
Screenshot: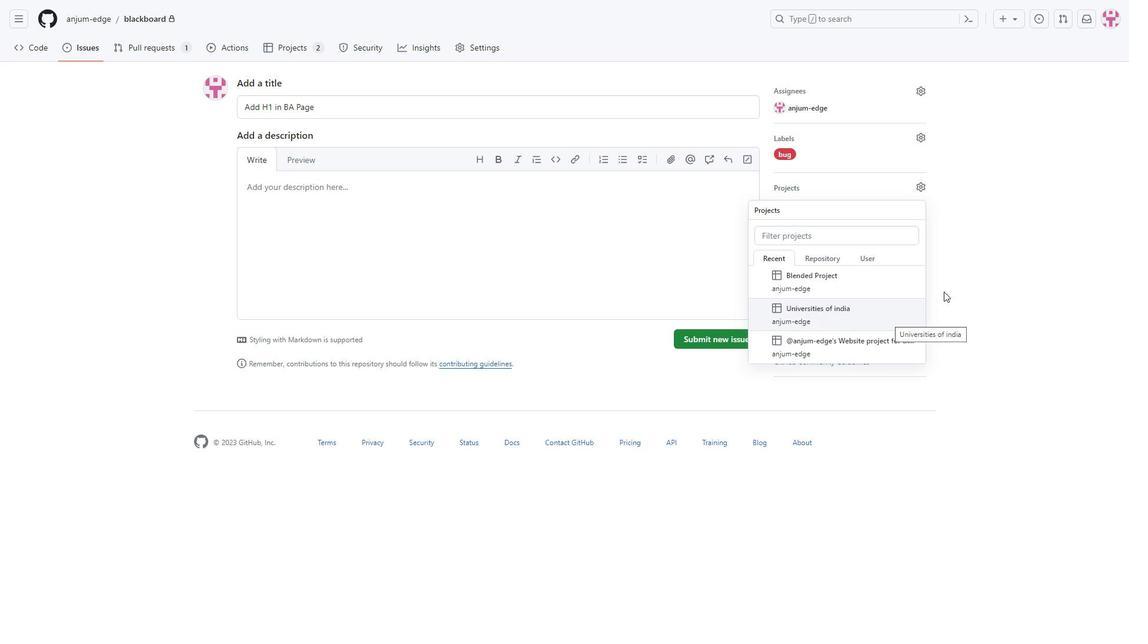 
Action: Mouse moved to (305, 49)
Screenshot: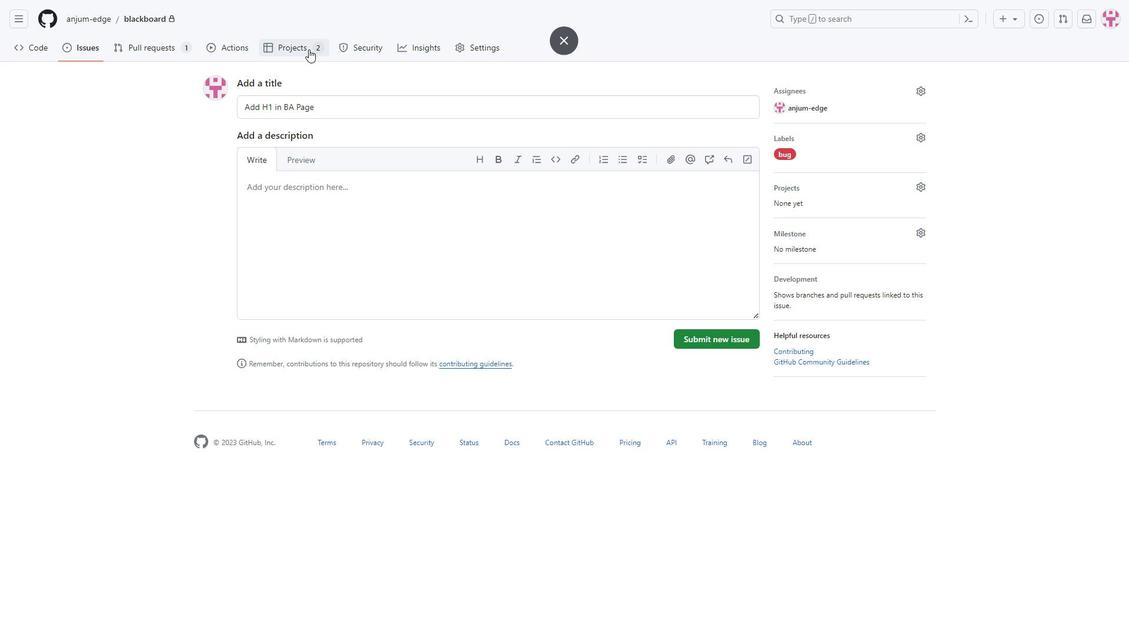 
Action: Mouse pressed left at (305, 49)
Screenshot: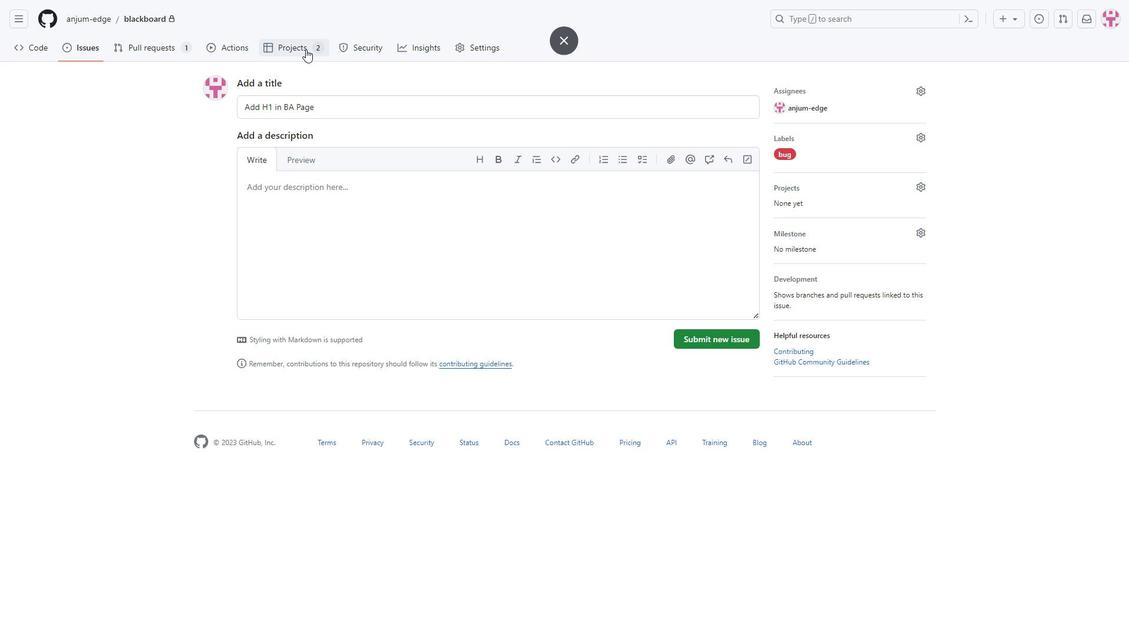 
Action: Mouse moved to (857, 190)
Screenshot: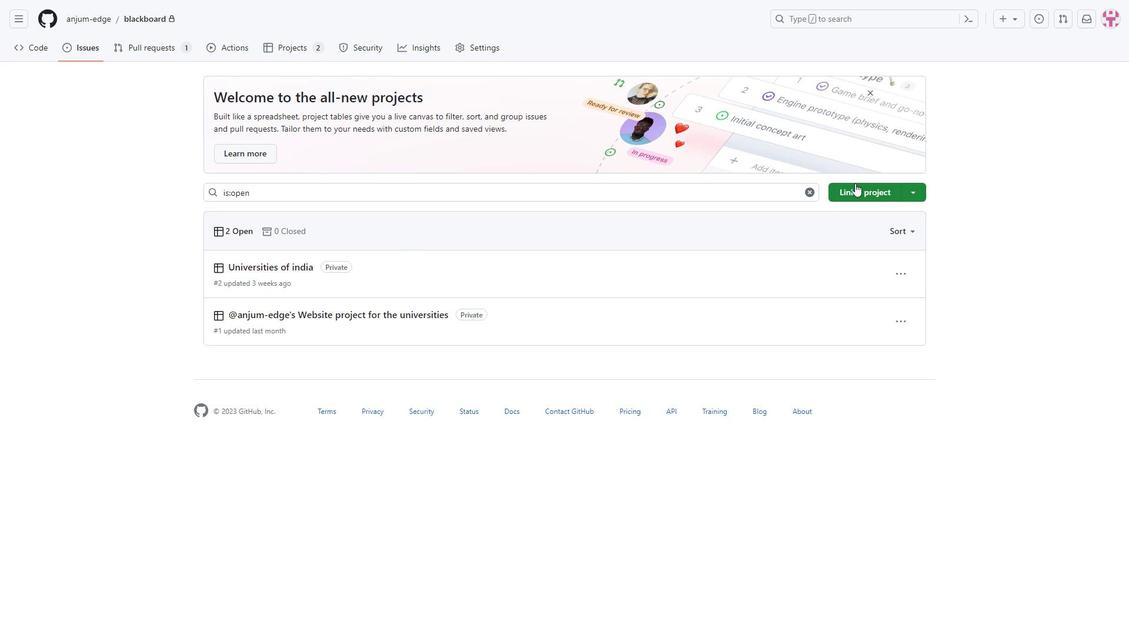 
Action: Mouse pressed left at (857, 190)
Screenshot: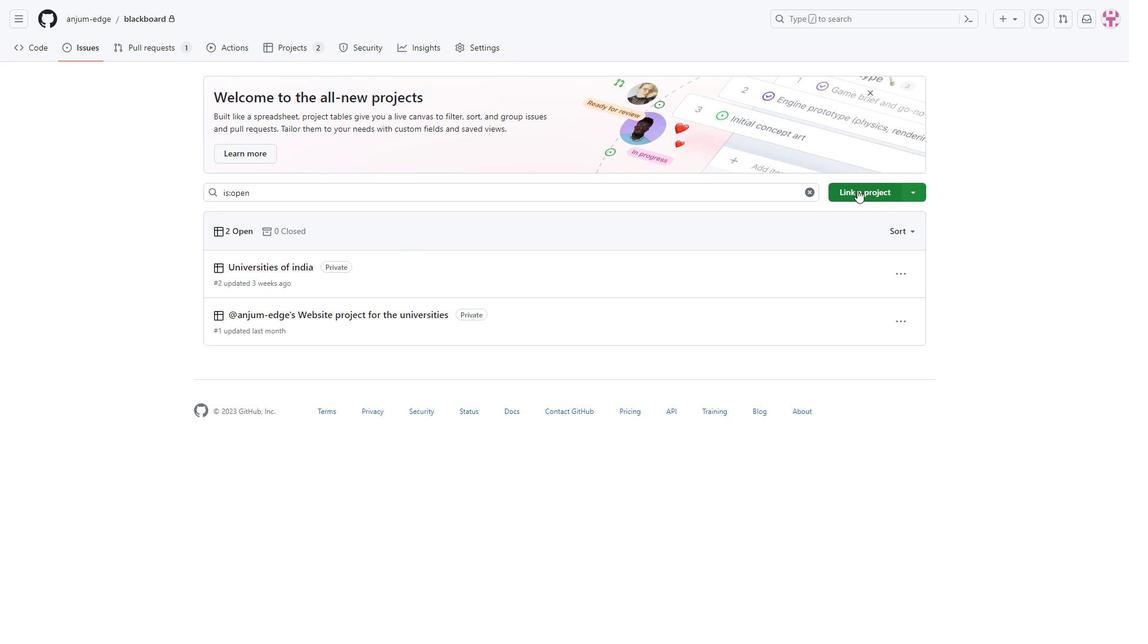 
Action: Mouse moved to (771, 370)
Screenshot: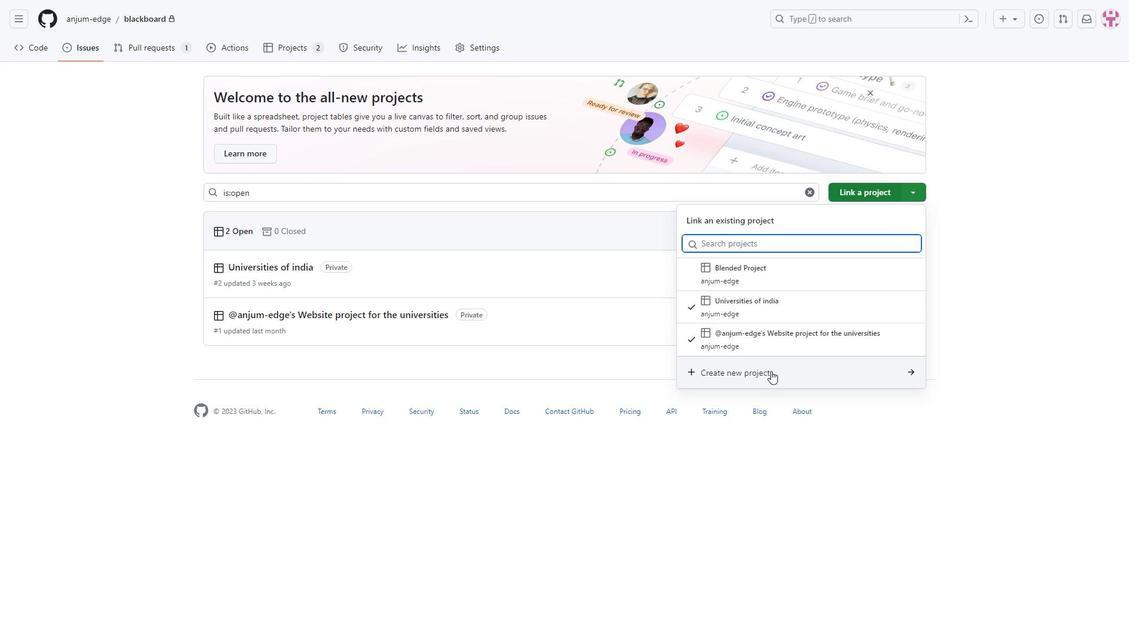 
Action: Mouse pressed left at (771, 370)
Screenshot: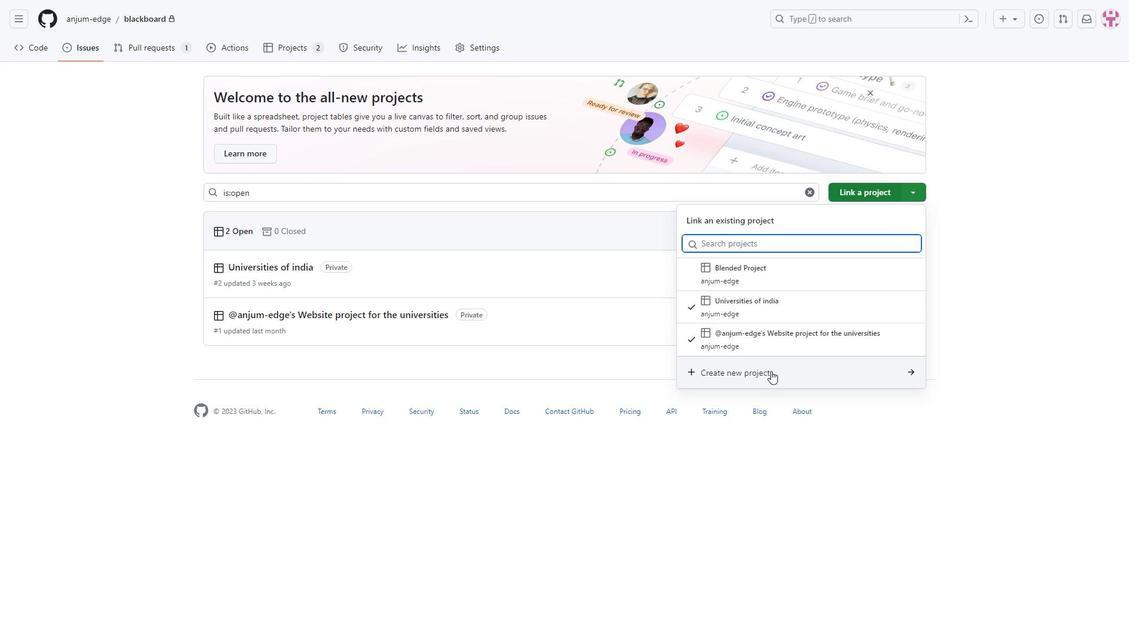 
Action: Mouse moved to (597, 215)
Screenshot: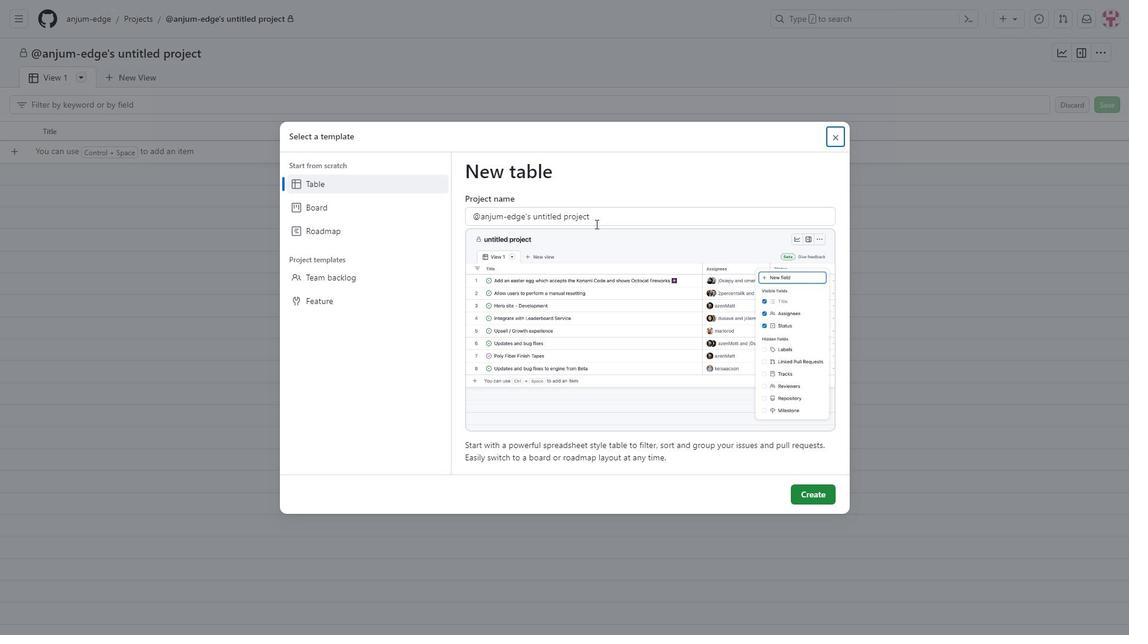 
Action: Mouse pressed left at (597, 215)
Screenshot: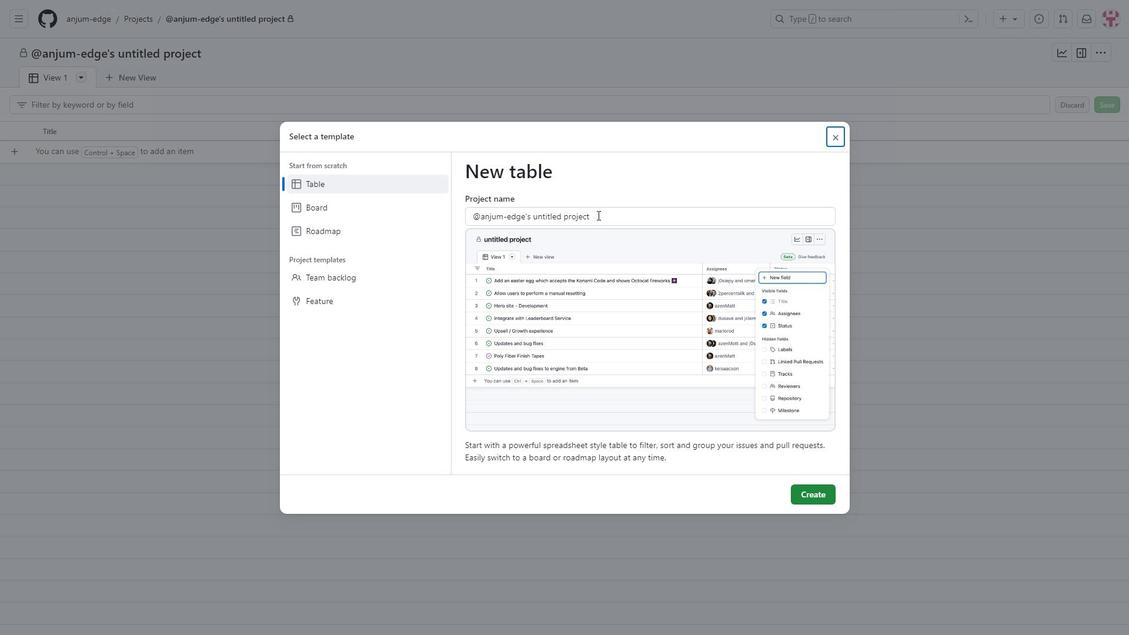 
Action: Mouse pressed left at (597, 215)
Screenshot: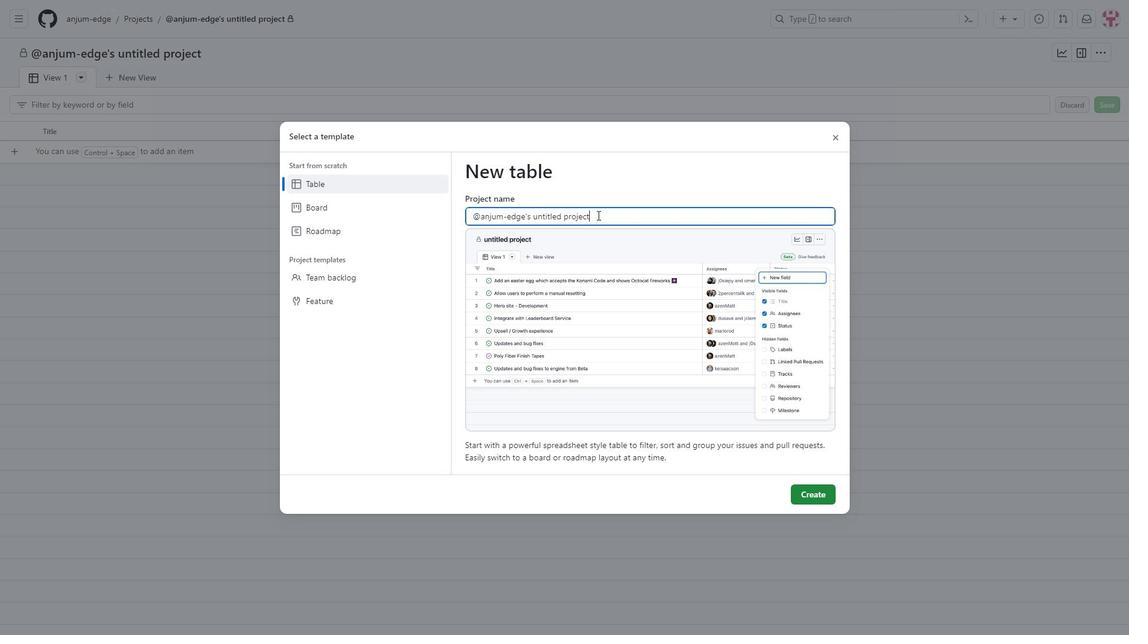 
Action: Mouse pressed left at (597, 215)
Screenshot: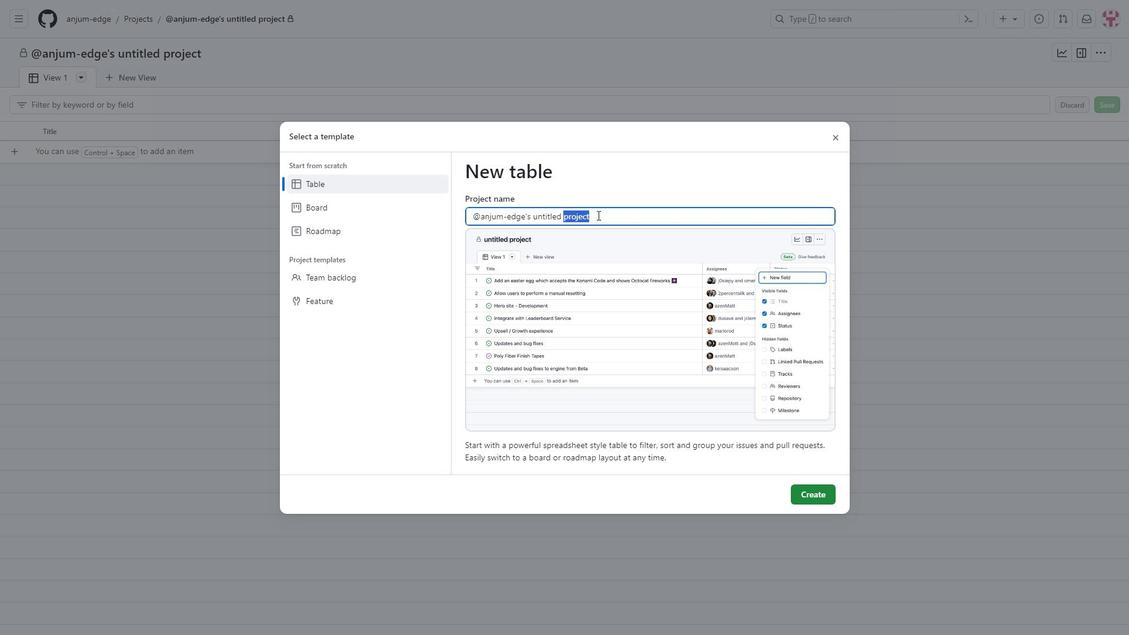
Action: Mouse pressed left at (597, 215)
Screenshot: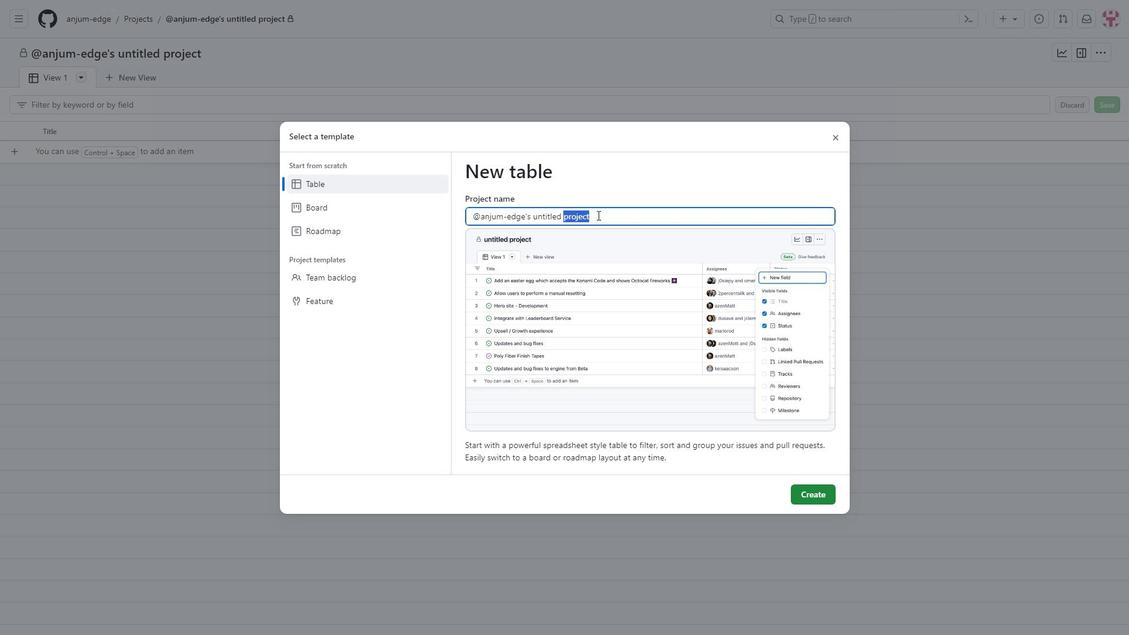 
Action: Key pressed <Key.shift>Online<Key.space><Key.shift>Graduation<Key.space><Key.shift>Courses
Screenshot: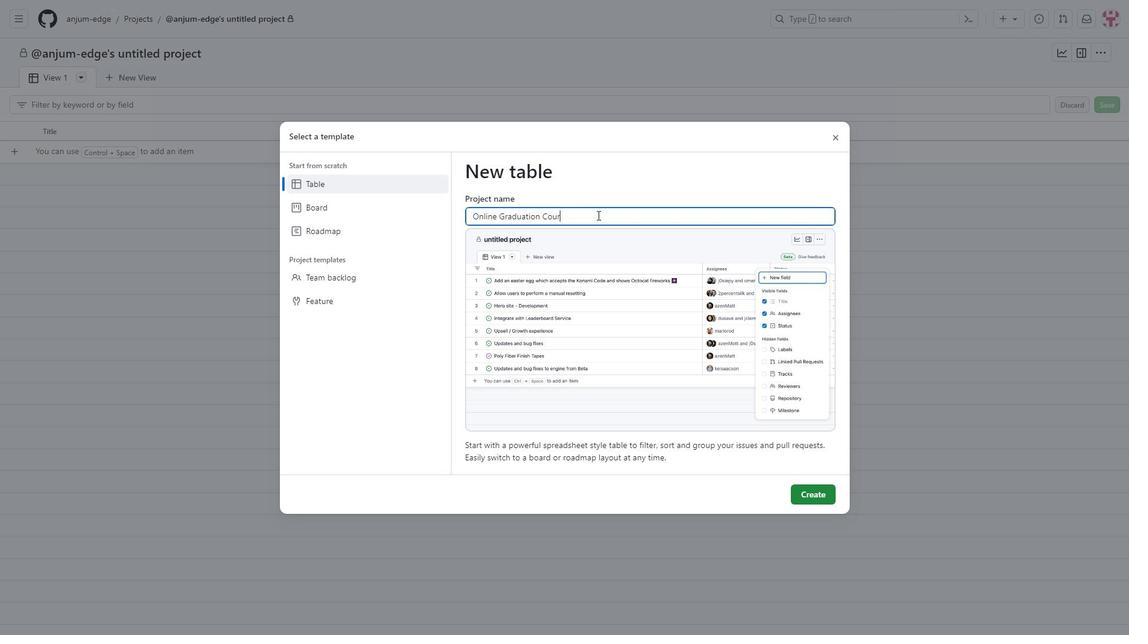 
Action: Mouse moved to (811, 498)
Screenshot: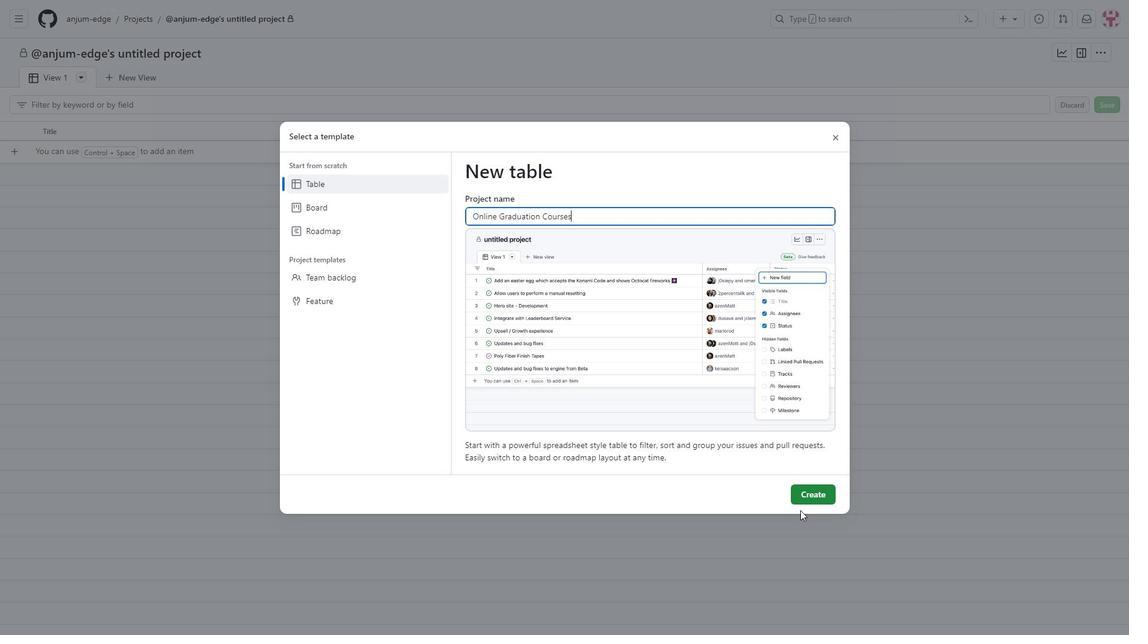 
Action: Mouse pressed left at (811, 498)
Screenshot: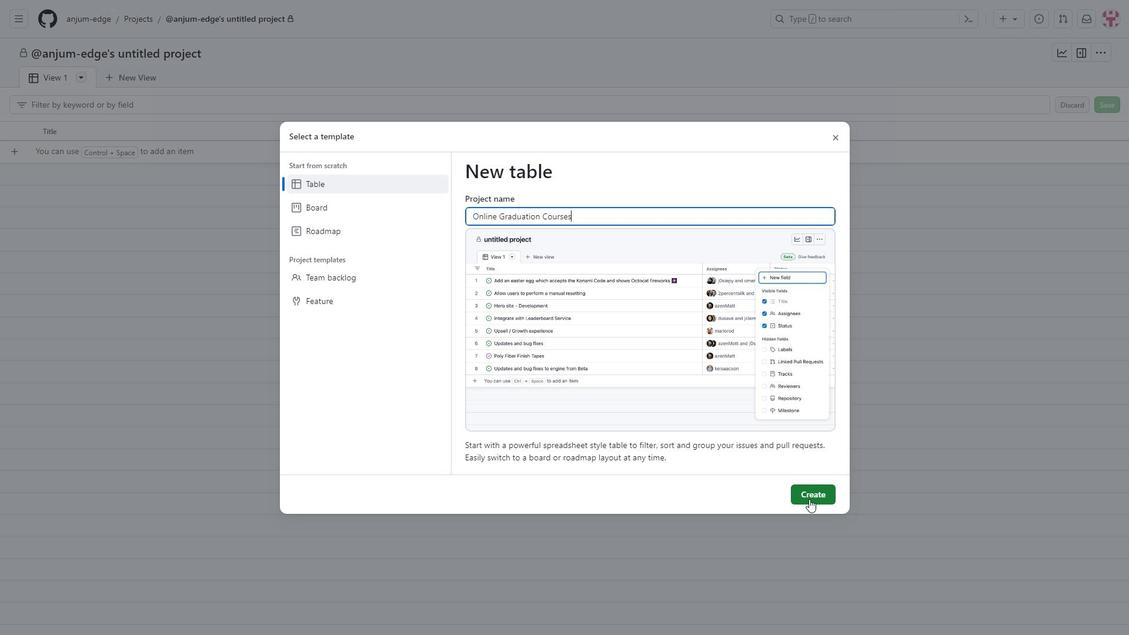 
Action: Mouse moved to (140, 18)
Screenshot: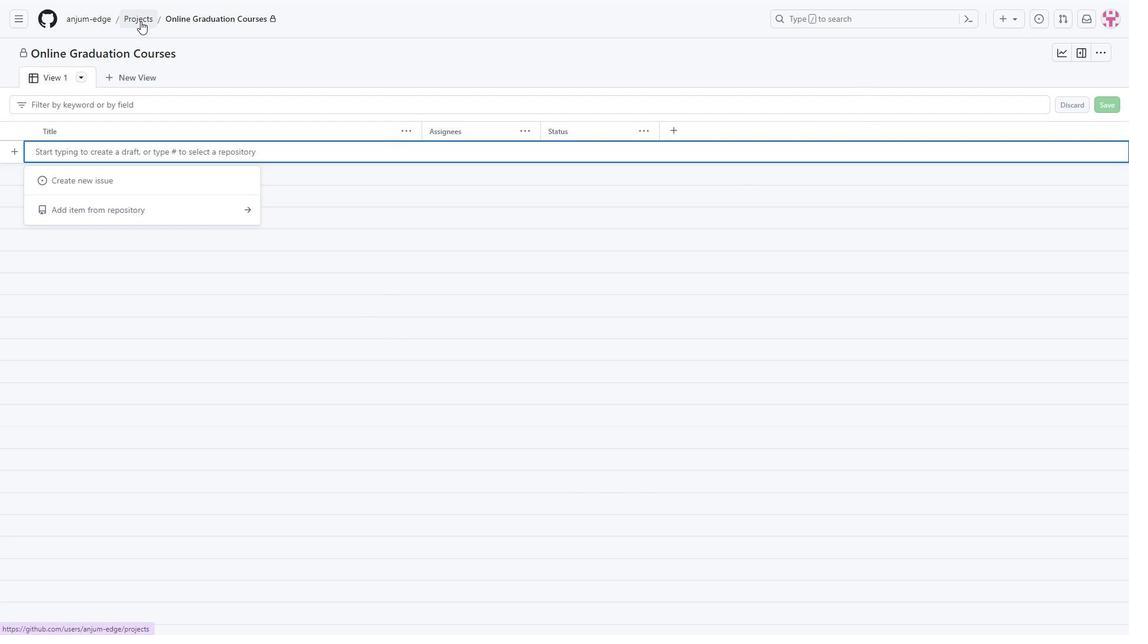 
Action: Mouse pressed left at (140, 18)
Screenshot: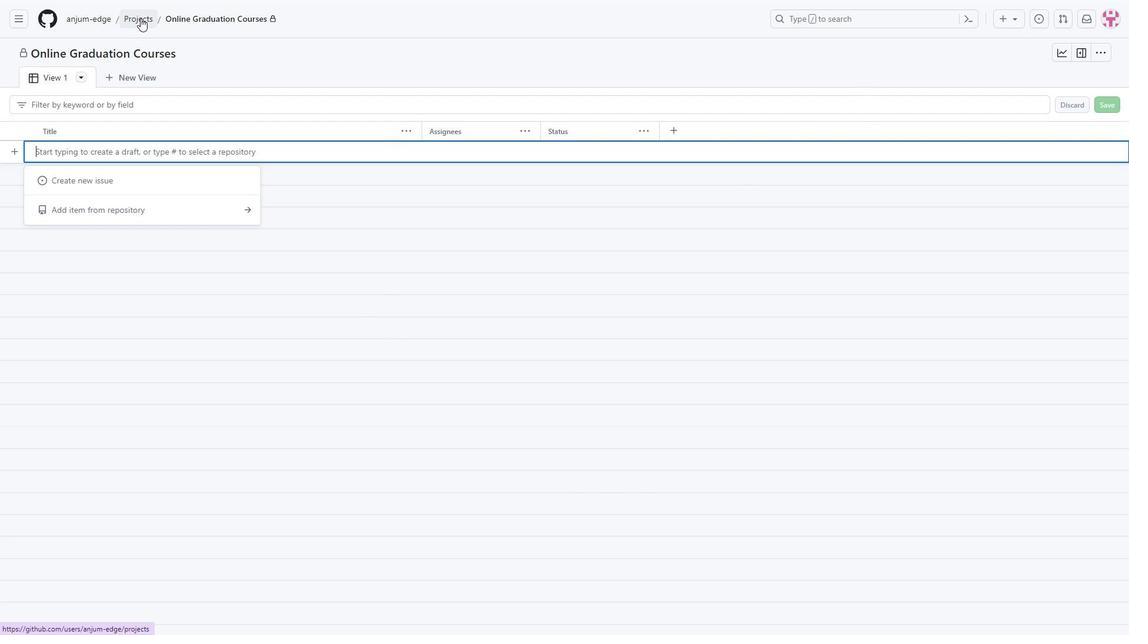 
Action: Mouse moved to (358, 230)
Screenshot: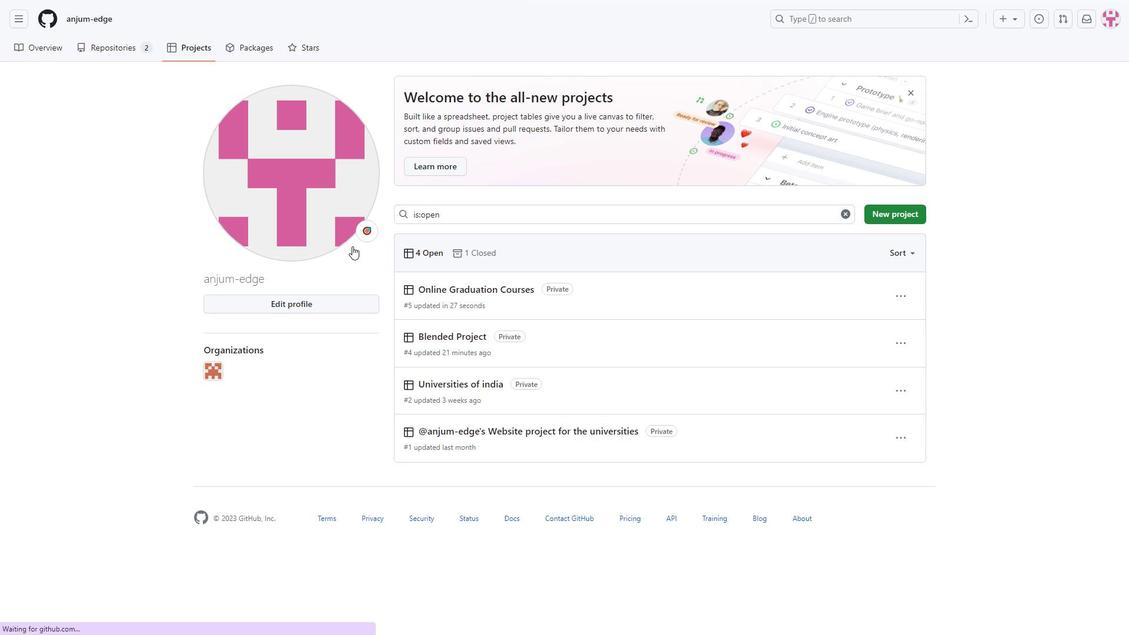 
Action: Mouse scrolled (358, 231) with delta (0, 0)
Screenshot: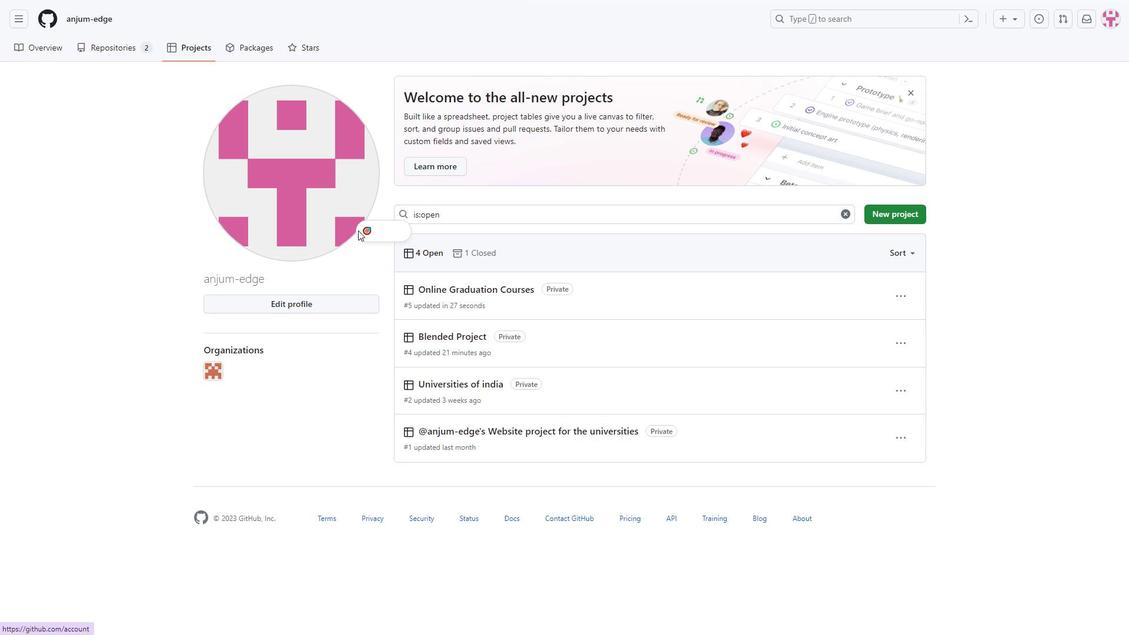 
Action: Mouse scrolled (358, 231) with delta (0, 0)
Screenshot: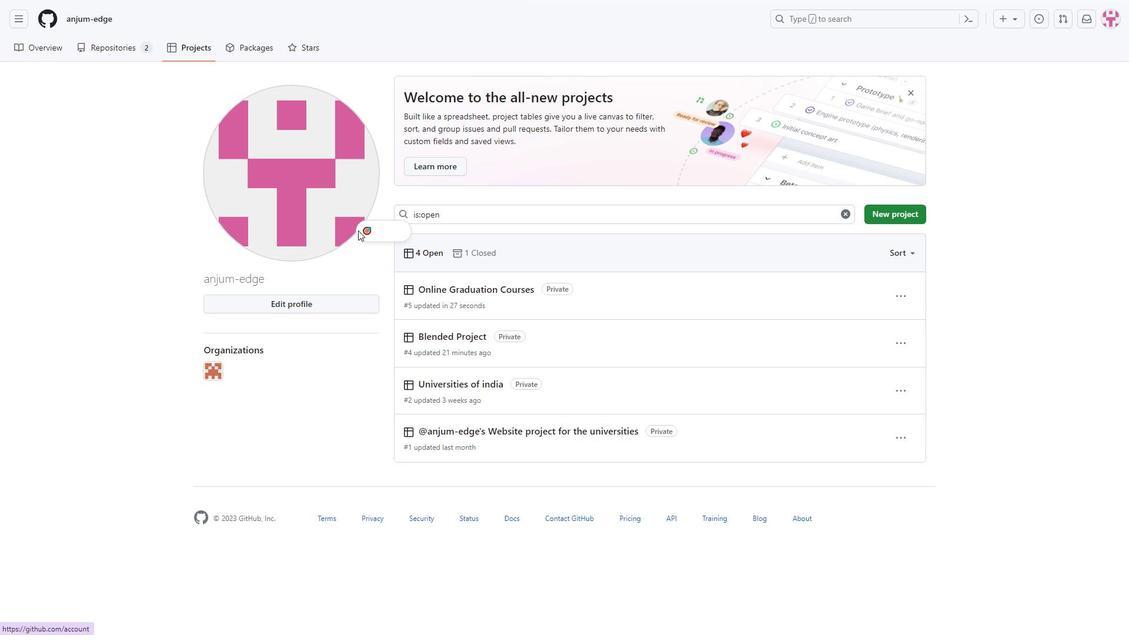 
Action: Mouse scrolled (358, 231) with delta (0, 0)
Screenshot: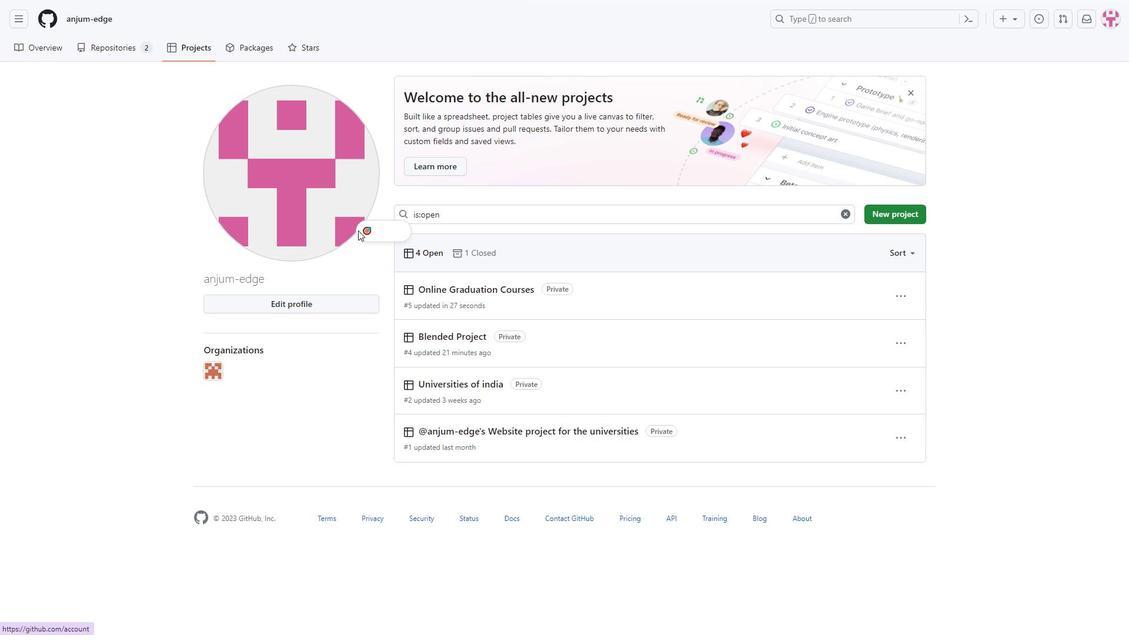 
Action: Mouse scrolled (358, 231) with delta (0, 0)
Screenshot: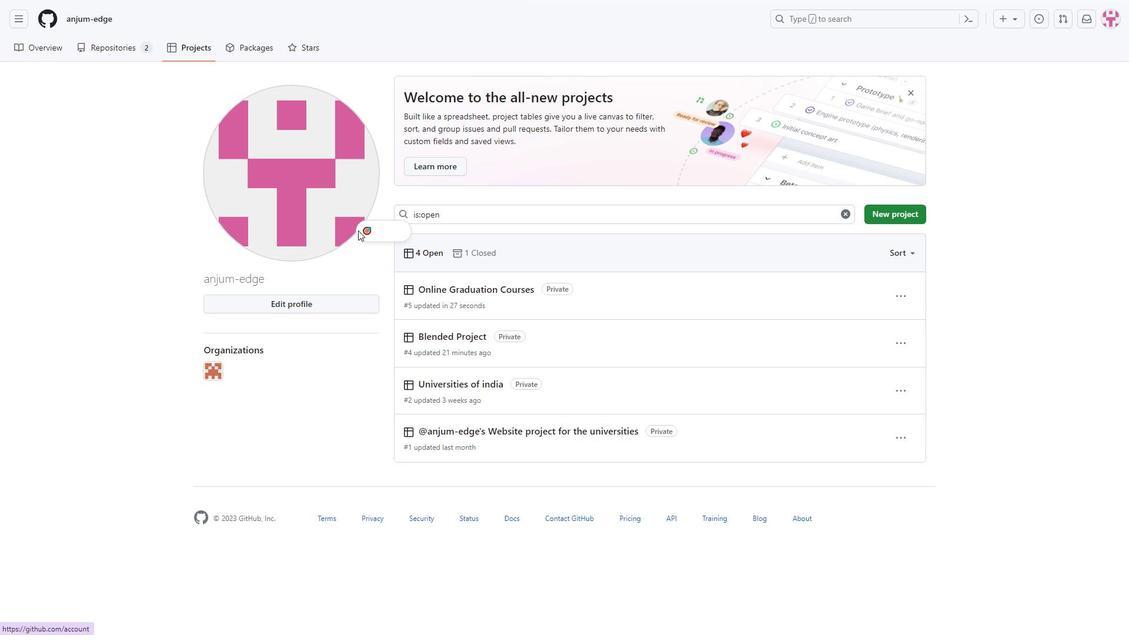 
Action: Mouse moved to (80, 16)
Screenshot: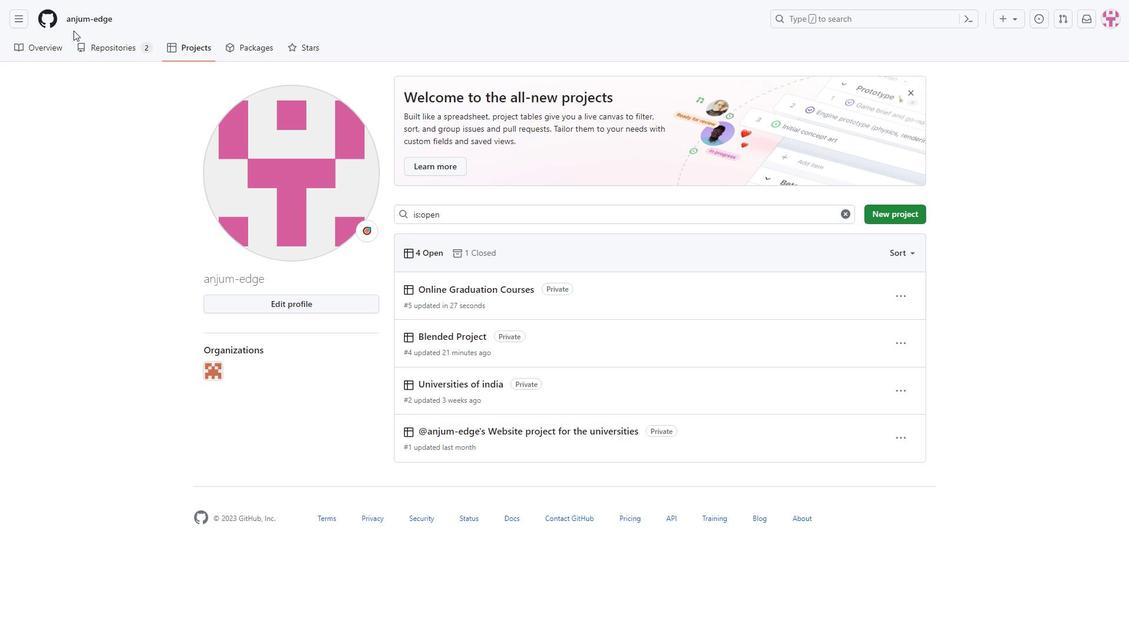 
Action: Mouse pressed left at (80, 16)
Screenshot: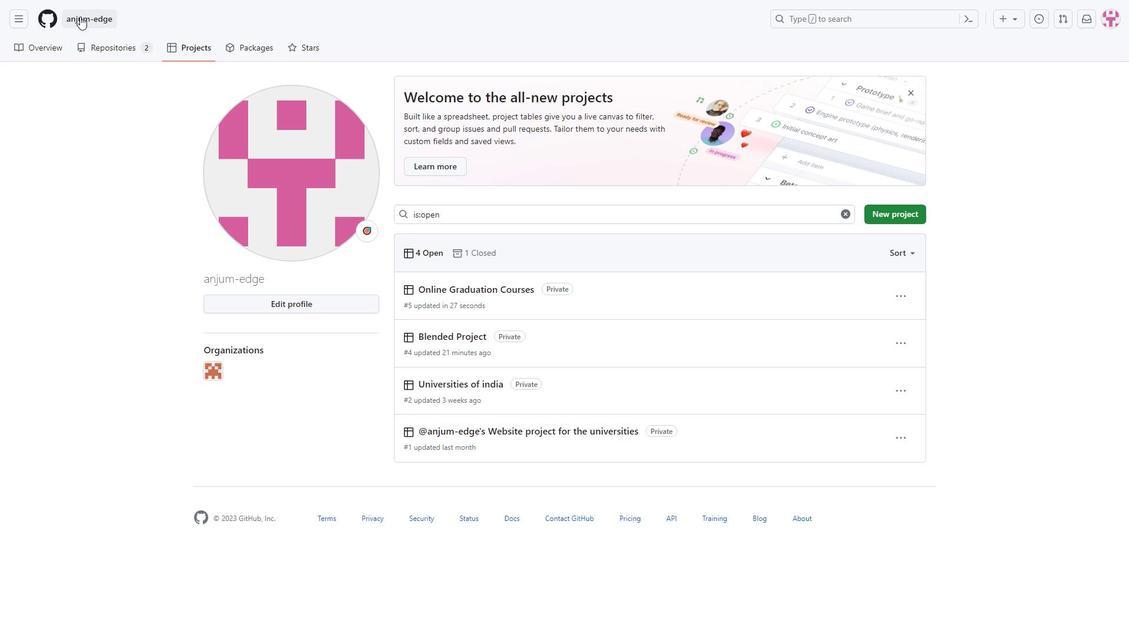 
Action: Mouse moved to (17, 20)
Screenshot: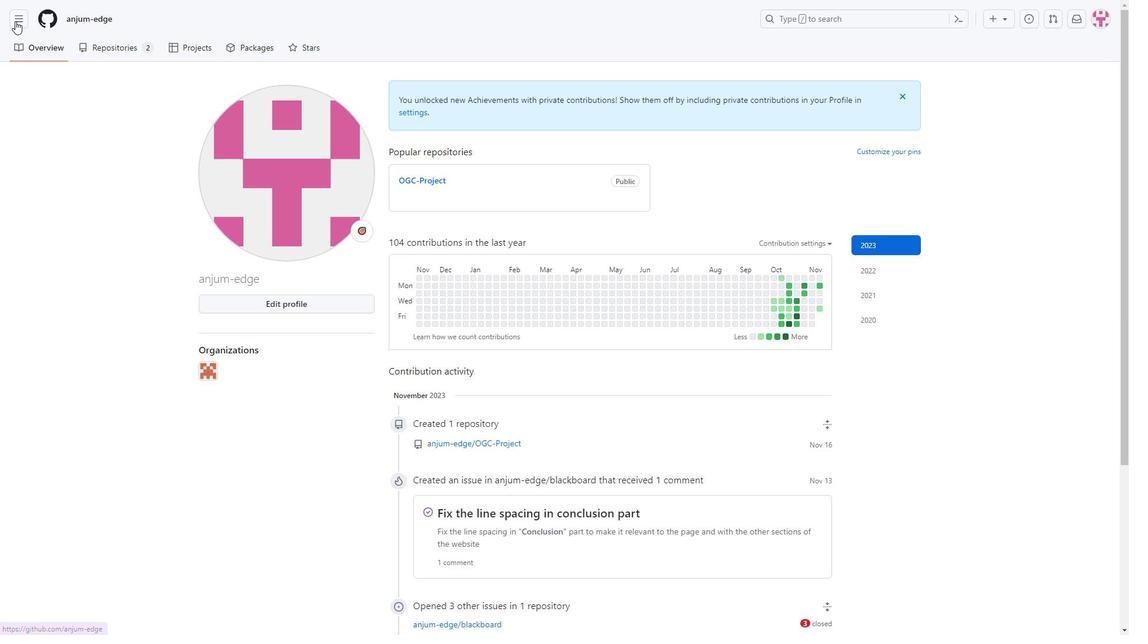 
Action: Mouse pressed left at (17, 20)
Screenshot: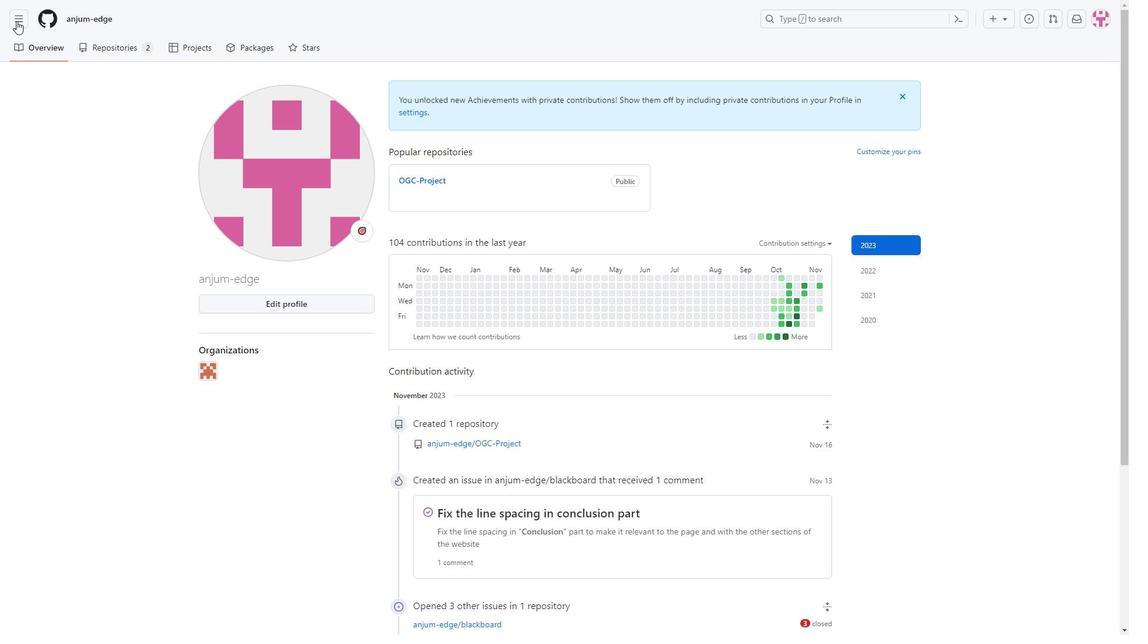 
Action: Mouse moved to (86, 216)
Screenshot: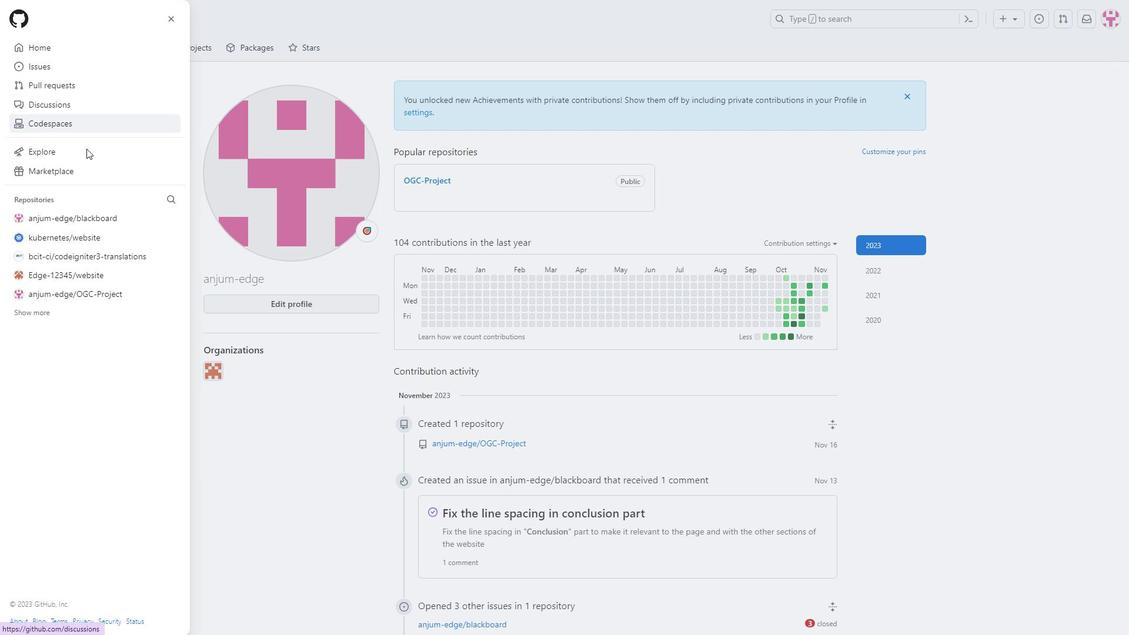 
Action: Mouse pressed left at (86, 216)
Screenshot: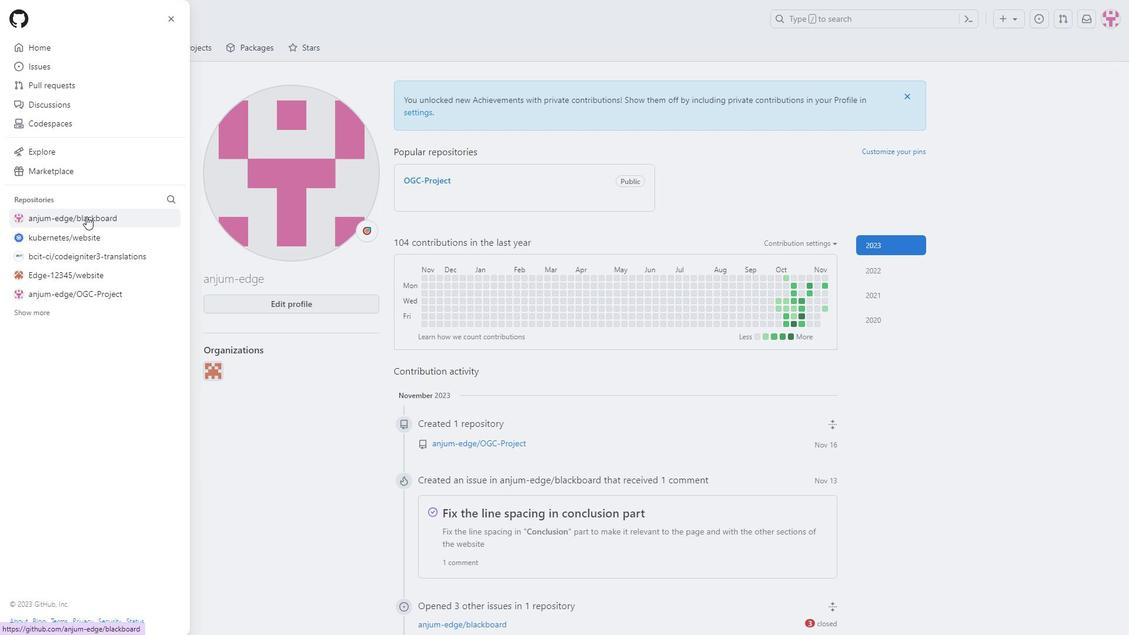 
Action: Mouse moved to (97, 50)
Screenshot: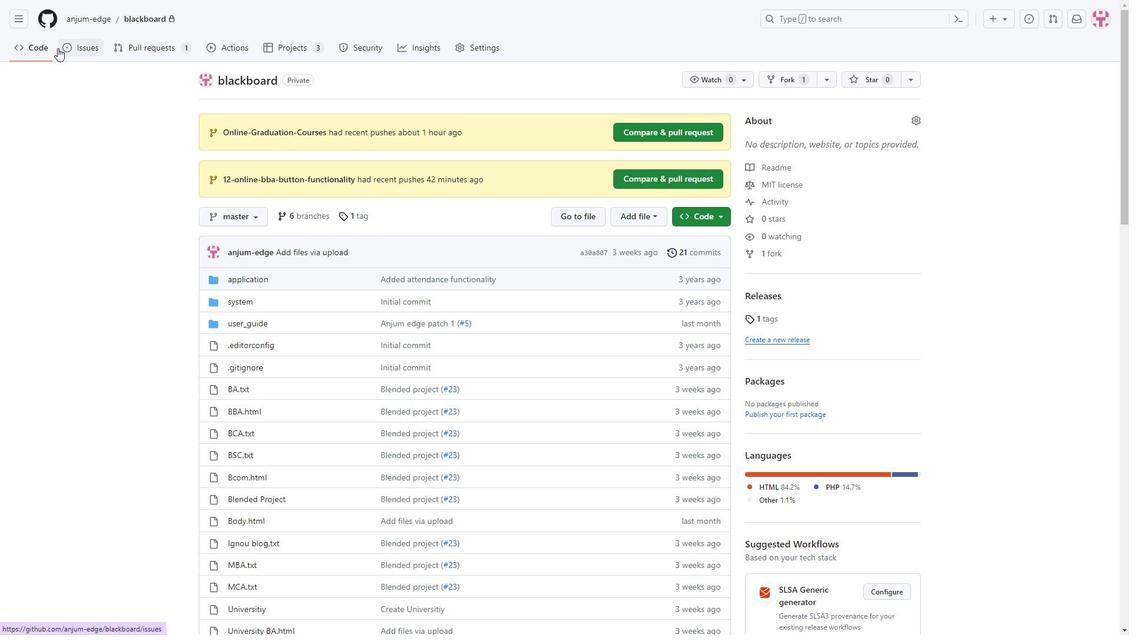 
Action: Mouse pressed left at (97, 50)
Screenshot: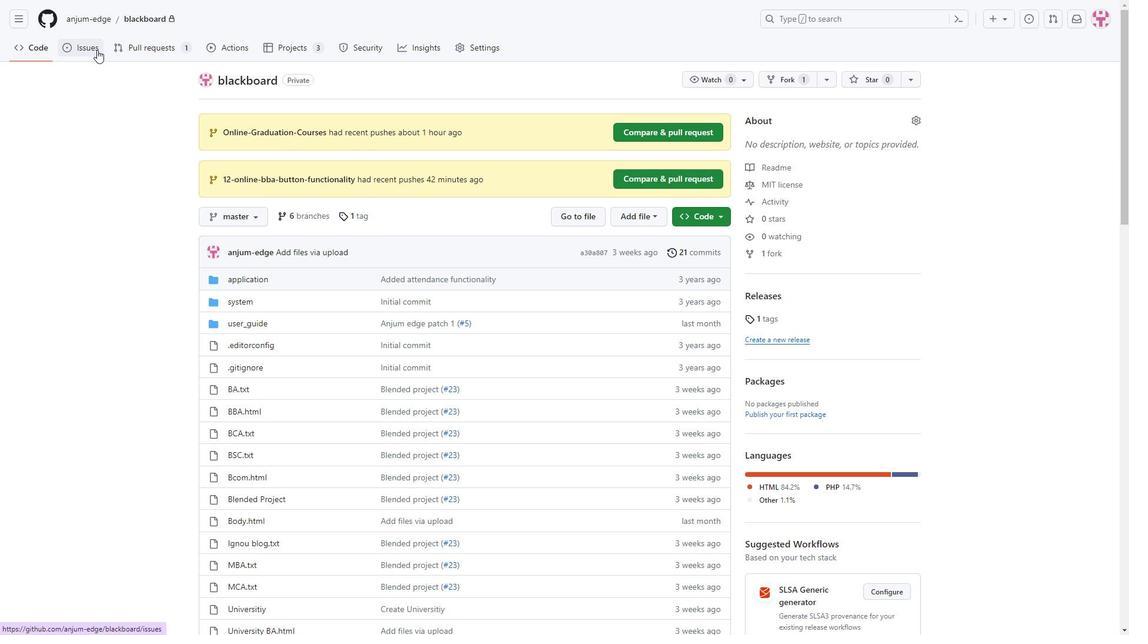 
Action: Mouse moved to (912, 88)
Screenshot: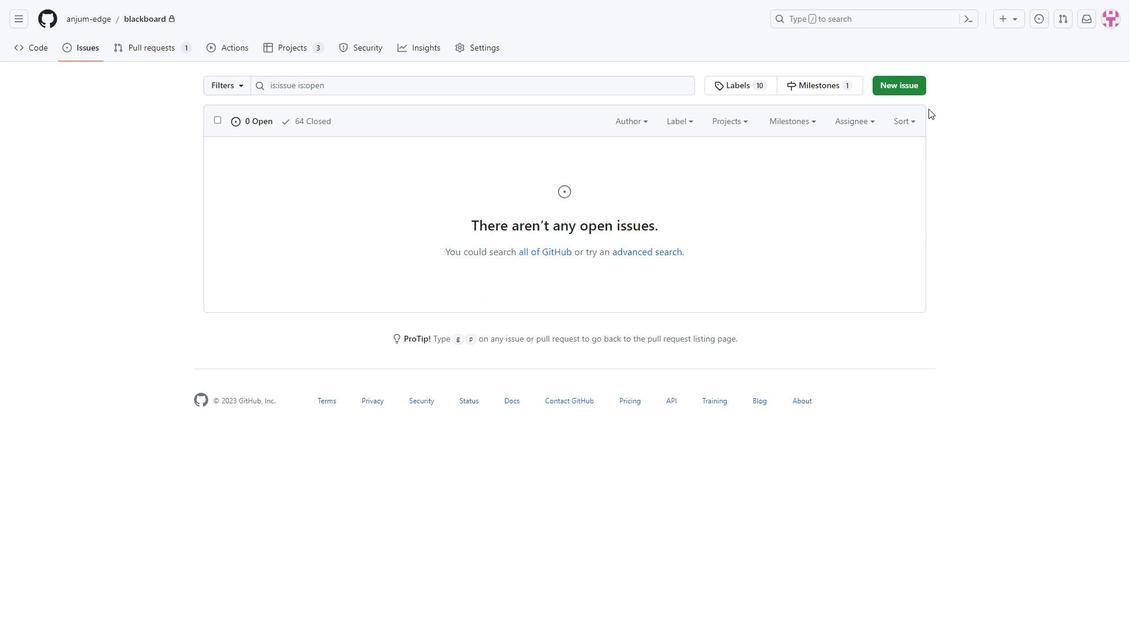 
Action: Mouse pressed left at (912, 88)
Screenshot: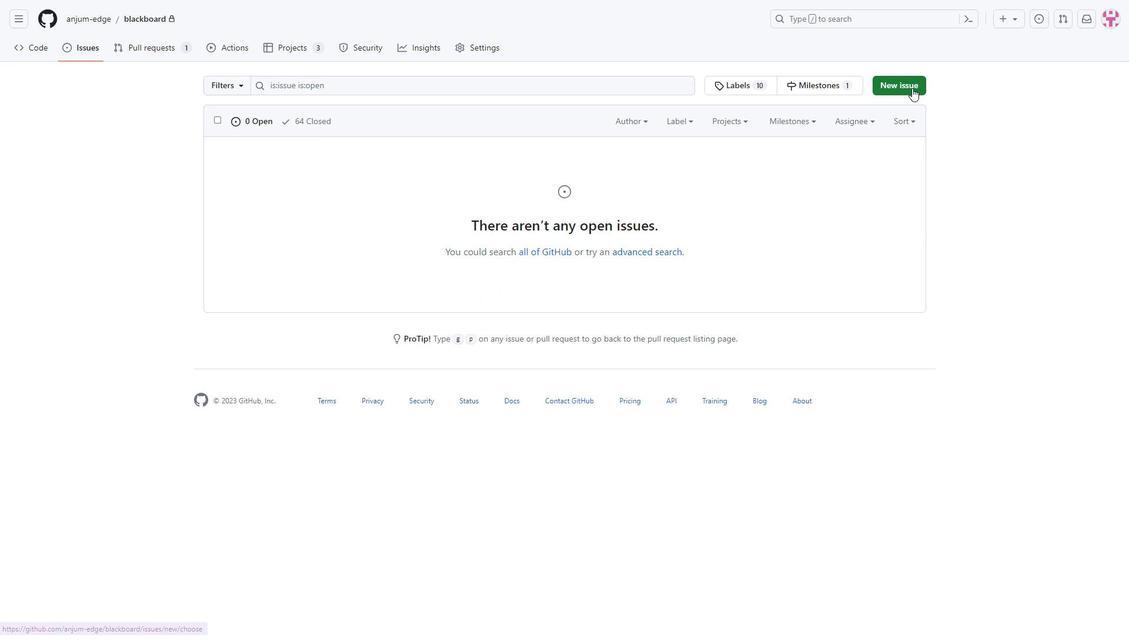 
Action: Mouse moved to (835, 101)
Screenshot: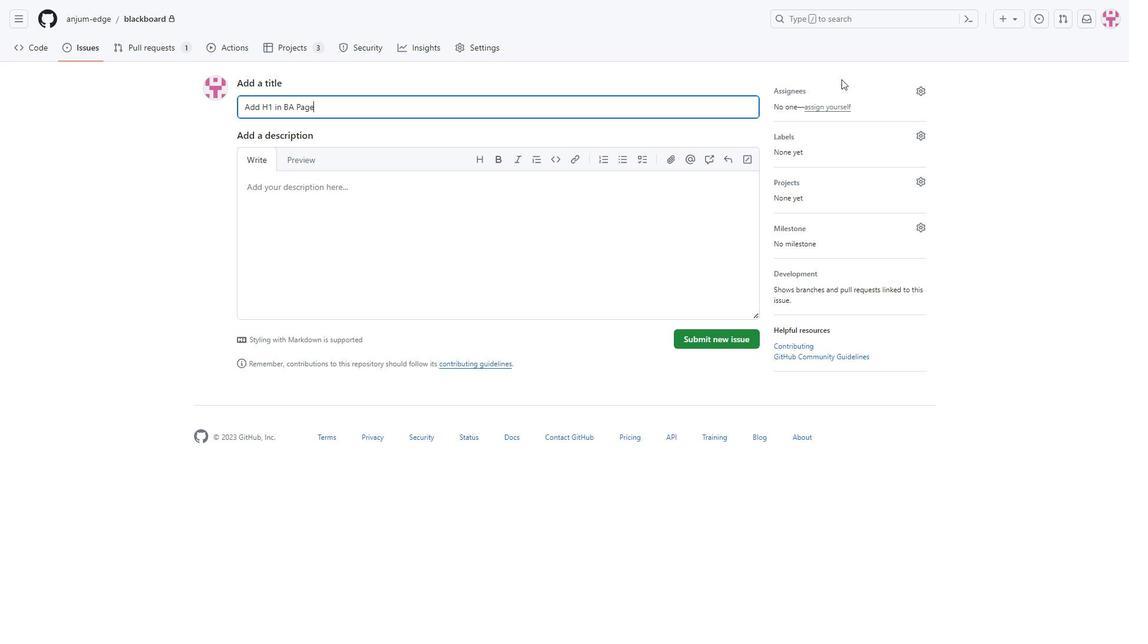 
Action: Mouse pressed left at (835, 101)
Screenshot: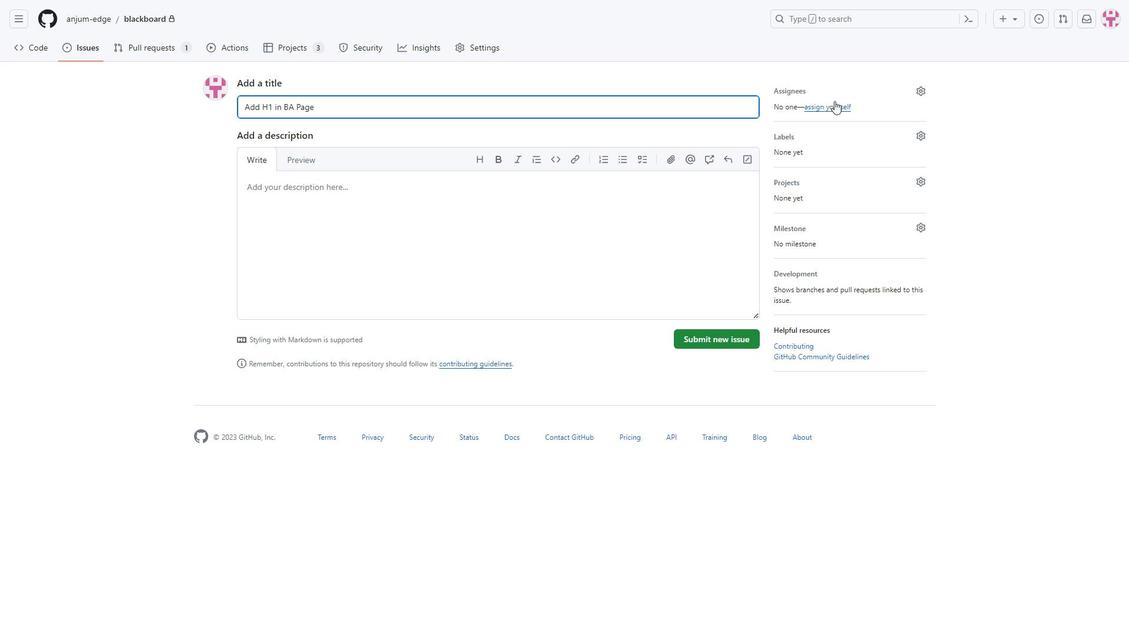 
Action: Mouse moved to (362, 210)
Screenshot: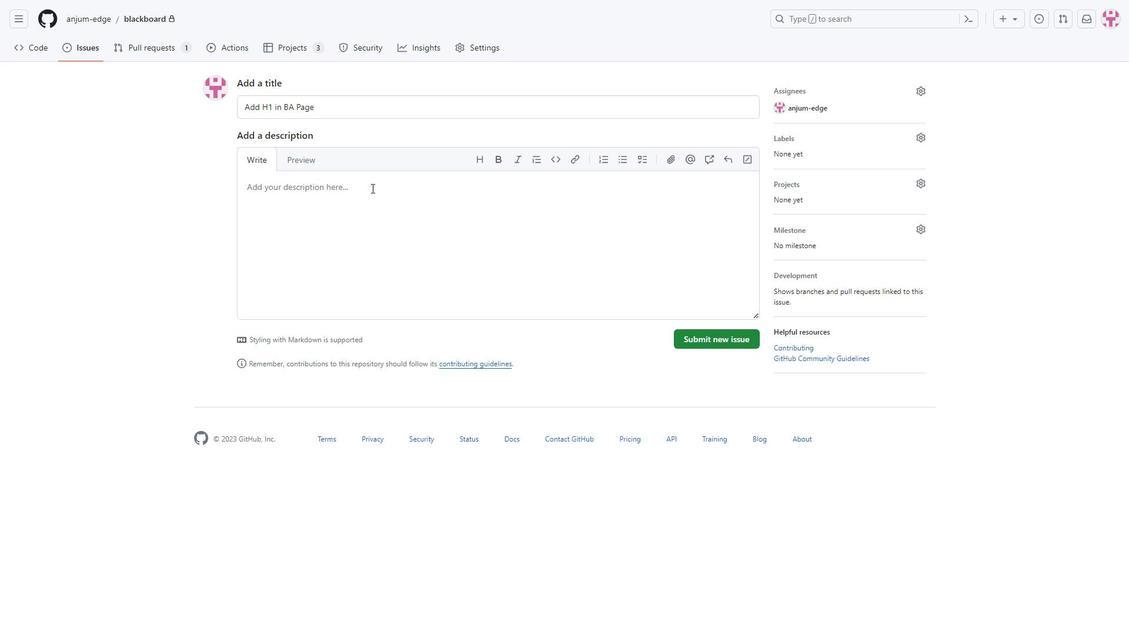 
Action: Mouse pressed left at (362, 210)
Screenshot: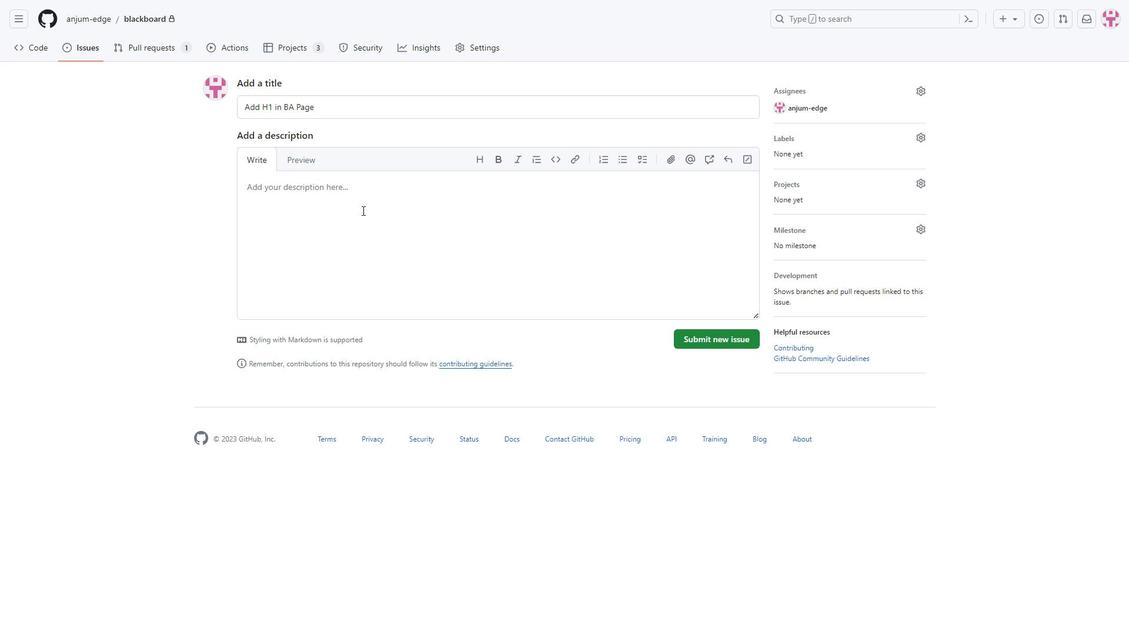 
Action: Key pressed <Key.shift>Add<Key.space>
Screenshot: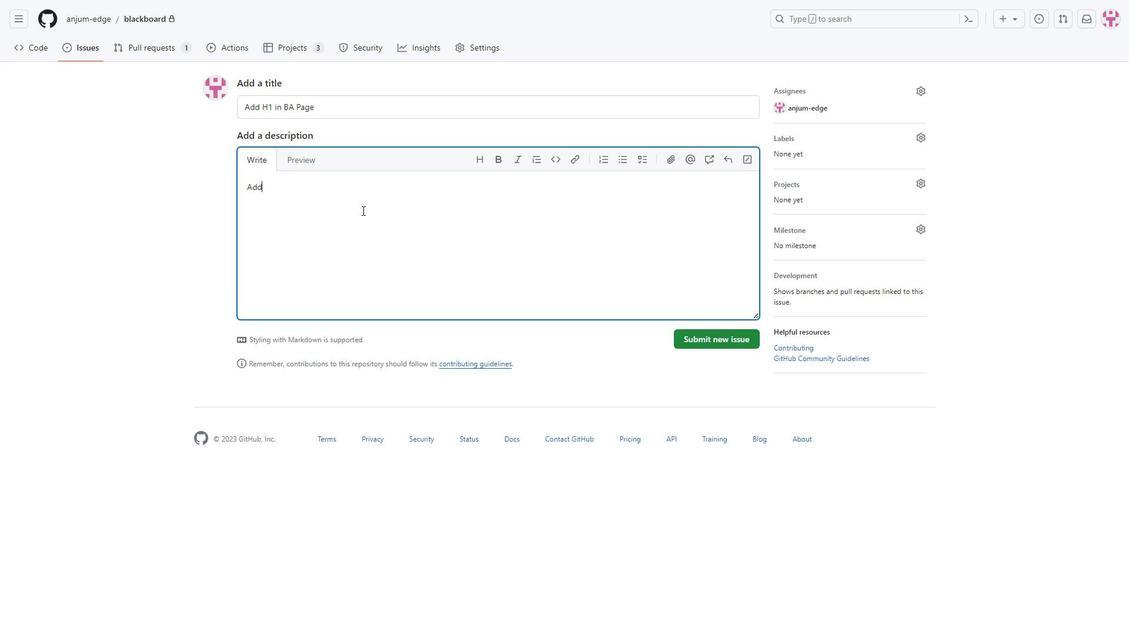 
Action: Mouse moved to (363, 210)
Screenshot: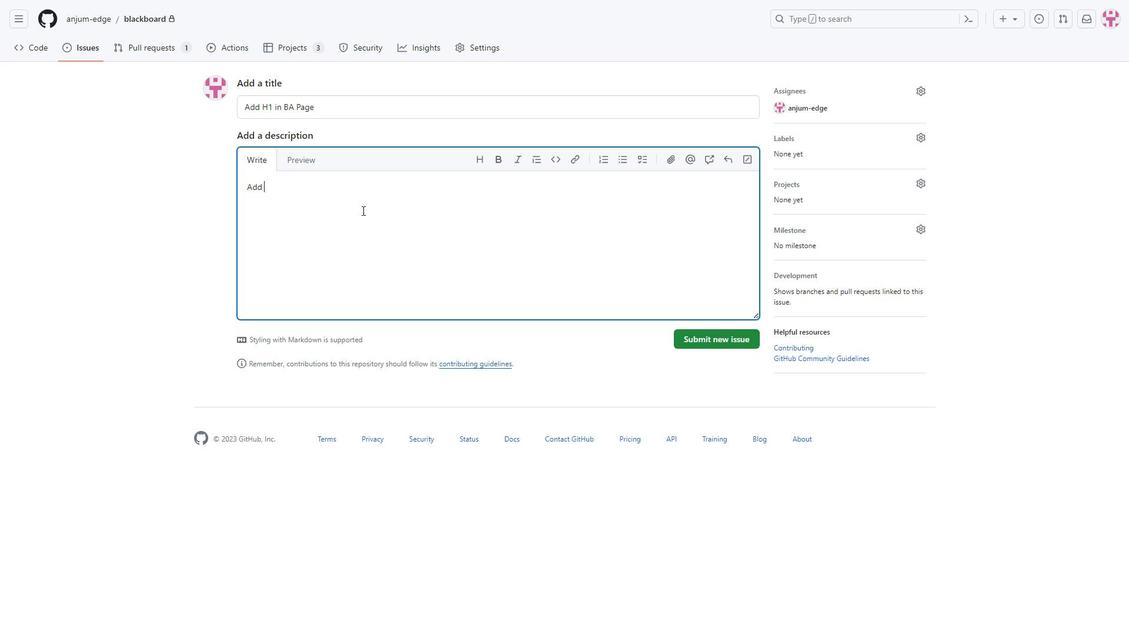 
Action: Mouse scrolled (363, 210) with delta (0, 0)
Screenshot: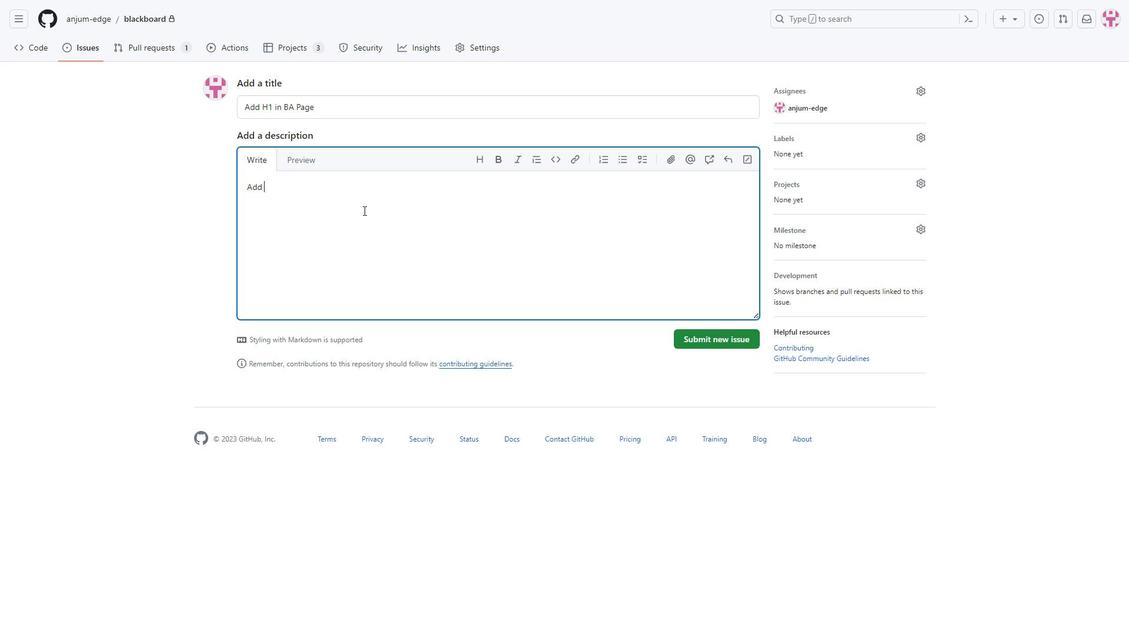 
Action: Mouse scrolled (363, 210) with delta (0, 0)
Screenshot: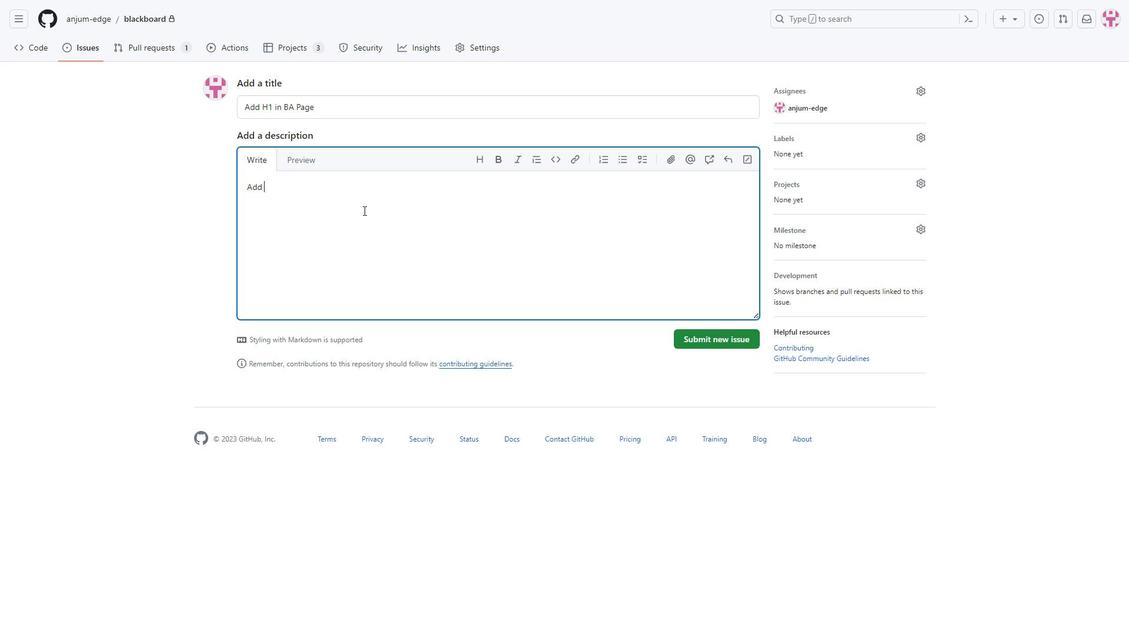 
Action: Mouse moved to (363, 210)
Screenshot: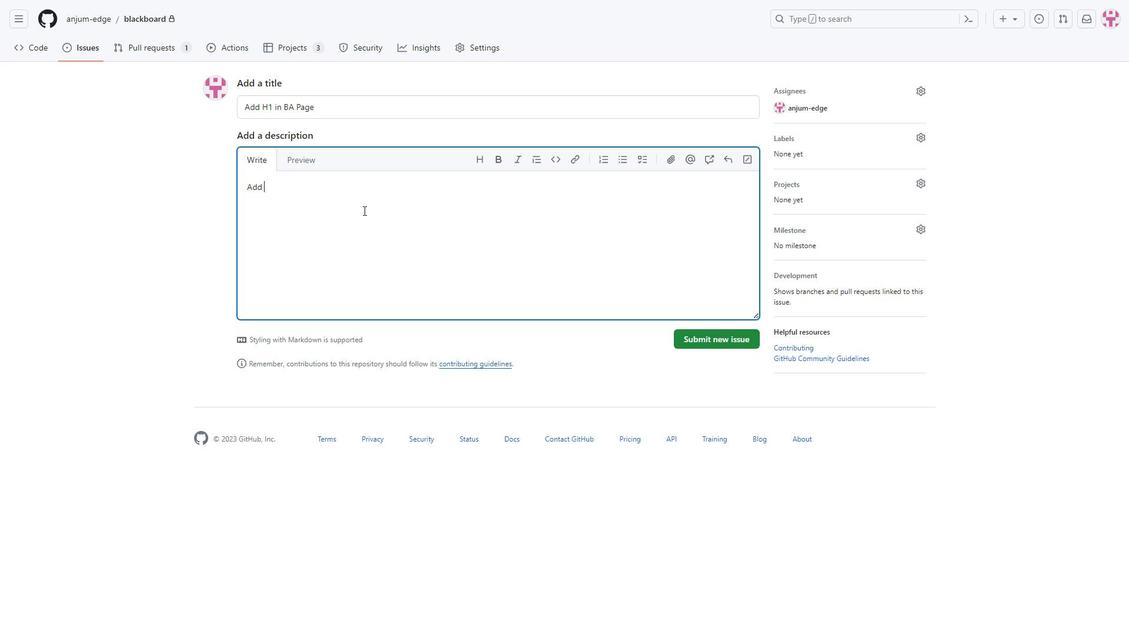 
Action: Mouse scrolled (363, 210) with delta (0, 0)
Screenshot: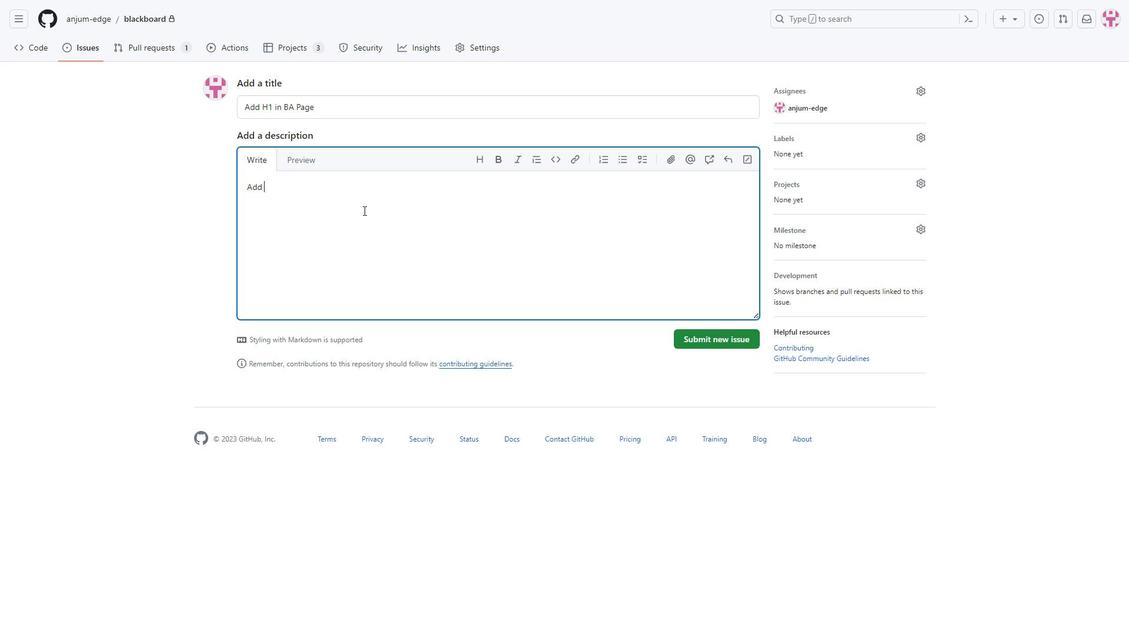 
Action: Key pressed <Key.shift>H1<Key.space>inn<Key.space><Key.backspace><Key.backspace><Key.space><Key.shift>BA<Key.space><Key.shift>Page<Key.space><Key.space><Key.backspace>to<Key.space>make<Key.space>it<Key.space><Key.space><Key.shift>SEO<Key.space>optimized
Screenshot: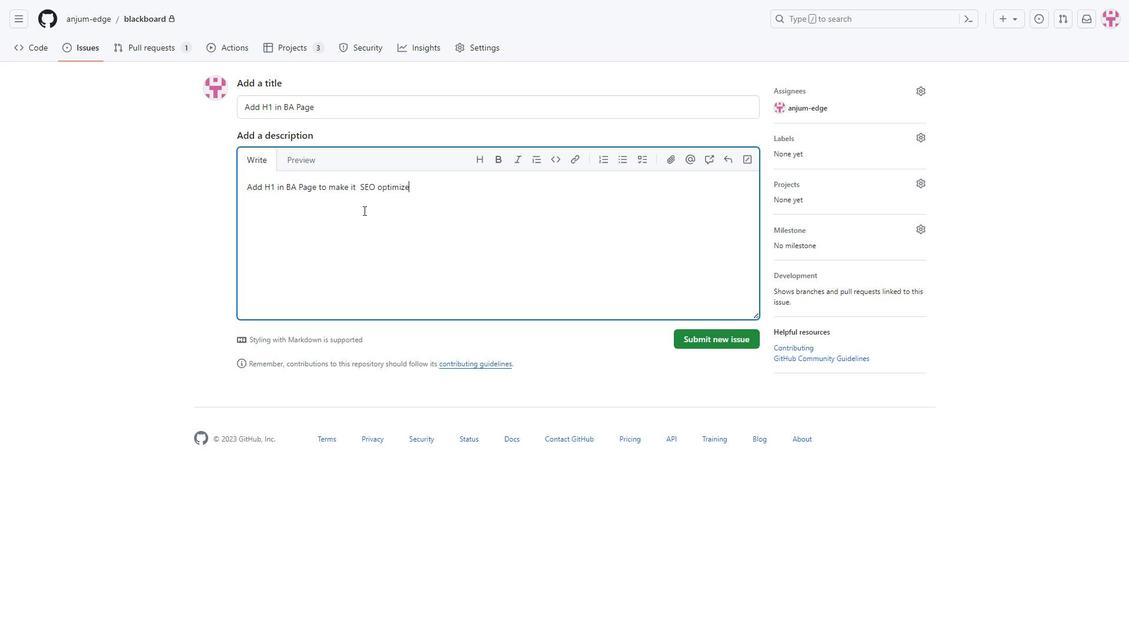 
Action: Mouse moved to (787, 143)
Screenshot: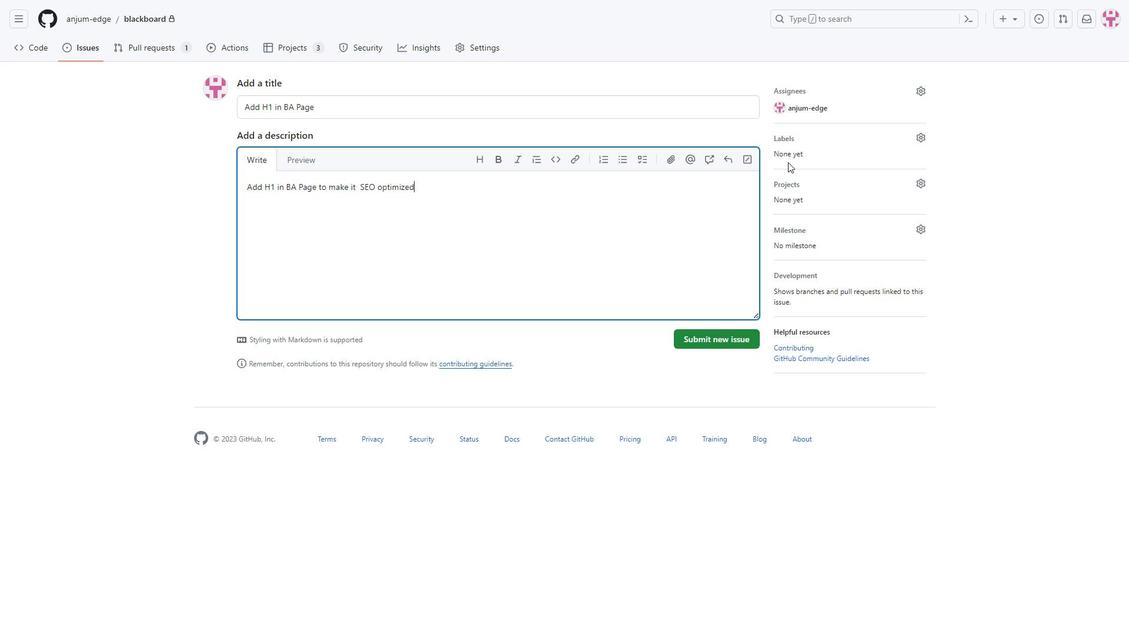 
Action: Mouse pressed left at (787, 143)
Screenshot: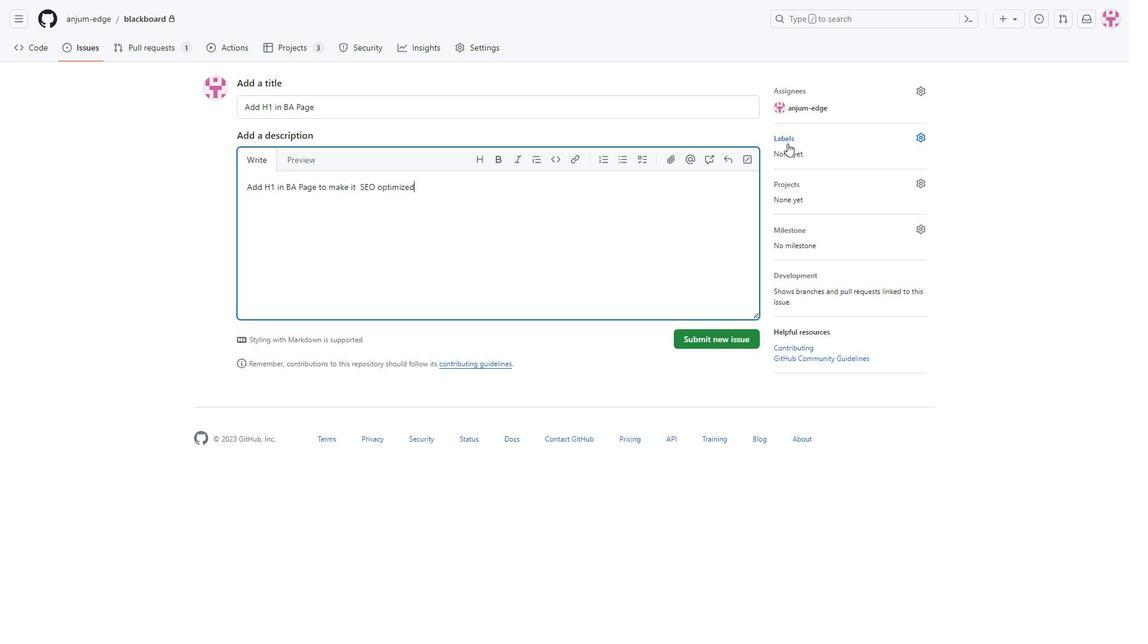 
Action: Mouse moved to (784, 212)
Screenshot: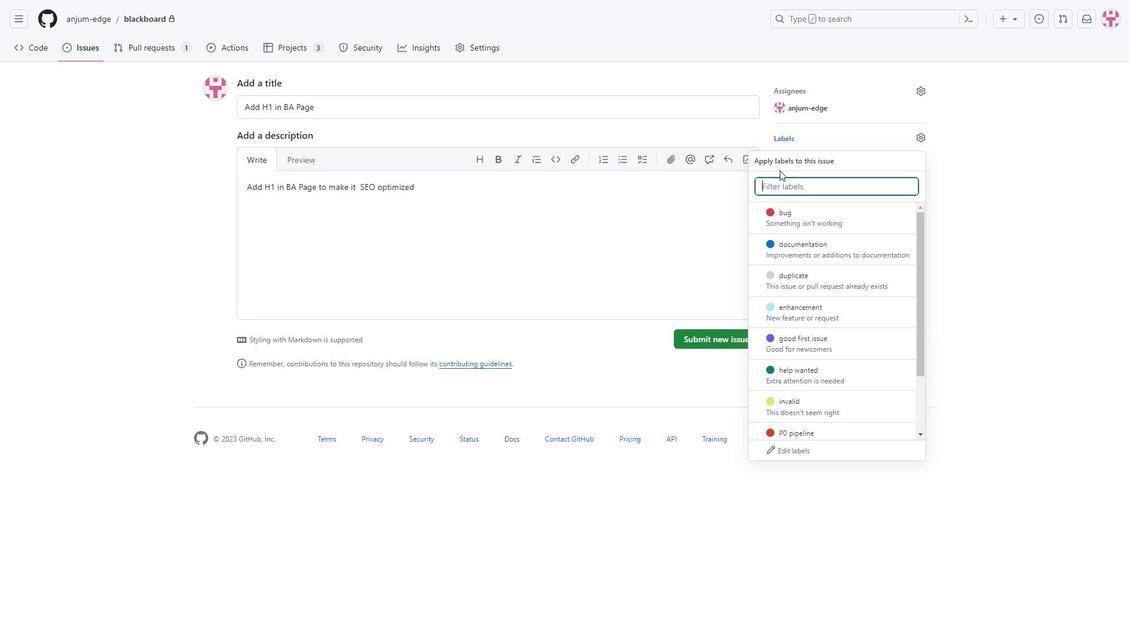 
Action: Mouse pressed left at (784, 212)
Screenshot: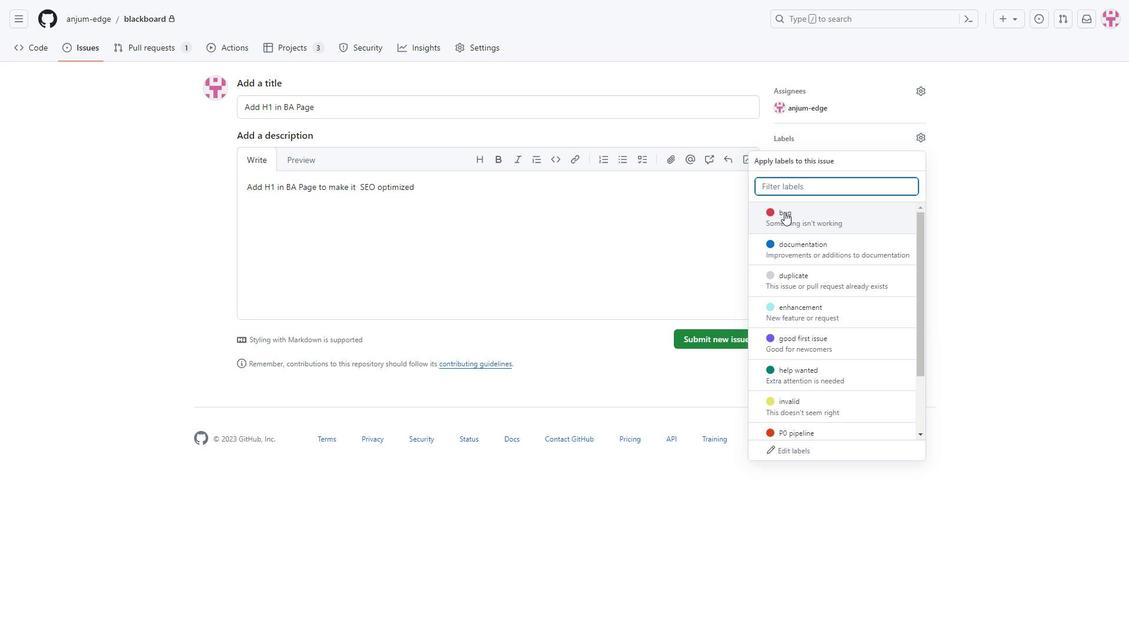 
Action: Mouse moved to (862, 308)
Screenshot: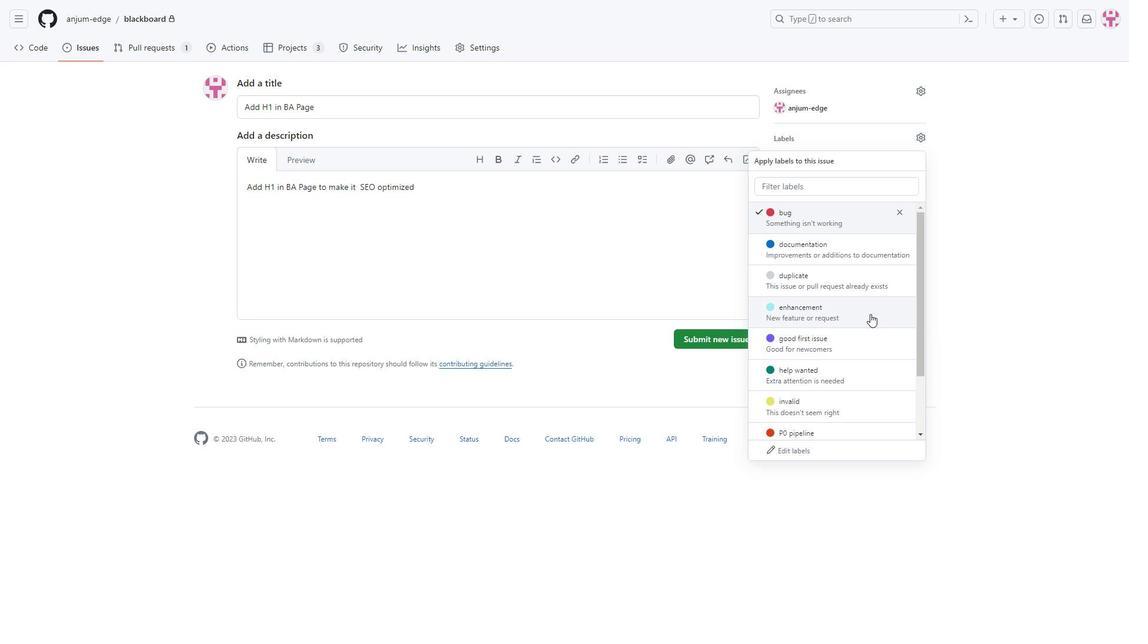 
Action: Mouse pressed left at (862, 308)
Screenshot: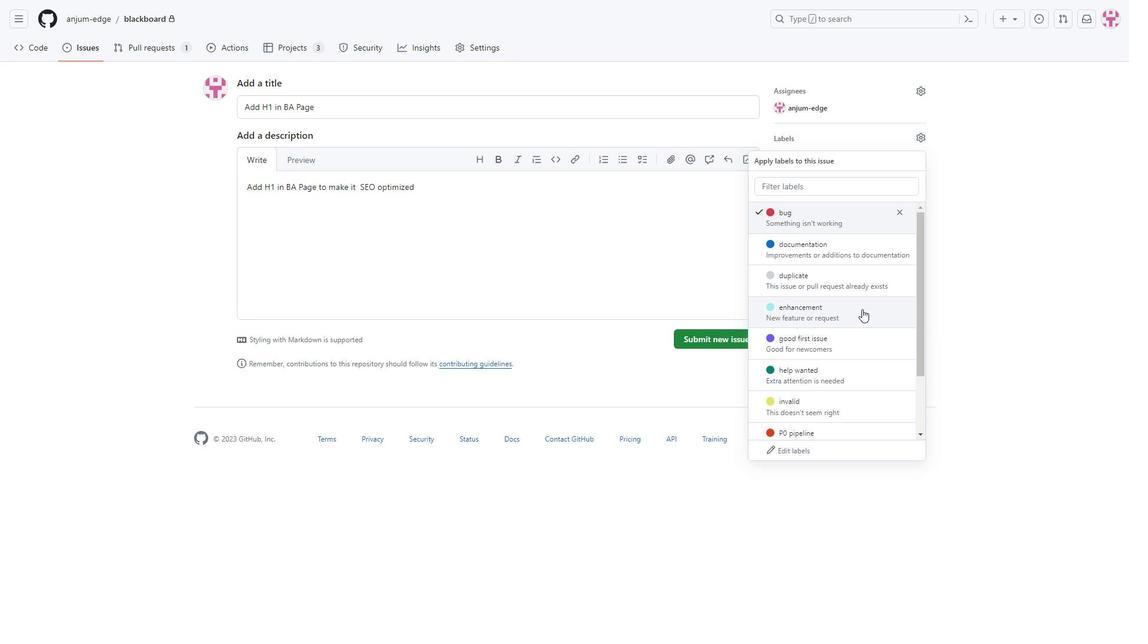 
Action: Mouse moved to (959, 260)
Screenshot: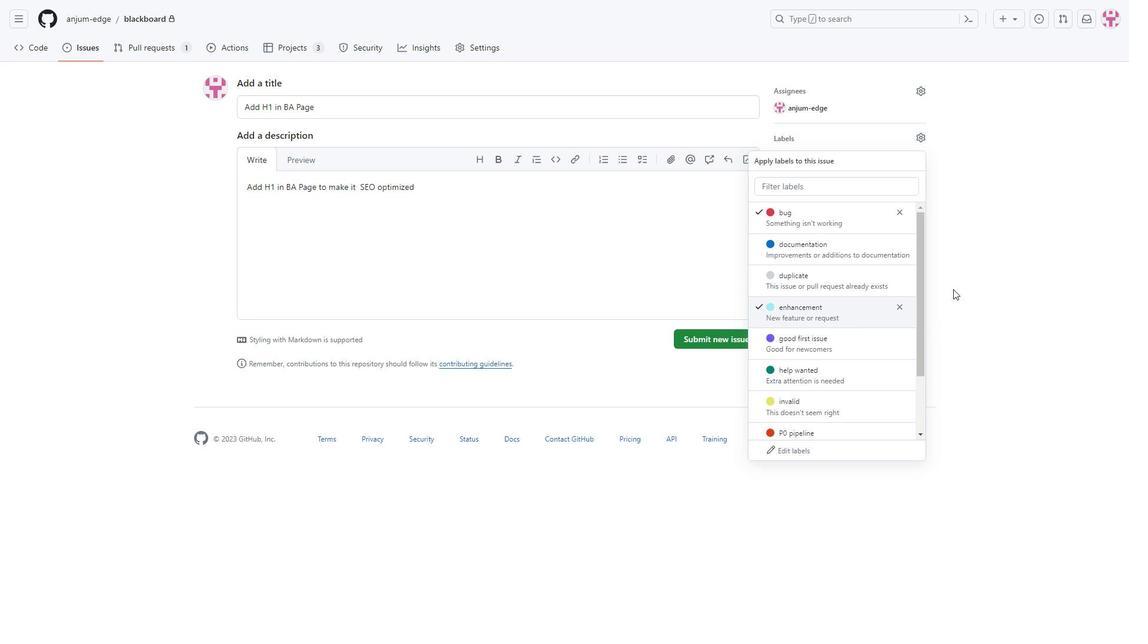 
Action: Mouse pressed left at (959, 260)
Screenshot: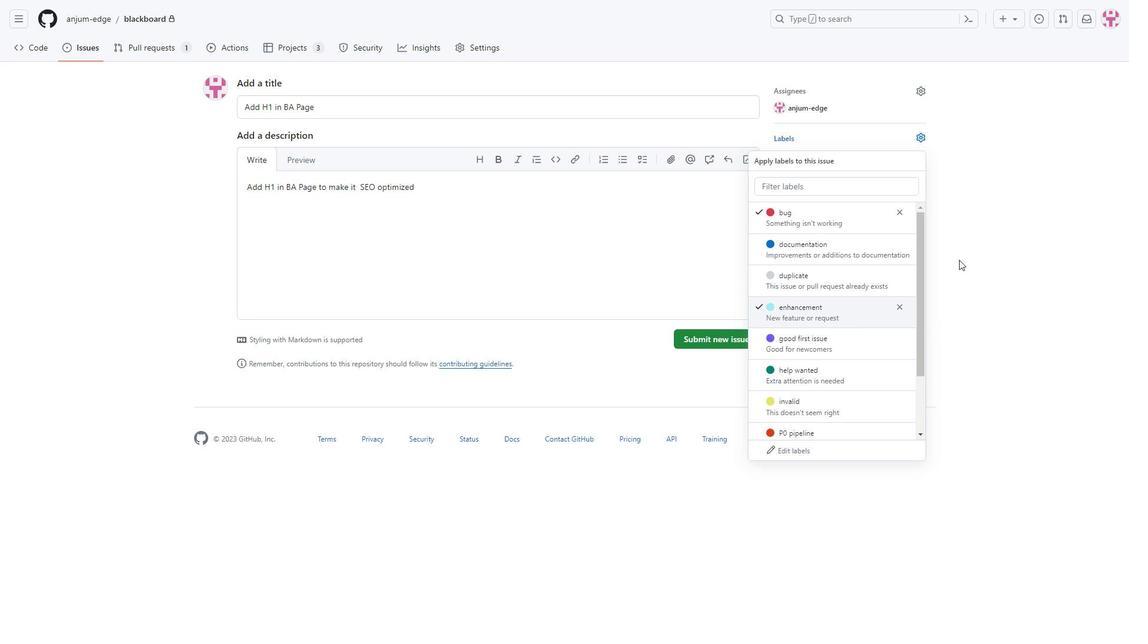 
Action: Mouse moved to (783, 188)
Screenshot: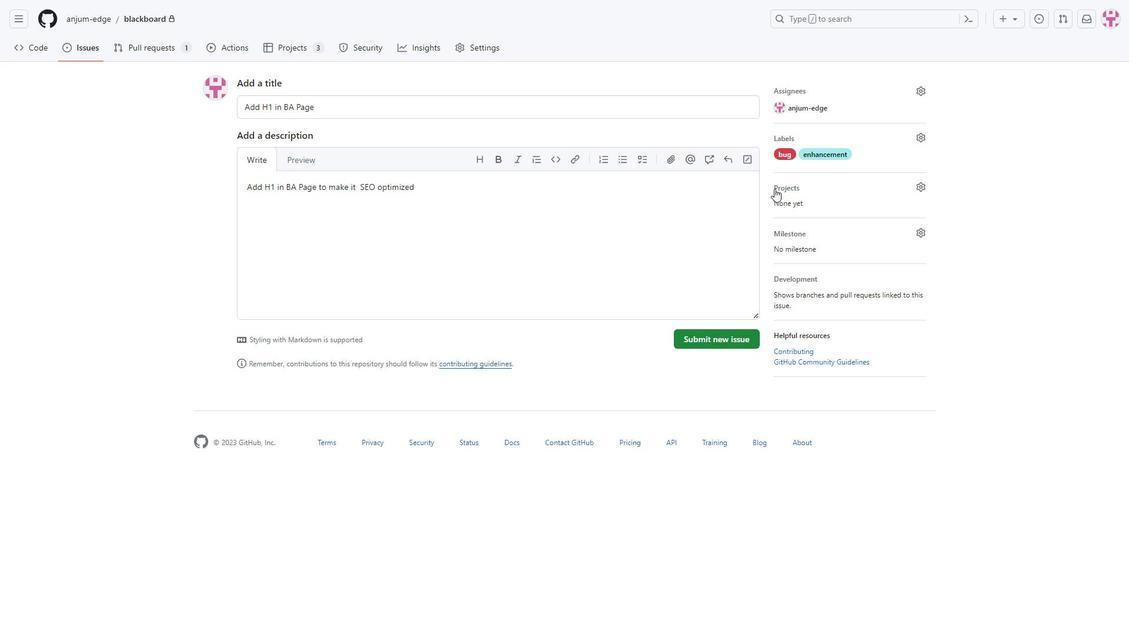 
Action: Mouse pressed left at (783, 188)
Screenshot: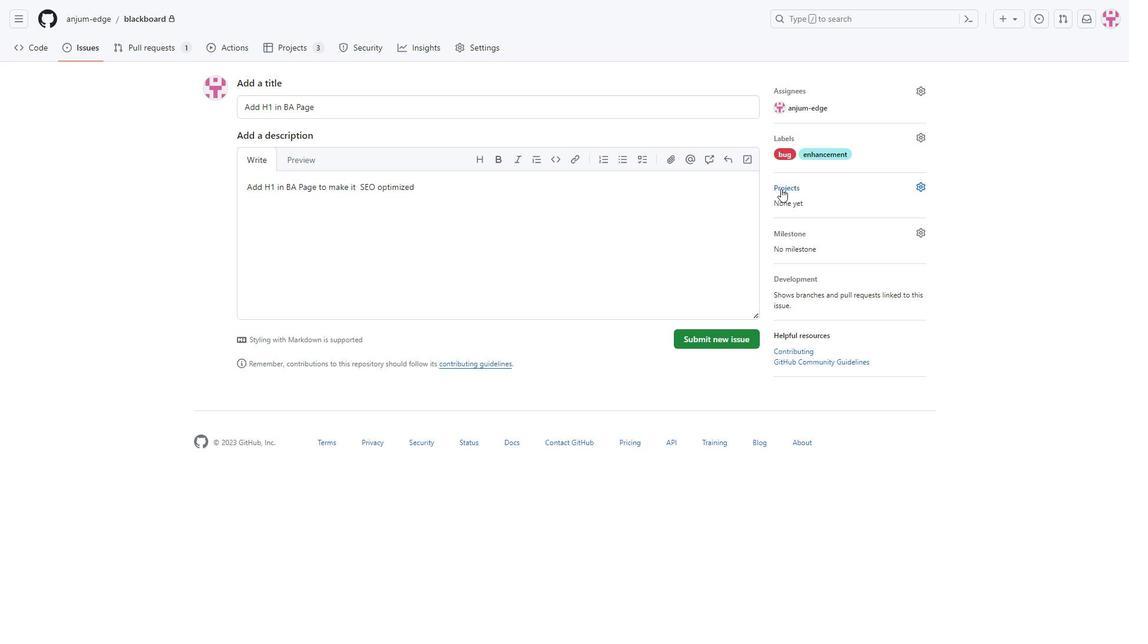 
Action: Mouse moved to (822, 282)
Screenshot: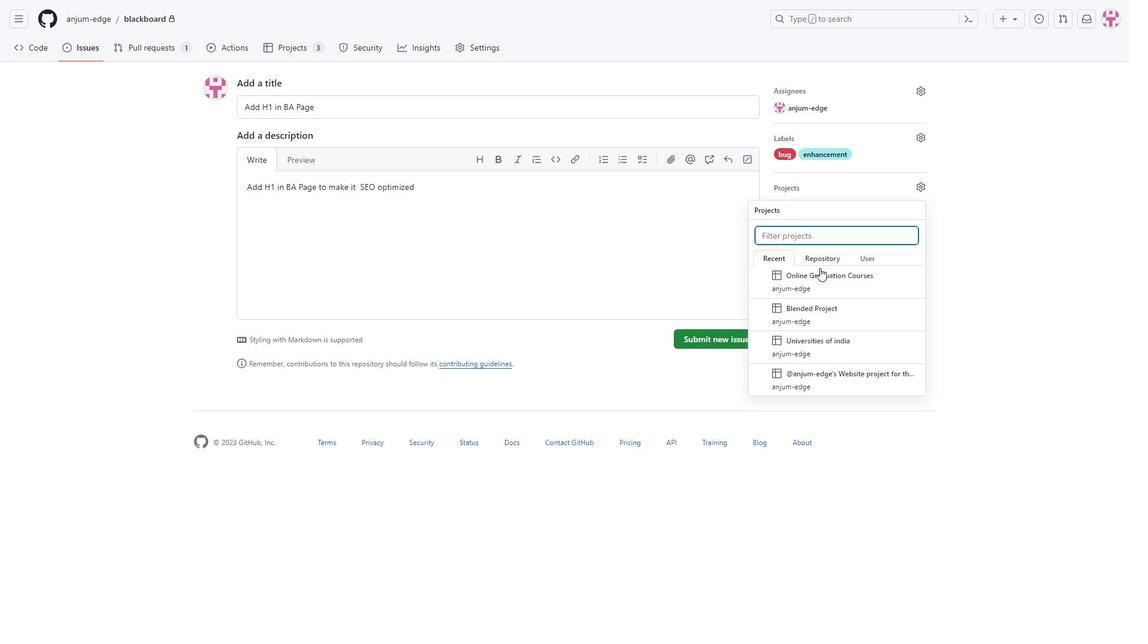 
Action: Mouse pressed left at (822, 282)
Screenshot: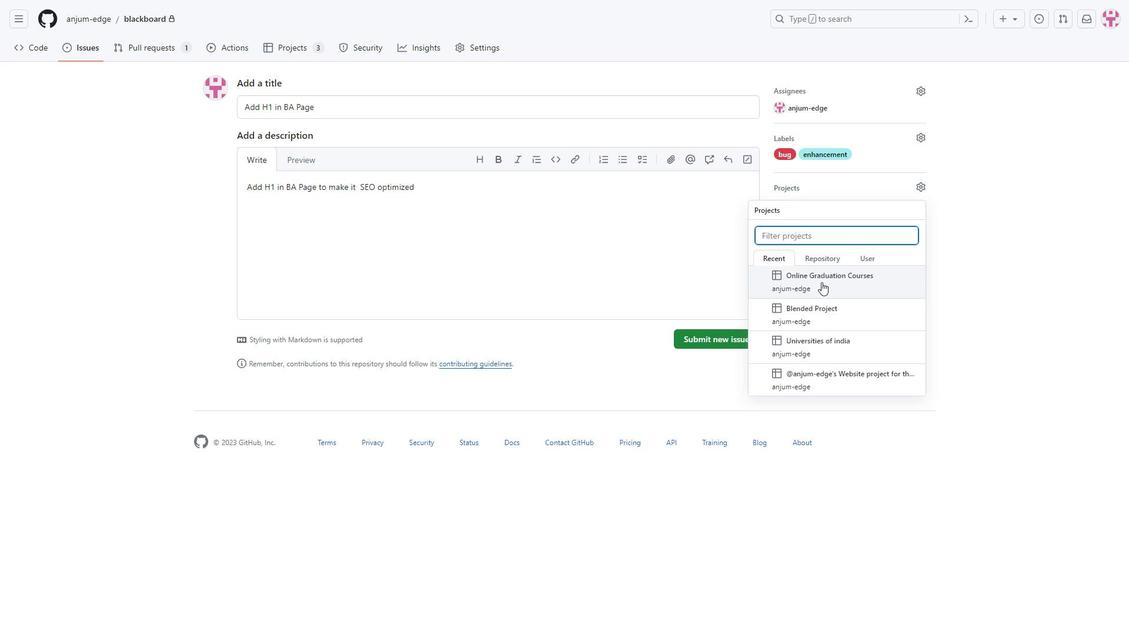 
Action: Mouse moved to (973, 263)
Screenshot: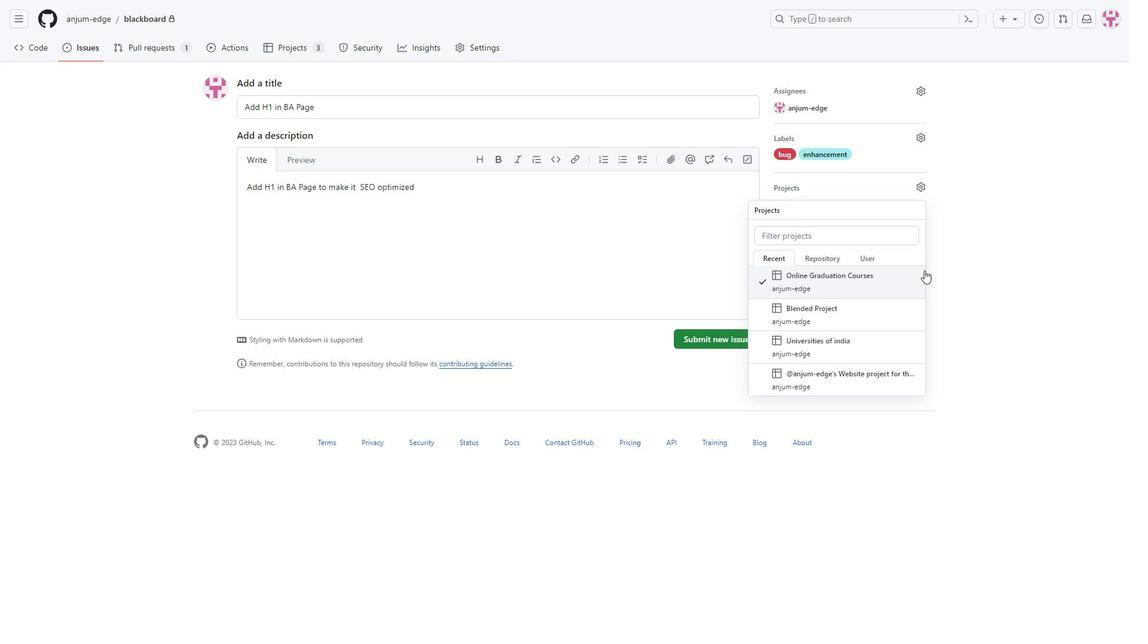 
Action: Mouse pressed left at (973, 263)
Screenshot: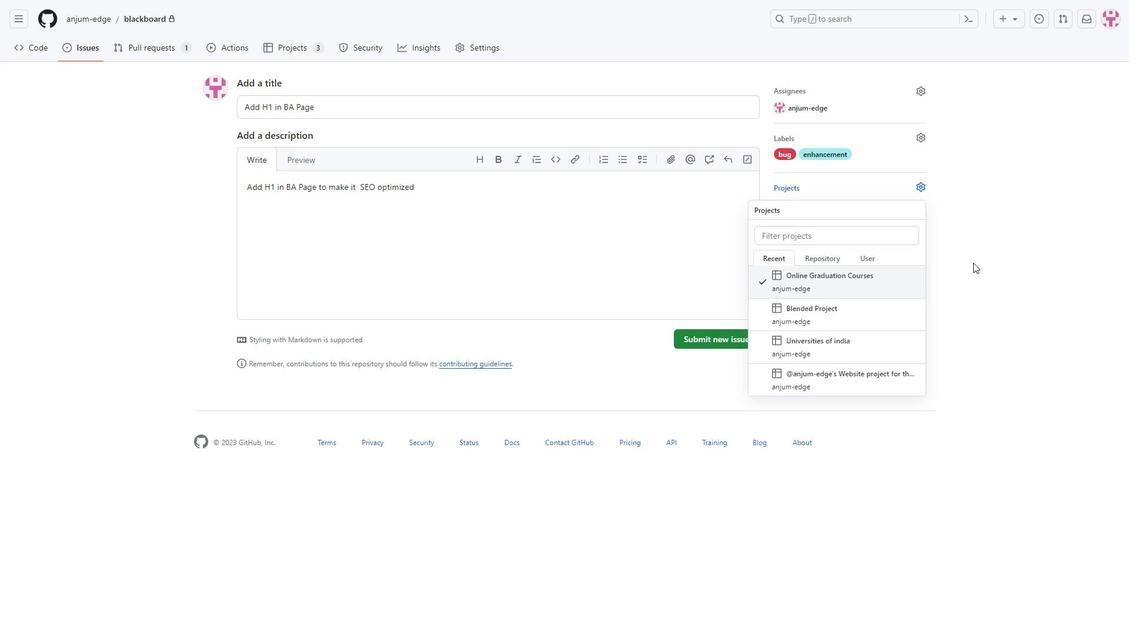 
Action: Mouse moved to (795, 234)
Screenshot: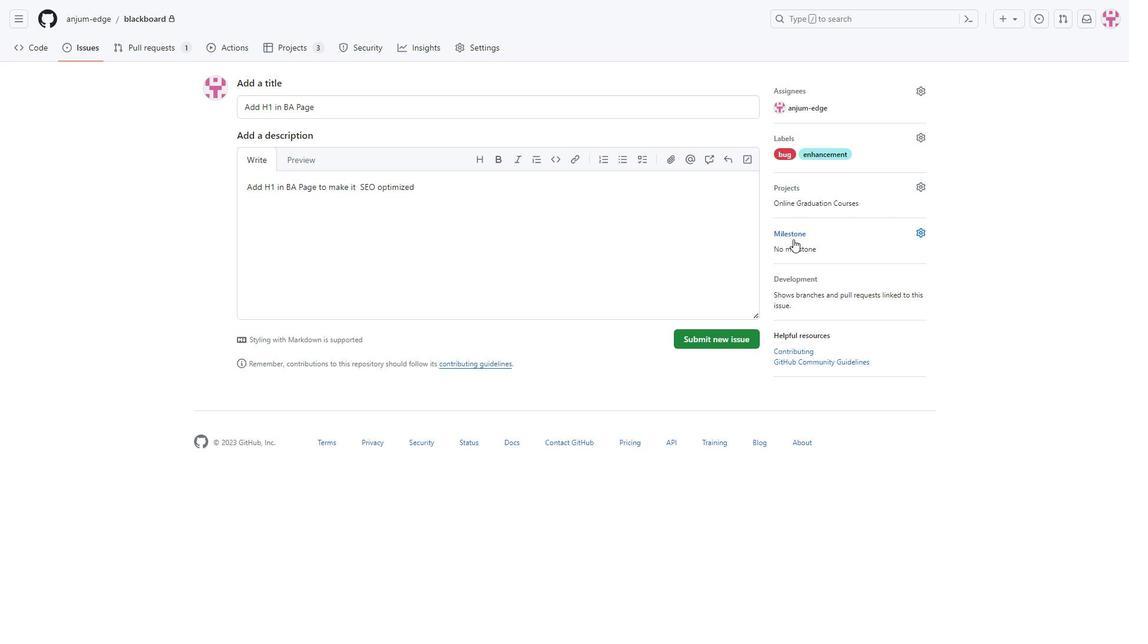 
Action: Mouse pressed left at (795, 234)
Screenshot: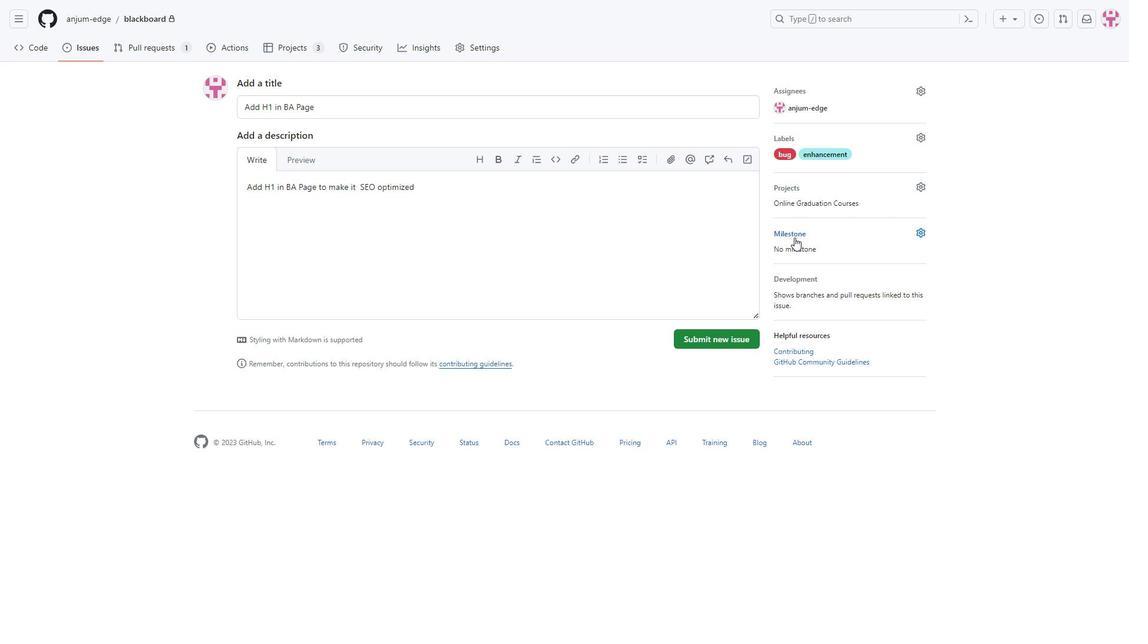 
Action: Mouse moved to (980, 275)
